 Task: Buy 3 Cover-Ups of size small for Baby Girls from Clothing section under best seller category for shipping address: Grace Jones, 3107 Abia Martin Drive, Panther Burn, Mississippi 38765, Cell Number 6314971043. Pay from credit card ending with 2005, CVV 3321
Action: Mouse moved to (283, 81)
Screenshot: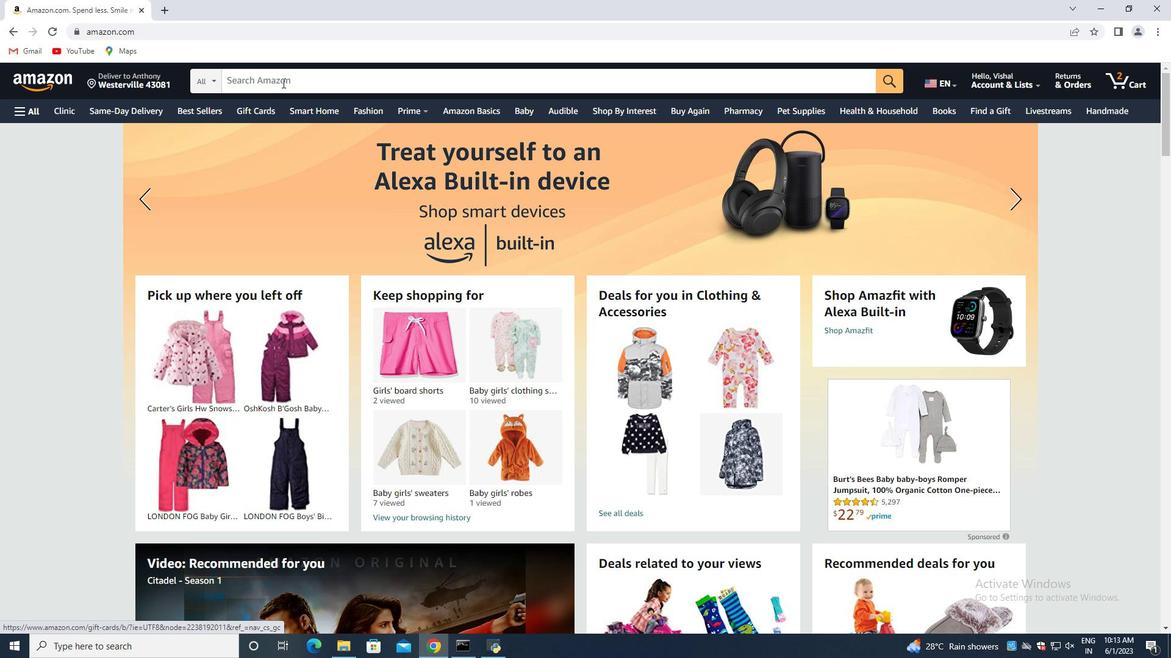 
Action: Mouse pressed left at (283, 81)
Screenshot: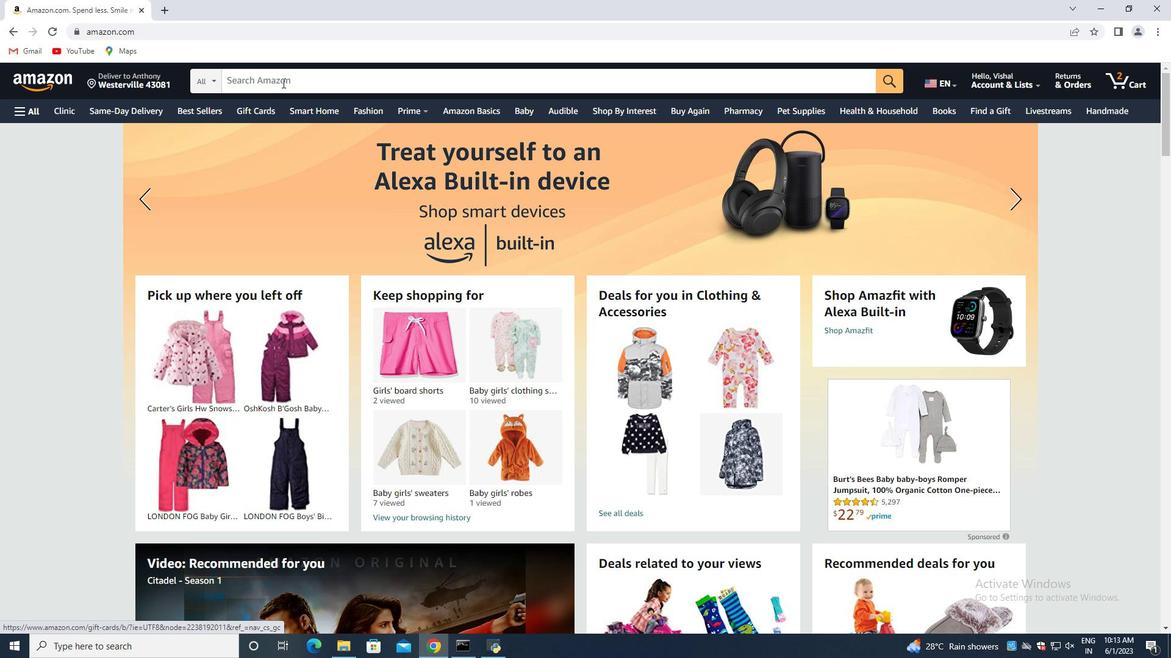 
Action: Key pressed <Key.shift>Cover-ups<Key.space>of<Key.space>size<Key.space>small<Key.space>for<Key.space>baby<Key.space>boys<Key.backspace><Key.backspace><Key.backspace><Key.backspace>girls<Key.enter>
Screenshot: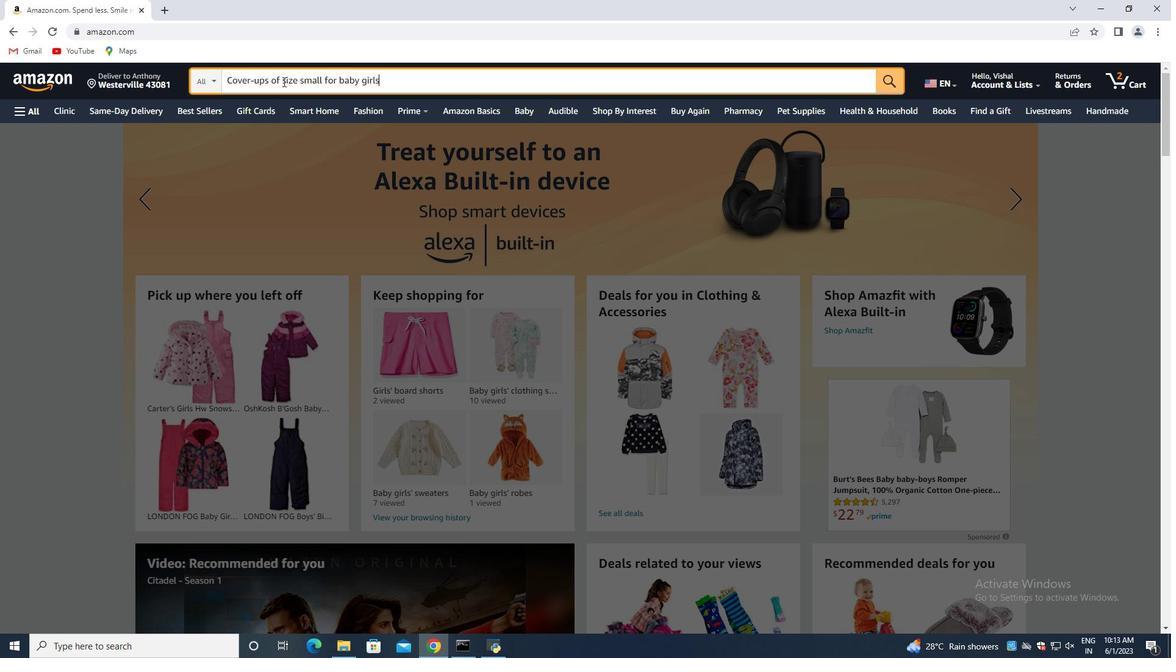 
Action: Mouse moved to (433, 314)
Screenshot: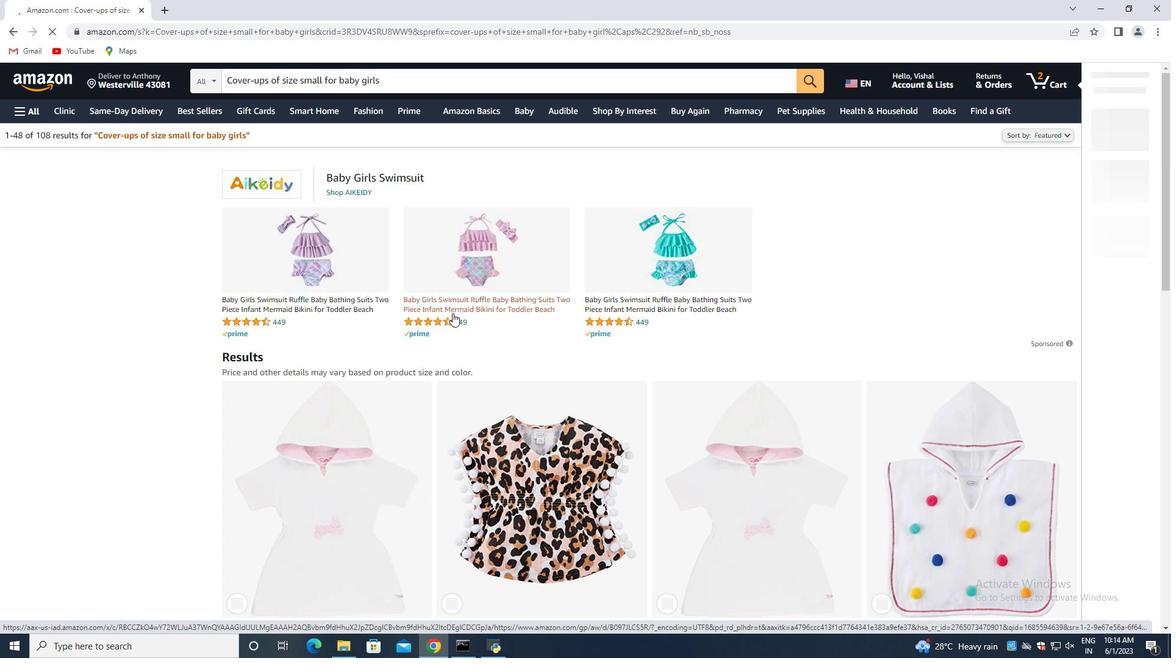 
Action: Mouse scrolled (433, 313) with delta (0, 0)
Screenshot: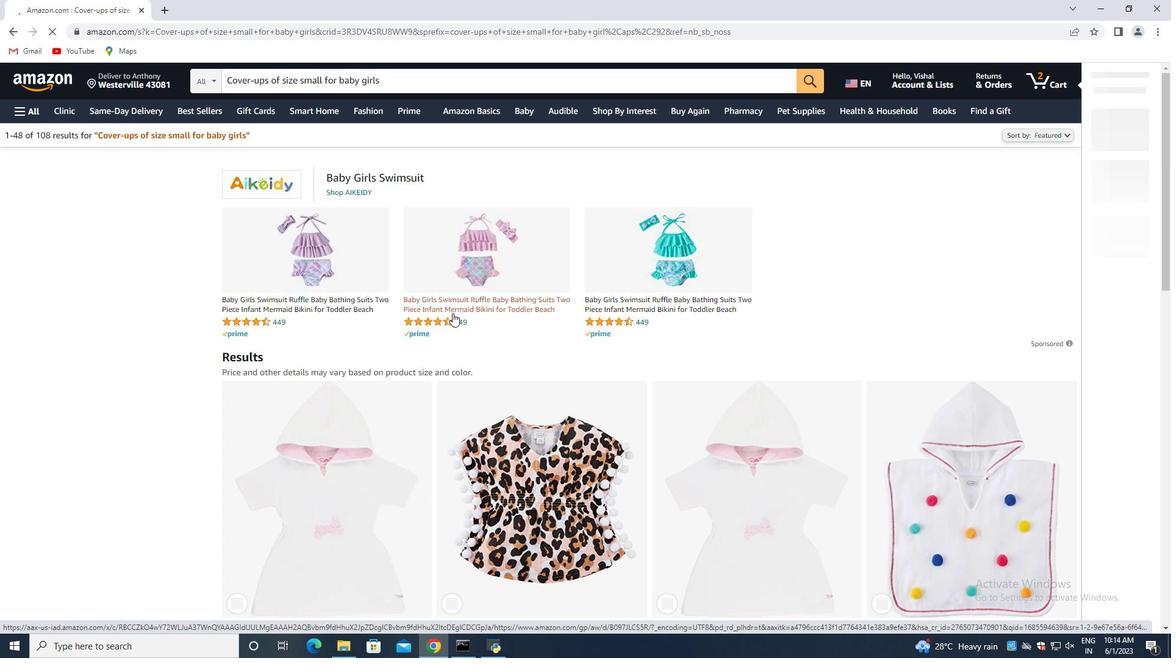 
Action: Mouse moved to (433, 315)
Screenshot: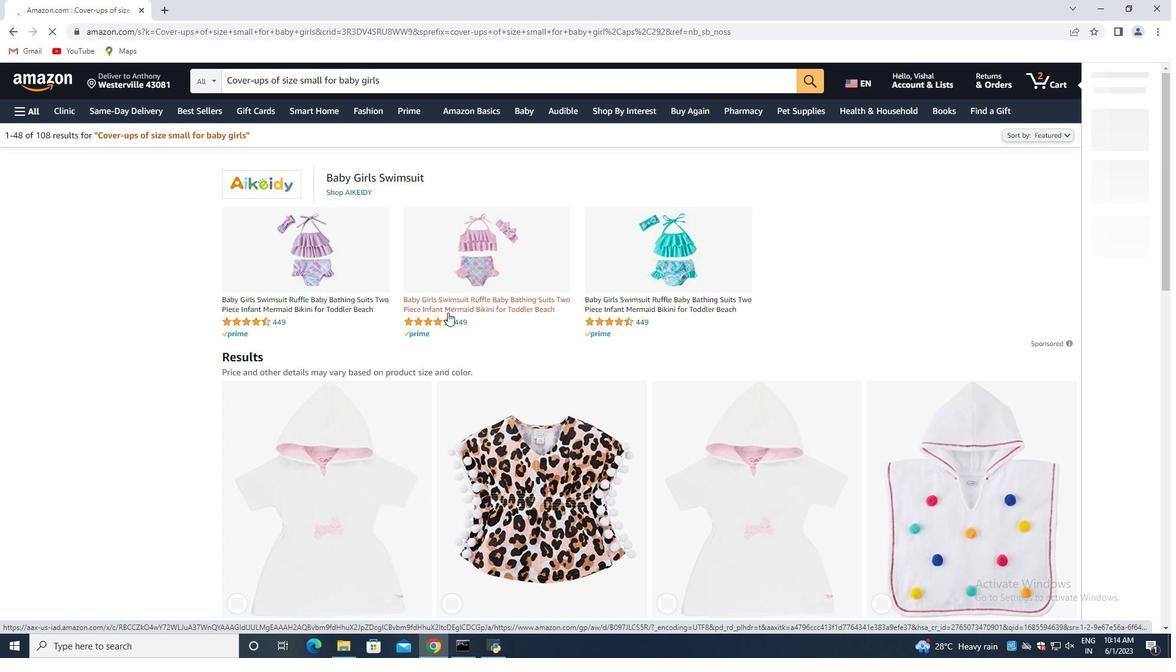 
Action: Mouse scrolled (433, 314) with delta (0, 0)
Screenshot: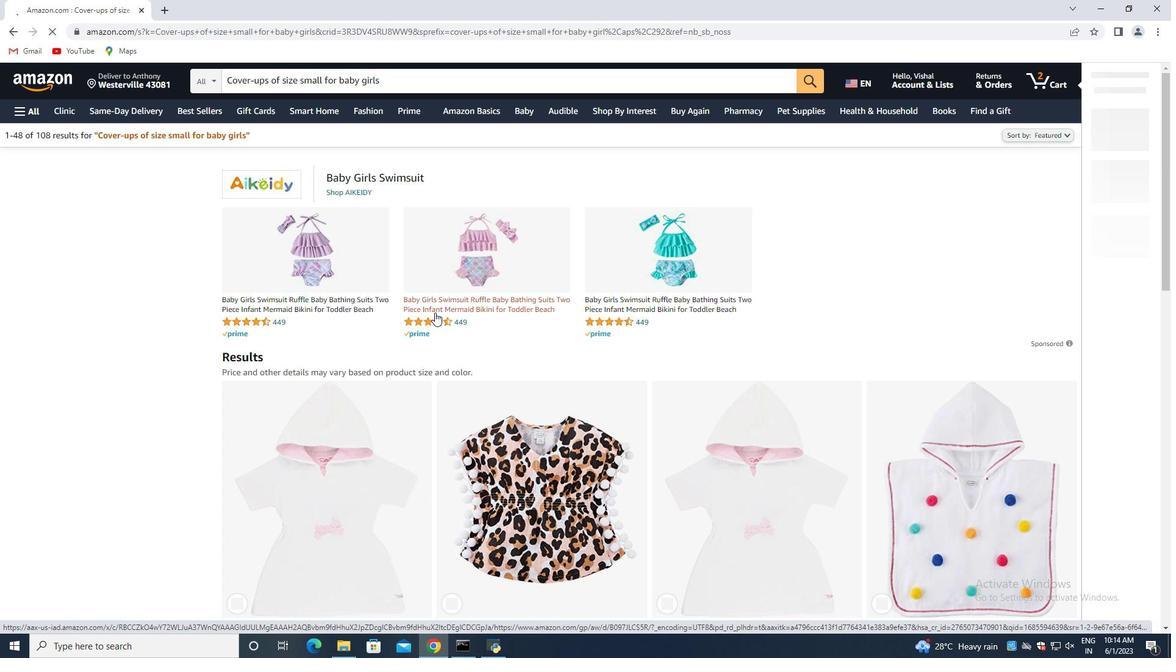 
Action: Mouse moved to (433, 315)
Screenshot: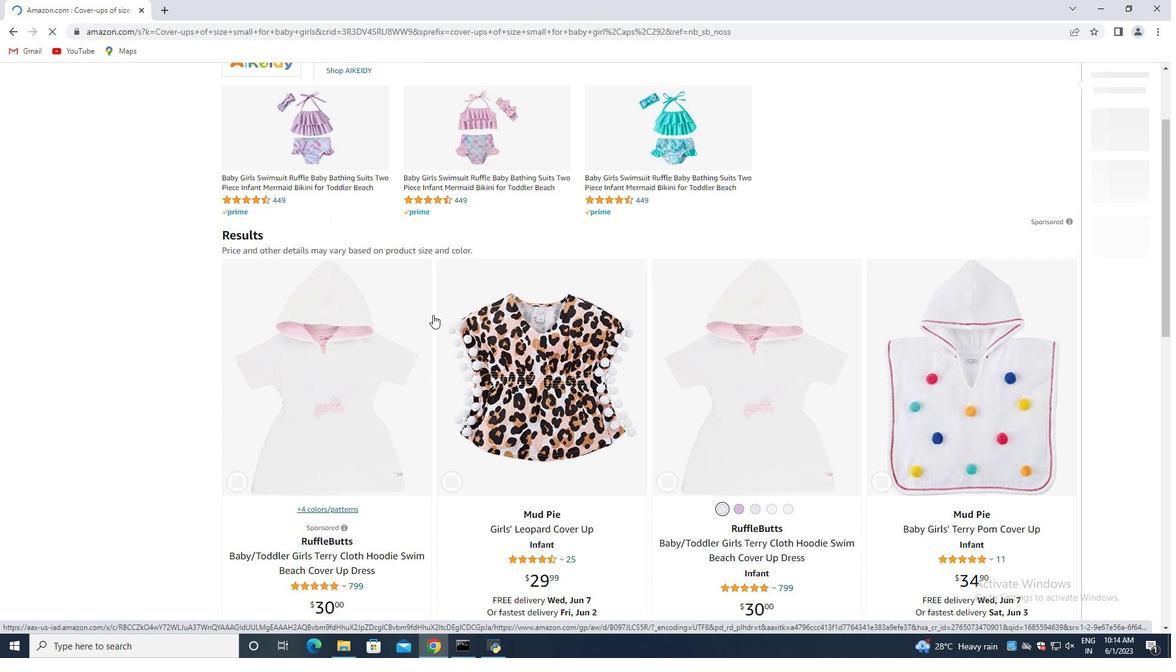 
Action: Mouse scrolled (433, 315) with delta (0, 0)
Screenshot: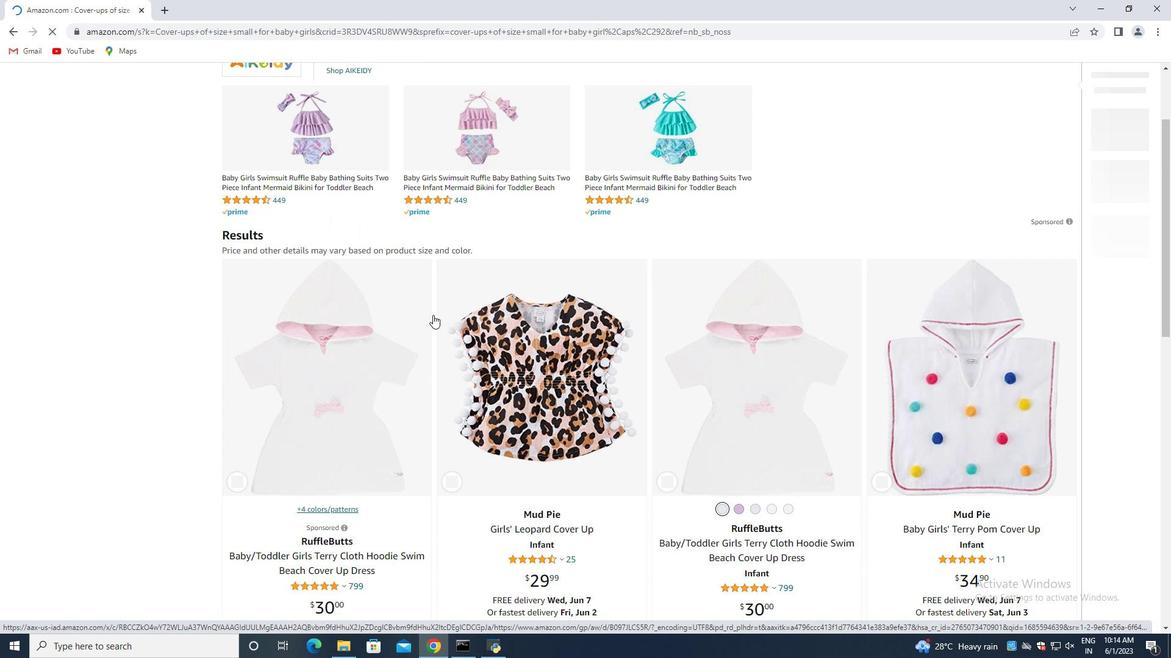 
Action: Mouse moved to (308, 296)
Screenshot: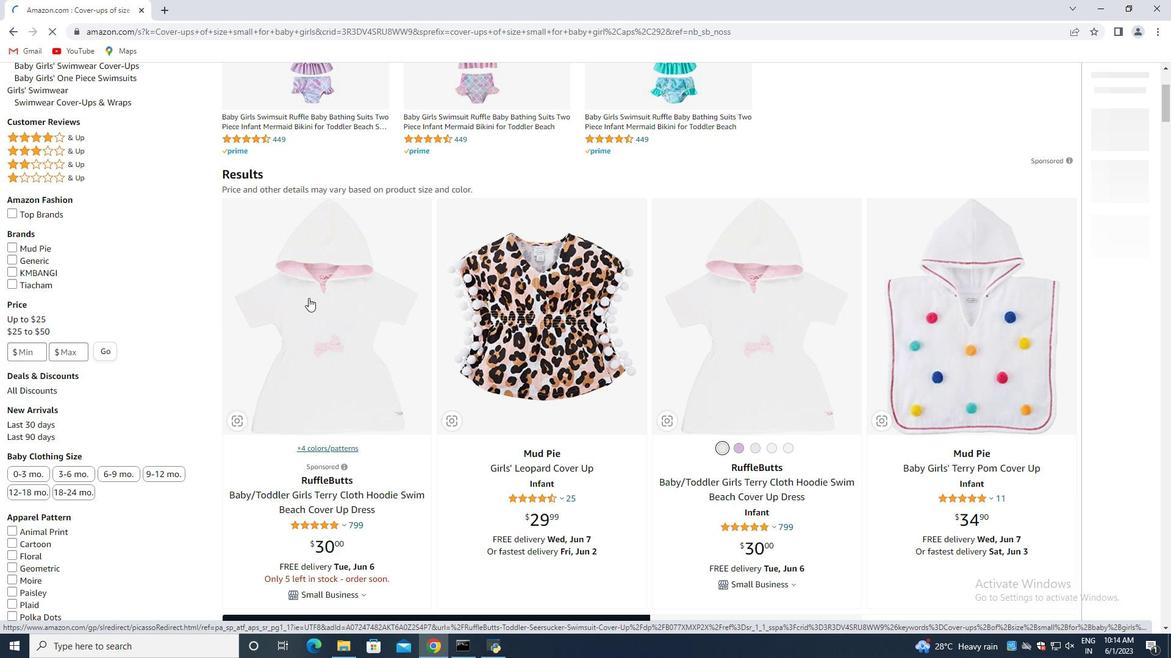 
Action: Mouse scrolled (308, 297) with delta (0, 0)
Screenshot: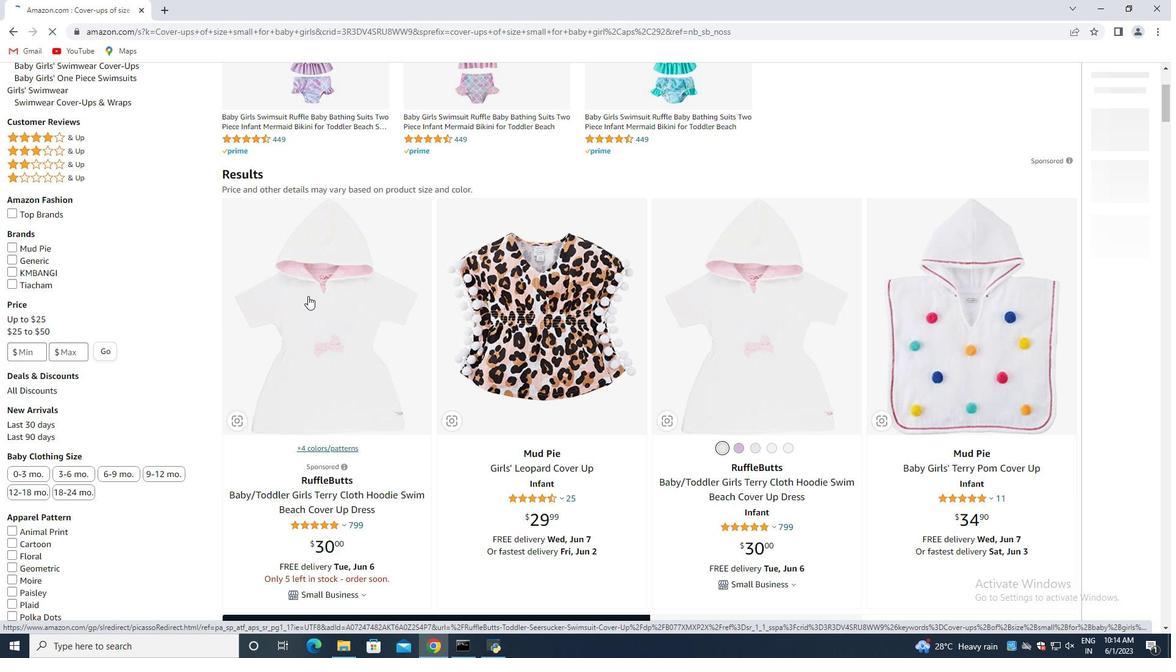 
Action: Mouse scrolled (308, 297) with delta (0, 0)
Screenshot: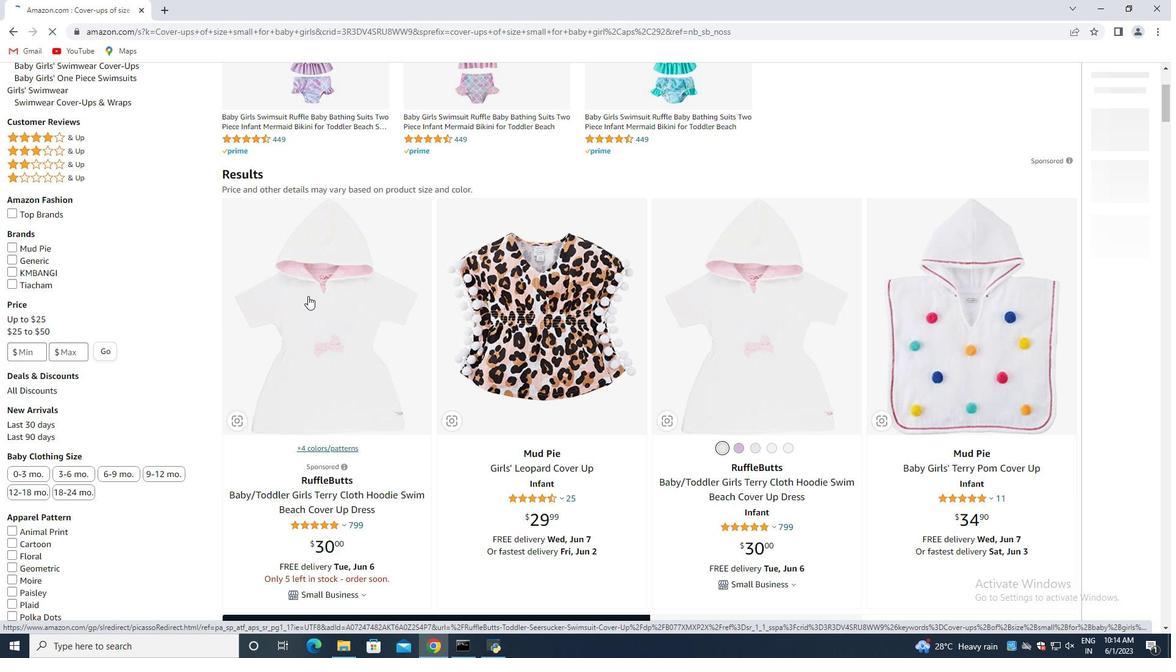 
Action: Mouse moved to (158, 217)
Screenshot: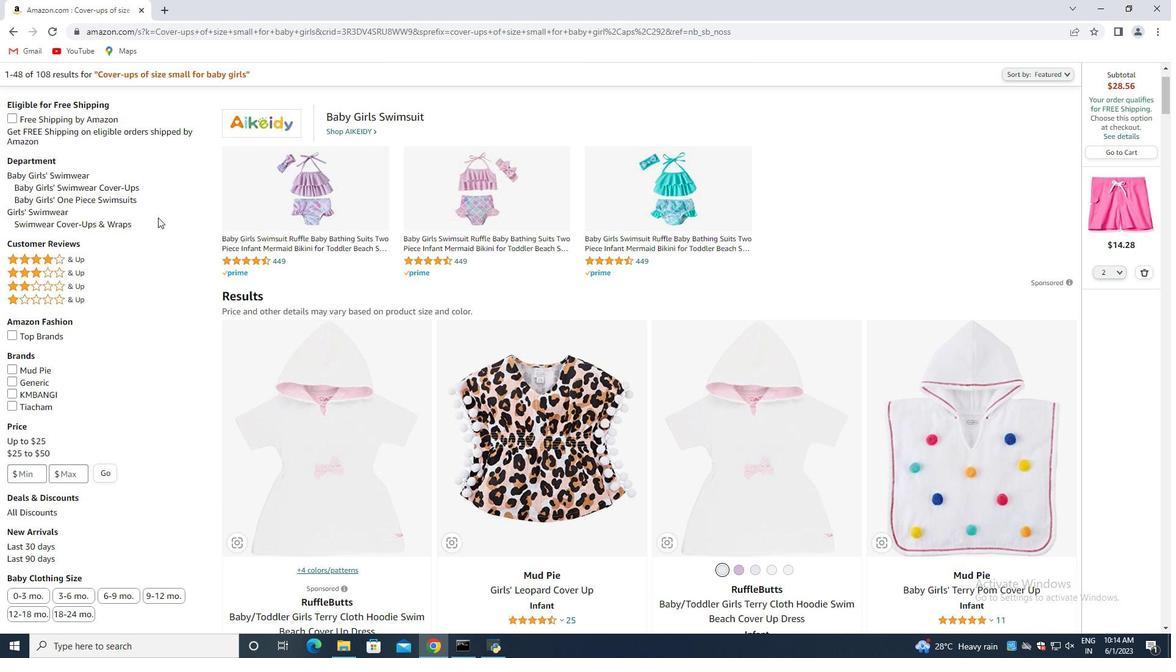 
Action: Mouse scrolled (158, 218) with delta (0, 0)
Screenshot: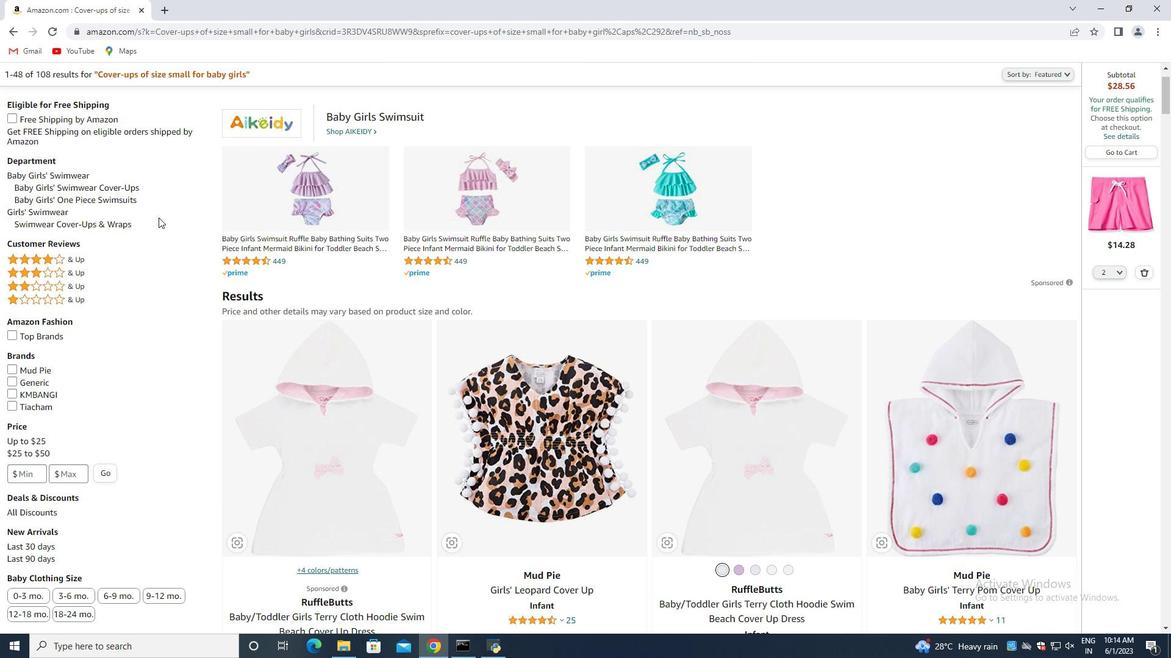 
Action: Mouse moved to (140, 241)
Screenshot: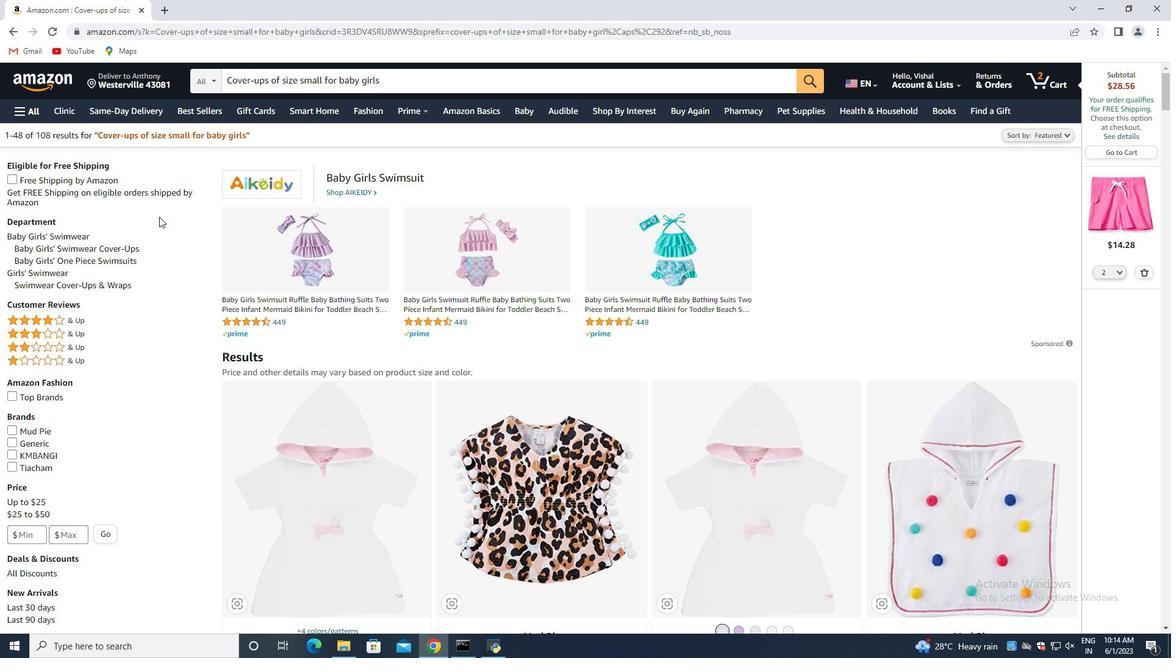 
Action: Mouse scrolled (140, 240) with delta (0, 0)
Screenshot: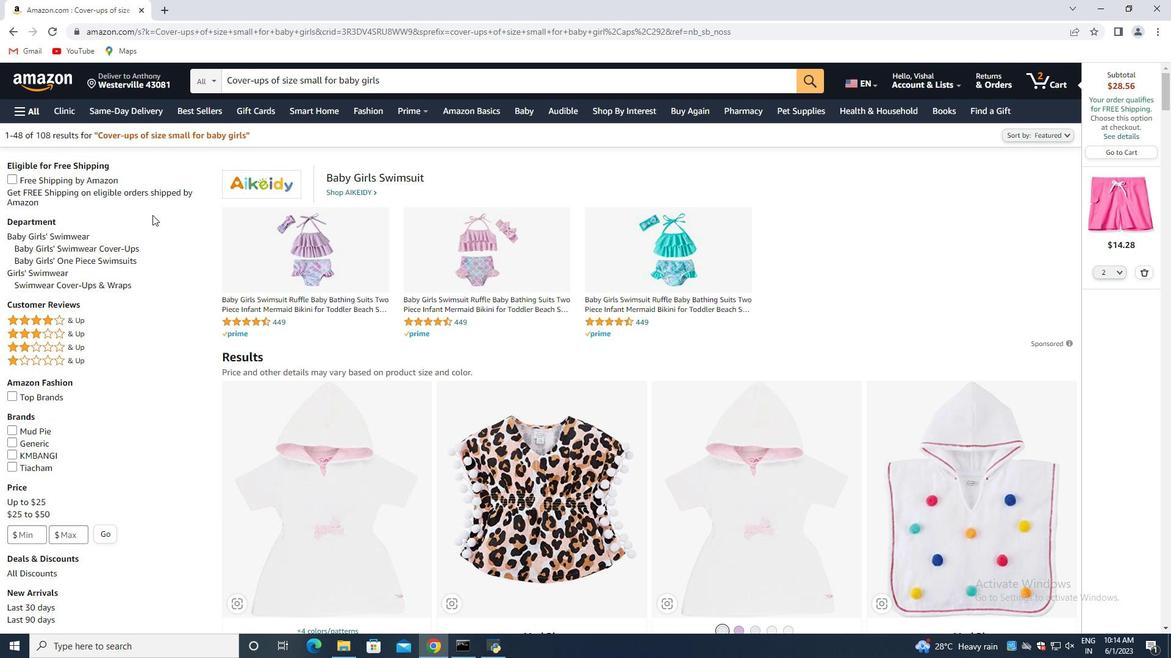 
Action: Mouse moved to (136, 253)
Screenshot: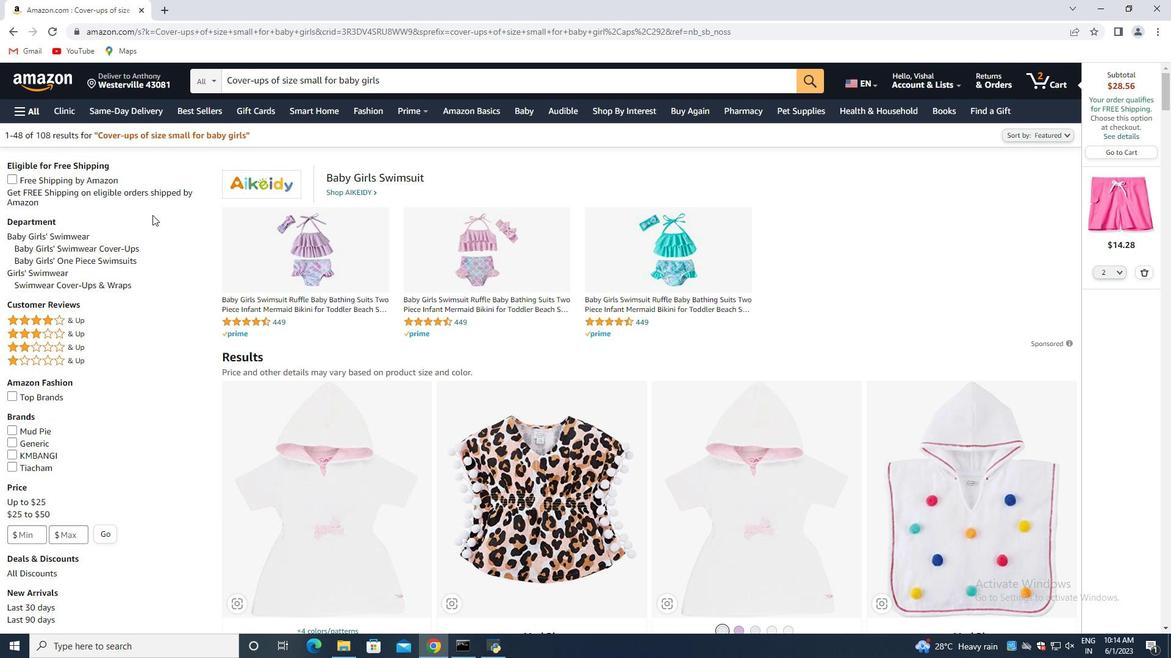 
Action: Mouse scrolled (136, 253) with delta (0, 0)
Screenshot: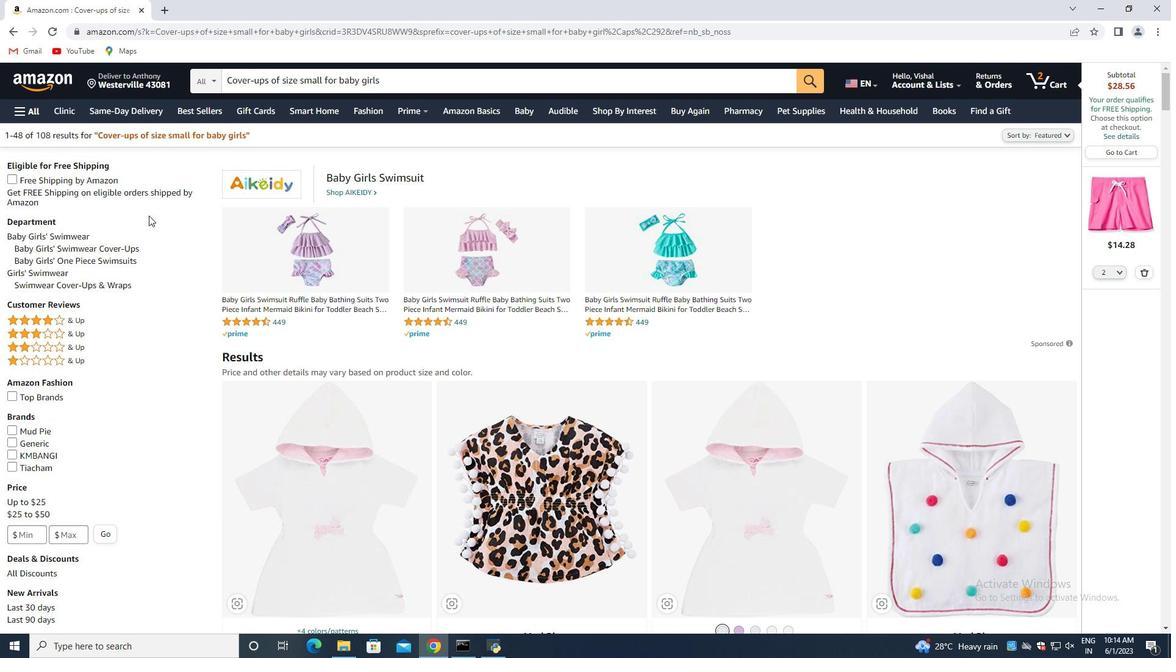 
Action: Mouse moved to (134, 257)
Screenshot: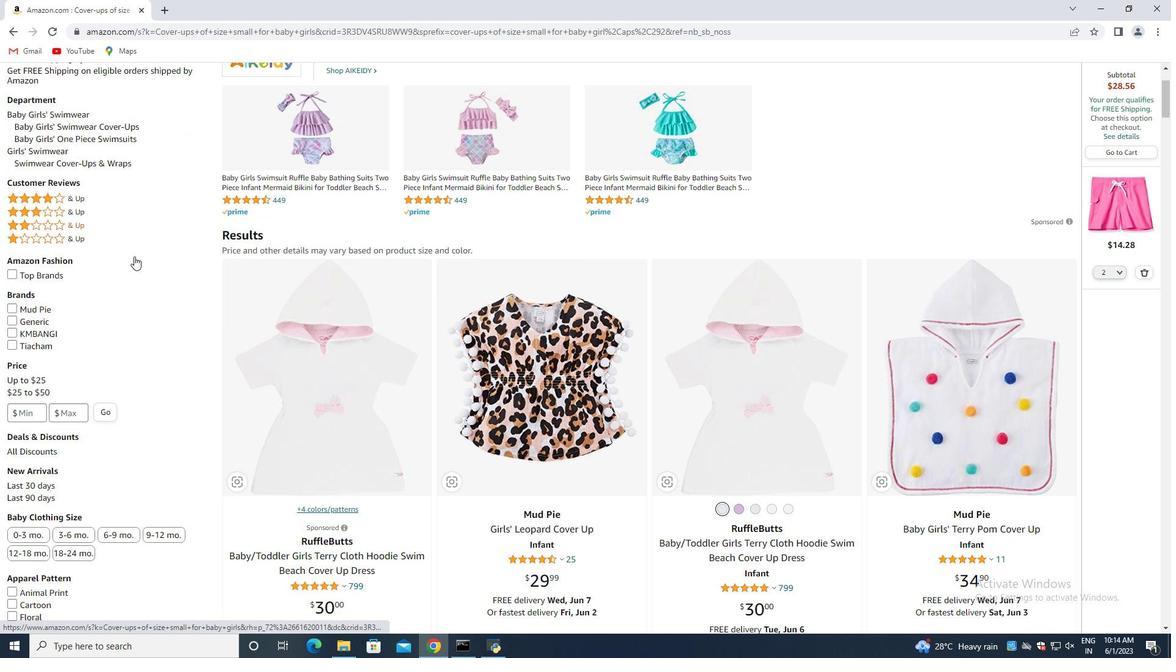 
Action: Mouse scrolled (134, 256) with delta (0, 0)
Screenshot: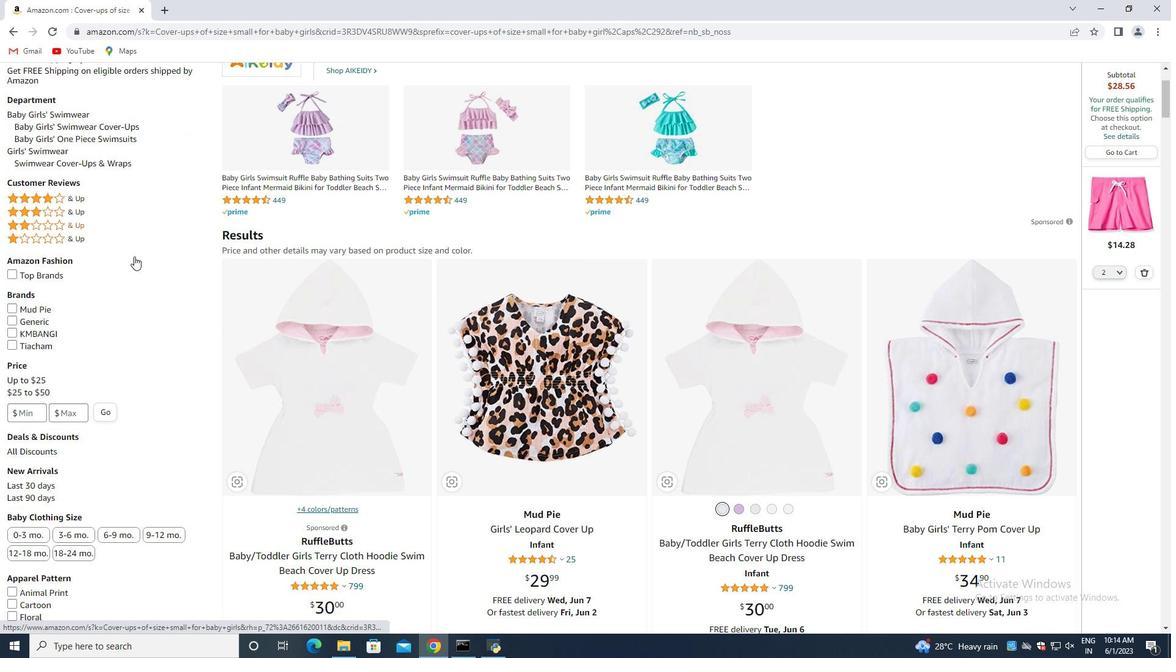 
Action: Mouse moved to (1138, 272)
Screenshot: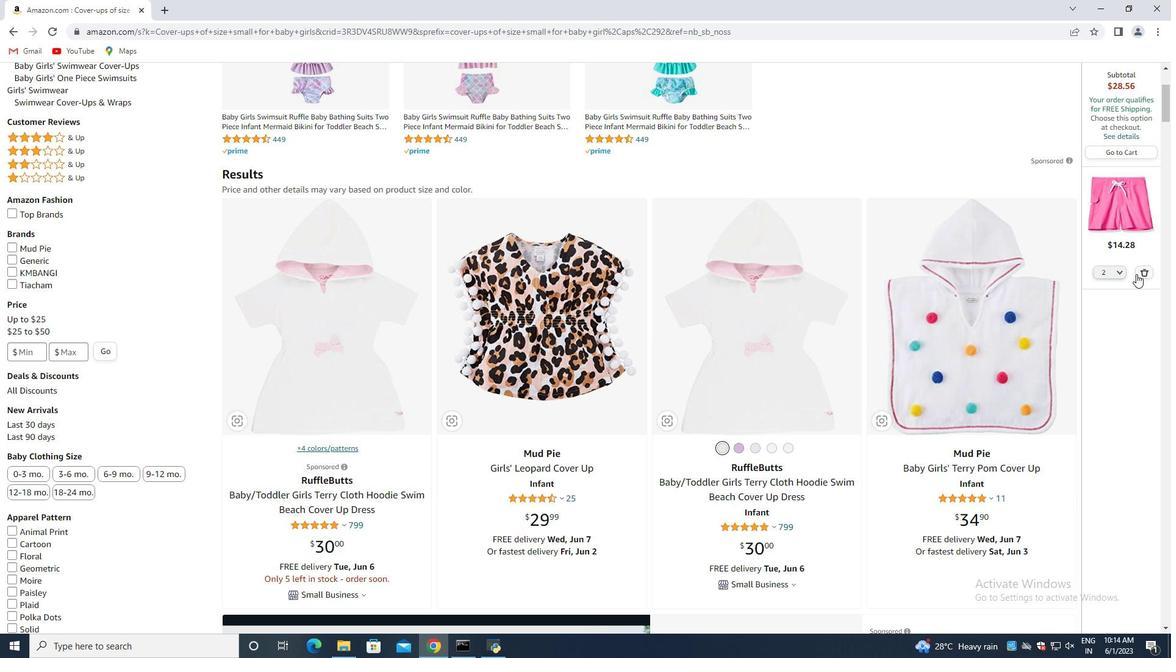 
Action: Mouse pressed left at (1138, 272)
Screenshot: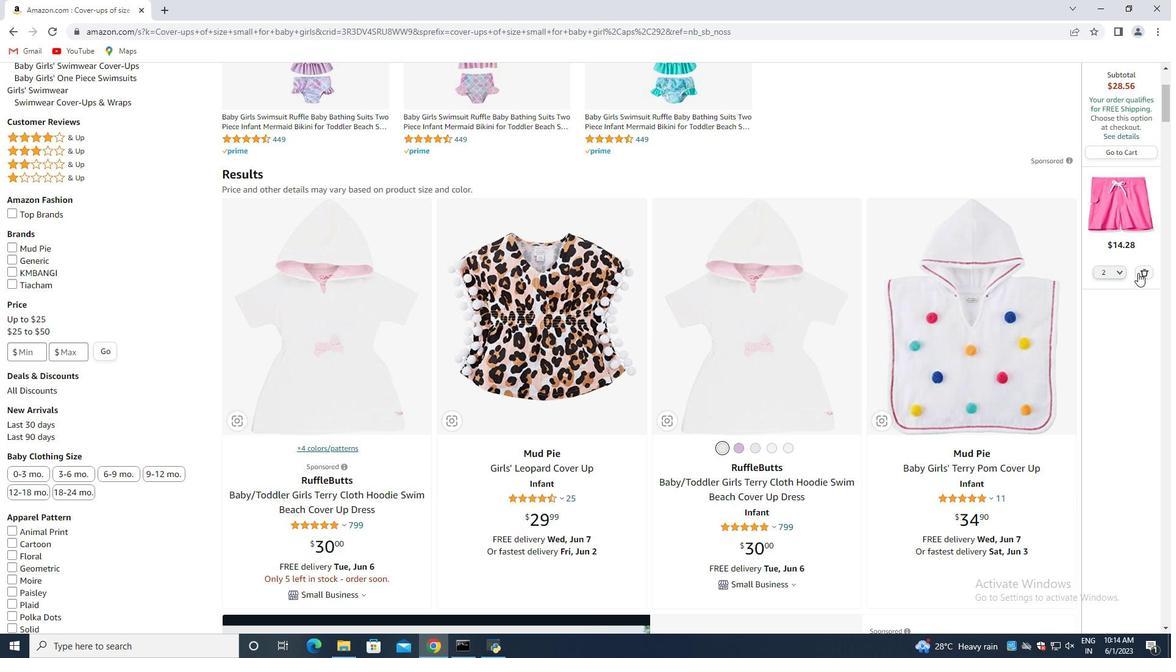 
Action: Mouse moved to (814, 283)
Screenshot: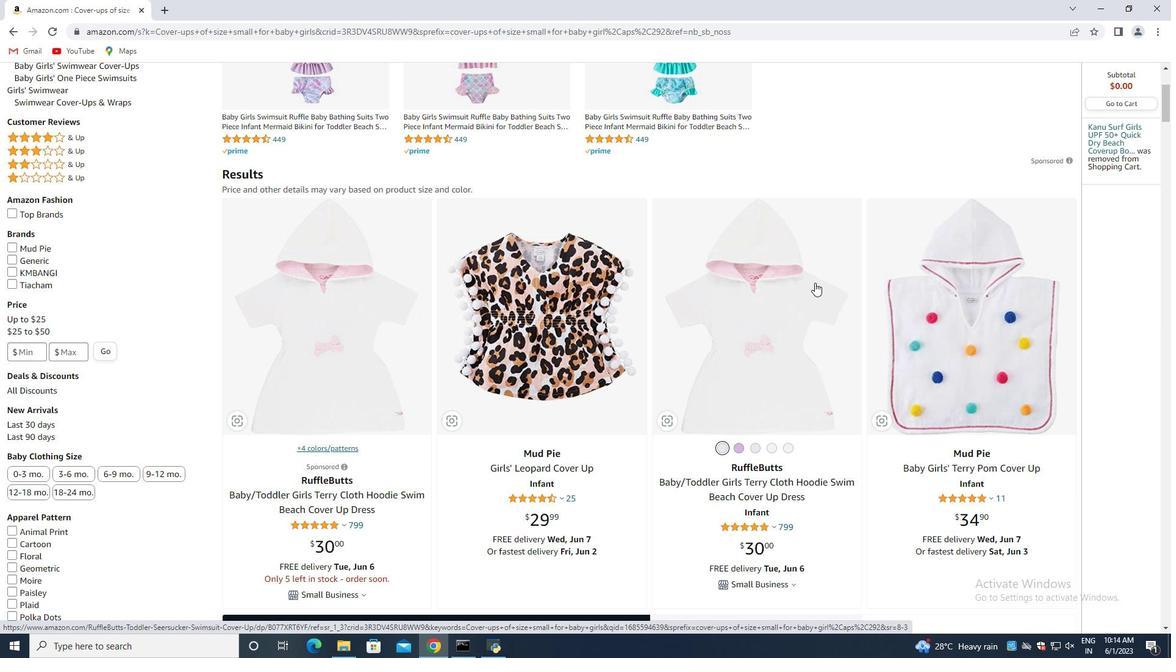 
Action: Mouse scrolled (814, 282) with delta (0, 0)
Screenshot: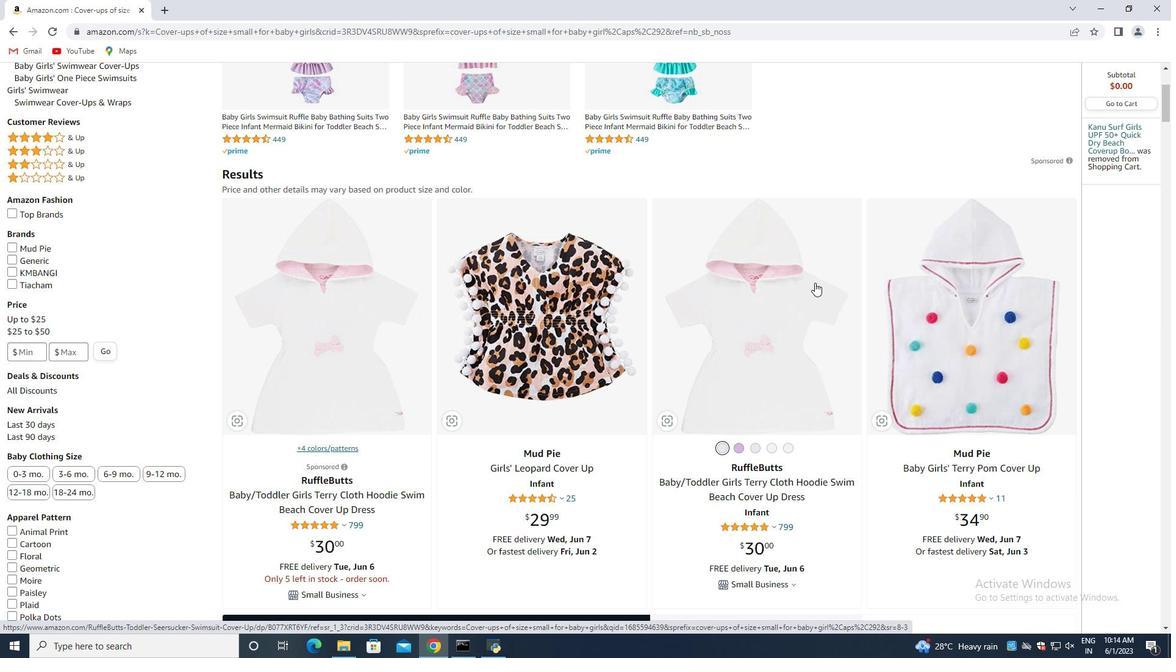 
Action: Mouse moved to (789, 283)
Screenshot: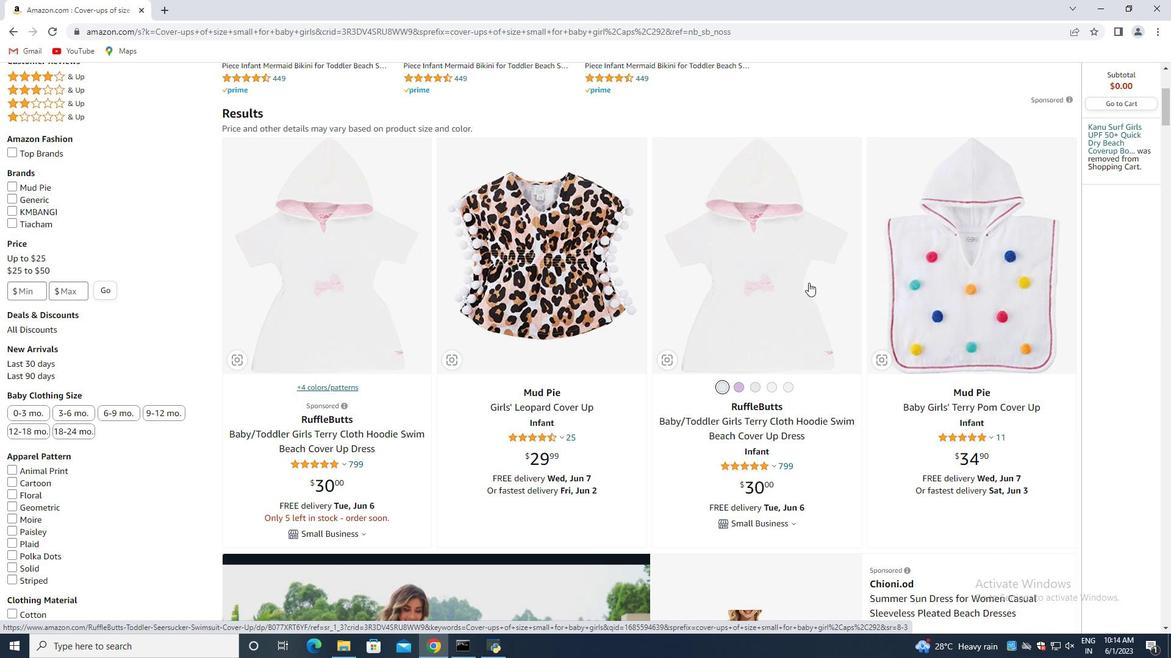 
Action: Mouse scrolled (789, 283) with delta (0, 0)
Screenshot: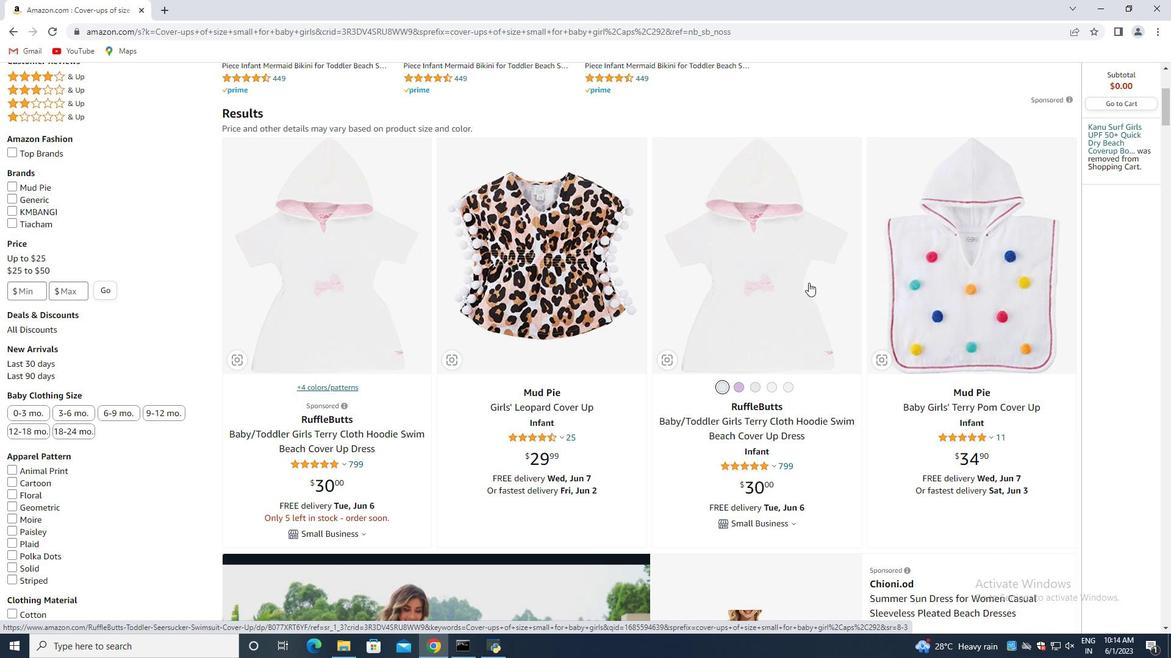 
Action: Mouse moved to (770, 289)
Screenshot: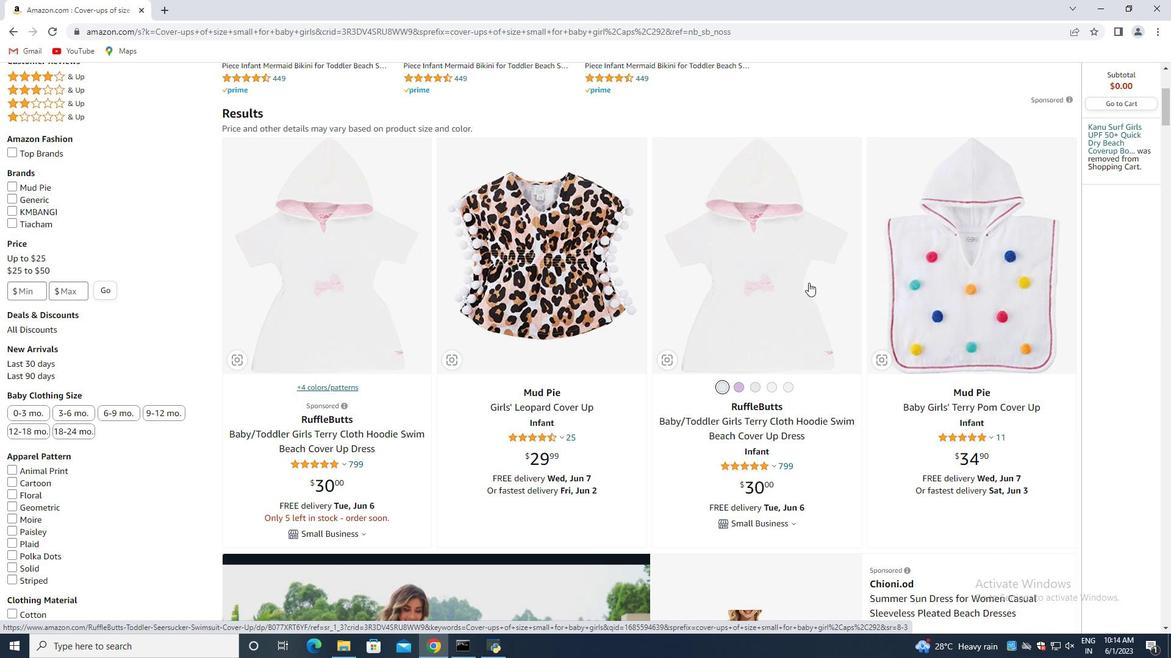 
Action: Mouse scrolled (770, 288) with delta (0, 0)
Screenshot: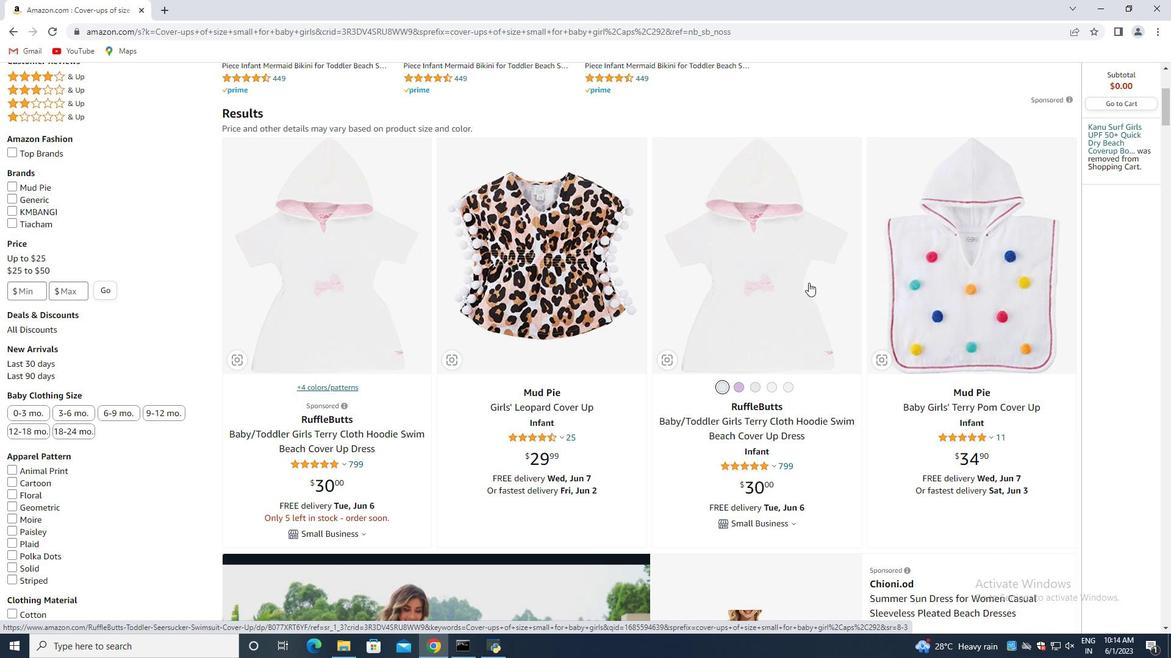 
Action: Mouse moved to (759, 291)
Screenshot: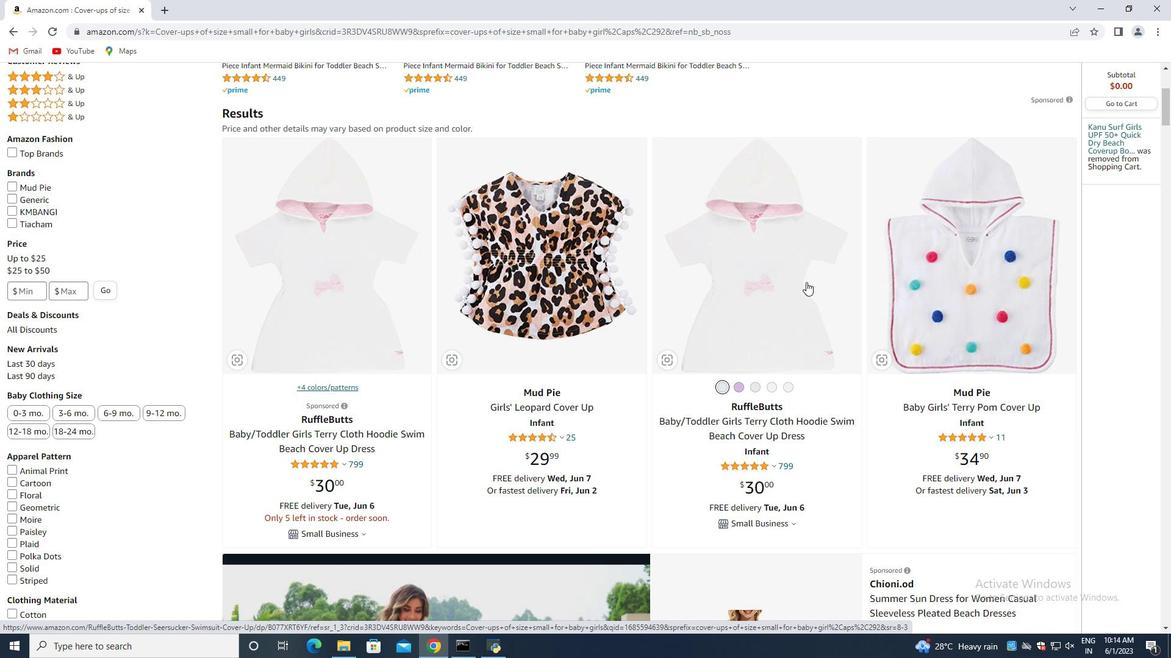 
Action: Mouse scrolled (759, 290) with delta (0, 0)
Screenshot: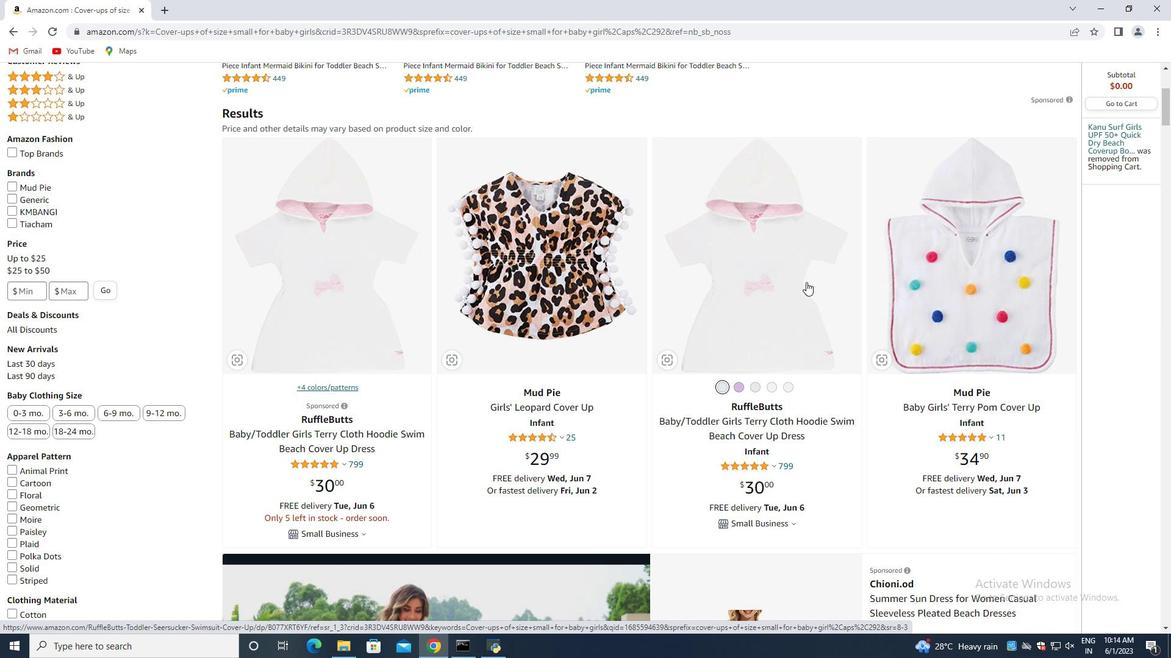 
Action: Mouse moved to (743, 293)
Screenshot: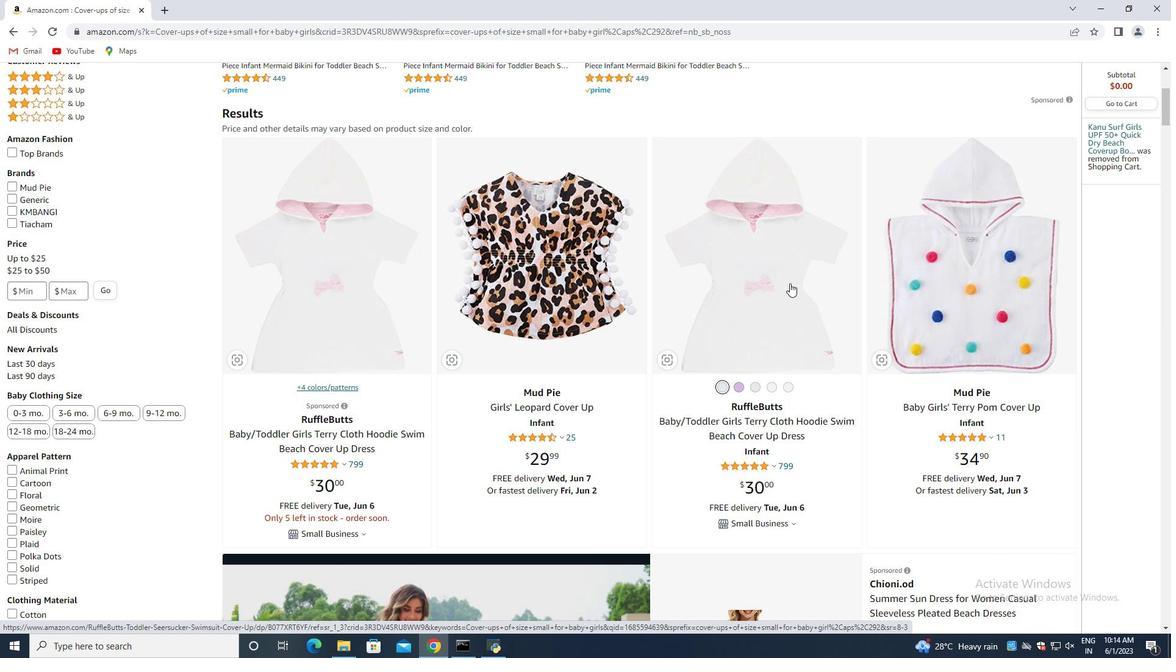 
Action: Mouse scrolled (743, 292) with delta (0, 0)
Screenshot: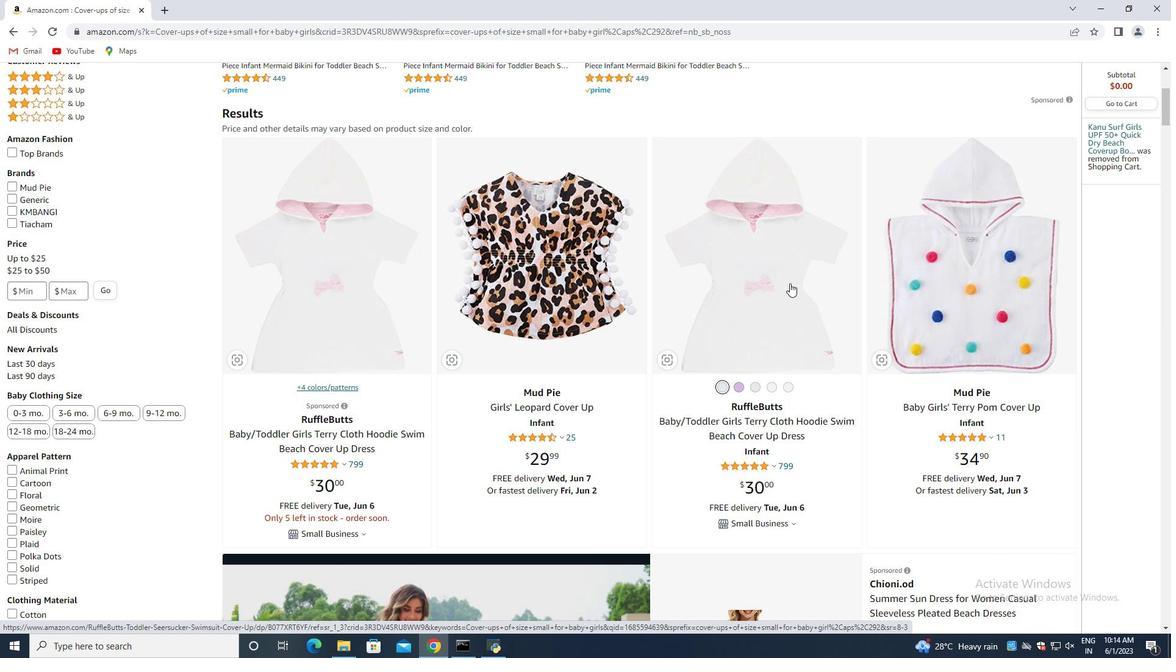
Action: Mouse moved to (634, 291)
Screenshot: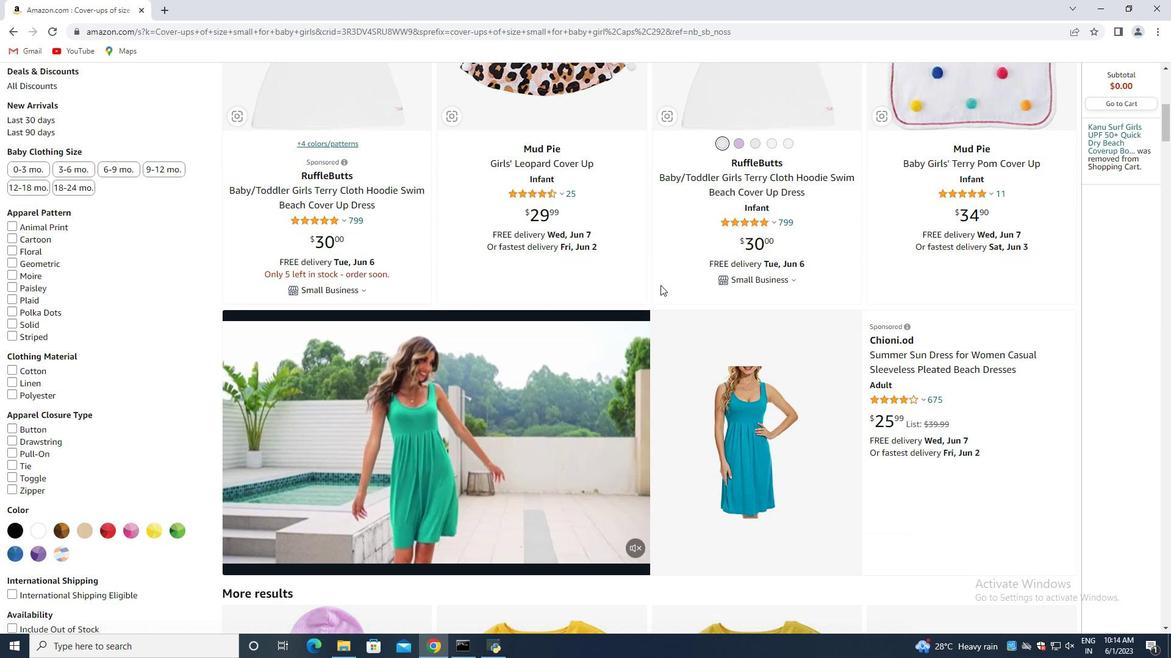 
Action: Mouse scrolled (655, 284) with delta (0, 0)
Screenshot: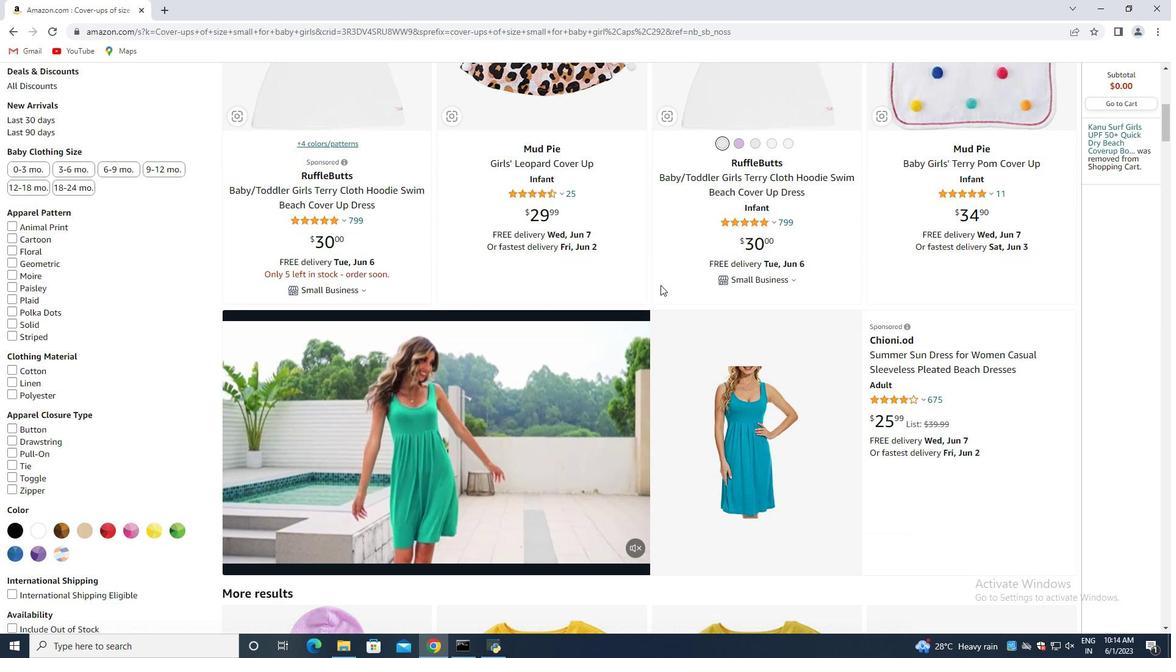
Action: Mouse scrolled (654, 284) with delta (0, 0)
Screenshot: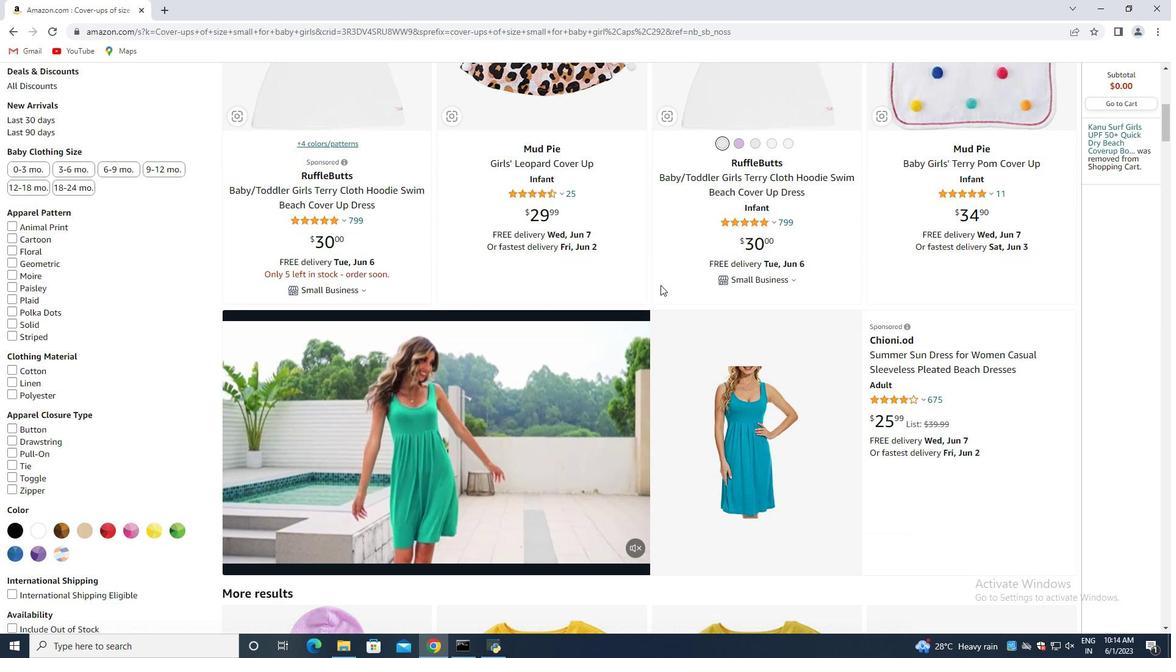 
Action: Mouse scrolled (648, 286) with delta (0, 0)
Screenshot: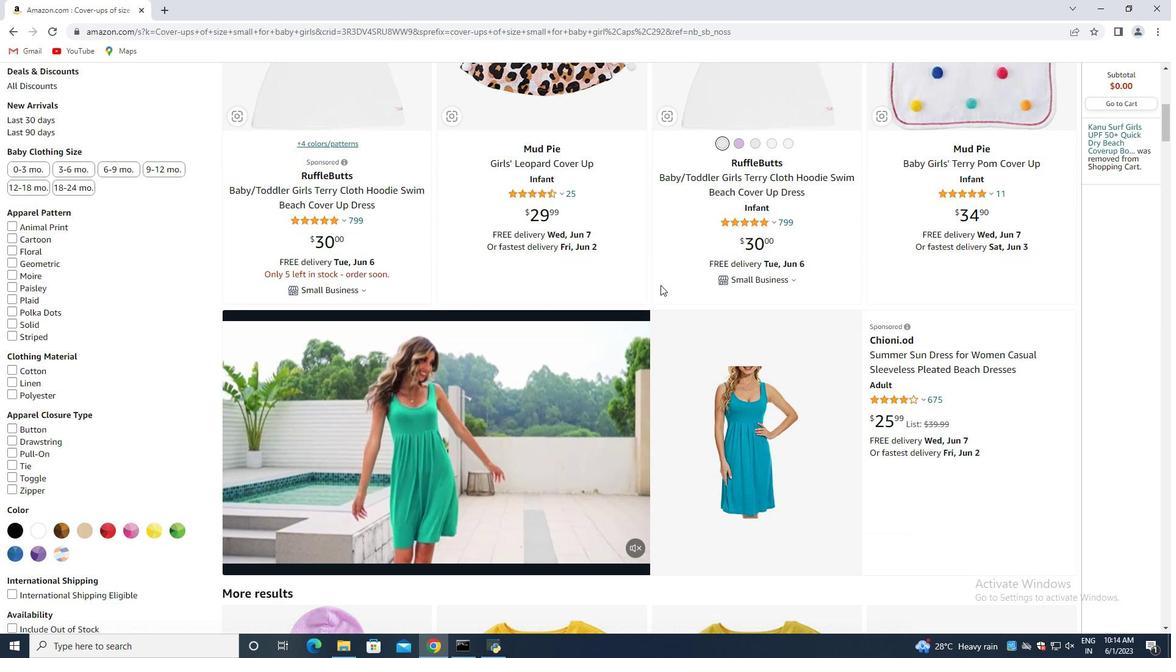 
Action: Mouse scrolled (643, 289) with delta (0, 0)
Screenshot: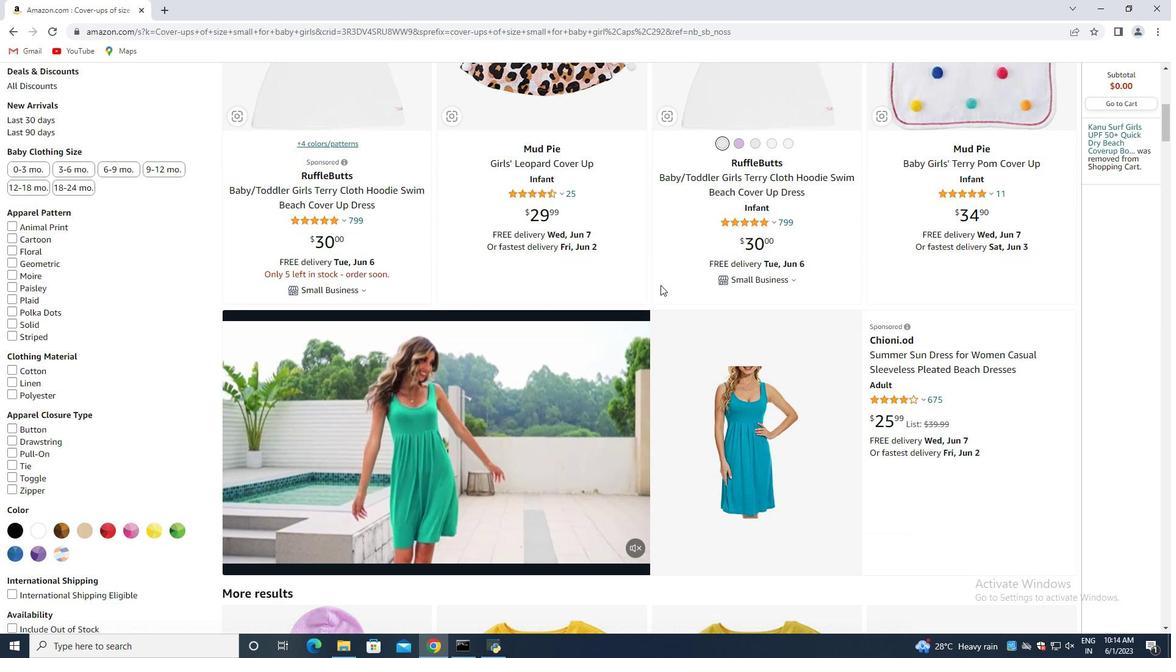 
Action: Mouse moved to (572, 287)
Screenshot: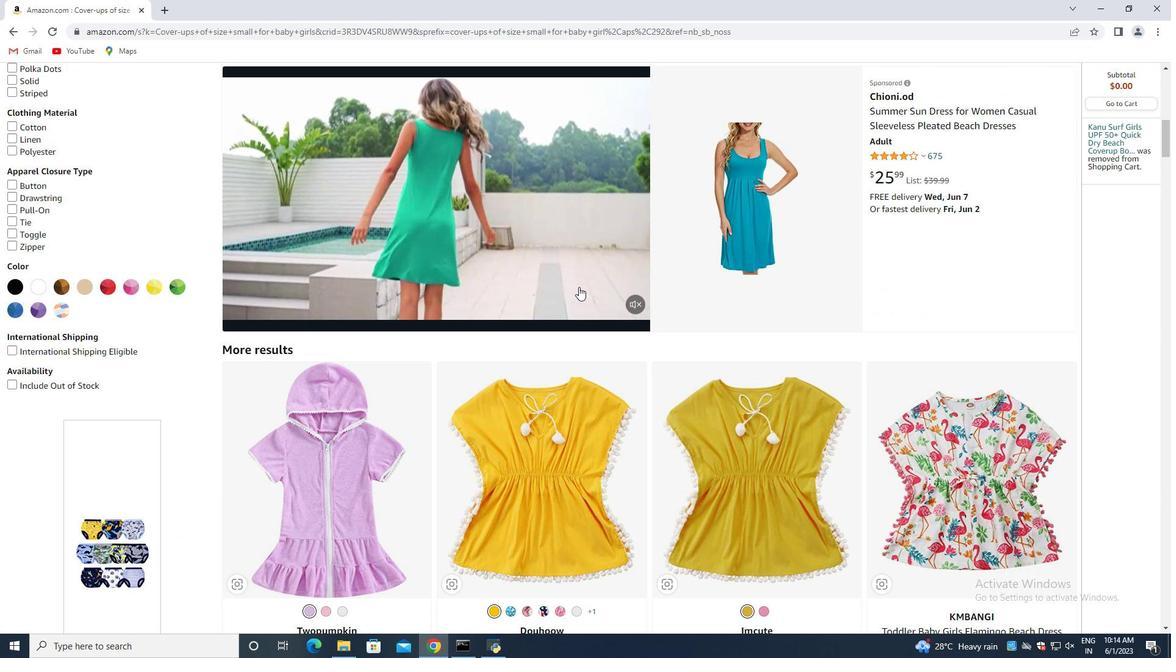 
Action: Mouse scrolled (572, 286) with delta (0, 0)
Screenshot: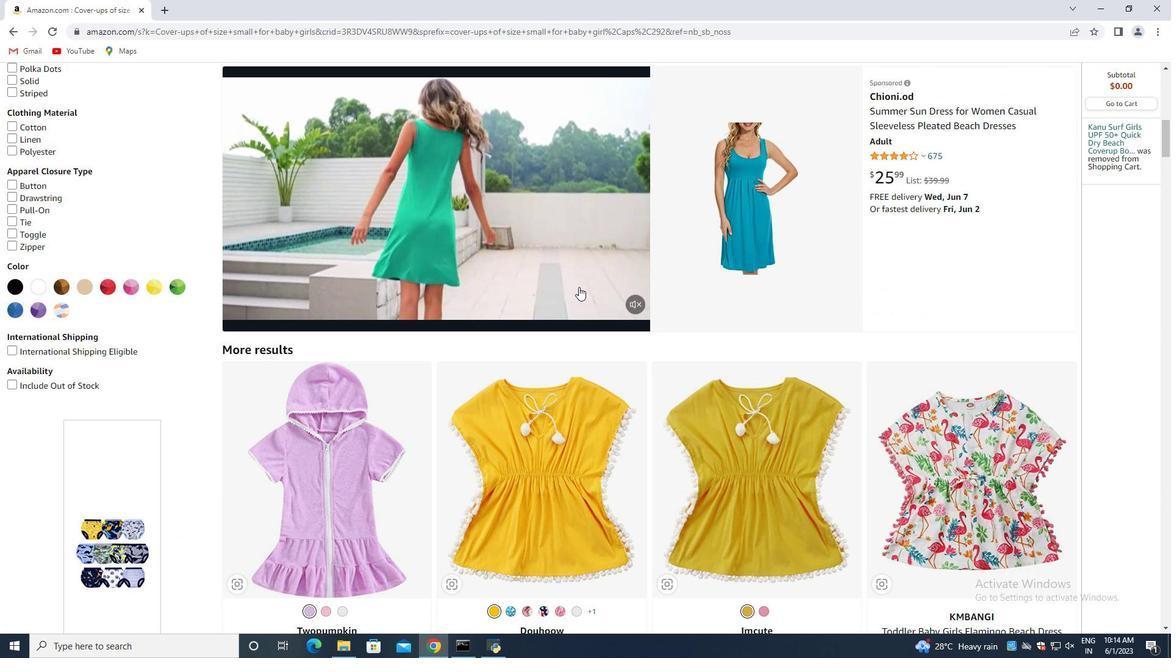
Action: Mouse scrolled (572, 286) with delta (0, 0)
Screenshot: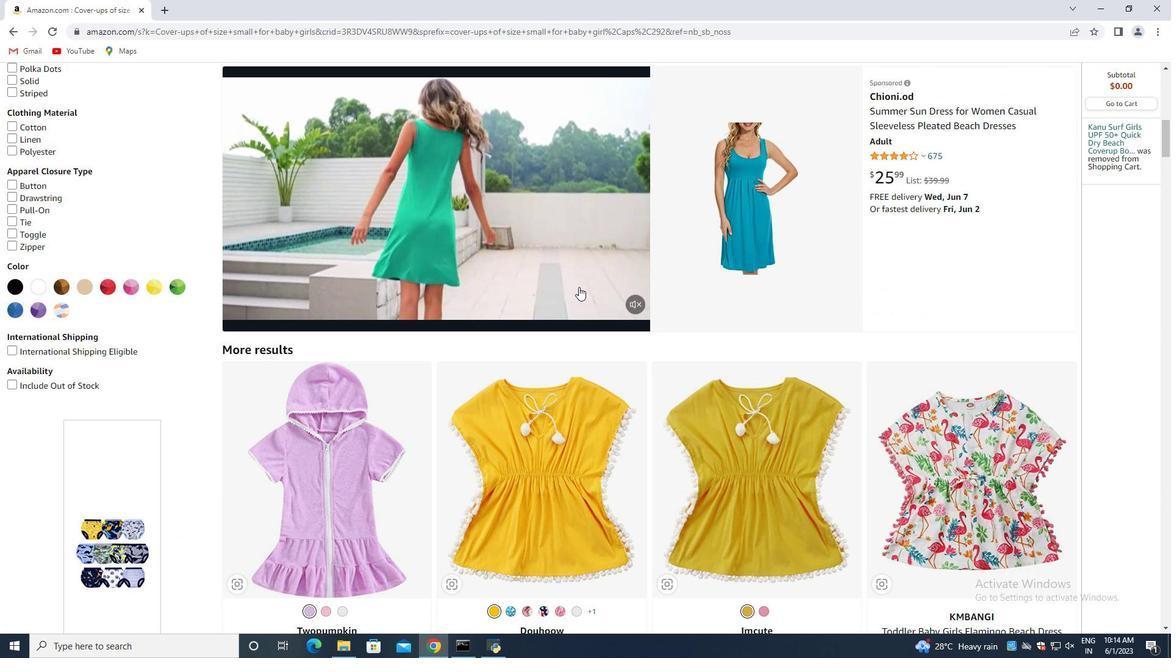 
Action: Mouse scrolled (572, 287) with delta (0, 0)
Screenshot: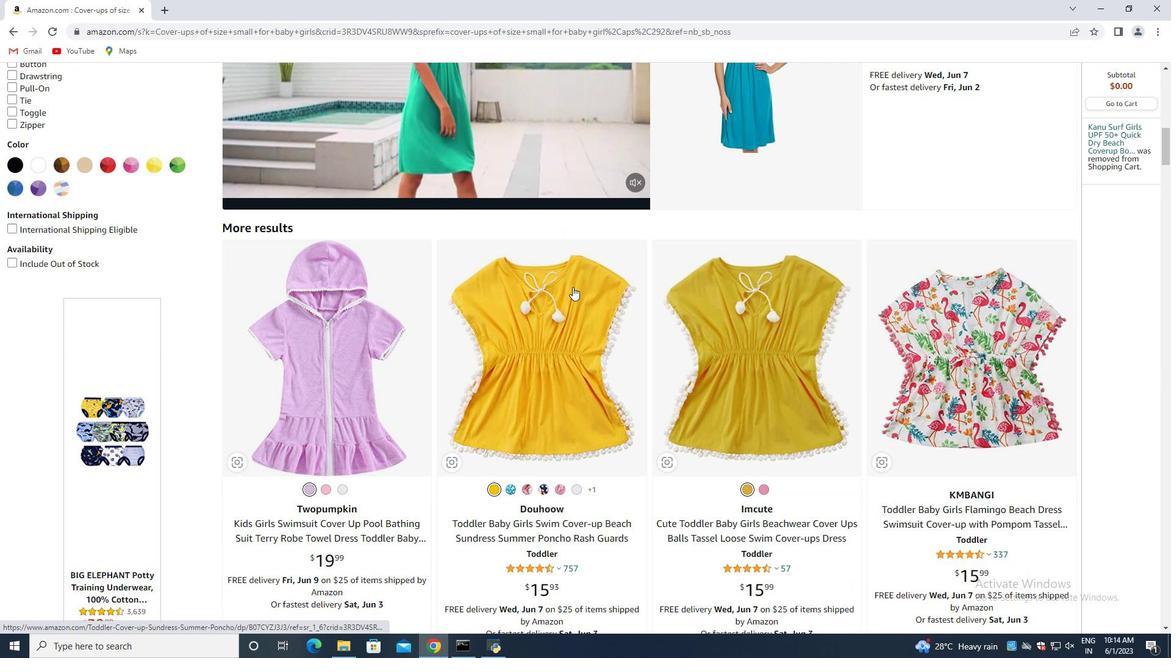 
Action: Mouse scrolled (572, 287) with delta (0, 0)
Screenshot: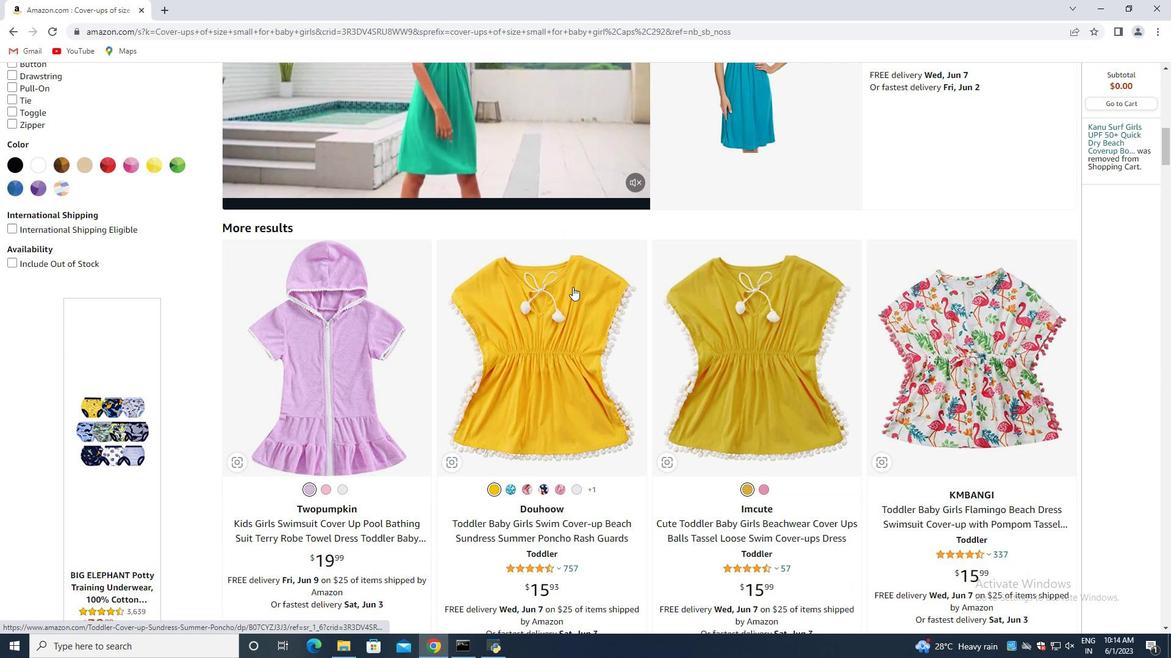 
Action: Mouse scrolled (572, 287) with delta (0, 0)
Screenshot: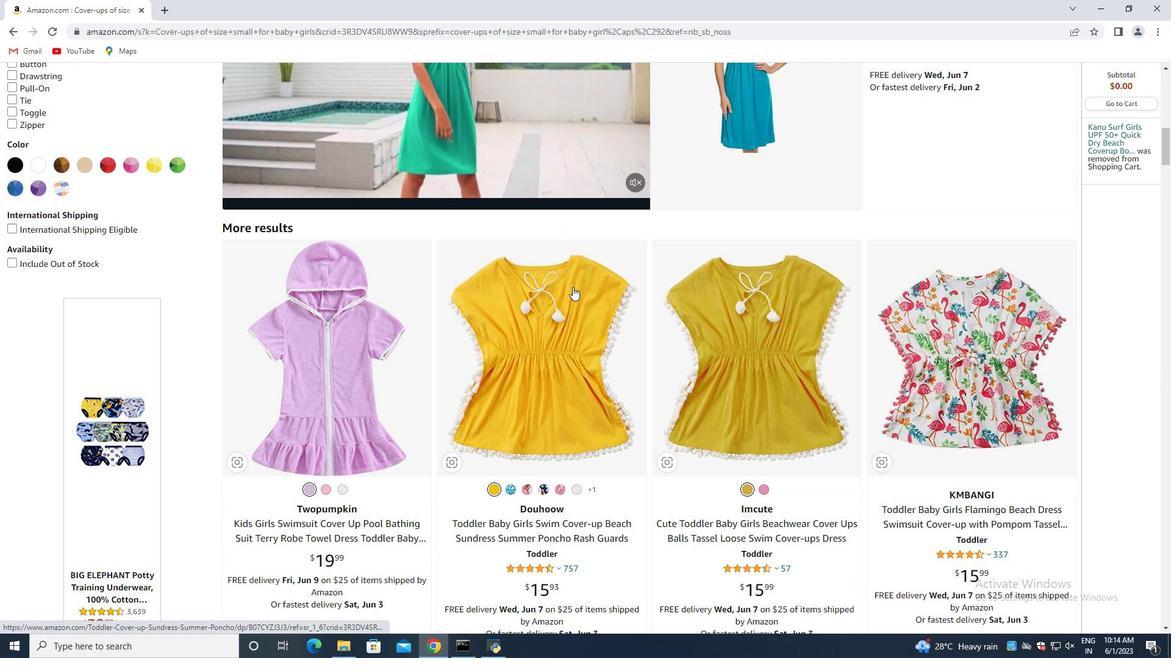 
Action: Mouse scrolled (572, 287) with delta (0, 0)
Screenshot: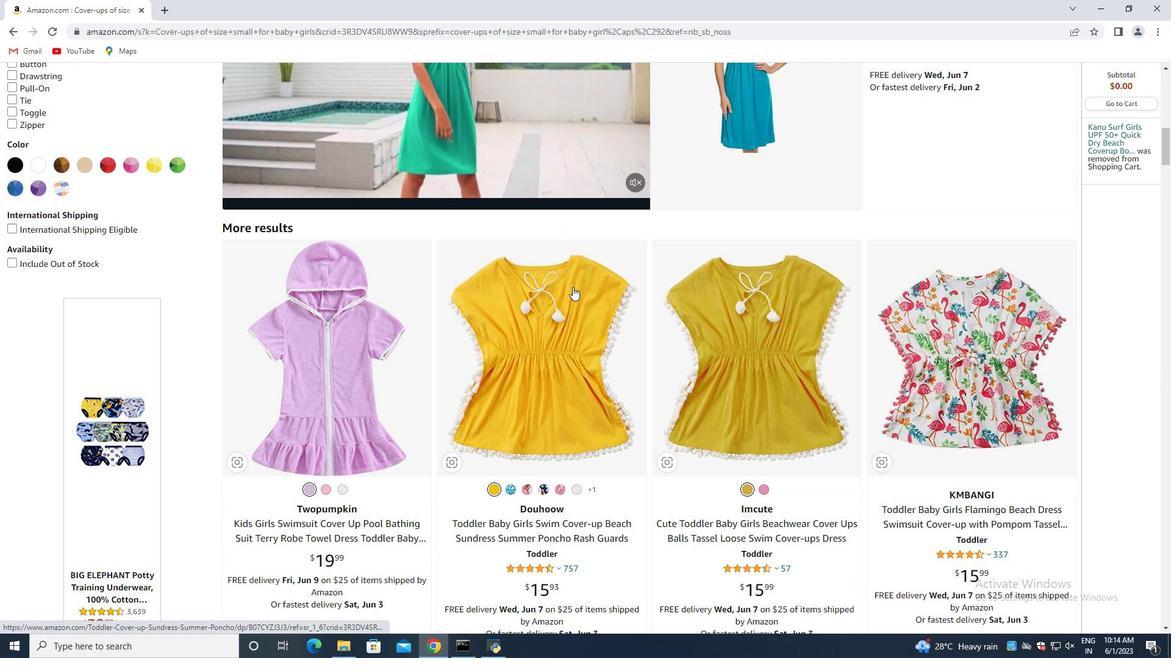 
Action: Mouse scrolled (572, 287) with delta (0, 0)
Screenshot: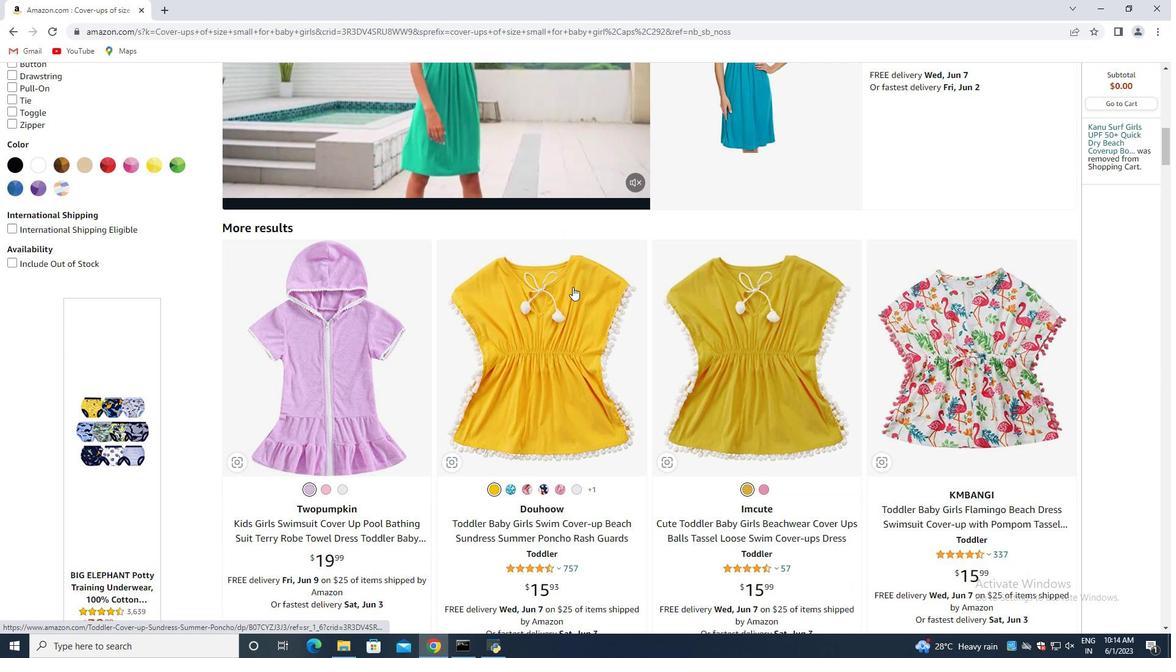 
Action: Mouse scrolled (572, 287) with delta (0, 0)
Screenshot: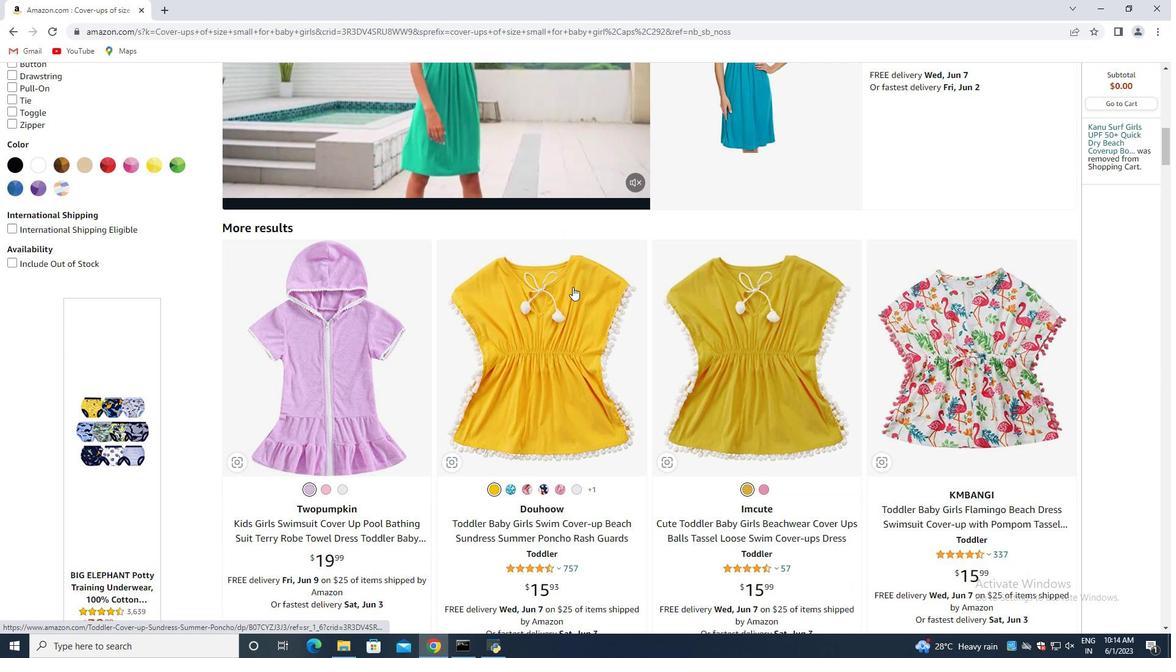 
Action: Mouse scrolled (572, 287) with delta (0, 0)
Screenshot: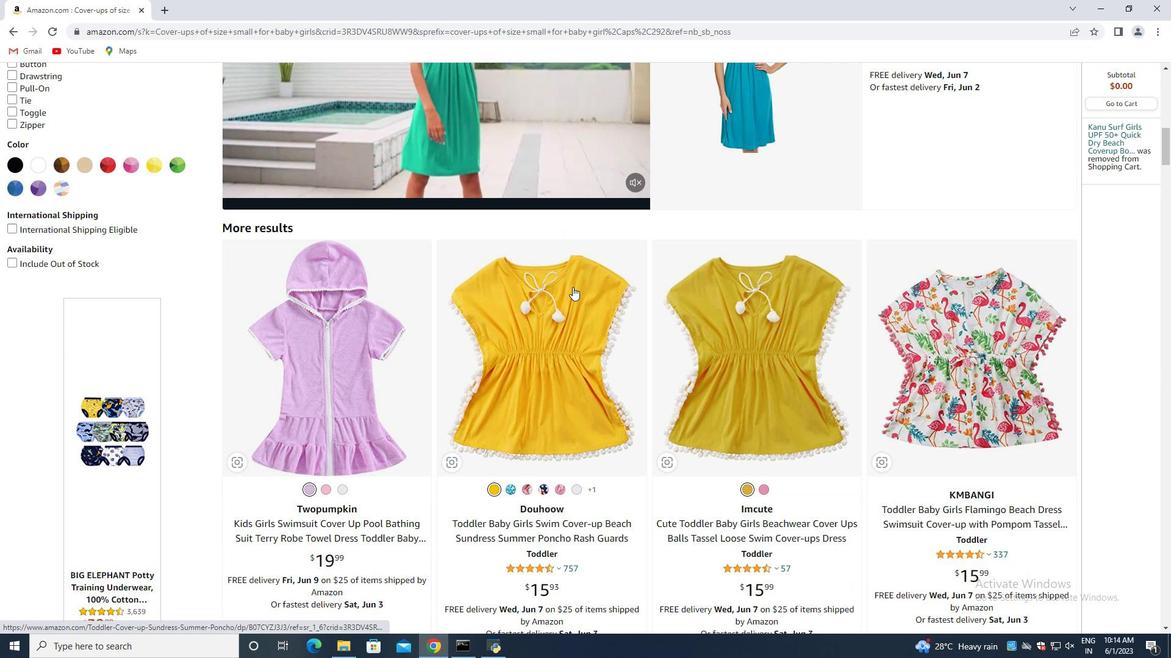 
Action: Mouse scrolled (572, 287) with delta (0, 0)
Screenshot: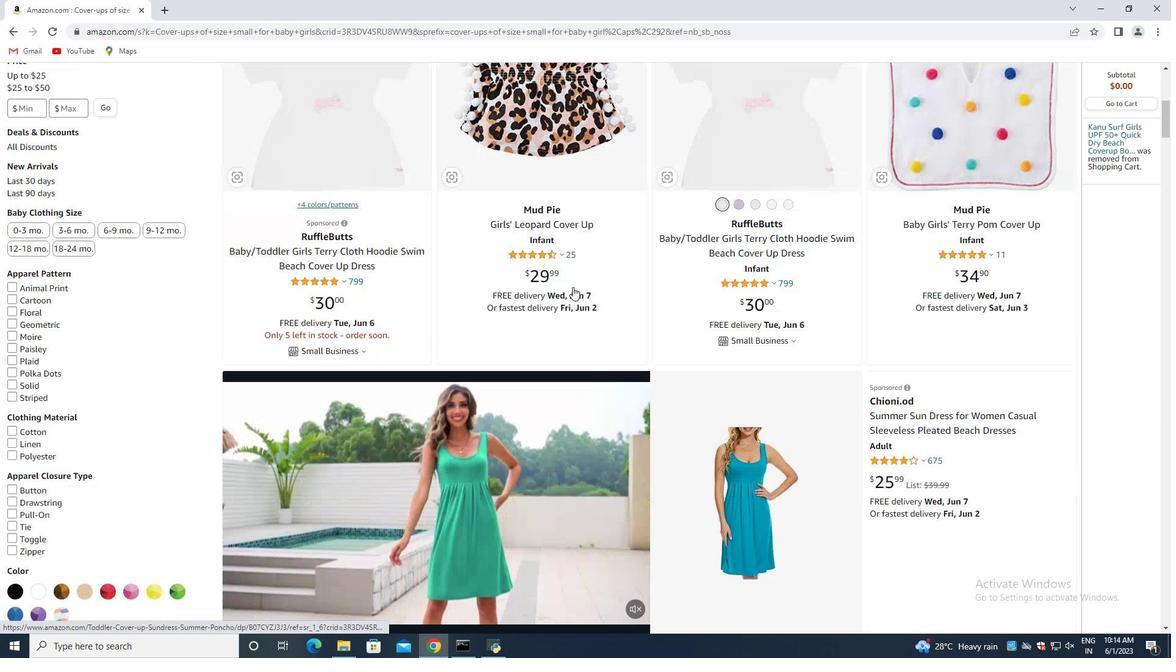 
Action: Mouse scrolled (572, 287) with delta (0, 0)
Screenshot: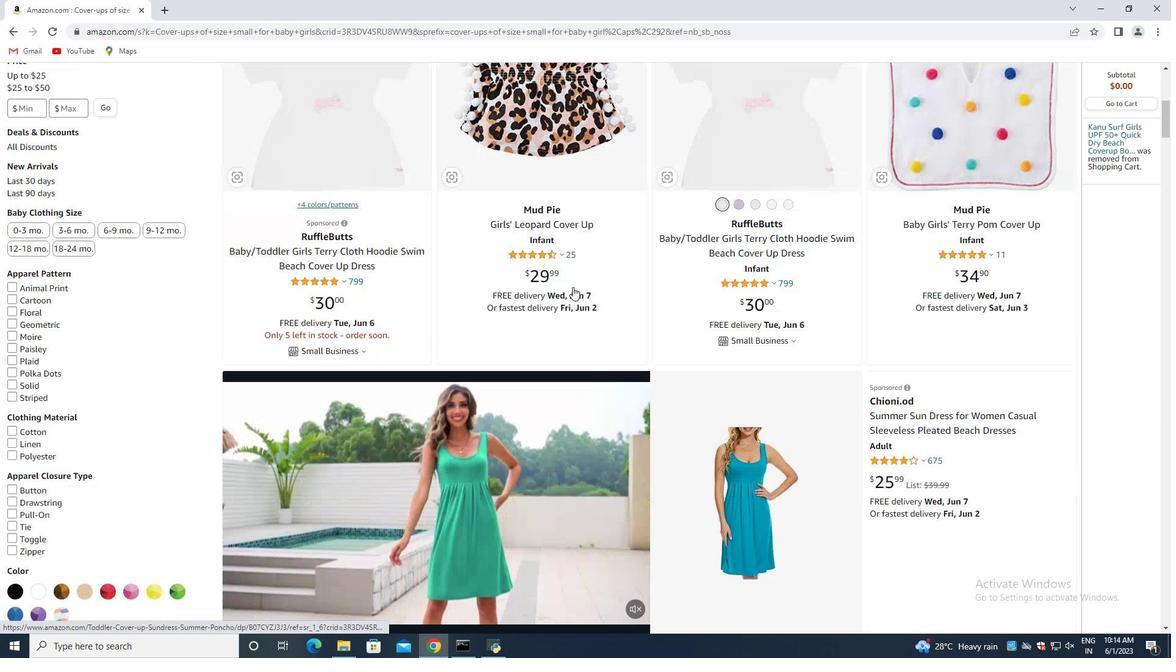 
Action: Mouse scrolled (572, 287) with delta (0, 0)
Screenshot: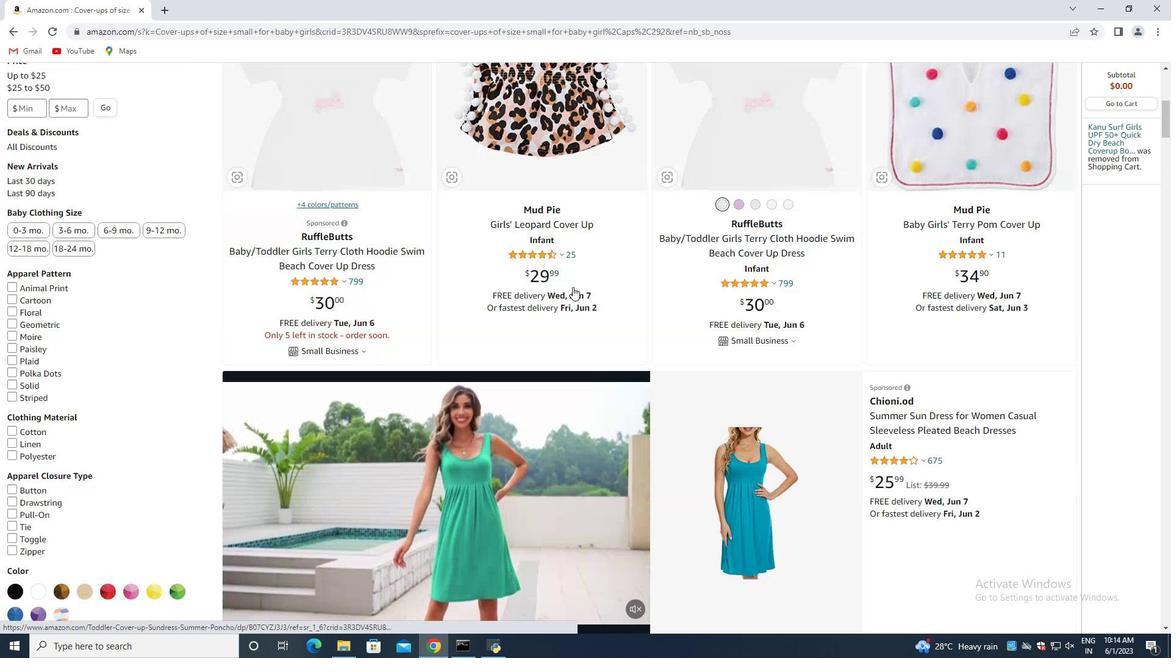
Action: Mouse scrolled (572, 287) with delta (0, 0)
Screenshot: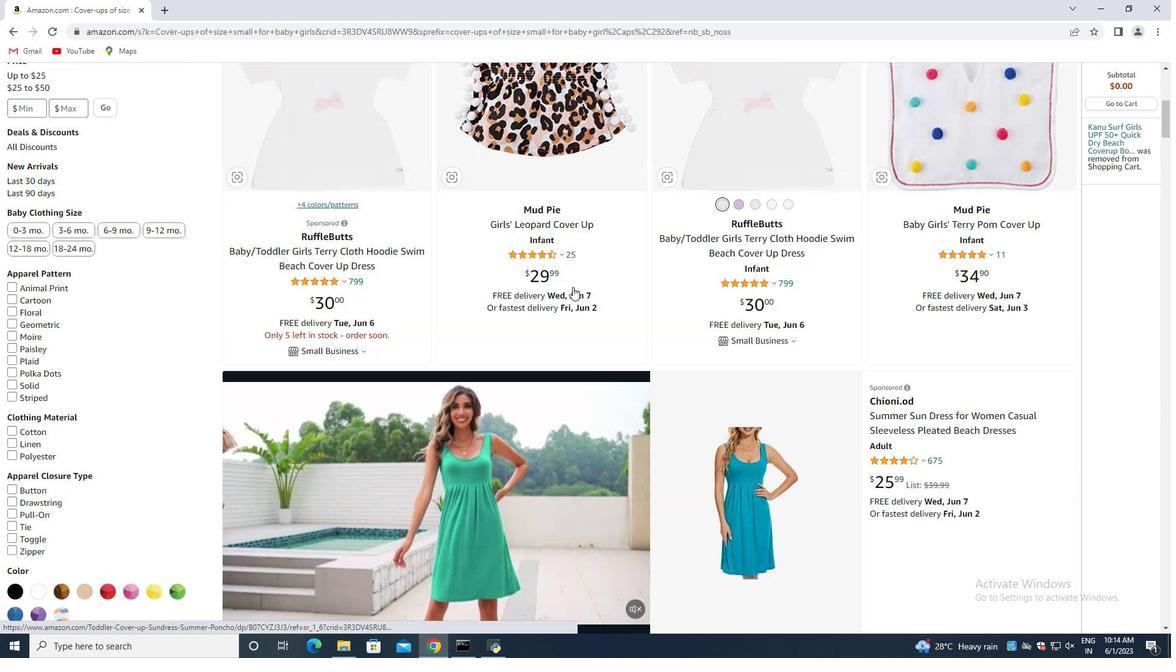 
Action: Mouse scrolled (572, 287) with delta (0, 0)
Screenshot: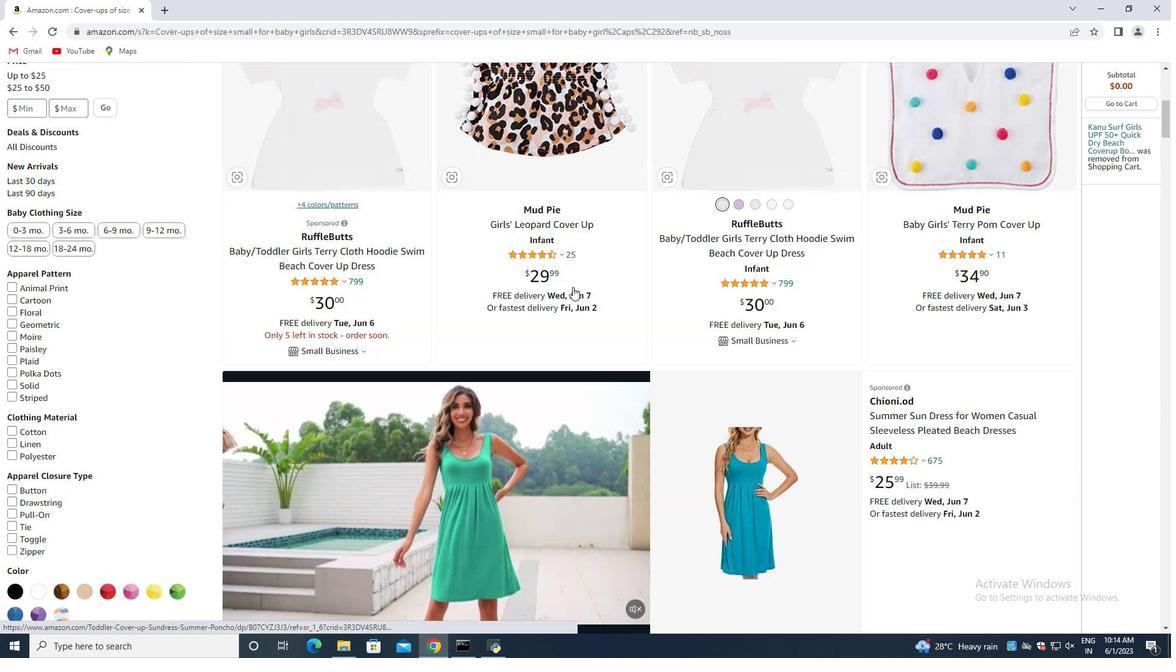 
Action: Mouse scrolled (572, 287) with delta (0, 0)
Screenshot: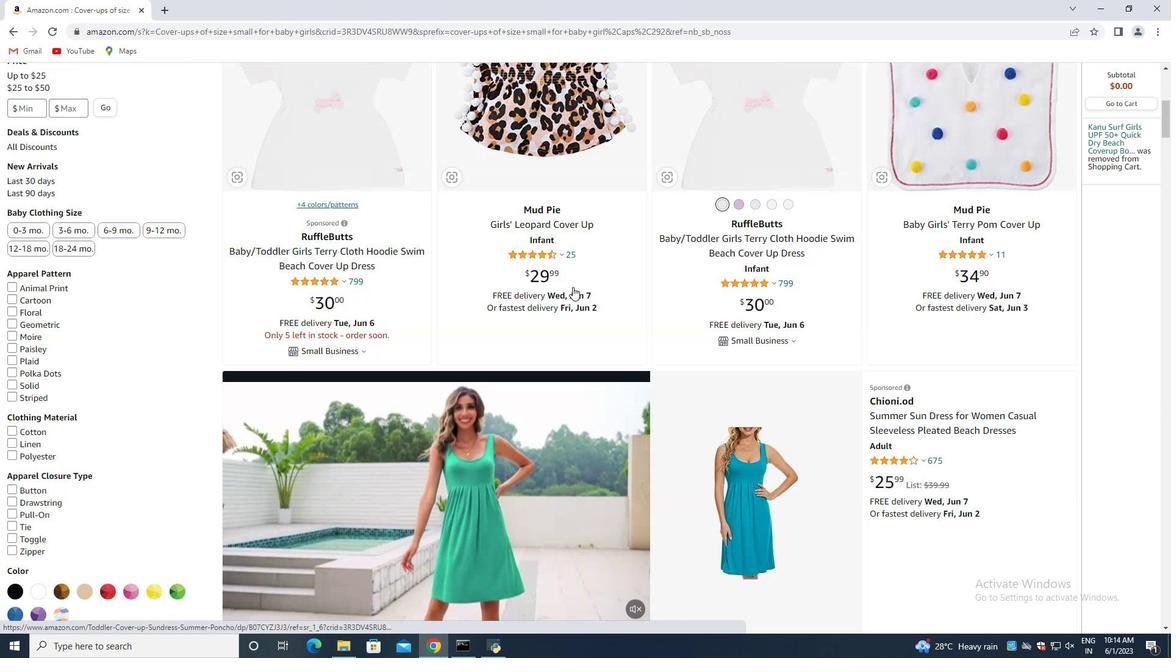 
Action: Mouse moved to (311, 277)
Screenshot: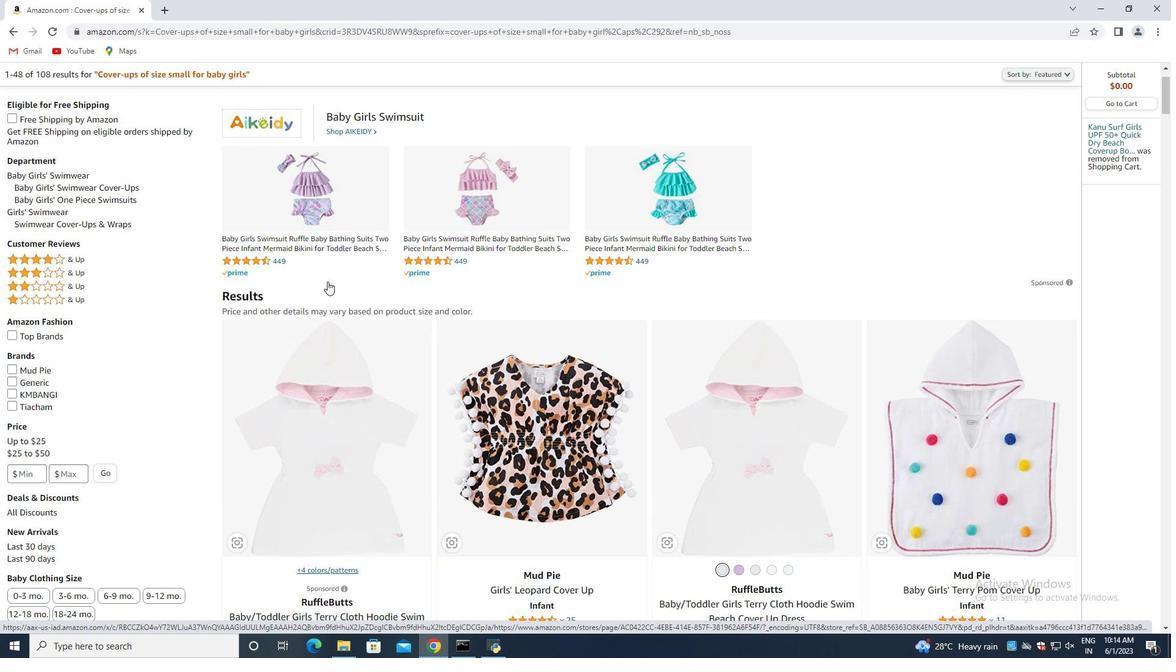 
Action: Mouse scrolled (311, 278) with delta (0, 0)
Screenshot: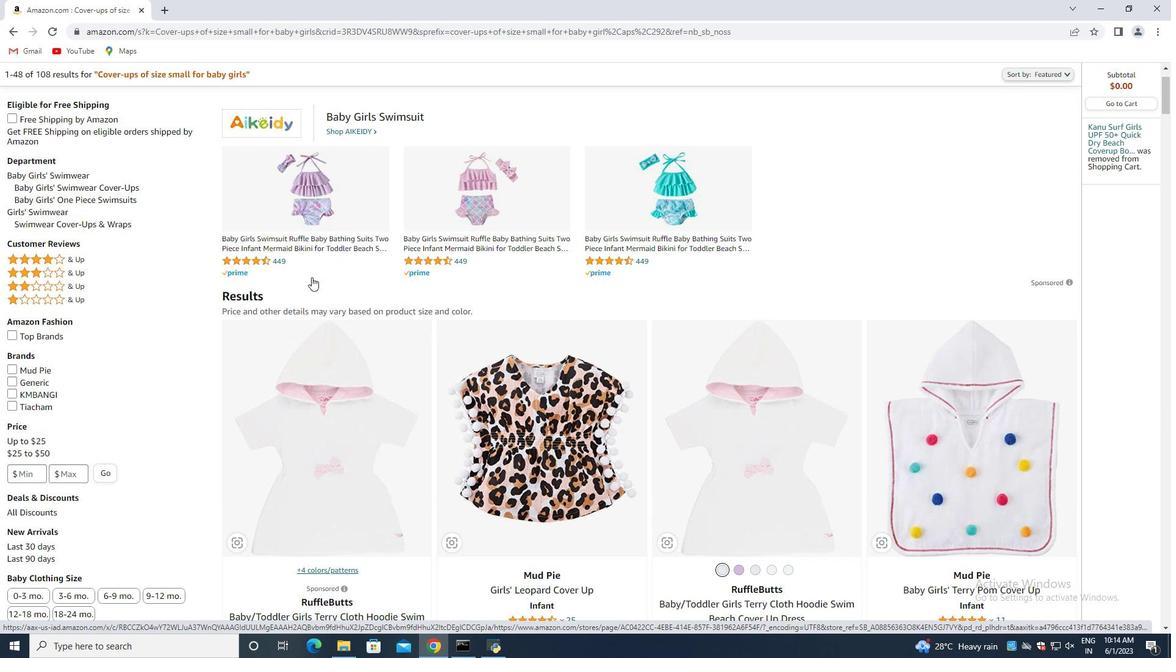 
Action: Mouse scrolled (311, 278) with delta (0, 0)
Screenshot: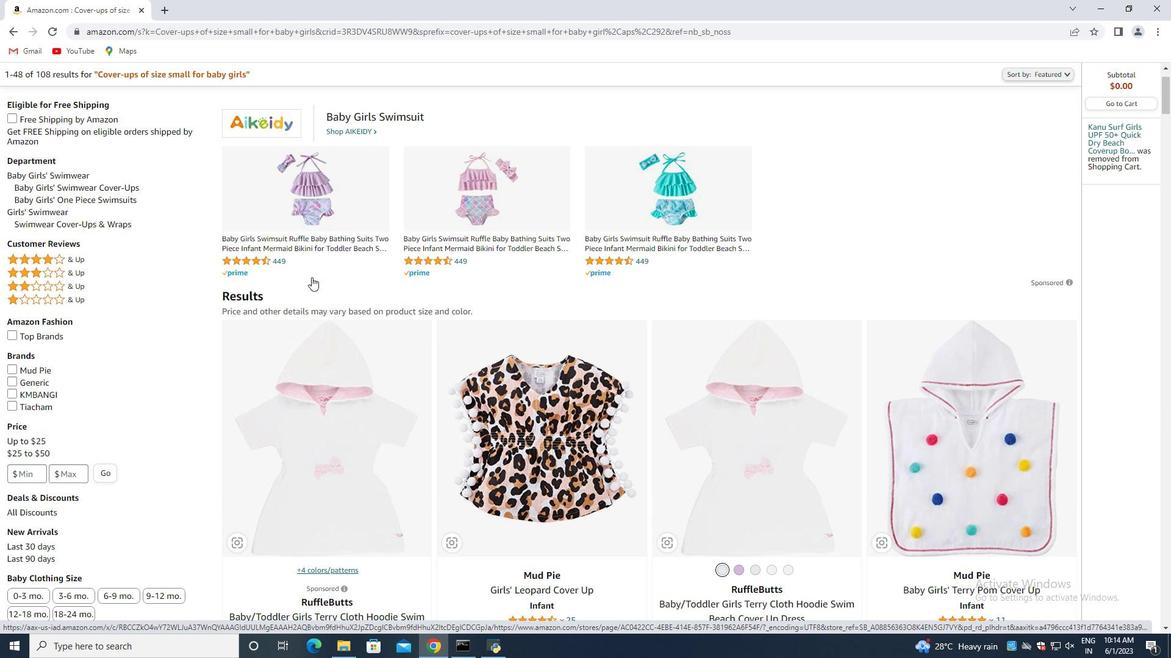 
Action: Mouse moved to (76, 248)
Screenshot: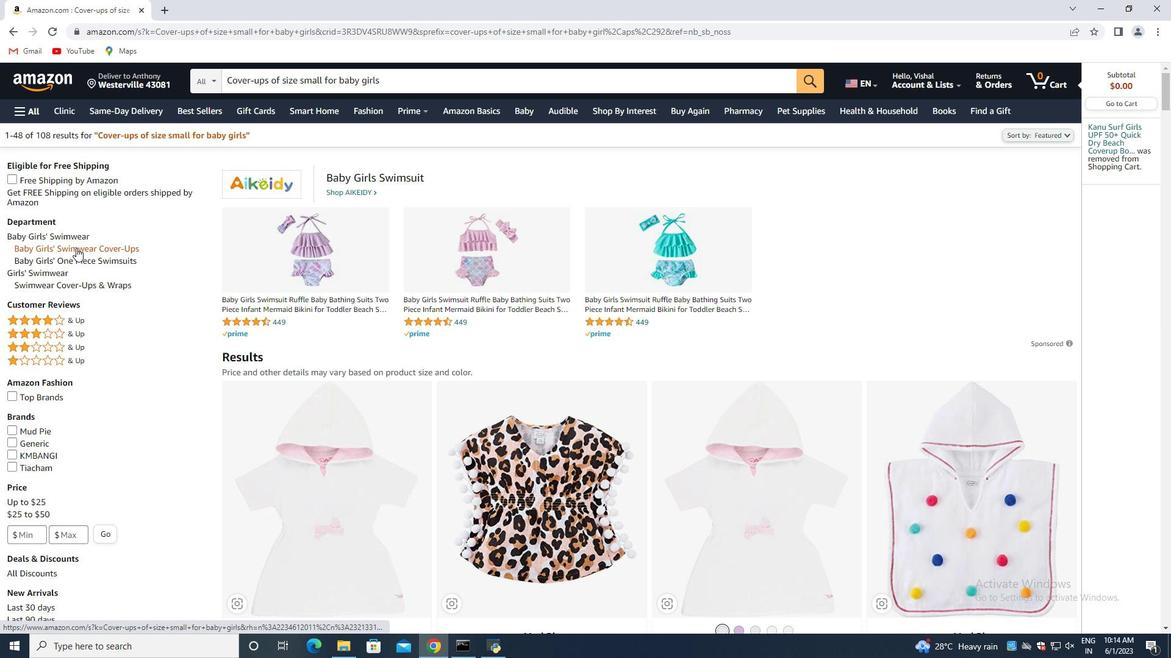 
Action: Mouse pressed left at (76, 248)
Screenshot: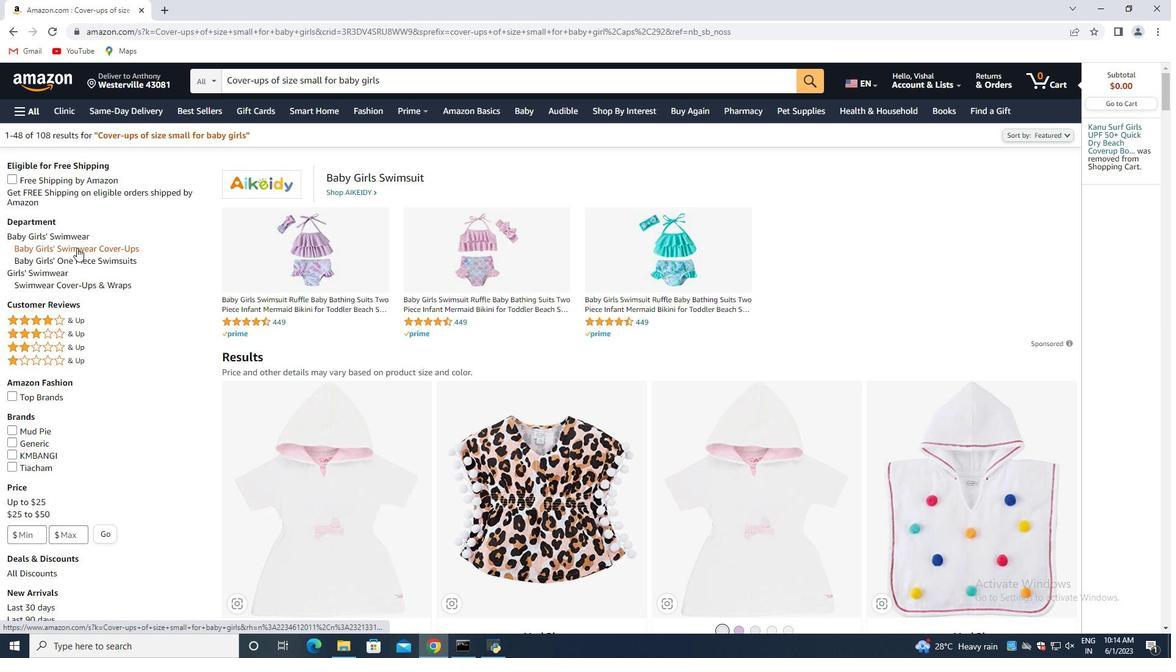 
Action: Mouse moved to (103, 261)
Screenshot: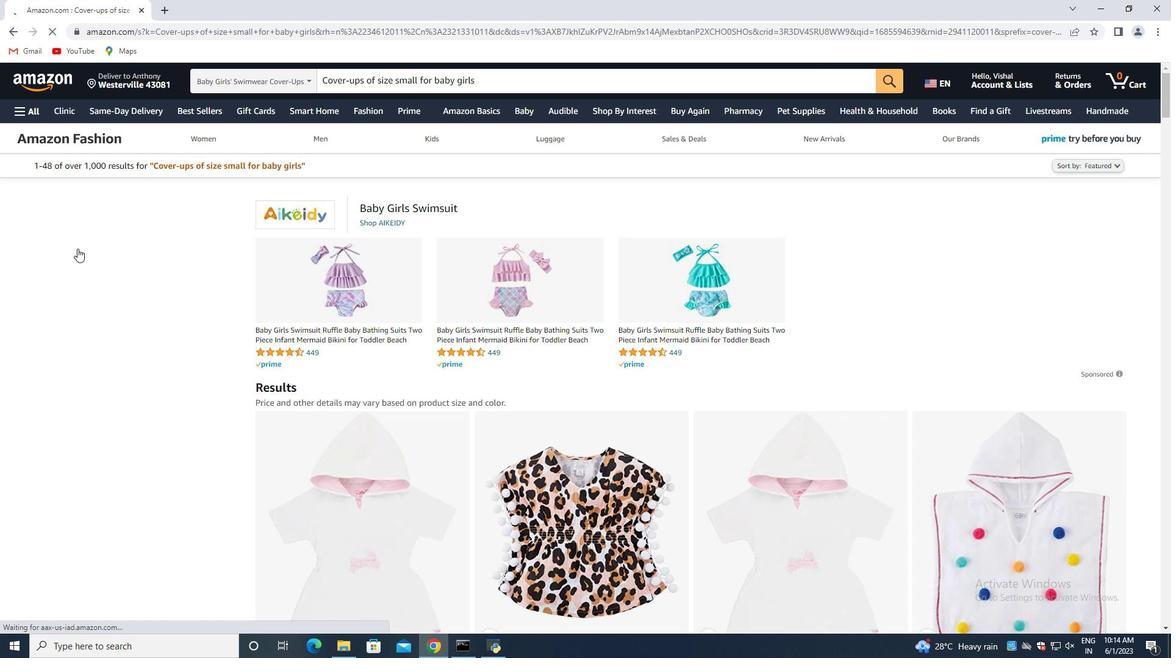 
Action: Mouse scrolled (103, 261) with delta (0, 0)
Screenshot: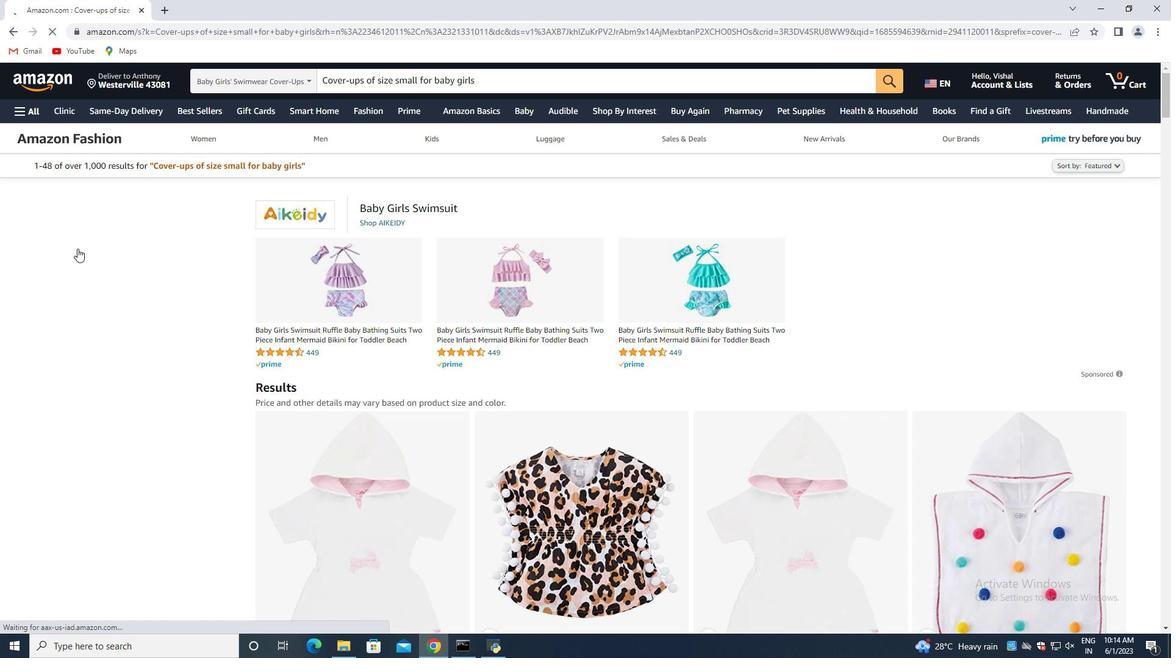 
Action: Mouse moved to (108, 263)
Screenshot: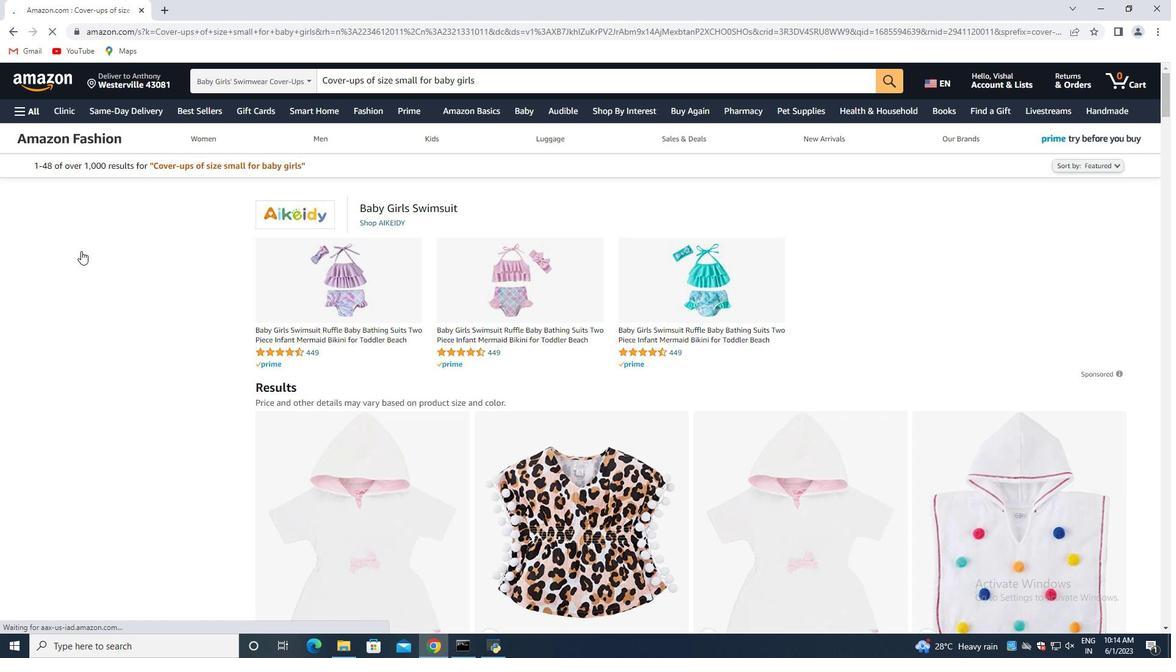 
Action: Mouse scrolled (108, 262) with delta (0, 0)
Screenshot: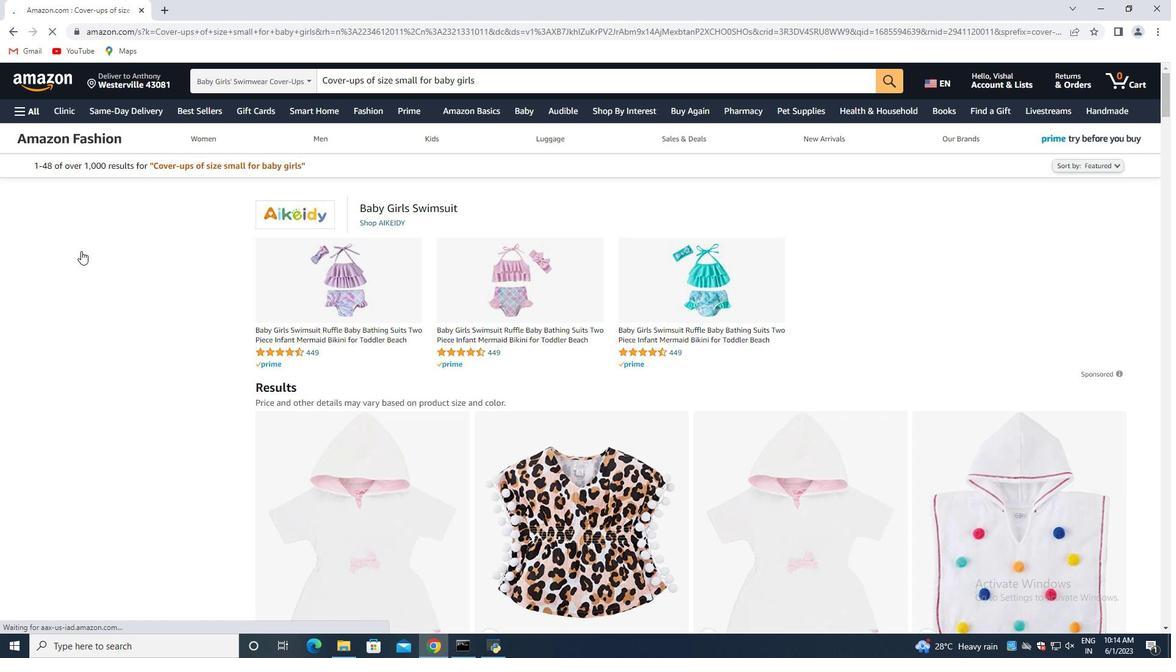 
Action: Mouse moved to (339, 250)
Screenshot: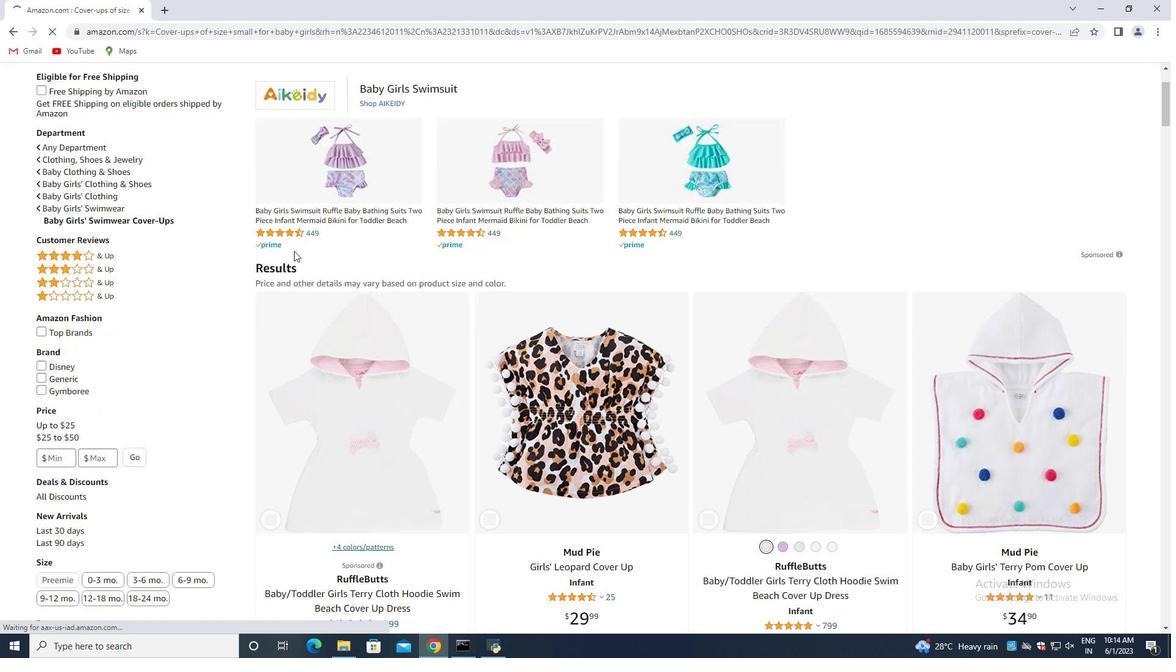 
Action: Mouse scrolled (339, 250) with delta (0, 0)
Screenshot: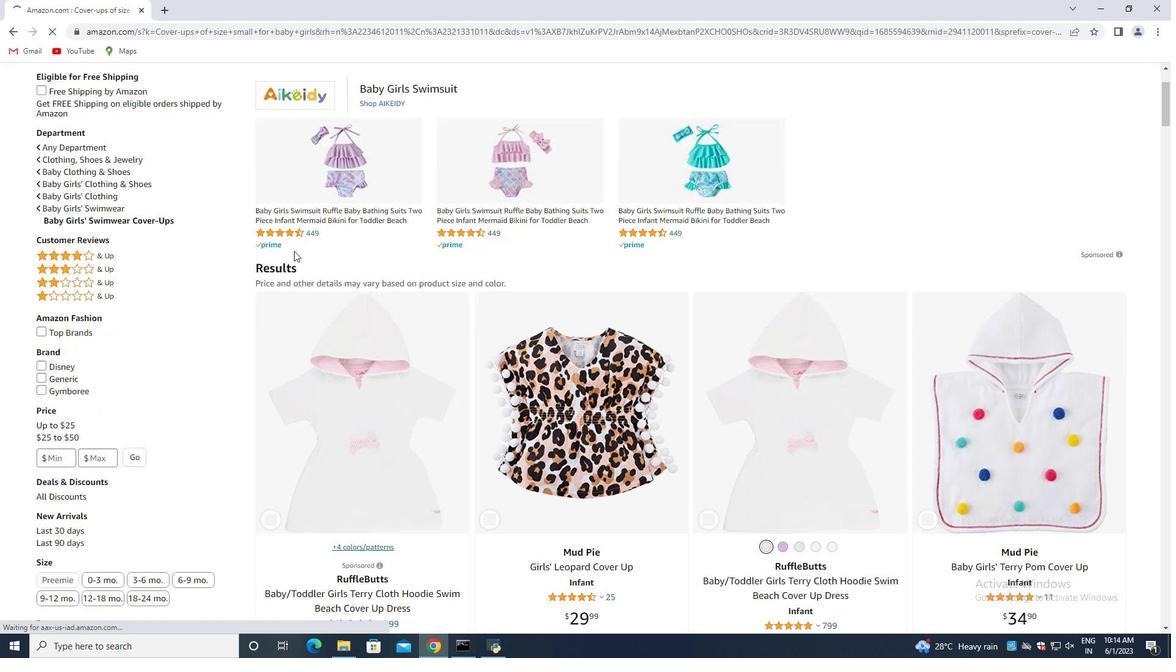 
Action: Mouse moved to (347, 252)
Screenshot: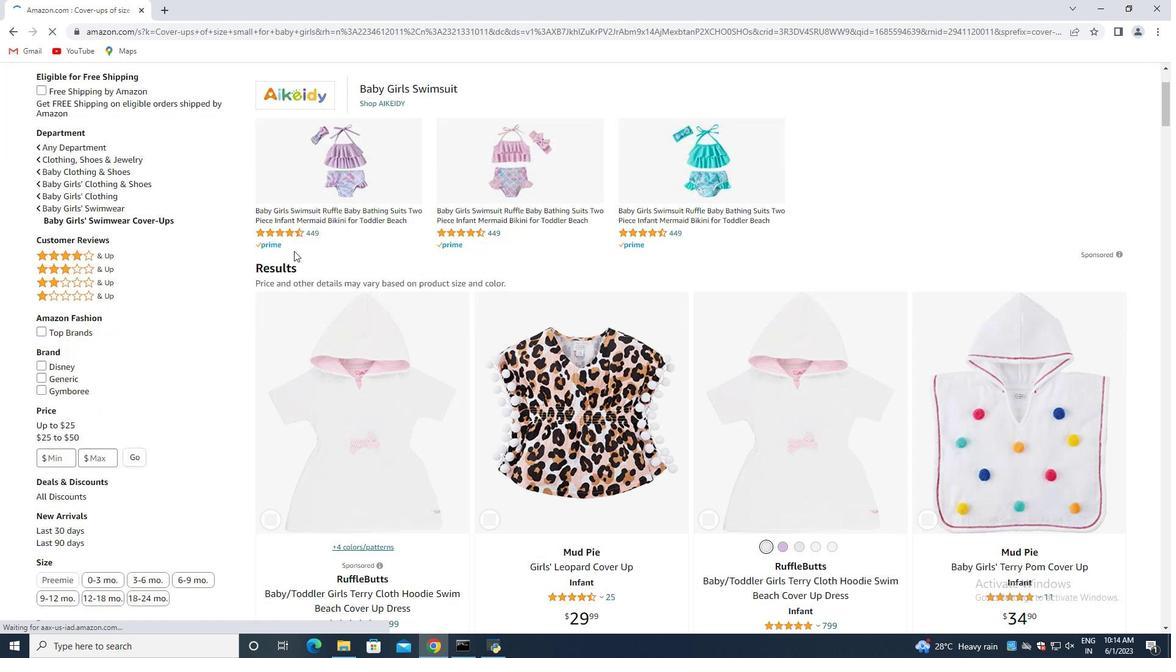 
Action: Mouse scrolled (347, 251) with delta (0, 0)
Screenshot: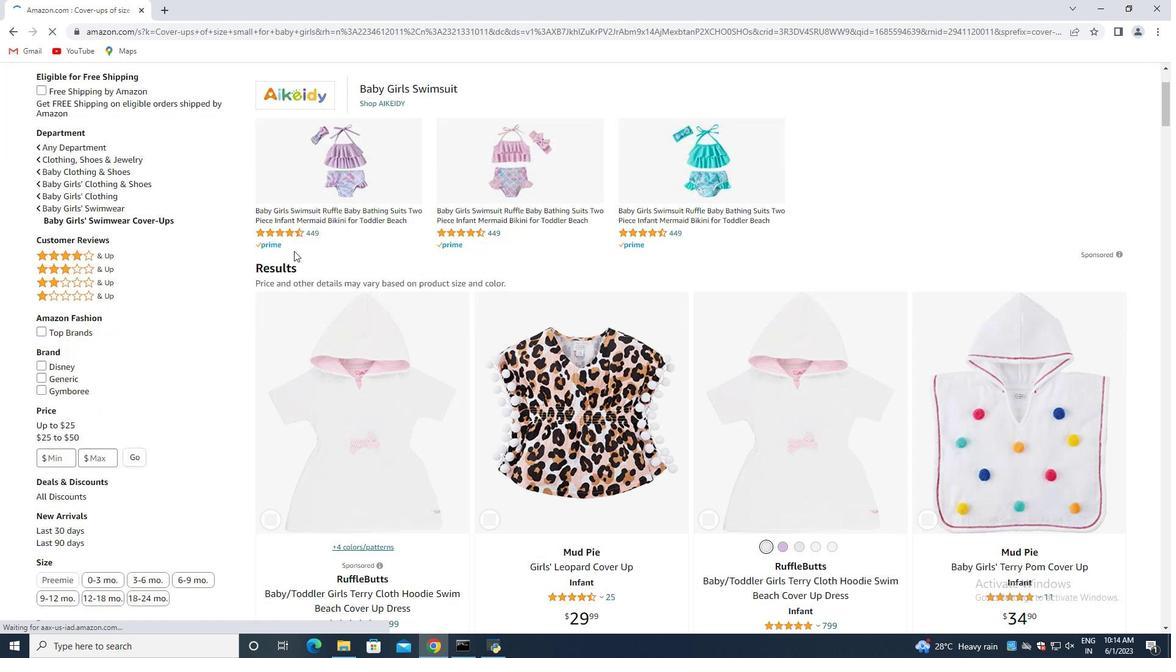 
Action: Mouse moved to (379, 252)
Screenshot: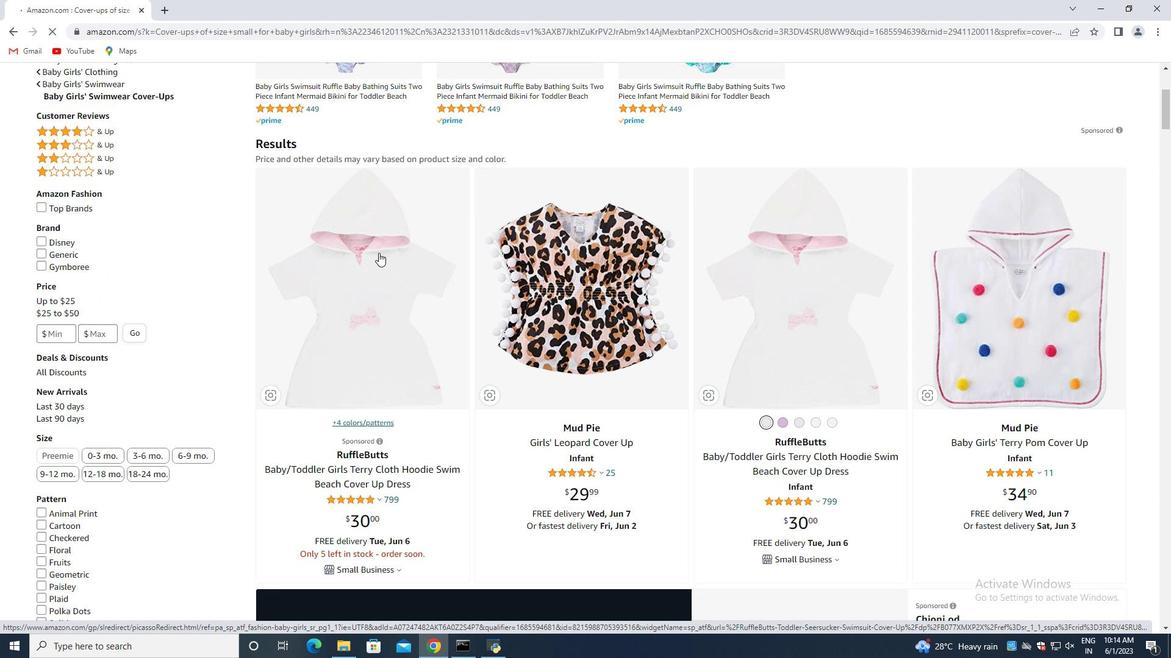 
Action: Mouse scrolled (379, 251) with delta (0, 0)
Screenshot: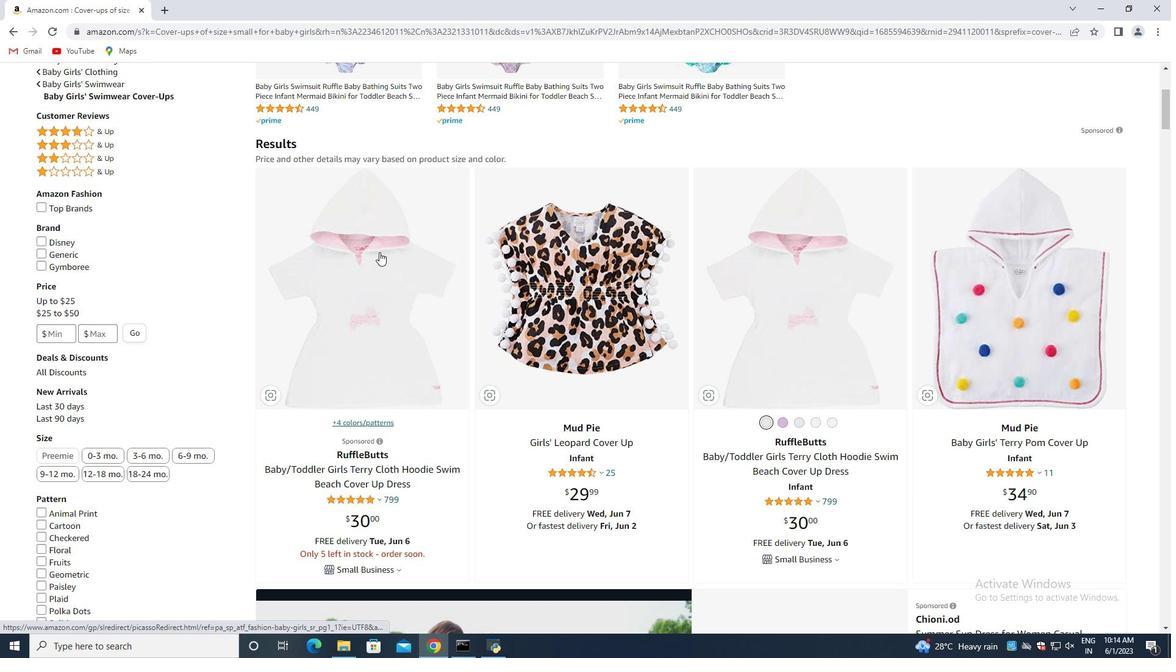 
Action: Mouse scrolled (379, 251) with delta (0, 0)
Screenshot: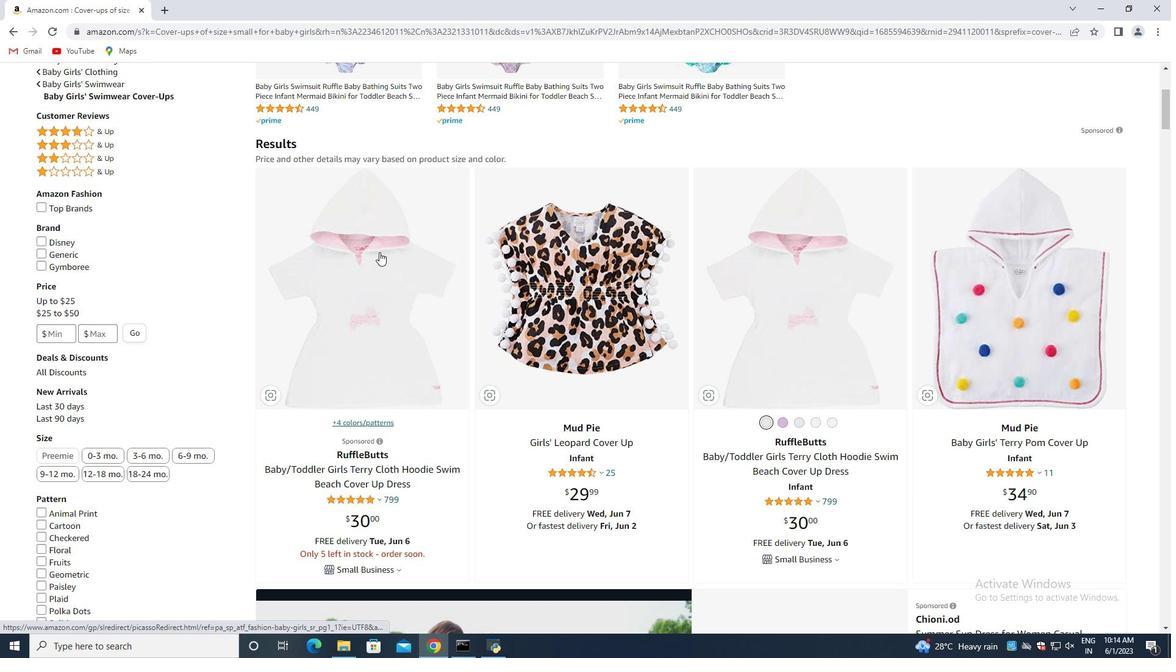 
Action: Mouse scrolled (379, 251) with delta (0, 0)
Screenshot: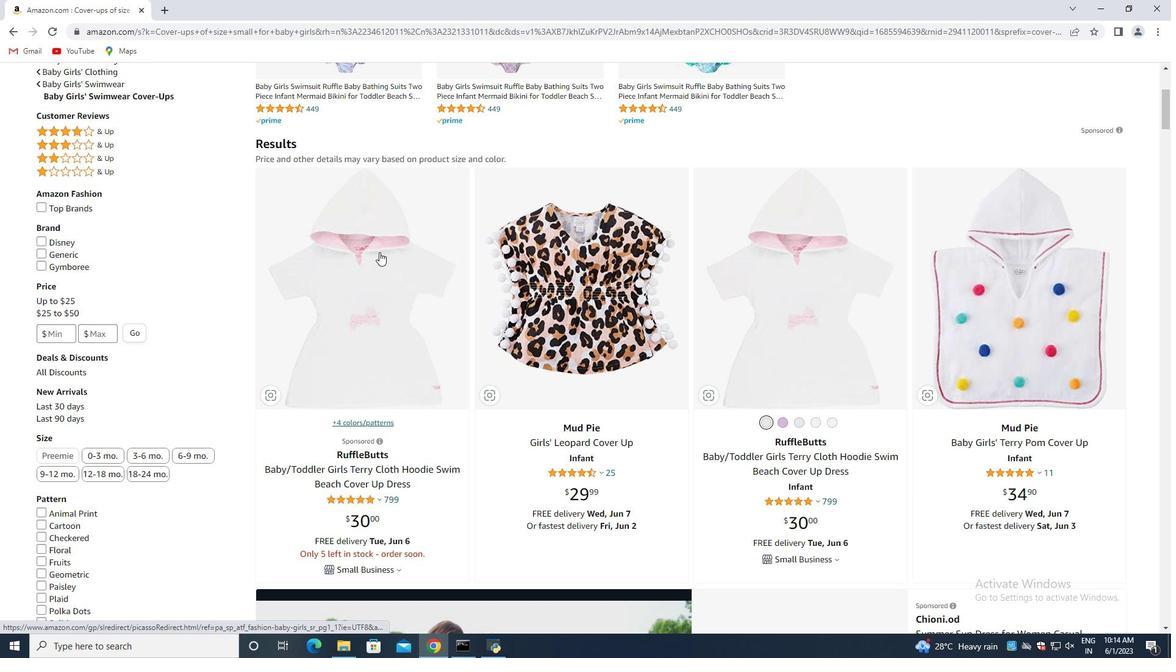 
Action: Mouse scrolled (379, 251) with delta (0, 0)
Screenshot: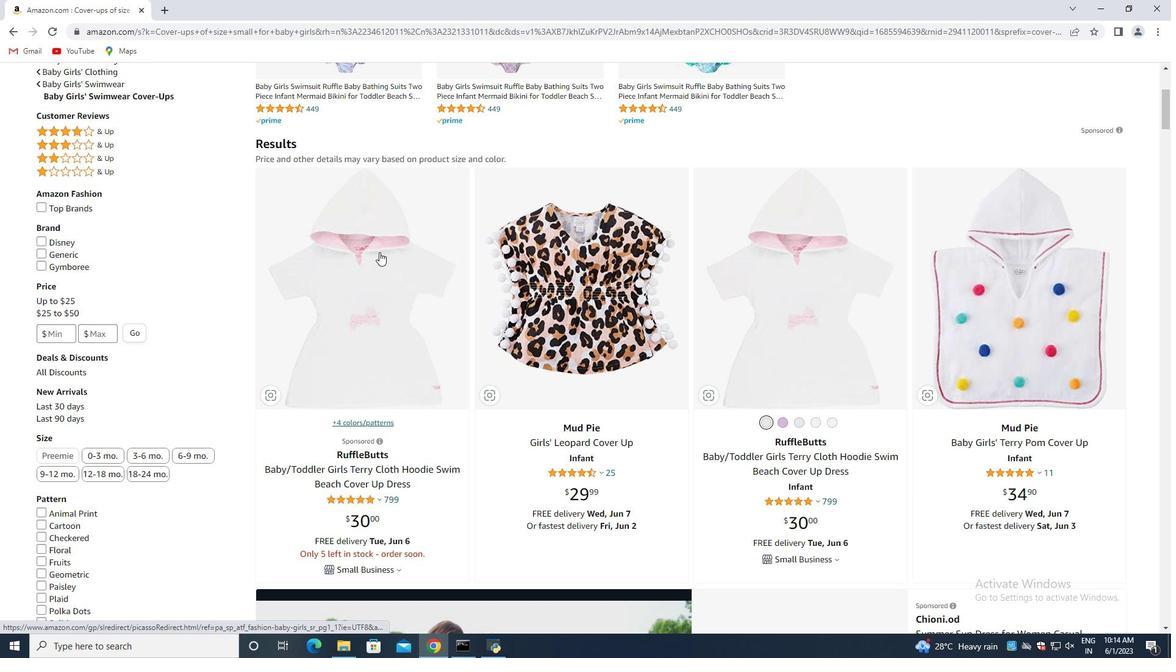 
Action: Mouse moved to (379, 252)
Screenshot: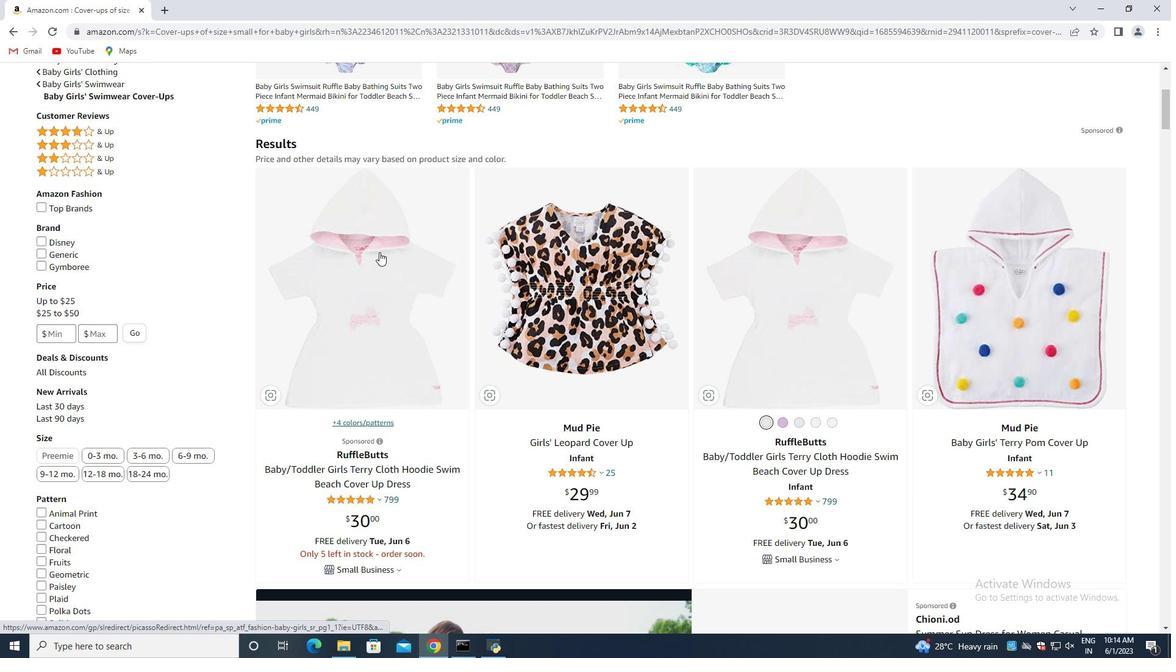 
Action: Mouse scrolled (379, 251) with delta (0, 0)
Screenshot: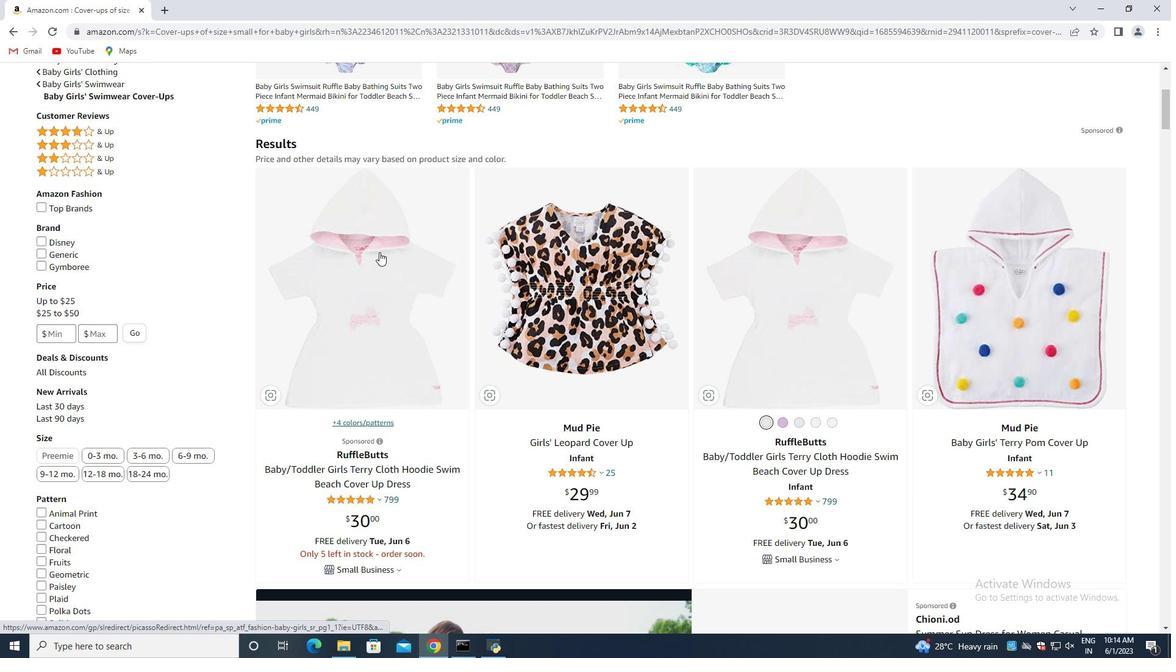 
Action: Mouse scrolled (379, 251) with delta (0, 0)
Screenshot: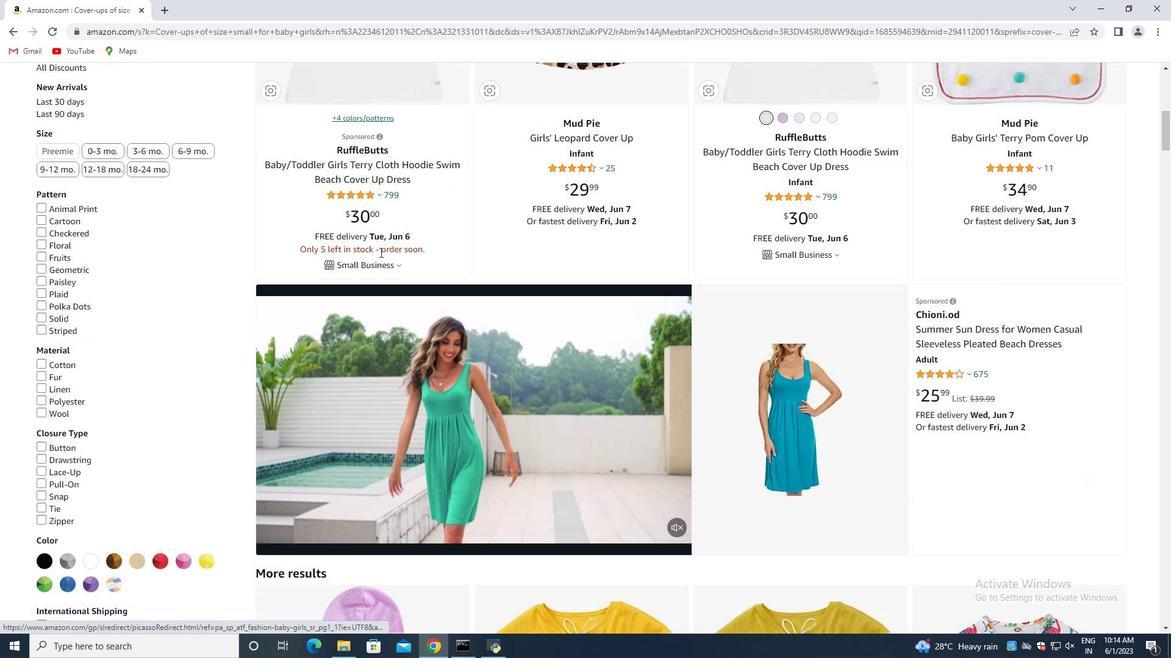 
Action: Mouse scrolled (379, 251) with delta (0, 0)
Screenshot: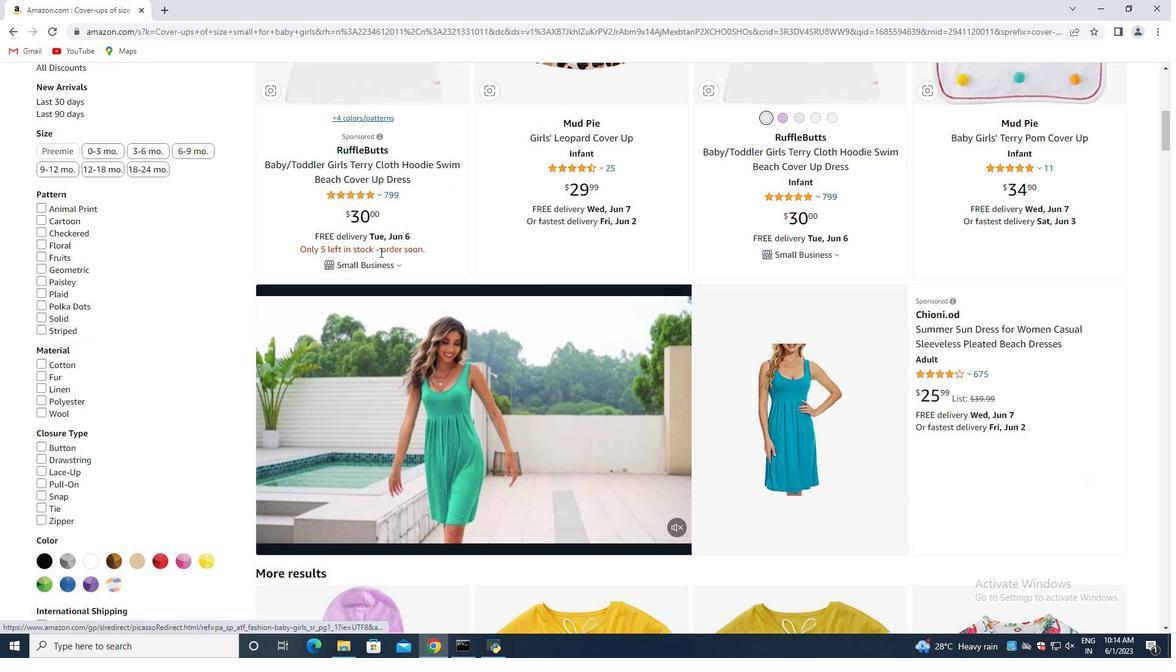 
Action: Mouse scrolled (379, 251) with delta (0, 0)
Screenshot: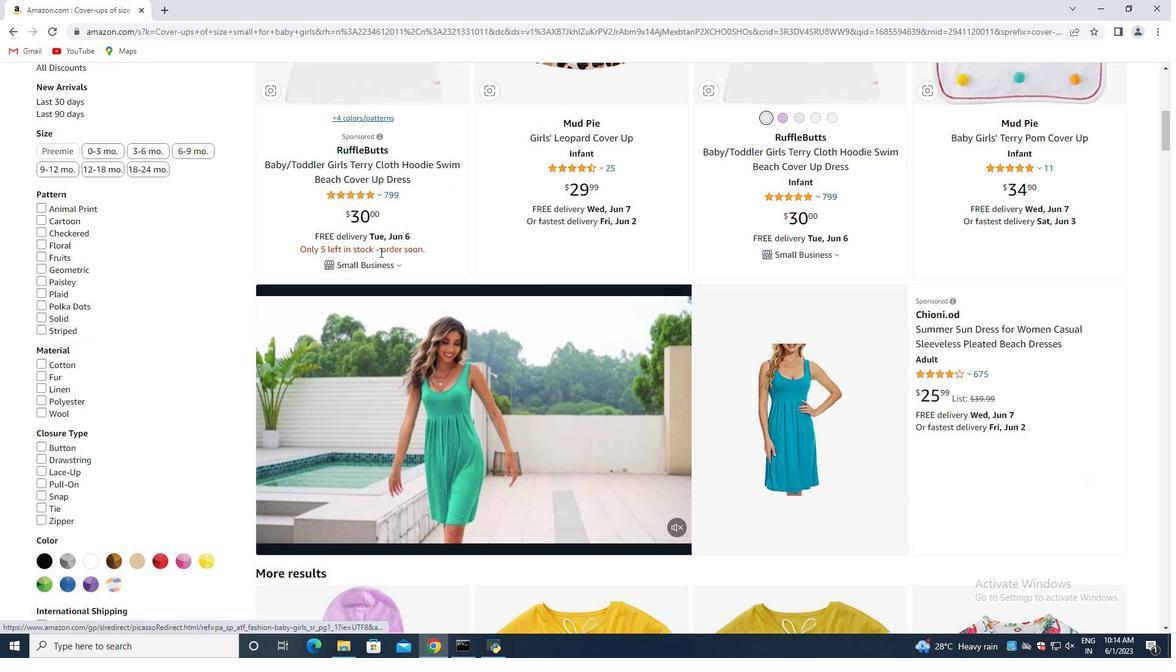 
Action: Mouse scrolled (379, 251) with delta (0, 0)
Screenshot: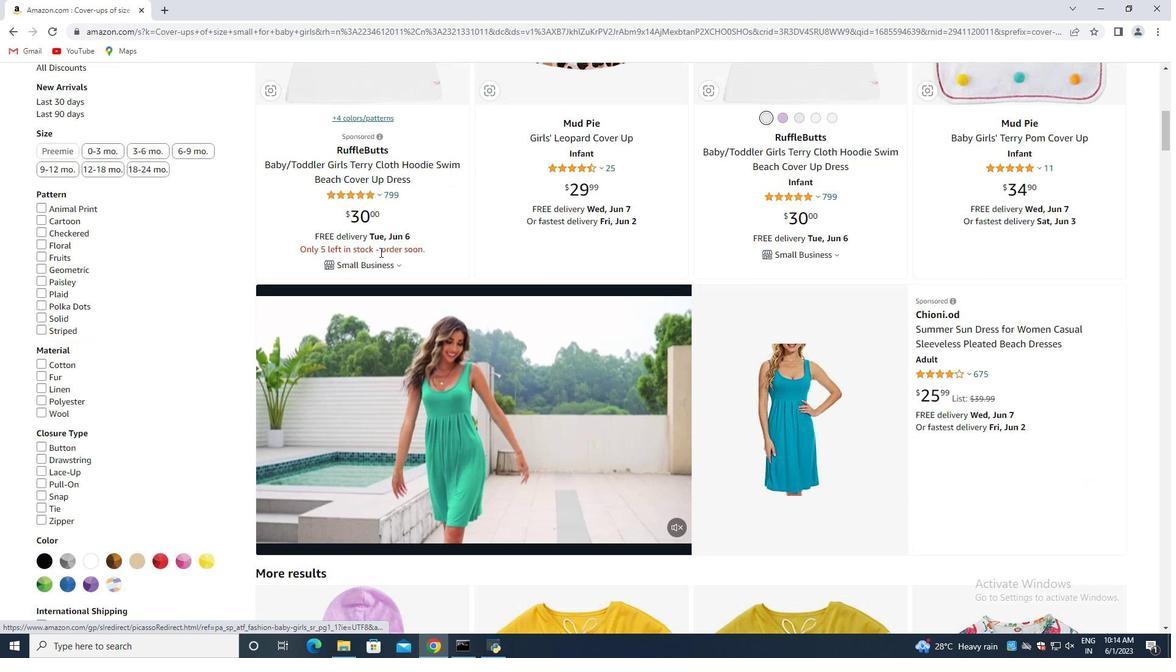 
Action: Mouse moved to (381, 253)
Screenshot: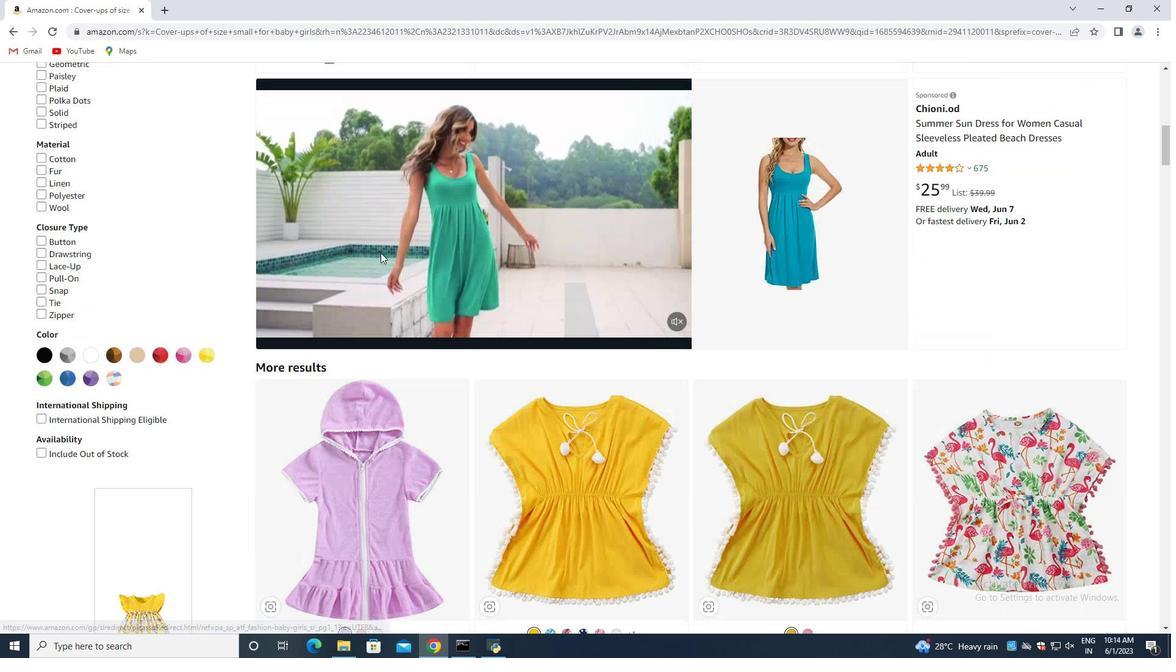 
Action: Mouse scrolled (381, 252) with delta (0, 0)
Screenshot: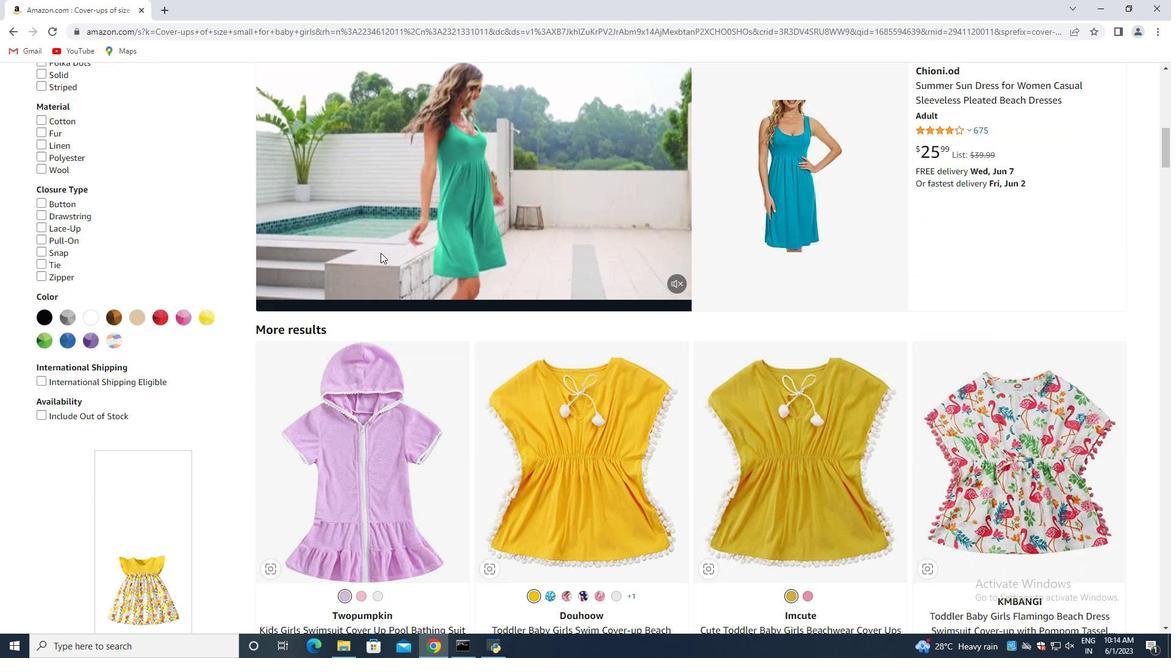 
Action: Mouse scrolled (381, 252) with delta (0, 0)
Screenshot: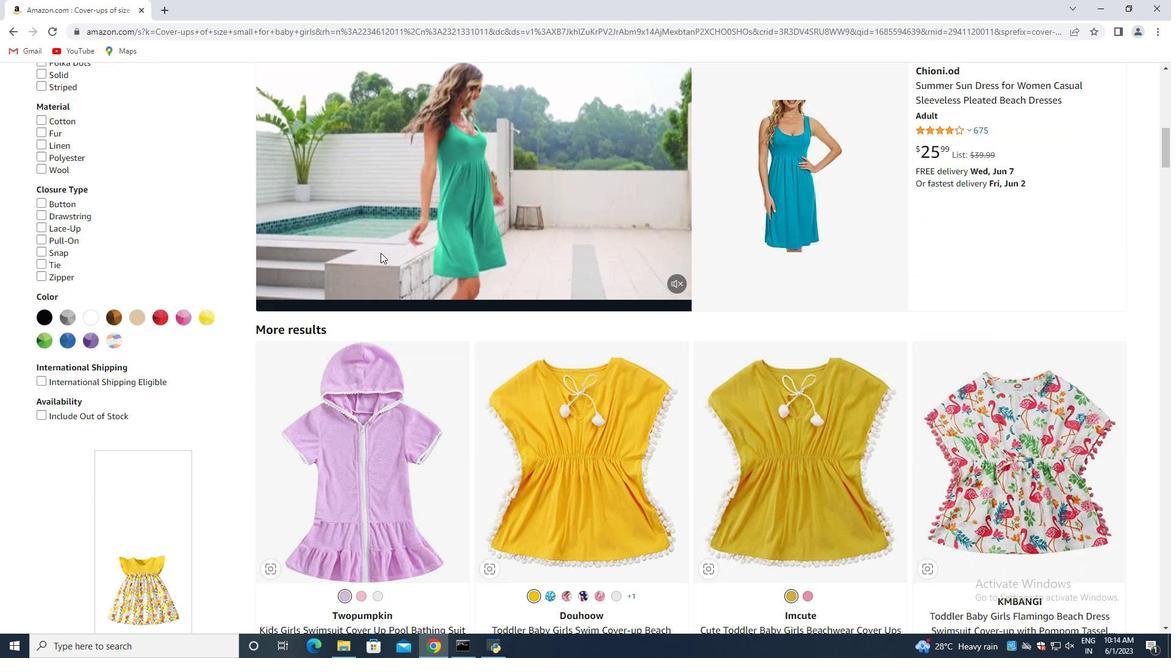 
Action: Mouse scrolled (381, 252) with delta (0, 0)
Screenshot: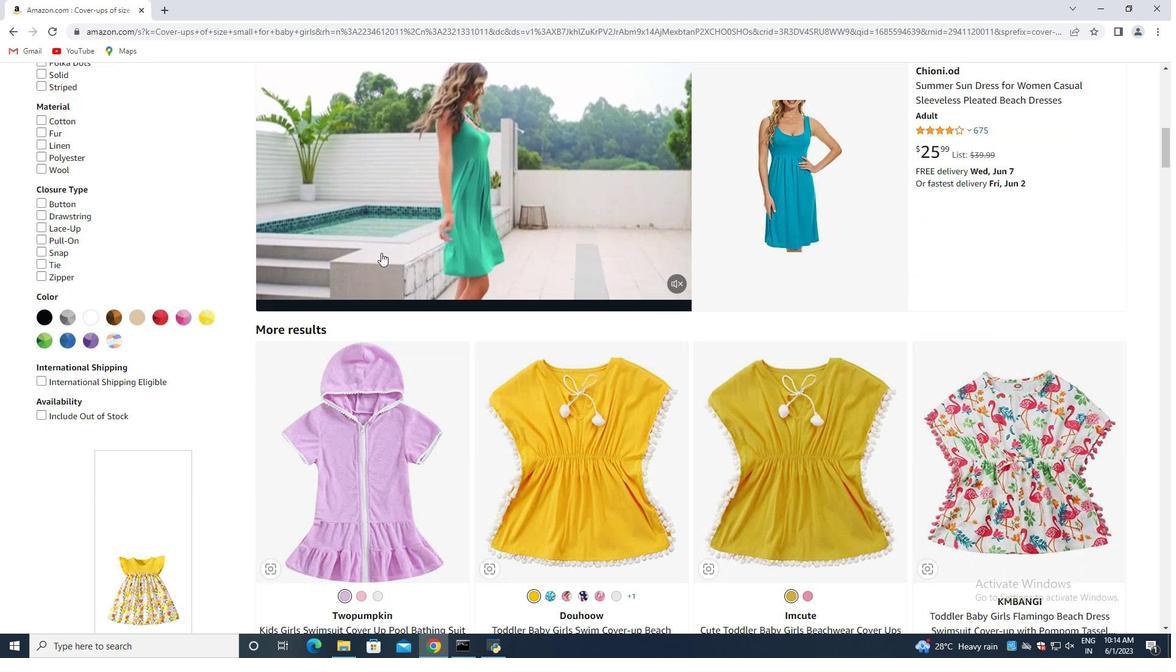 
Action: Mouse moved to (542, 259)
Screenshot: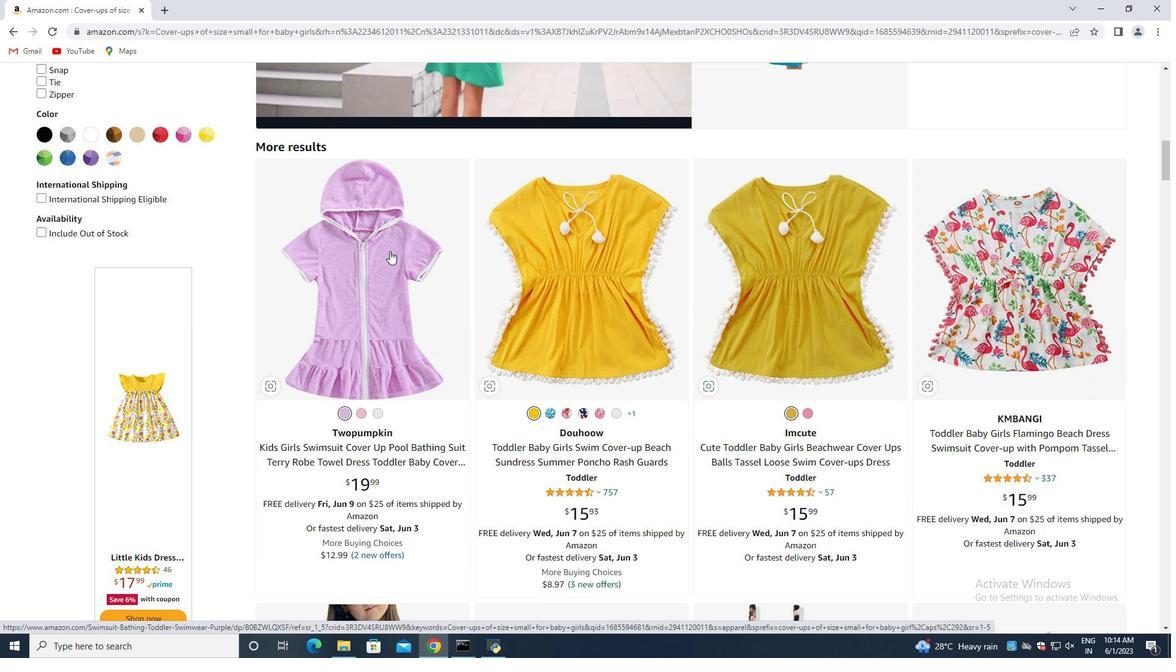 
Action: Mouse scrolled (542, 258) with delta (0, 0)
Screenshot: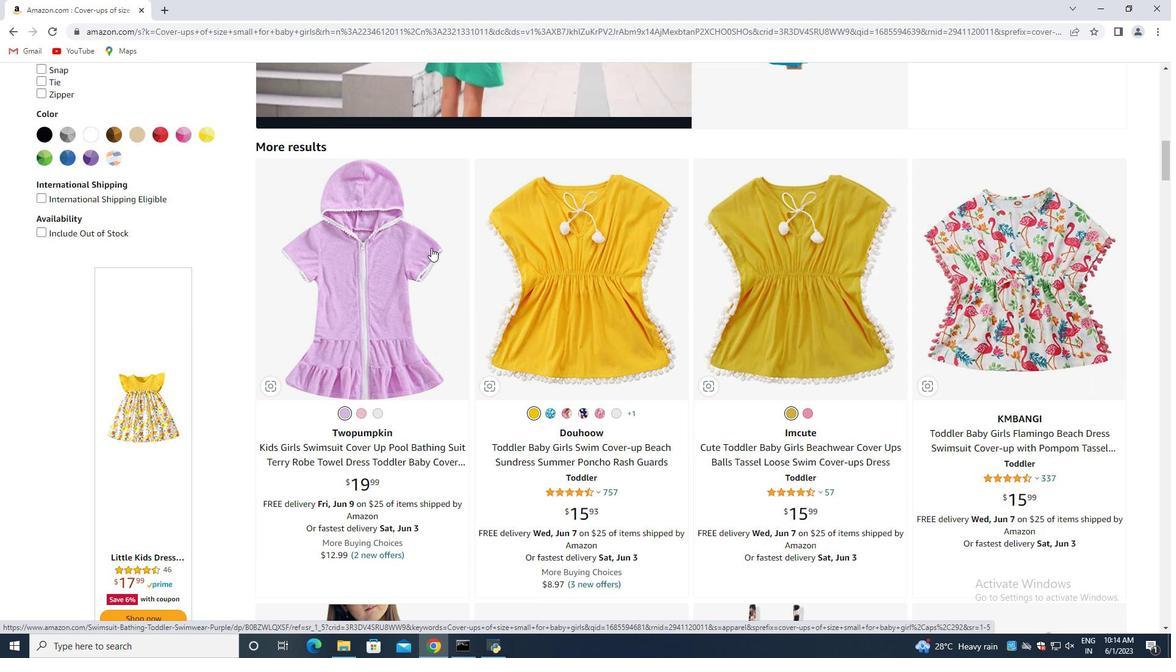 
Action: Mouse moved to (543, 259)
Screenshot: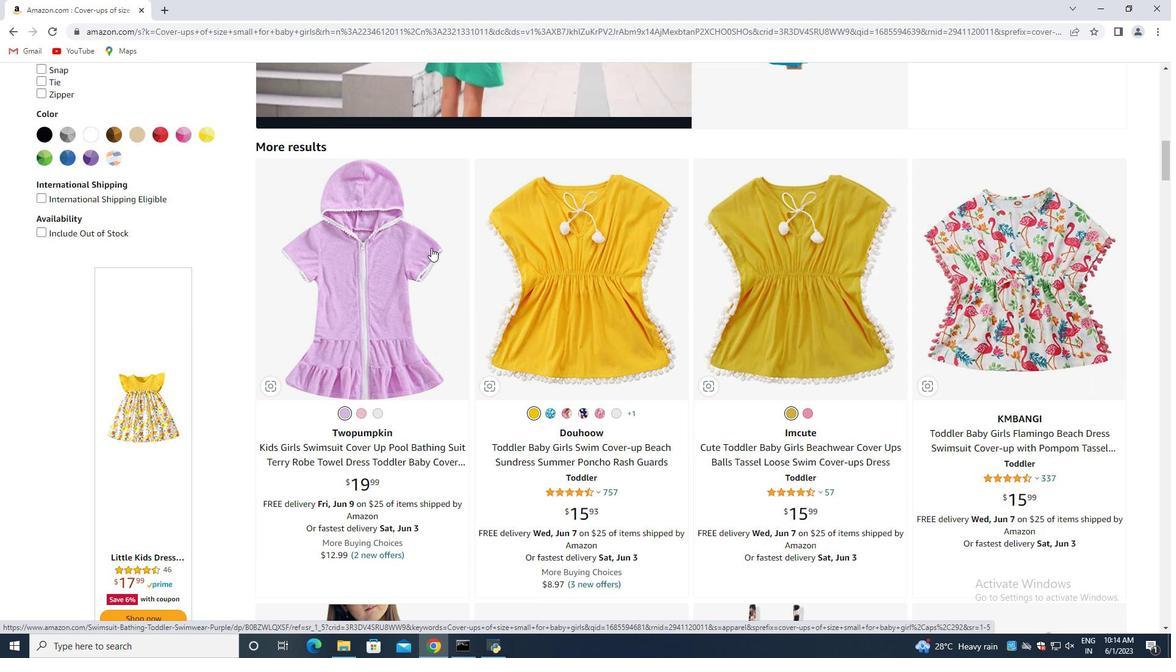 
Action: Mouse scrolled (543, 258) with delta (0, 0)
Screenshot: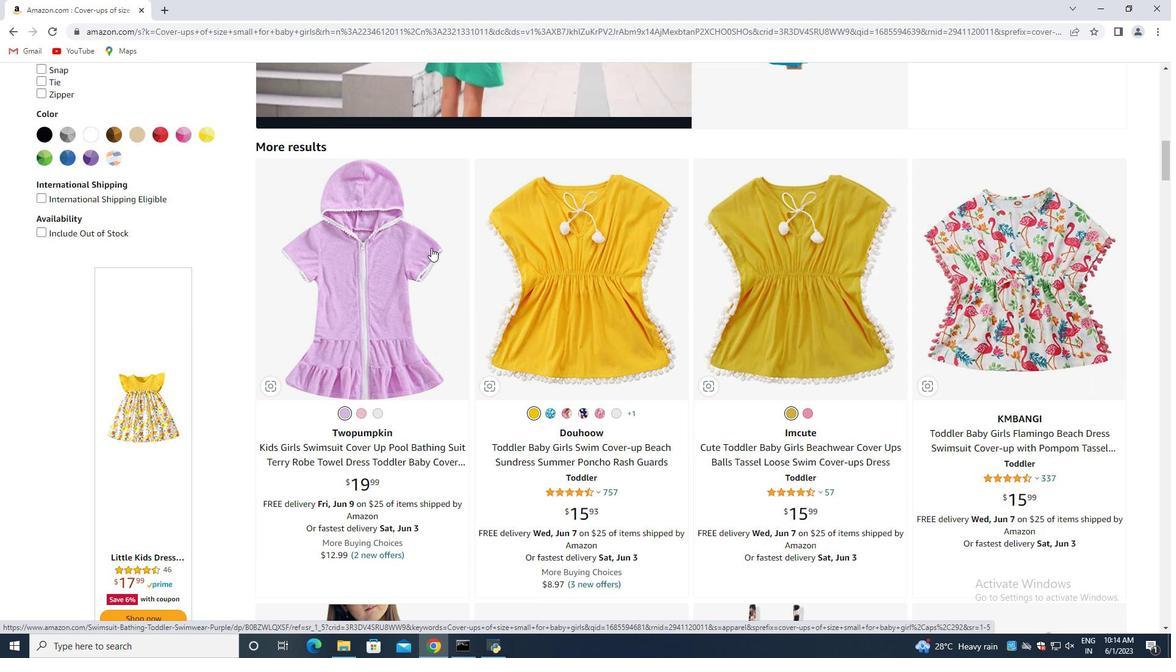 
Action: Mouse moved to (544, 259)
Screenshot: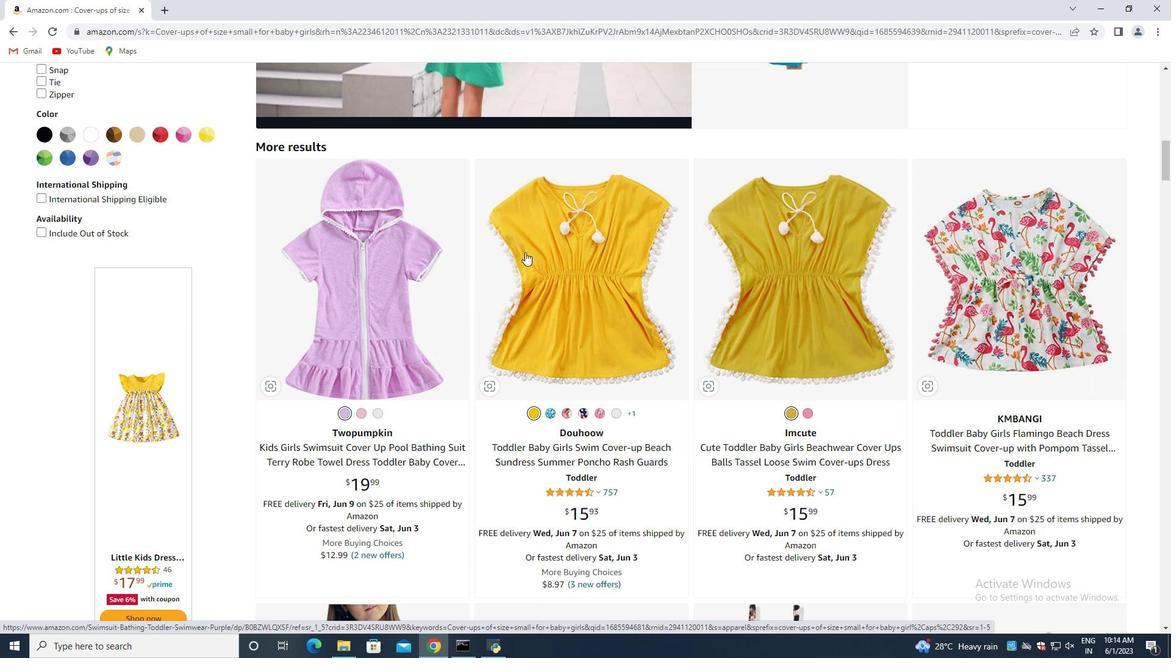 
Action: Mouse scrolled (544, 259) with delta (0, 0)
Screenshot: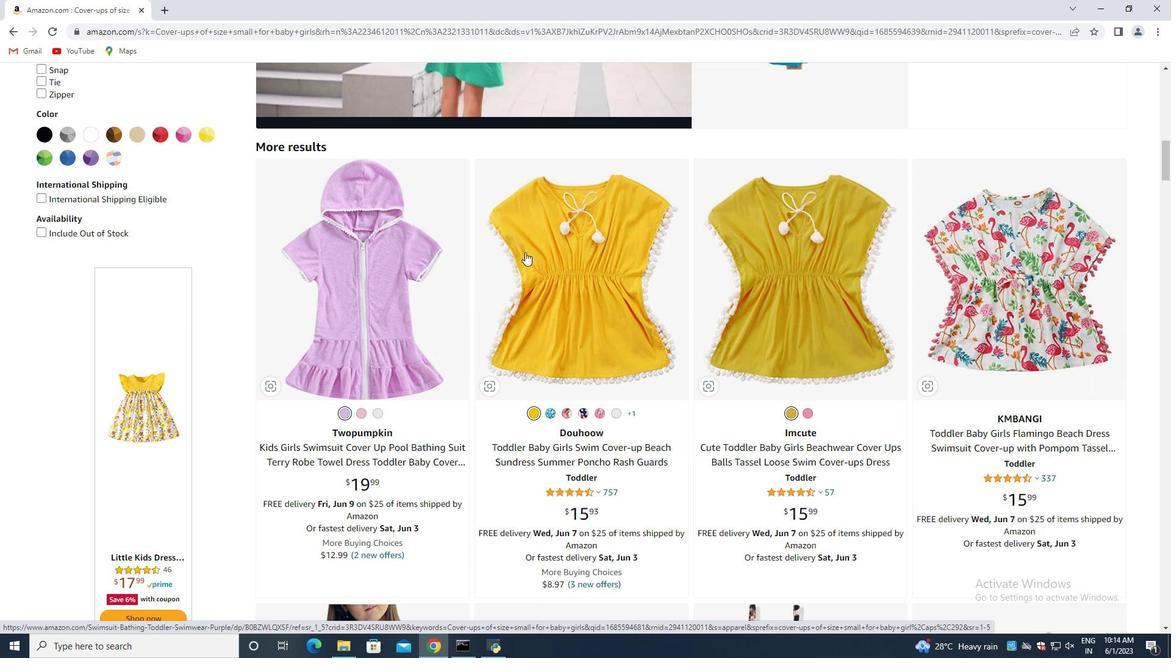 
Action: Mouse moved to (555, 253)
Screenshot: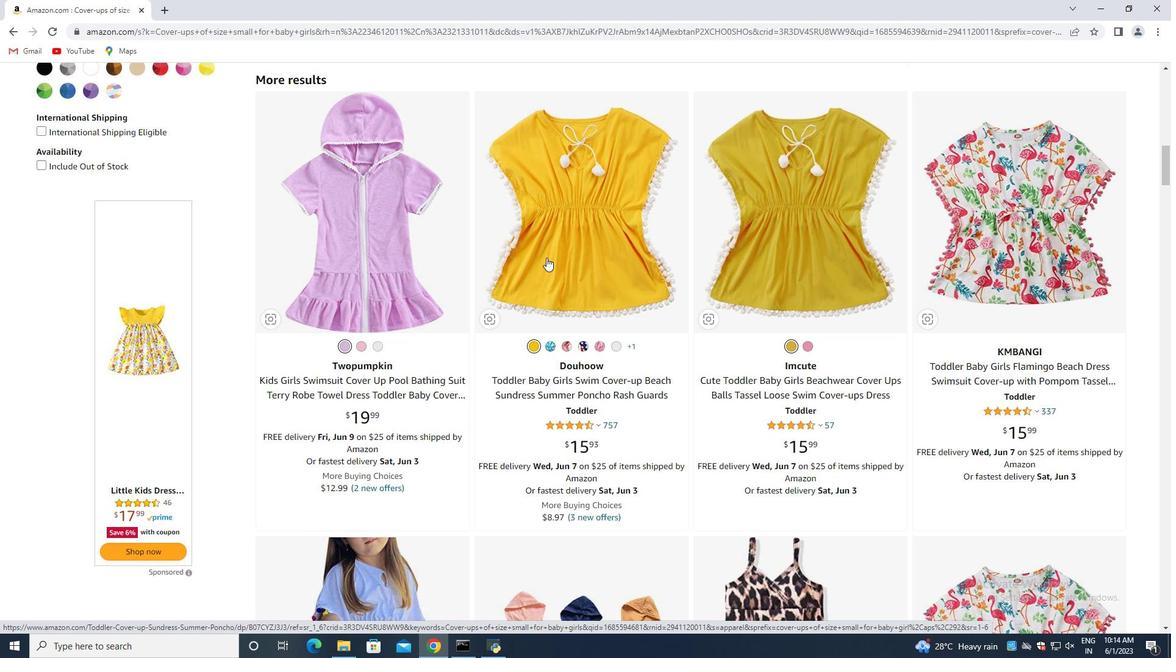 
Action: Mouse scrolled (555, 253) with delta (0, 0)
Screenshot: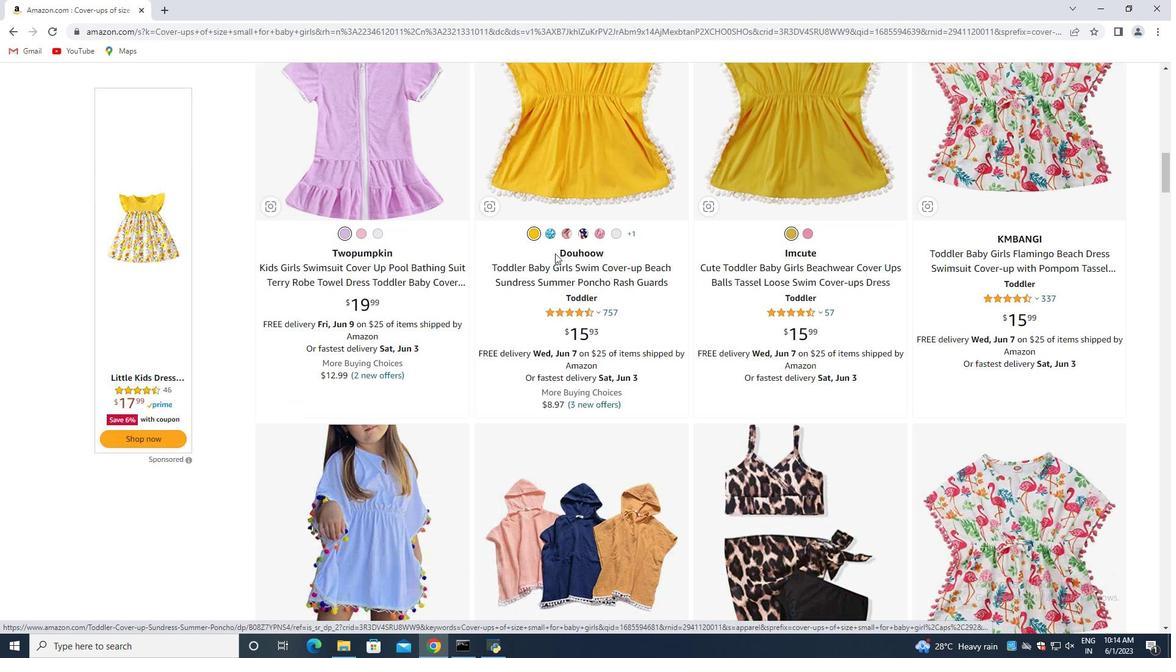 
Action: Mouse scrolled (555, 253) with delta (0, 0)
Screenshot: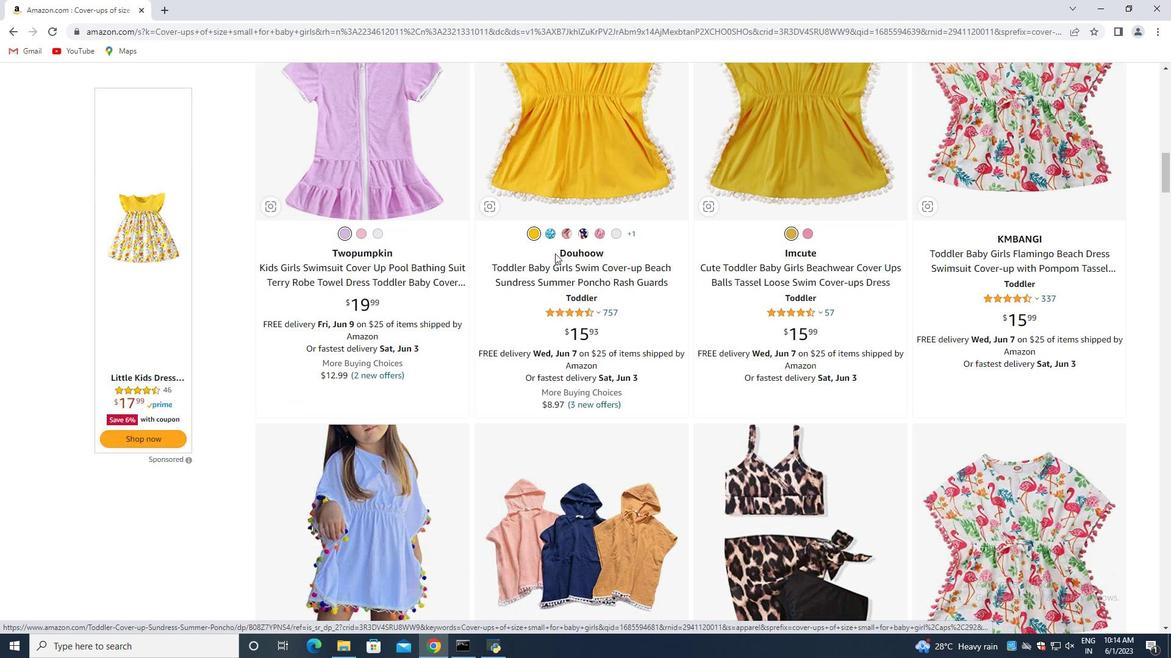 
Action: Mouse scrolled (555, 253) with delta (0, 0)
Screenshot: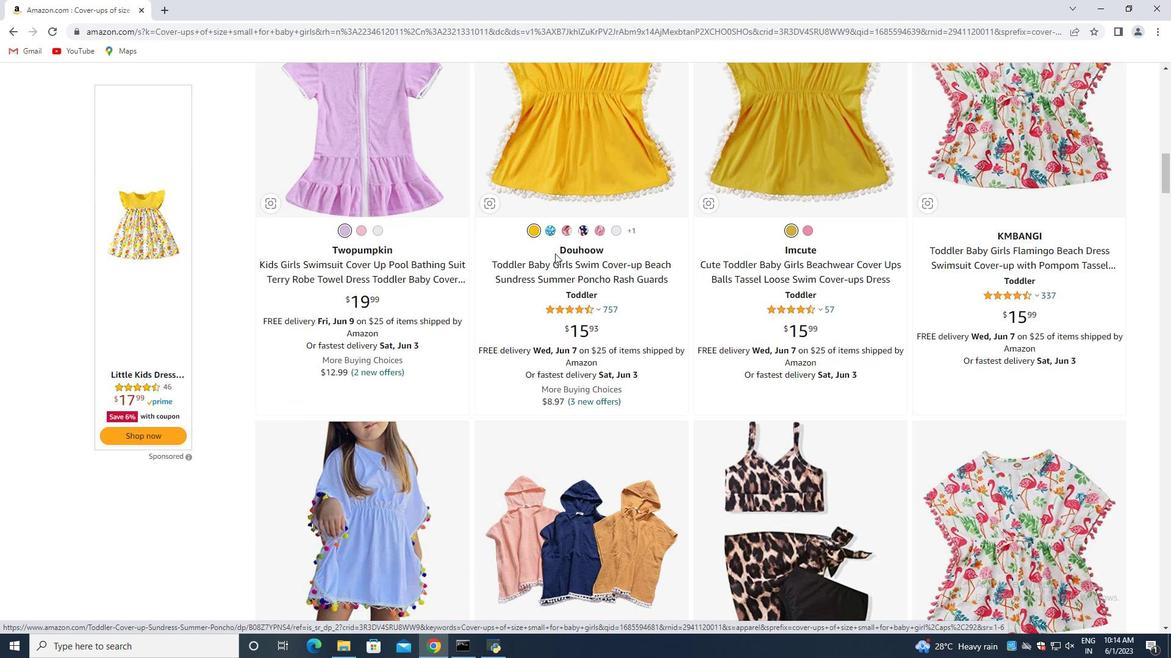 
Action: Mouse moved to (552, 253)
Screenshot: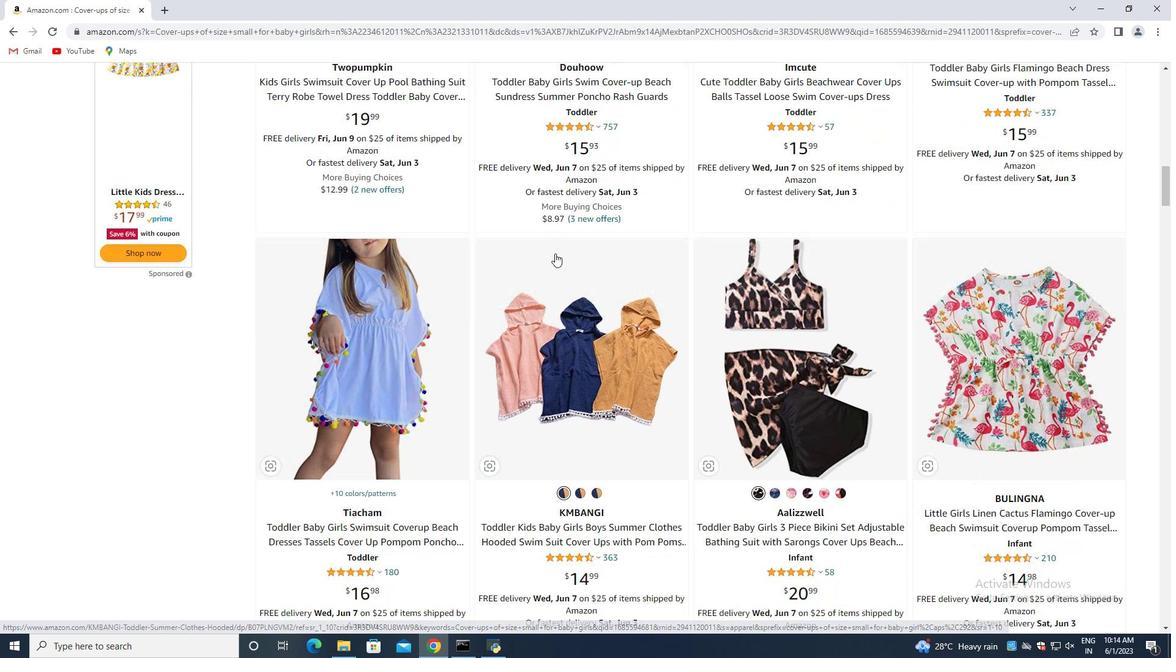 
Action: Mouse scrolled (552, 253) with delta (0, 0)
Screenshot: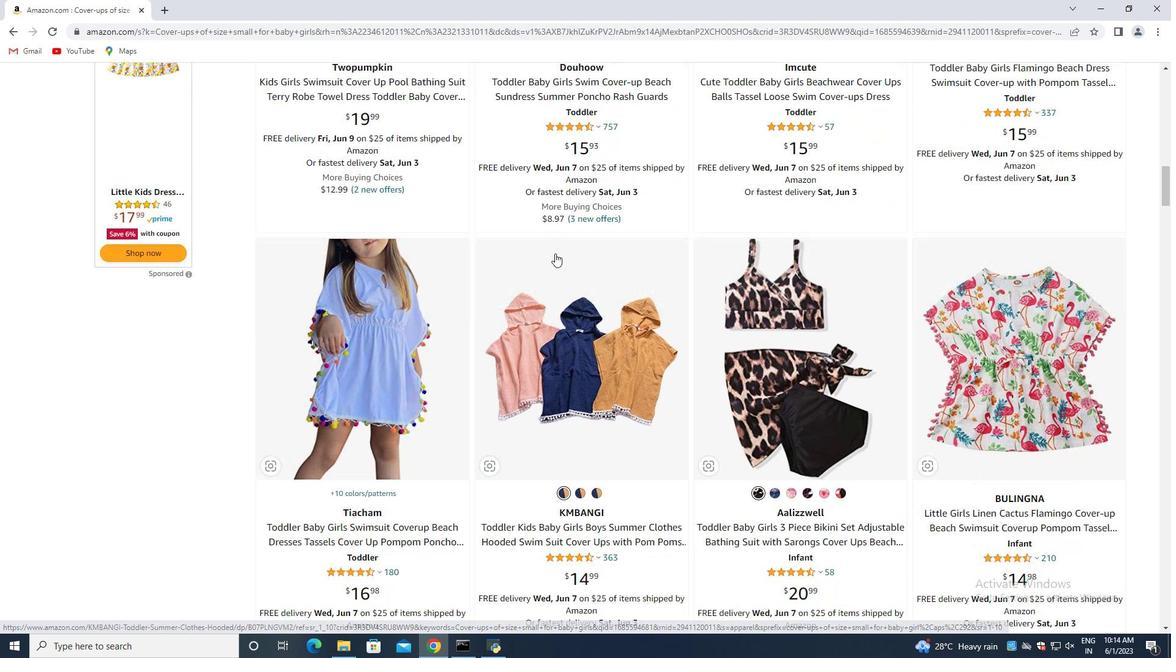 
Action: Mouse moved to (356, 286)
Screenshot: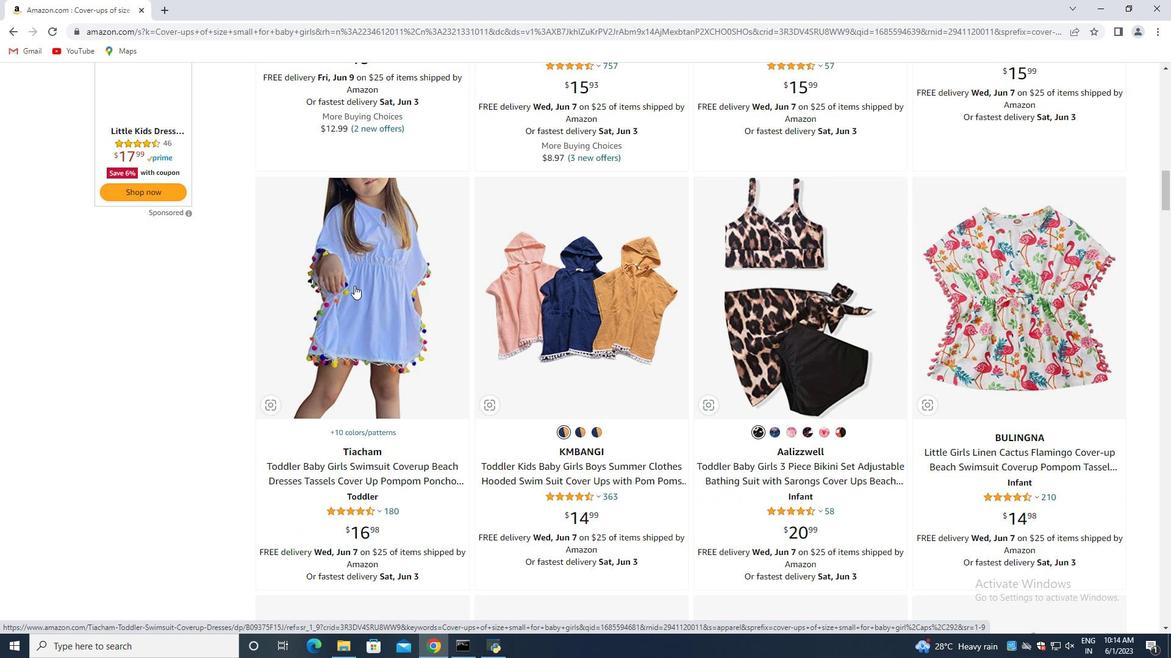 
Action: Mouse pressed left at (356, 286)
Screenshot: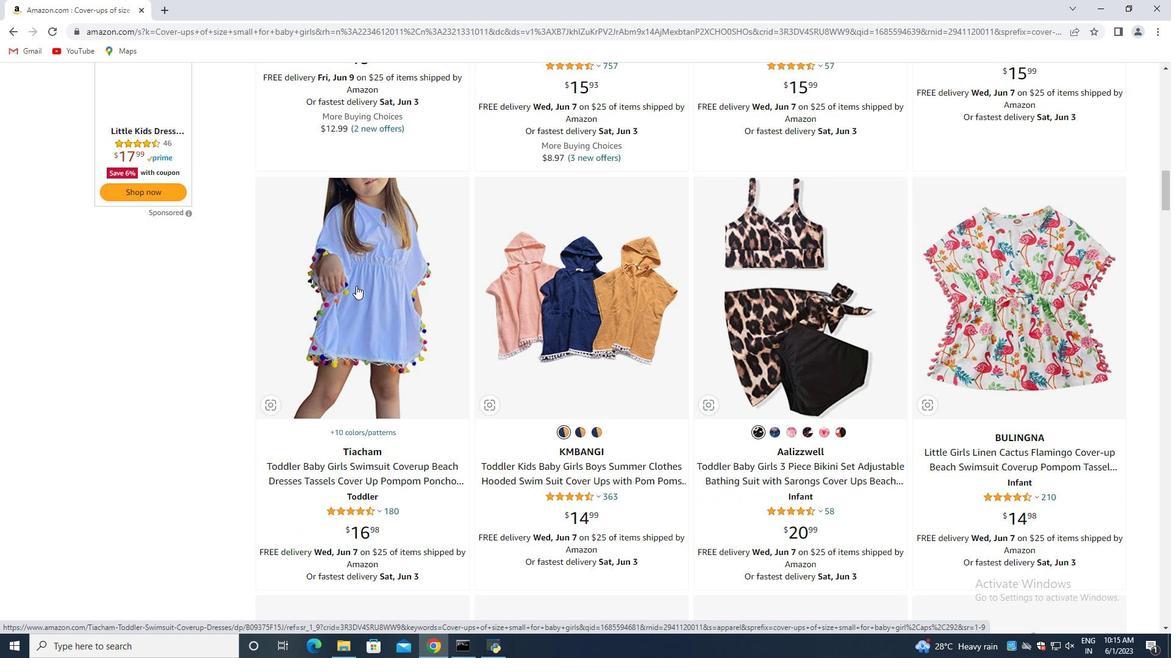 
Action: Mouse moved to (598, 459)
Screenshot: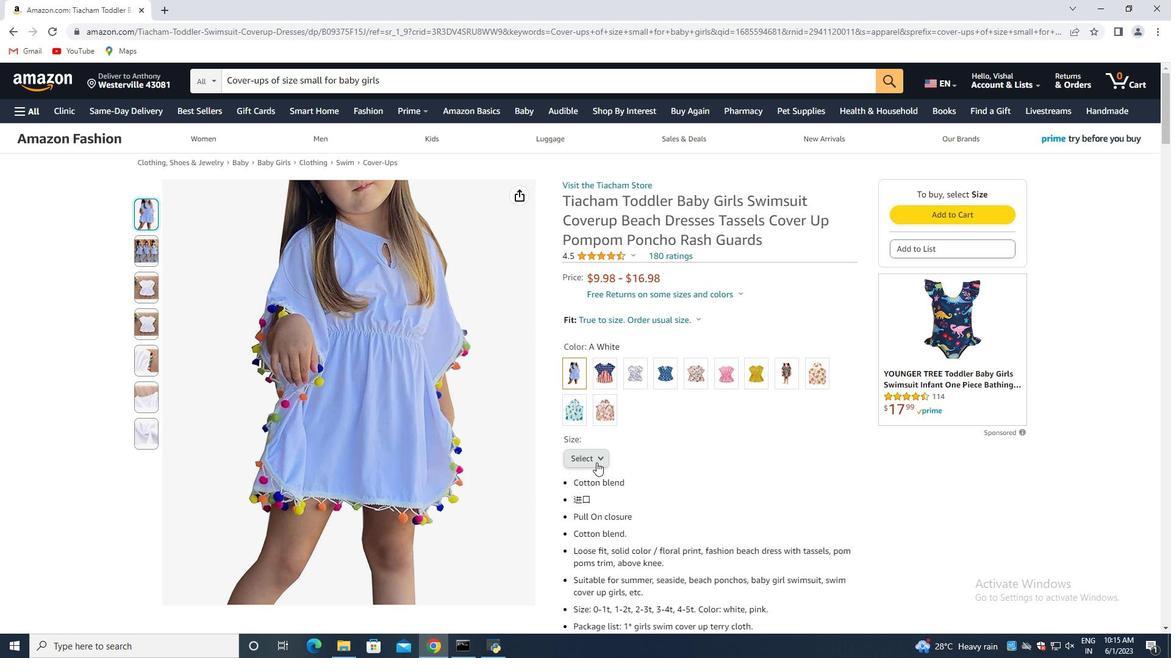 
Action: Mouse pressed left at (598, 459)
Screenshot: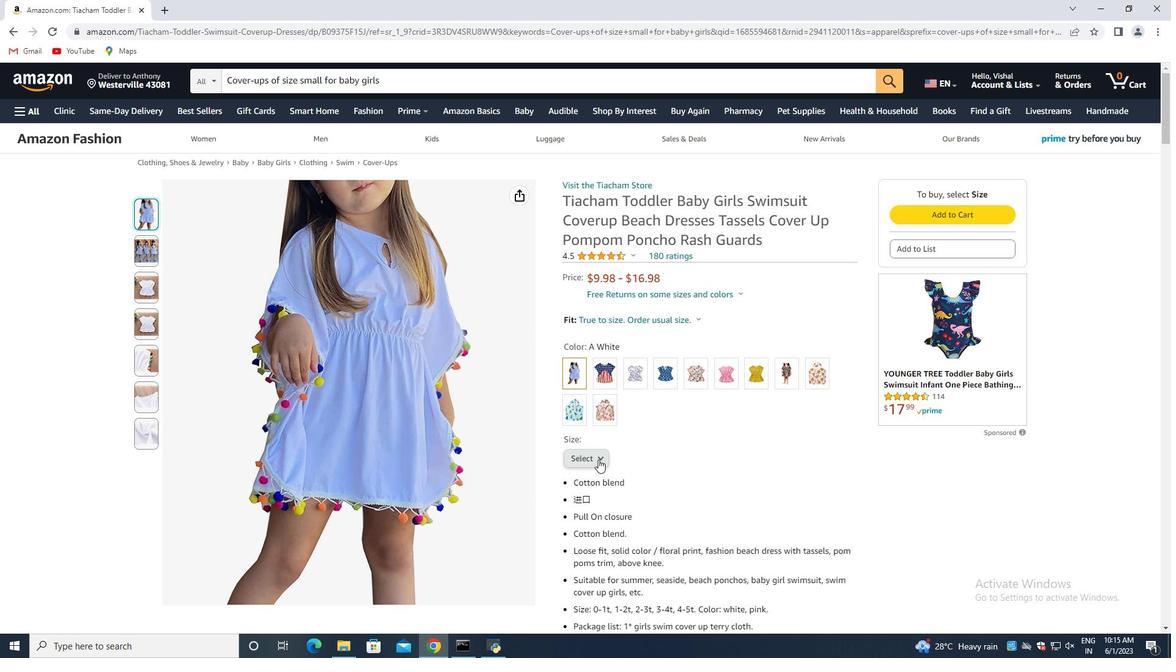 
Action: Mouse moved to (682, 466)
Screenshot: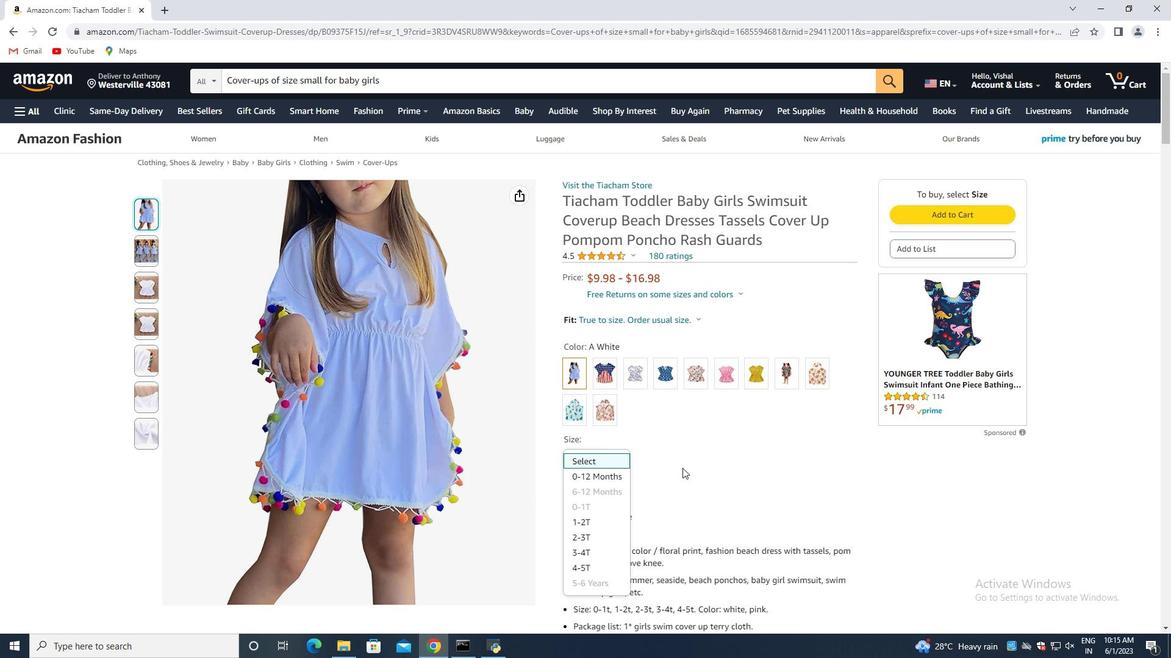 
Action: Mouse pressed left at (682, 466)
Screenshot: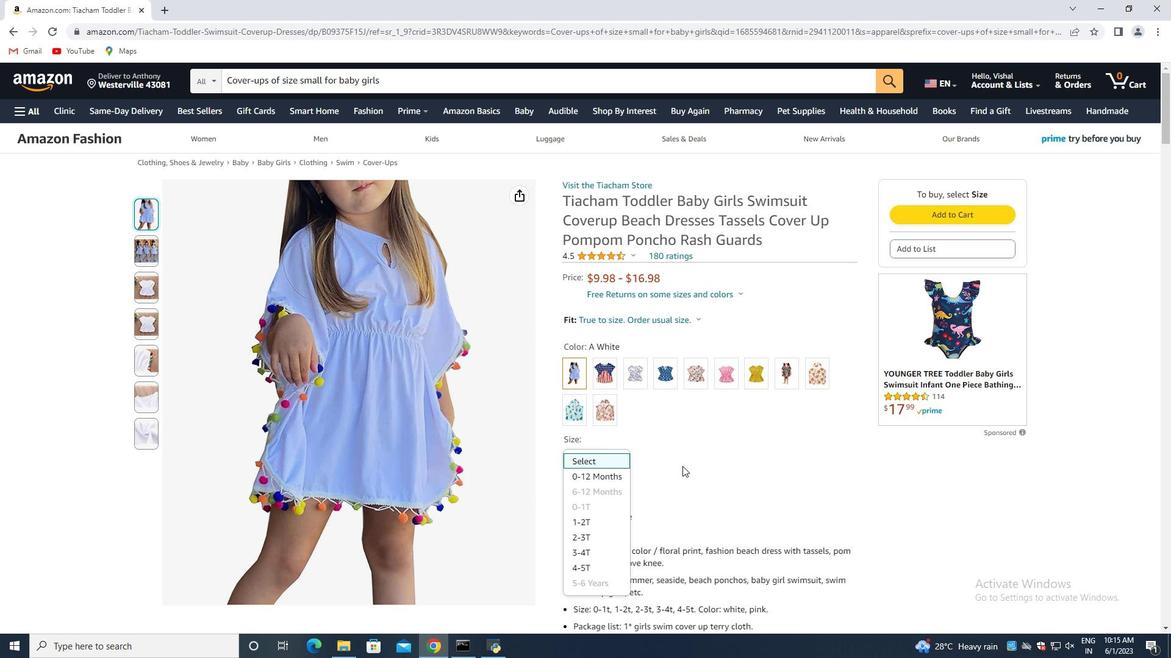 
Action: Mouse moved to (602, 459)
Screenshot: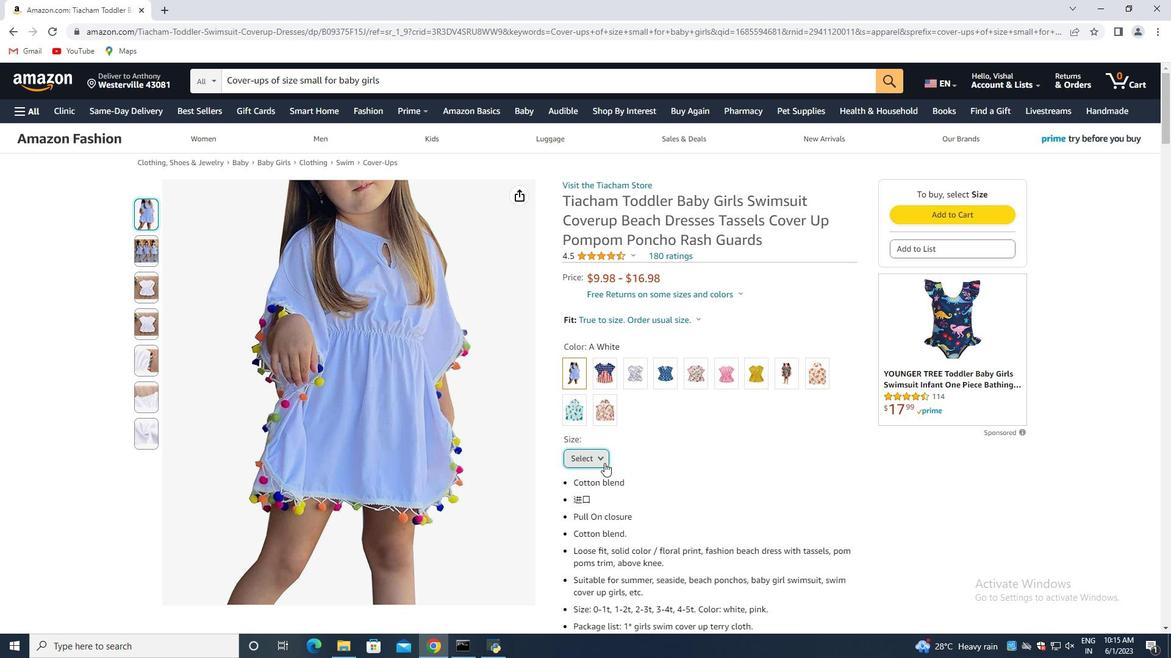 
Action: Mouse pressed left at (602, 459)
Screenshot: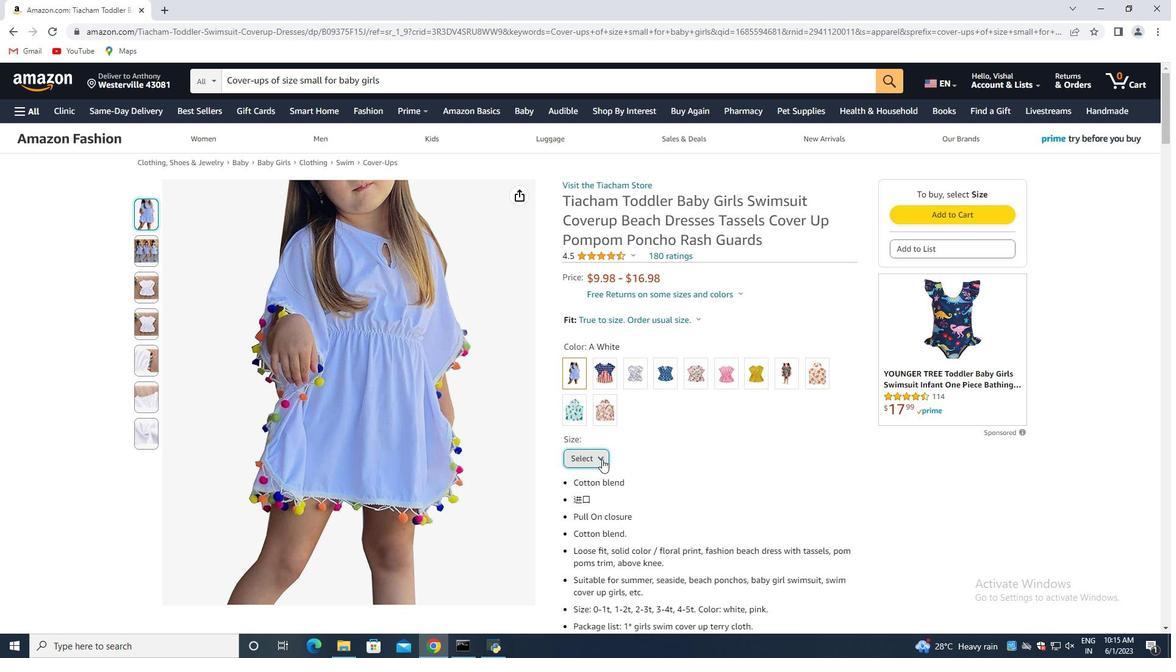 
Action: Mouse moved to (681, 467)
Screenshot: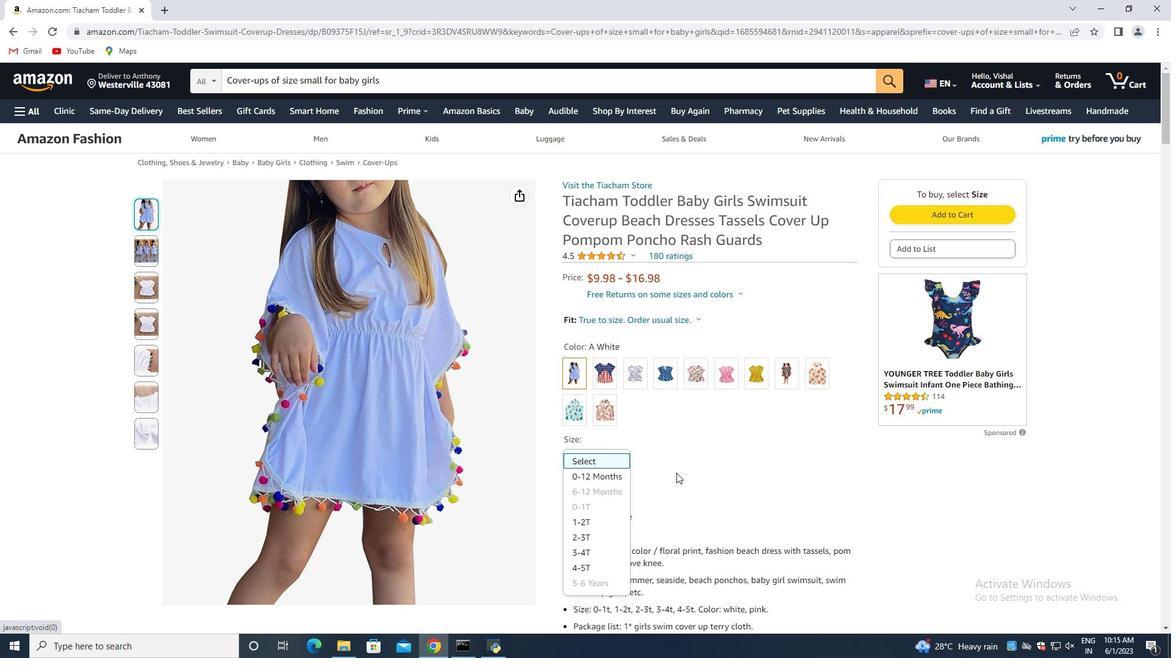 
Action: Mouse pressed left at (681, 467)
Screenshot: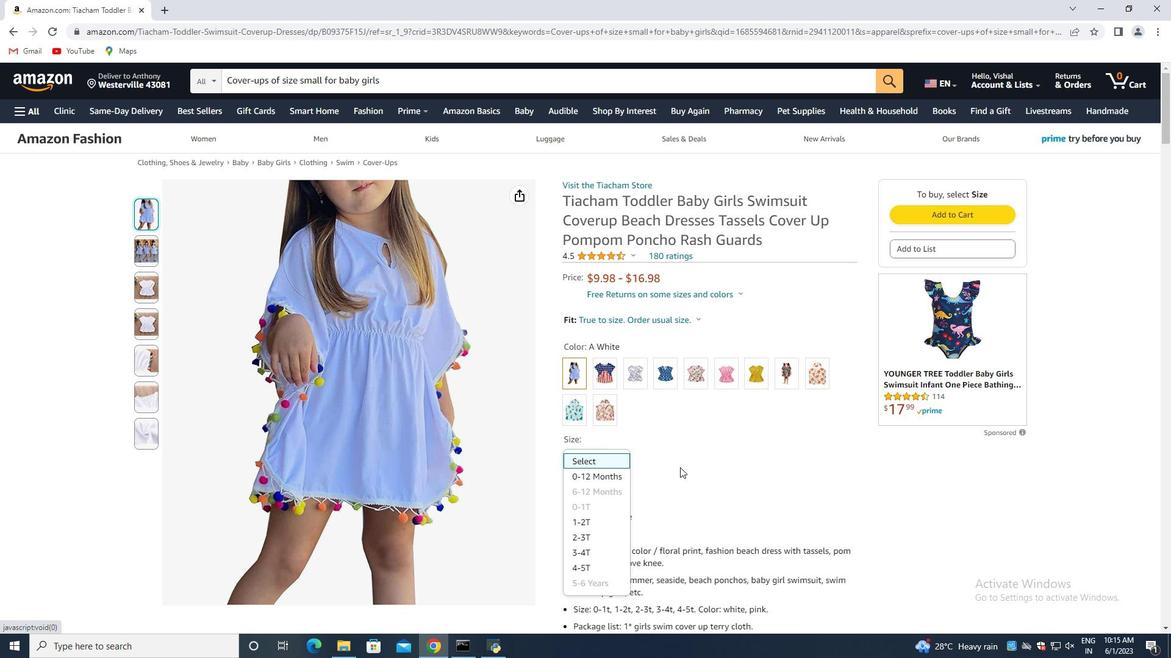 
Action: Mouse moved to (142, 248)
Screenshot: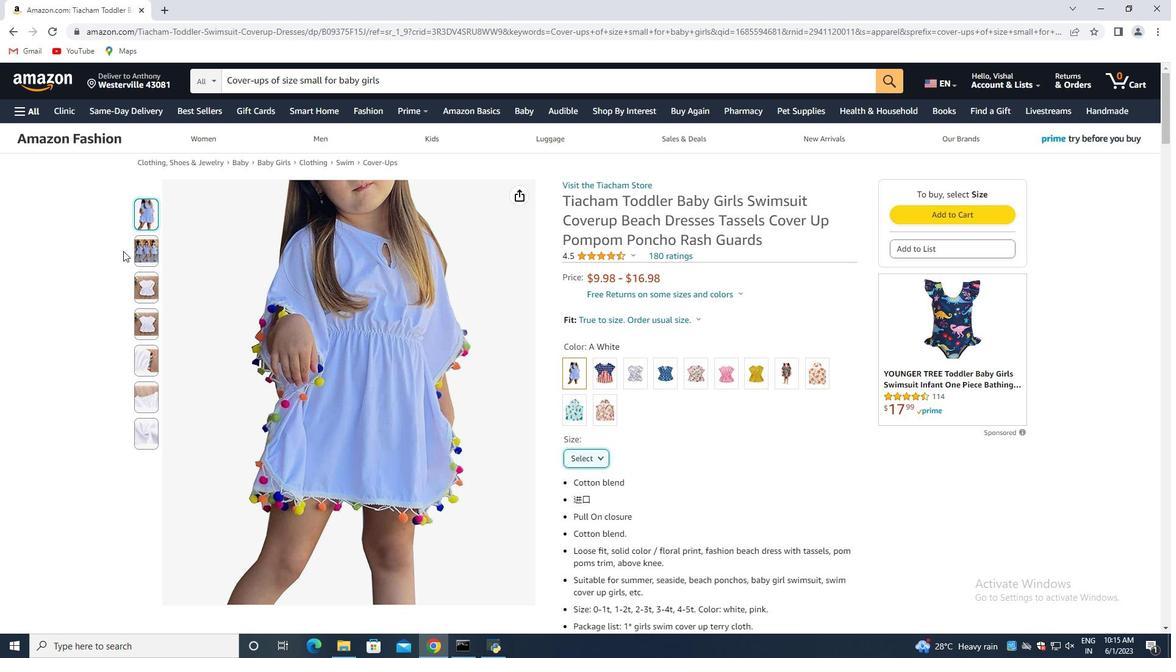 
Action: Mouse pressed left at (142, 248)
Screenshot: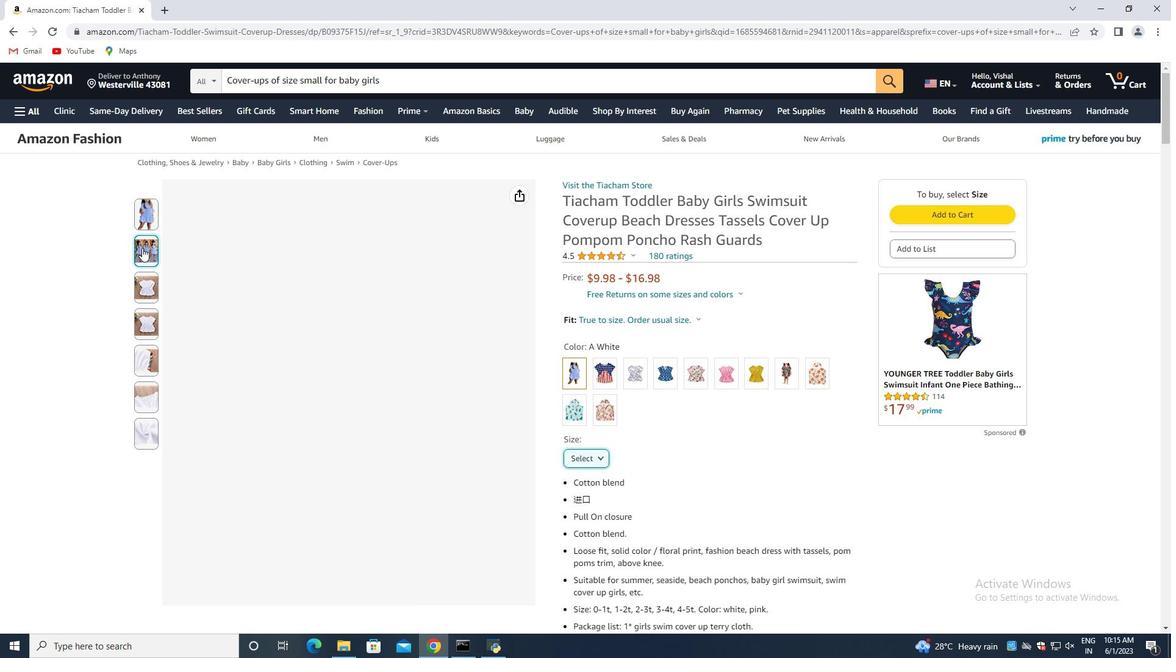 
Action: Mouse moved to (584, 339)
Screenshot: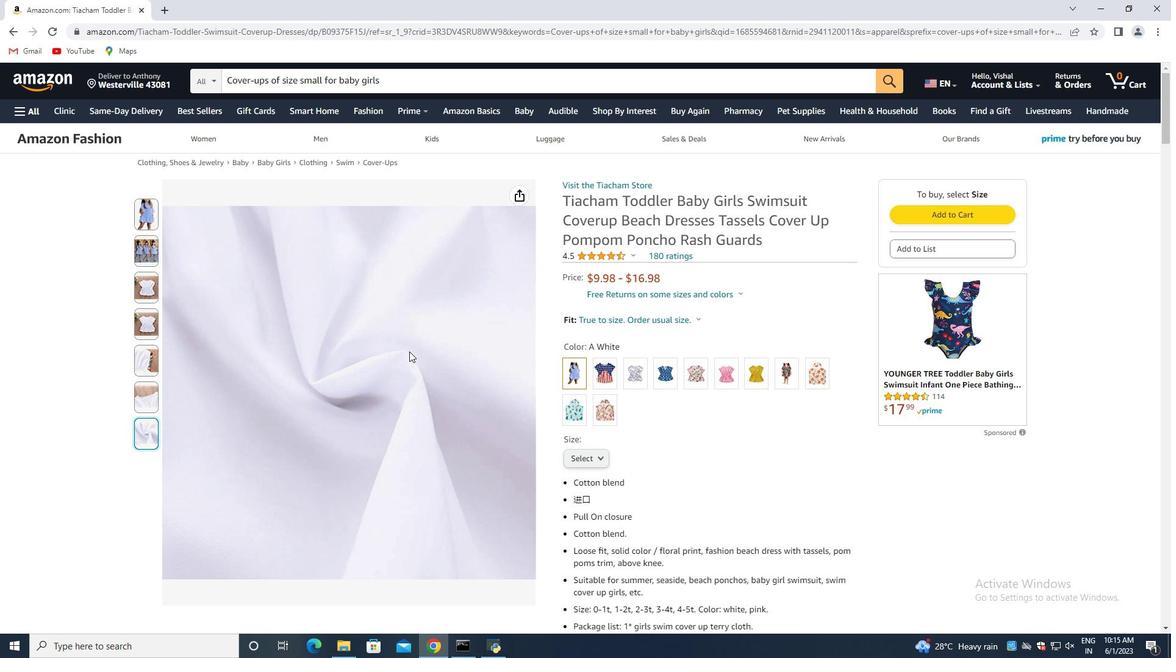 
Action: Mouse scrolled (584, 339) with delta (0, 0)
Screenshot: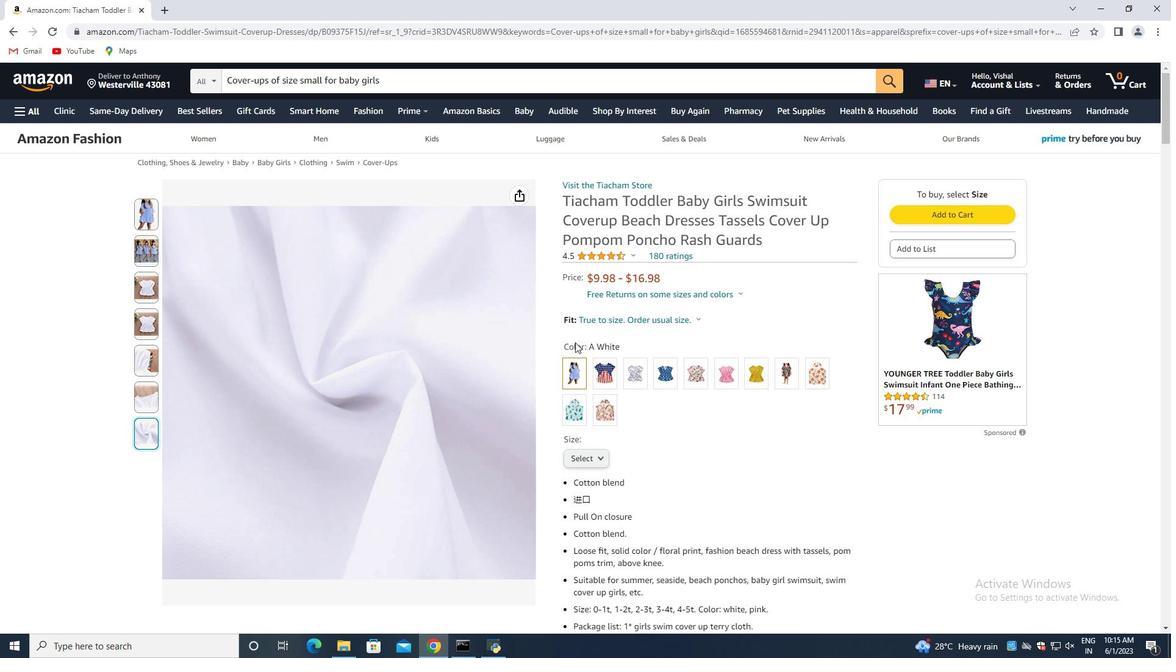 
Action: Mouse moved to (584, 339)
Screenshot: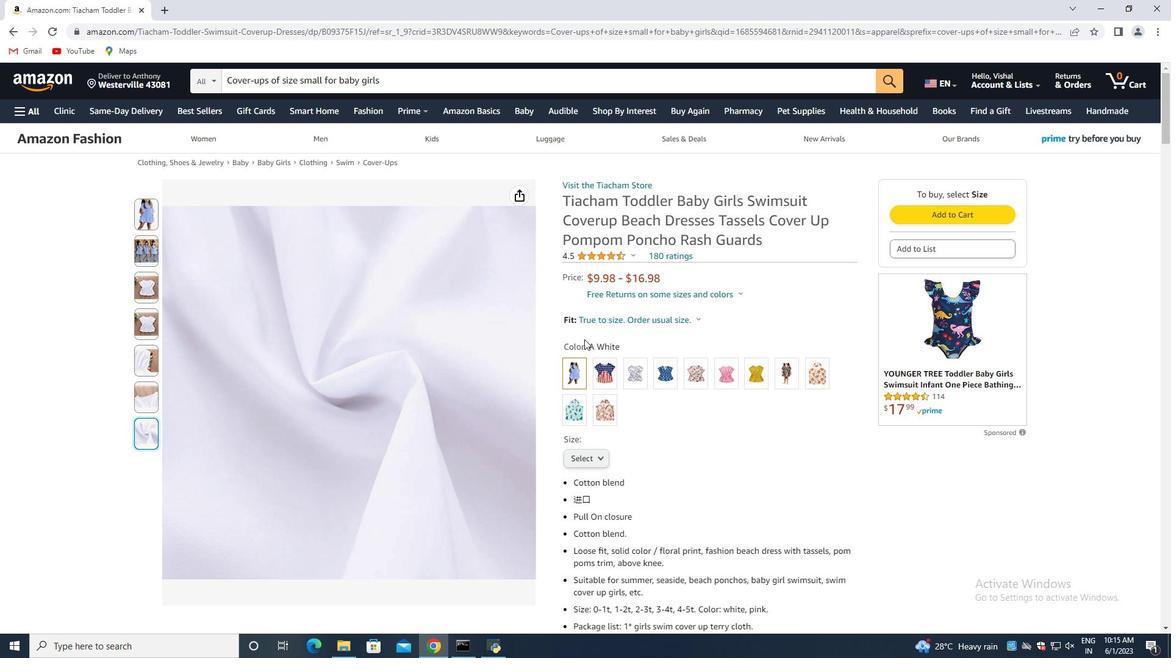 
Action: Mouse scrolled (584, 339) with delta (0, 0)
Screenshot: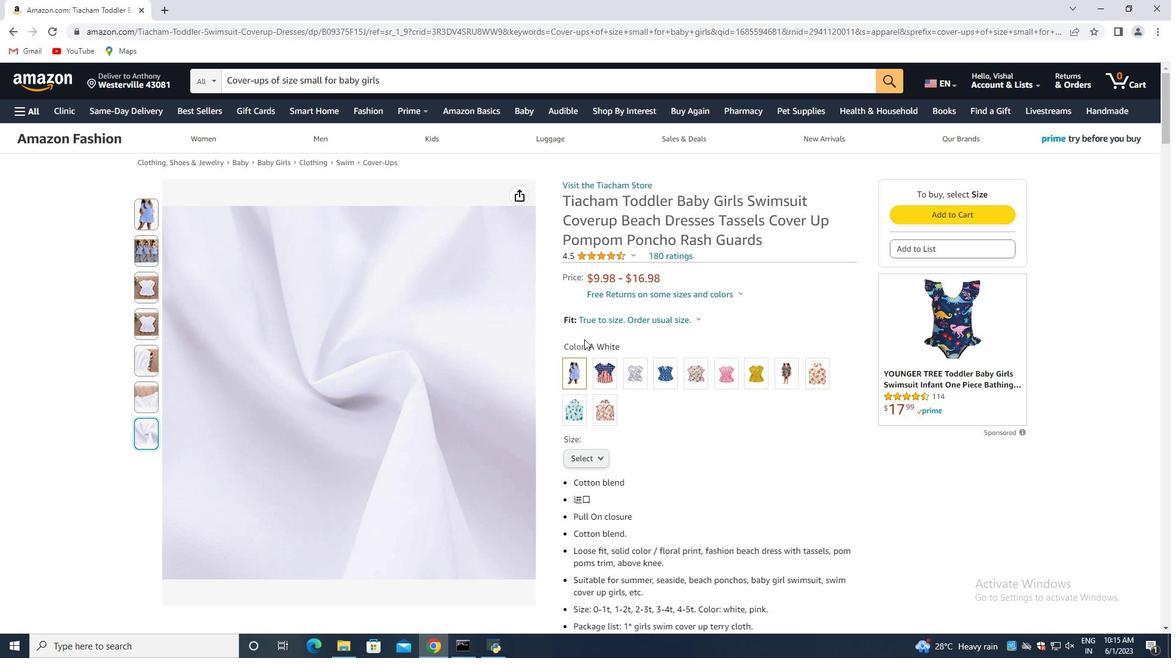 
Action: Mouse scrolled (584, 339) with delta (0, 0)
Screenshot: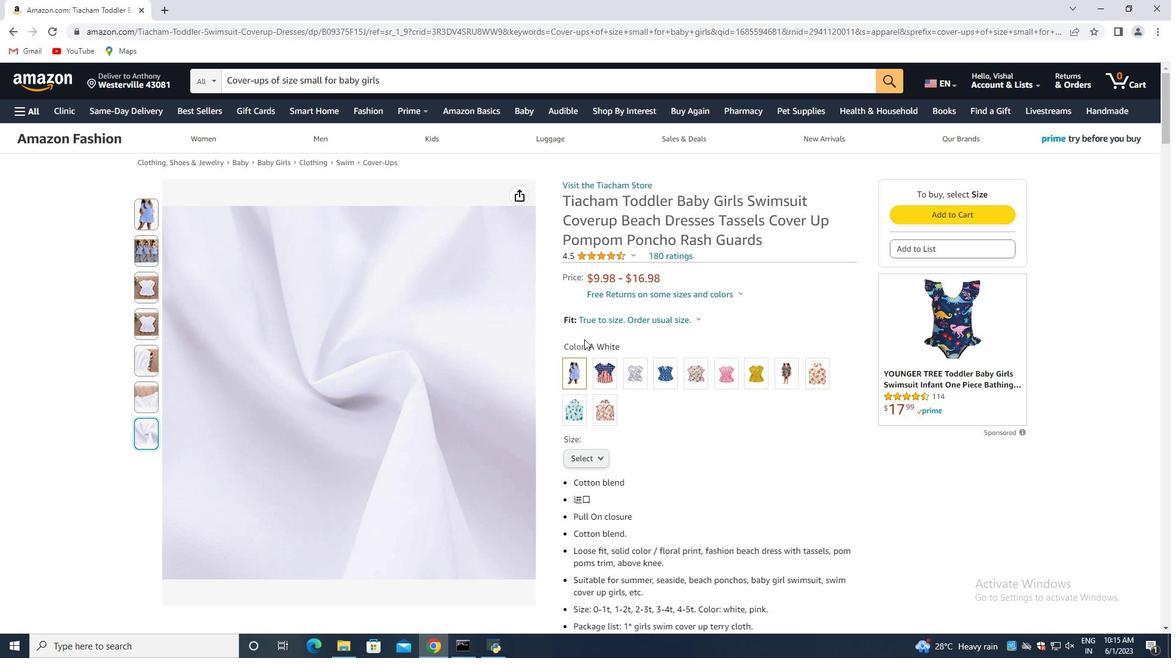 
Action: Mouse moved to (595, 334)
Screenshot: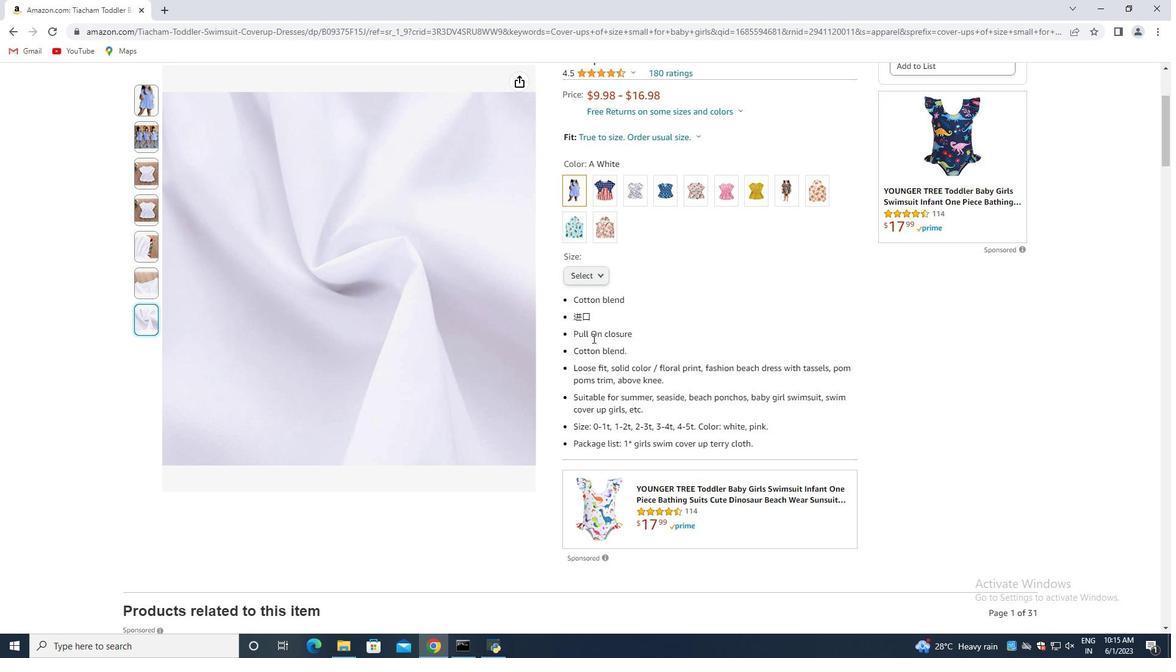 
Action: Mouse scrolled (595, 333) with delta (0, 0)
Screenshot: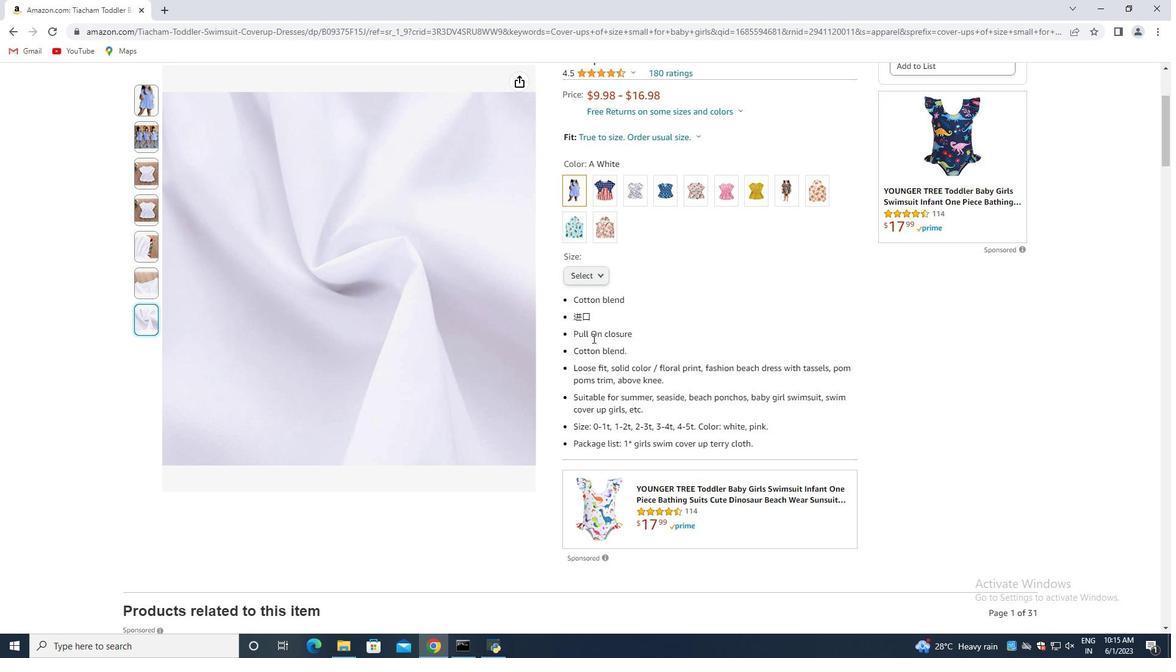 
Action: Mouse moved to (598, 328)
Screenshot: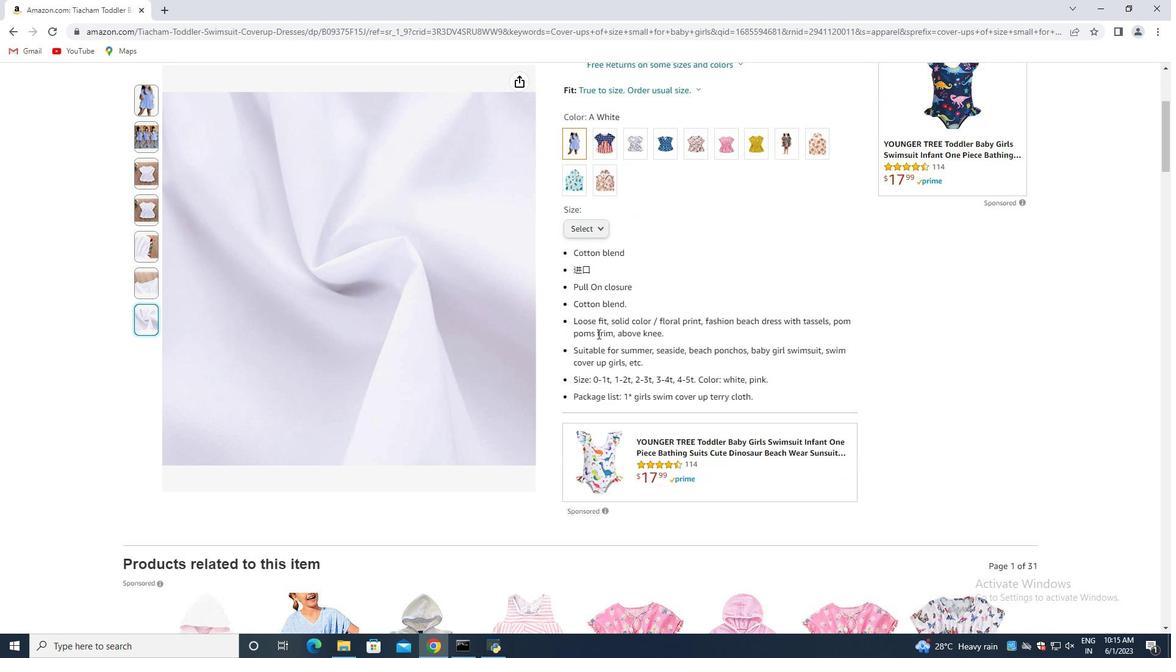 
Action: Mouse scrolled (598, 328) with delta (0, 0)
Screenshot: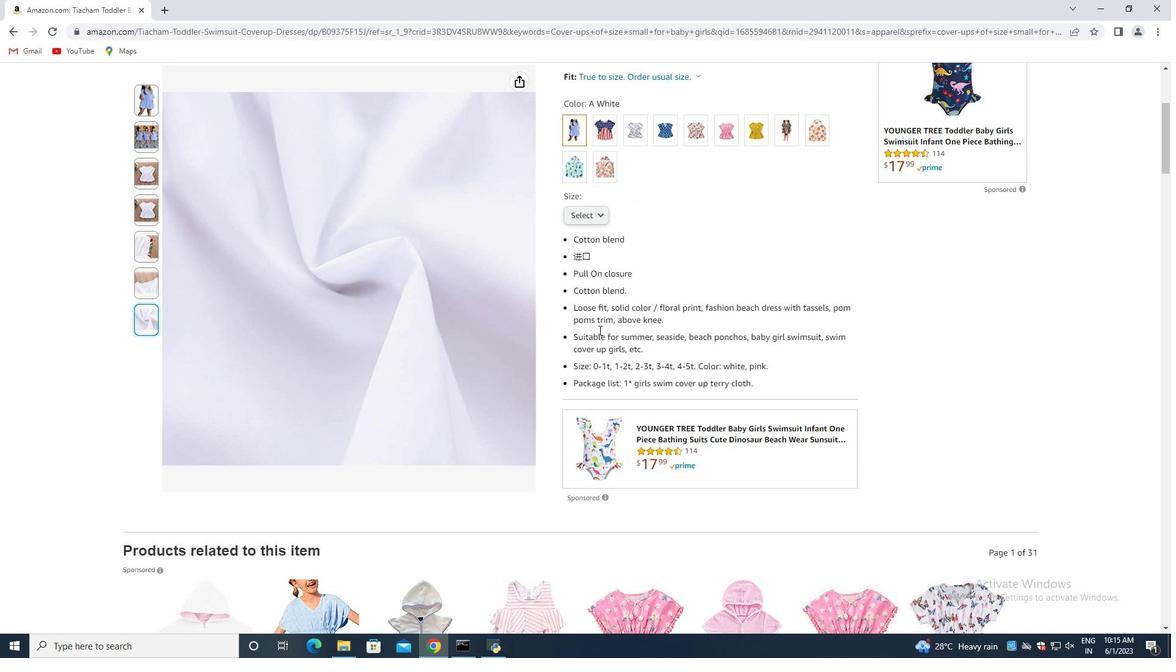 
Action: Mouse moved to (598, 329)
Screenshot: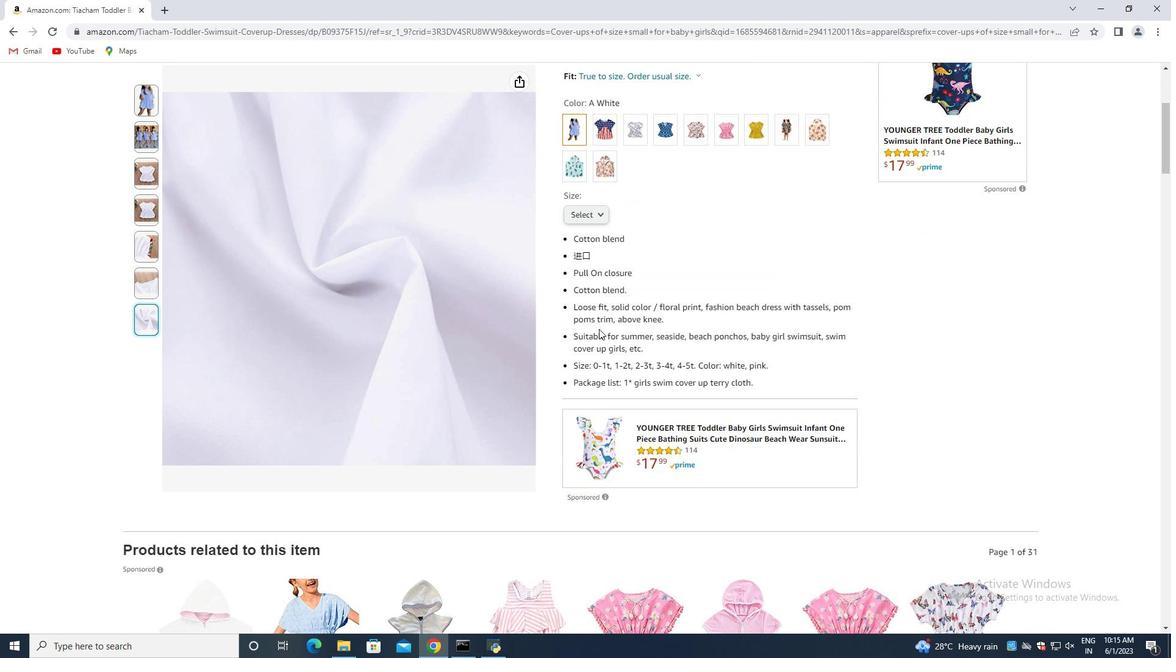 
Action: Mouse scrolled (598, 329) with delta (0, 0)
Screenshot: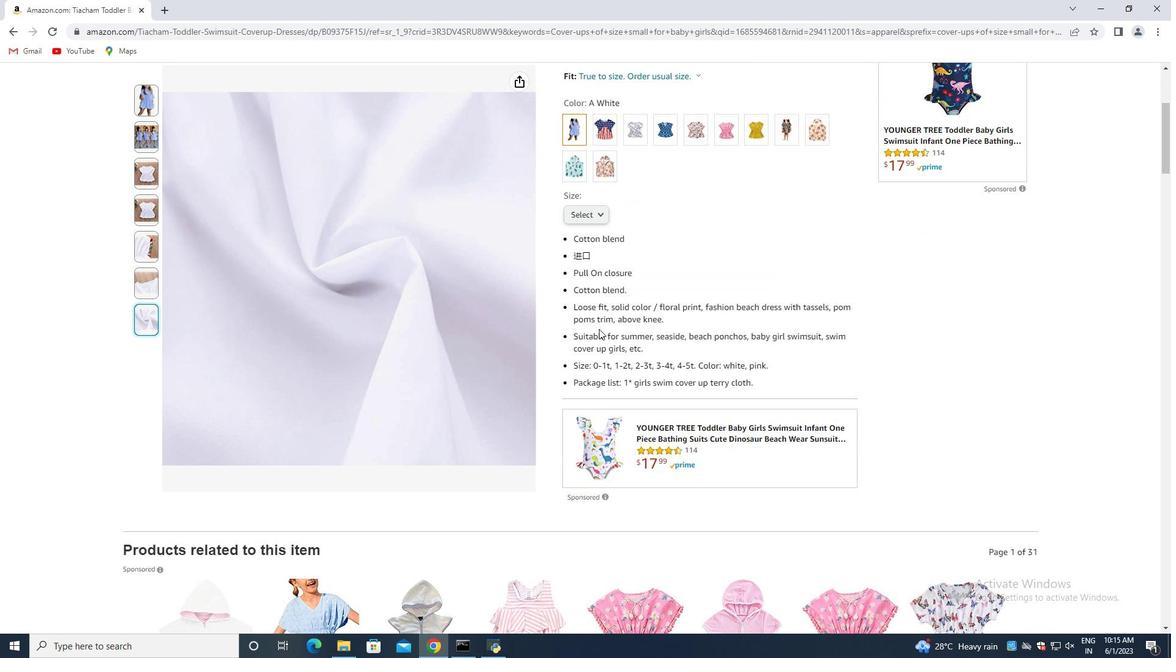 
Action: Mouse moved to (613, 328)
Screenshot: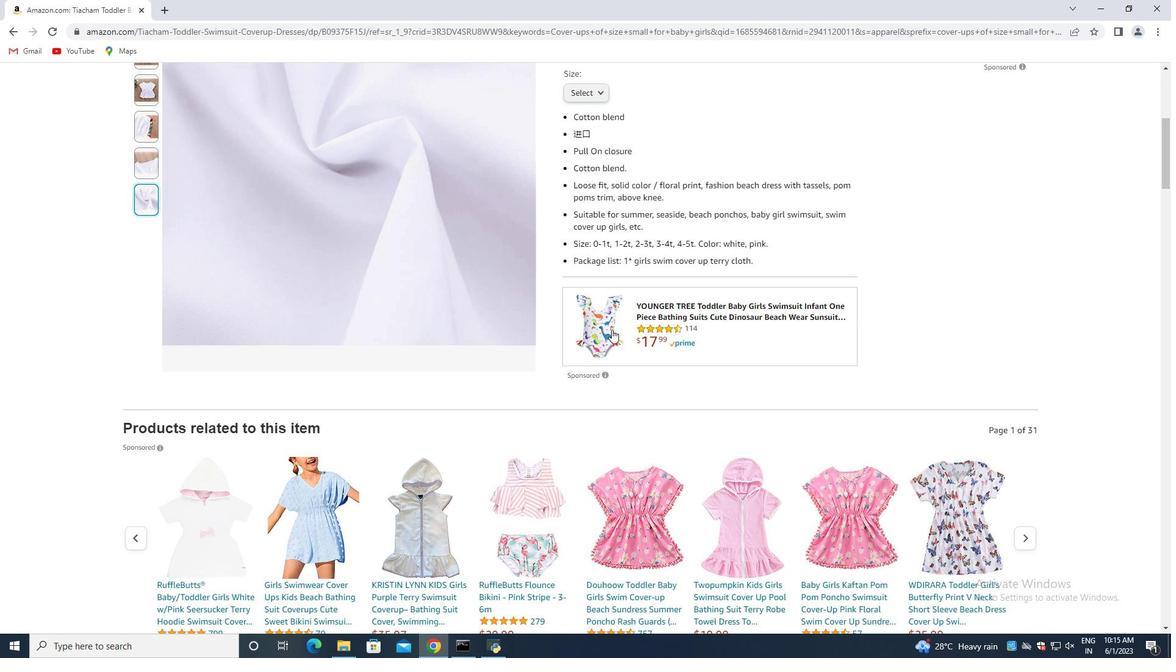 
Action: Mouse scrolled (613, 329) with delta (0, 0)
Screenshot: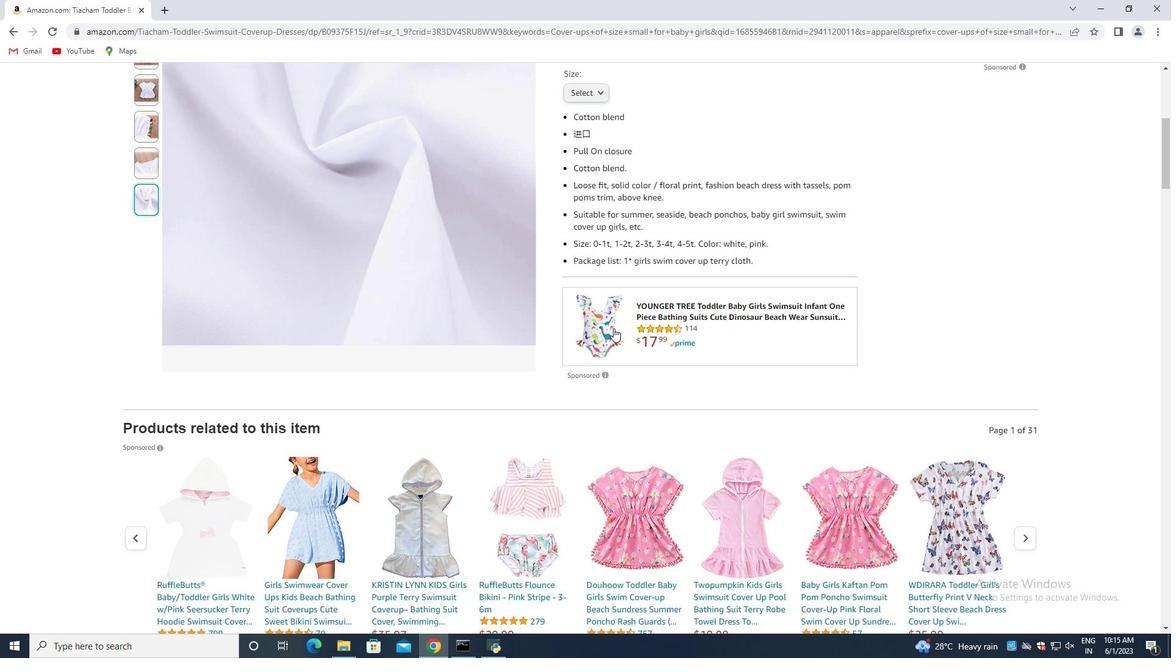 
Action: Mouse scrolled (613, 329) with delta (0, 0)
Screenshot: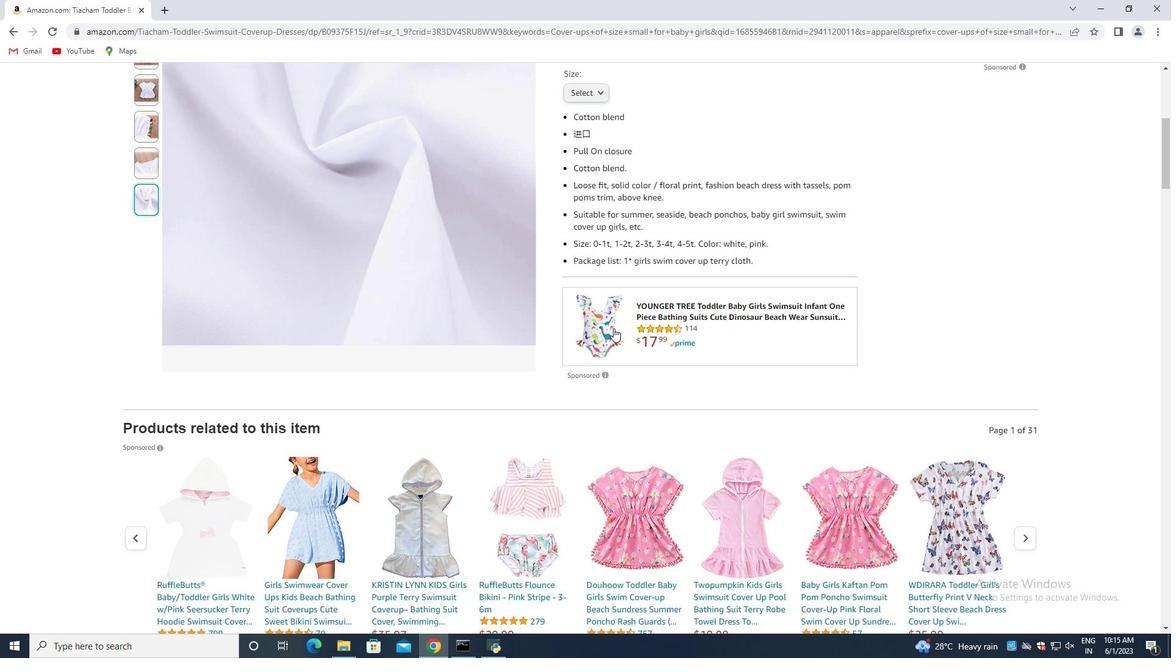 
Action: Mouse scrolled (613, 329) with delta (0, 0)
Screenshot: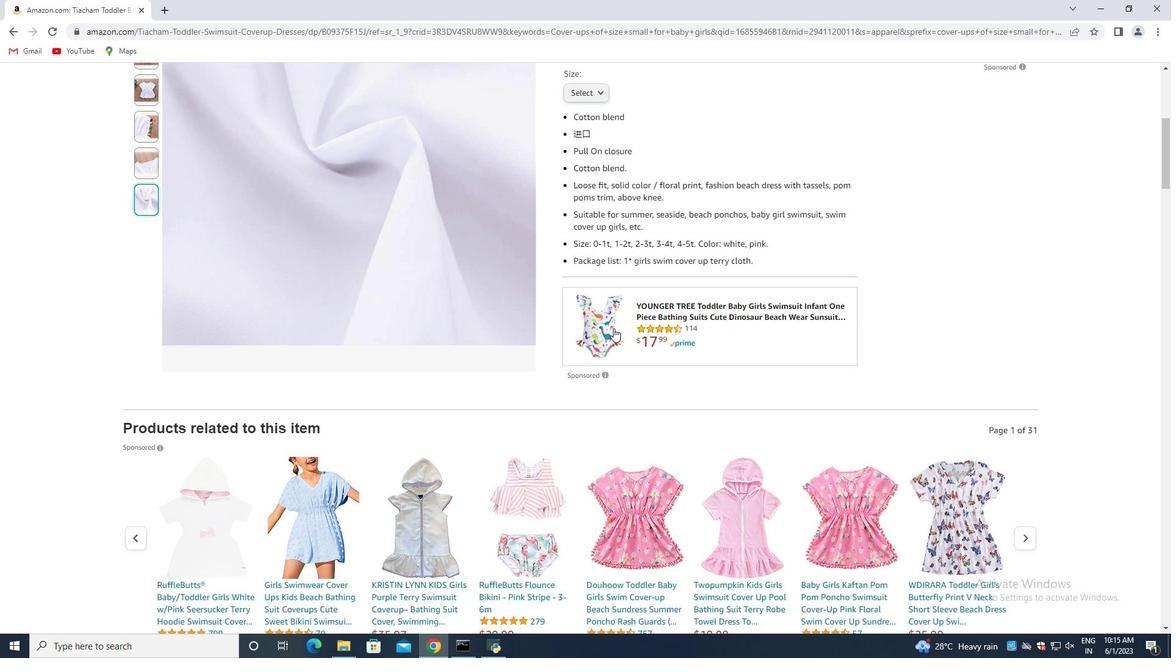 
Action: Mouse scrolled (613, 329) with delta (0, 0)
Screenshot: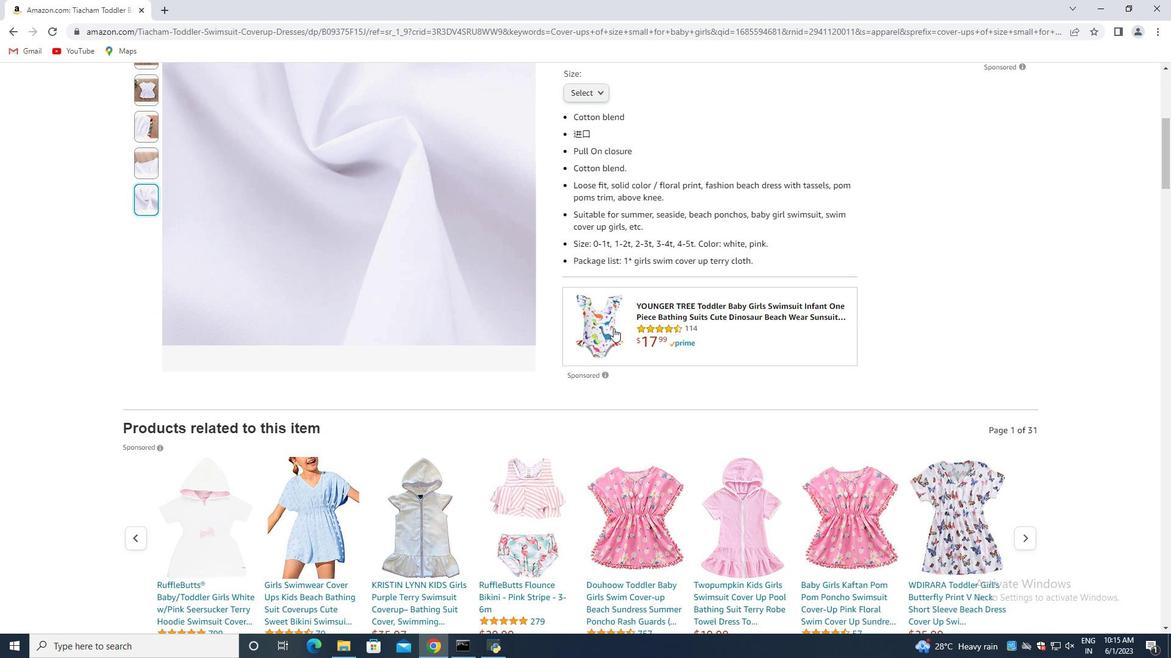 
Action: Mouse scrolled (613, 329) with delta (0, 0)
Screenshot: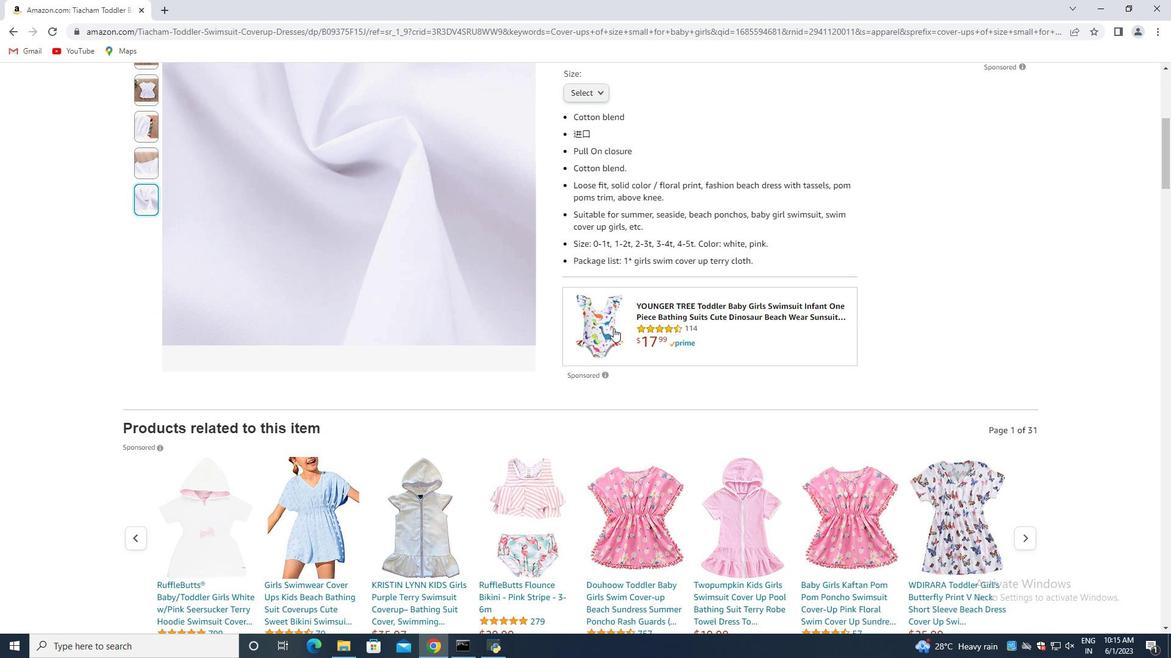 
Action: Mouse moved to (614, 328)
Screenshot: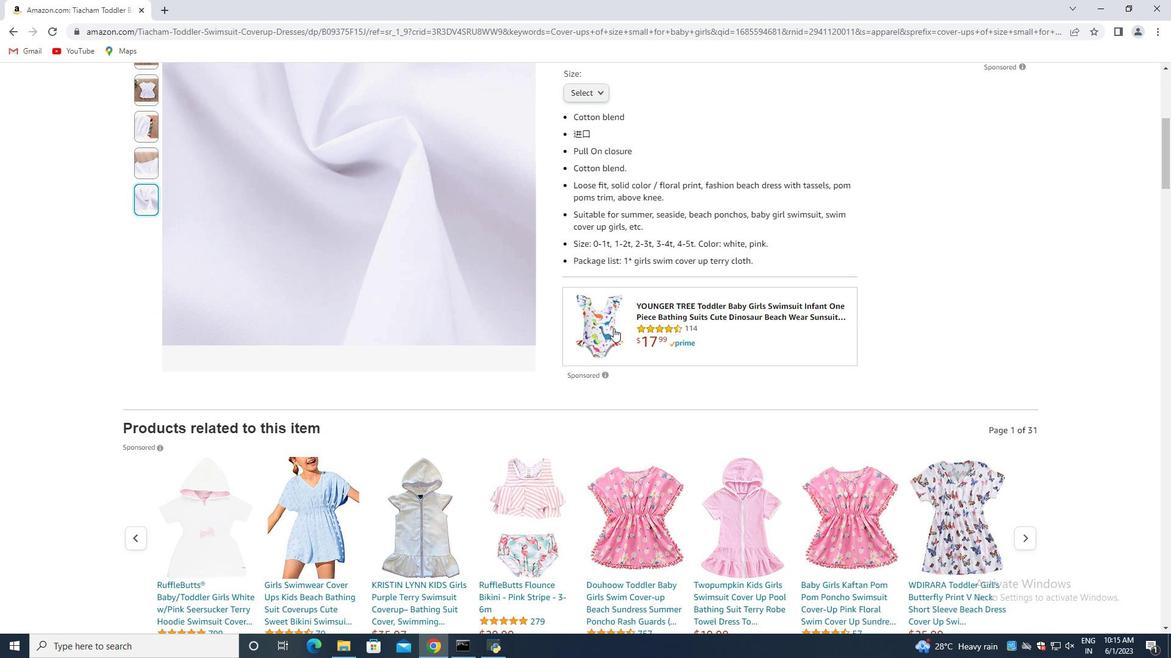 
Action: Mouse scrolled (614, 328) with delta (0, 0)
Screenshot: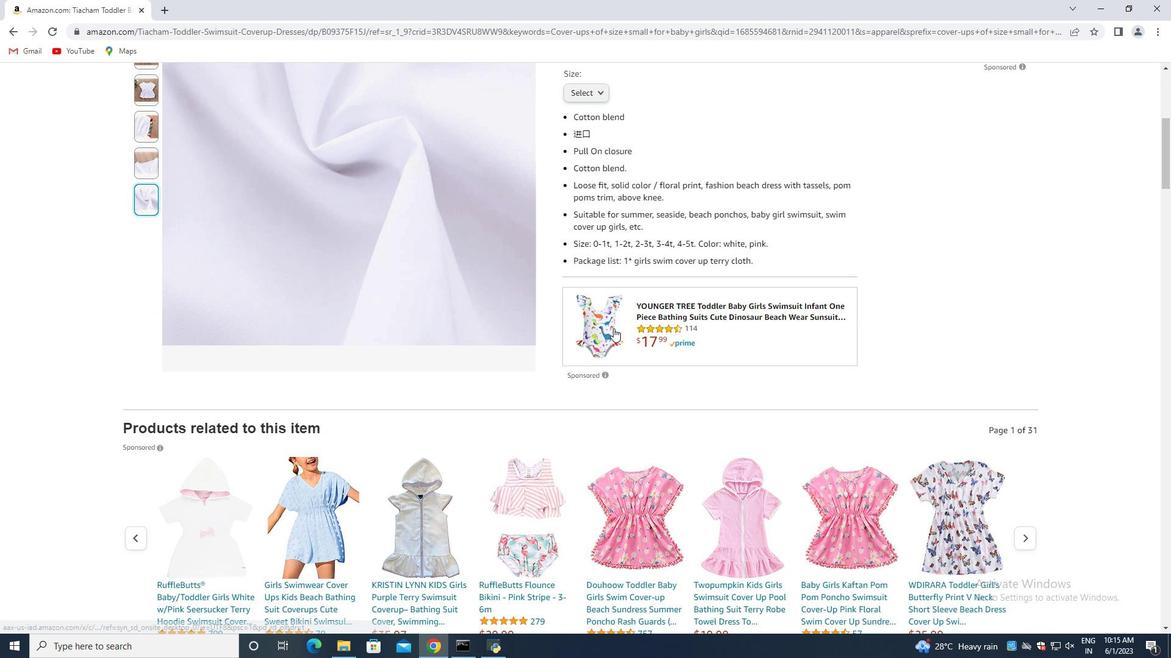 
Action: Mouse moved to (615, 327)
Screenshot: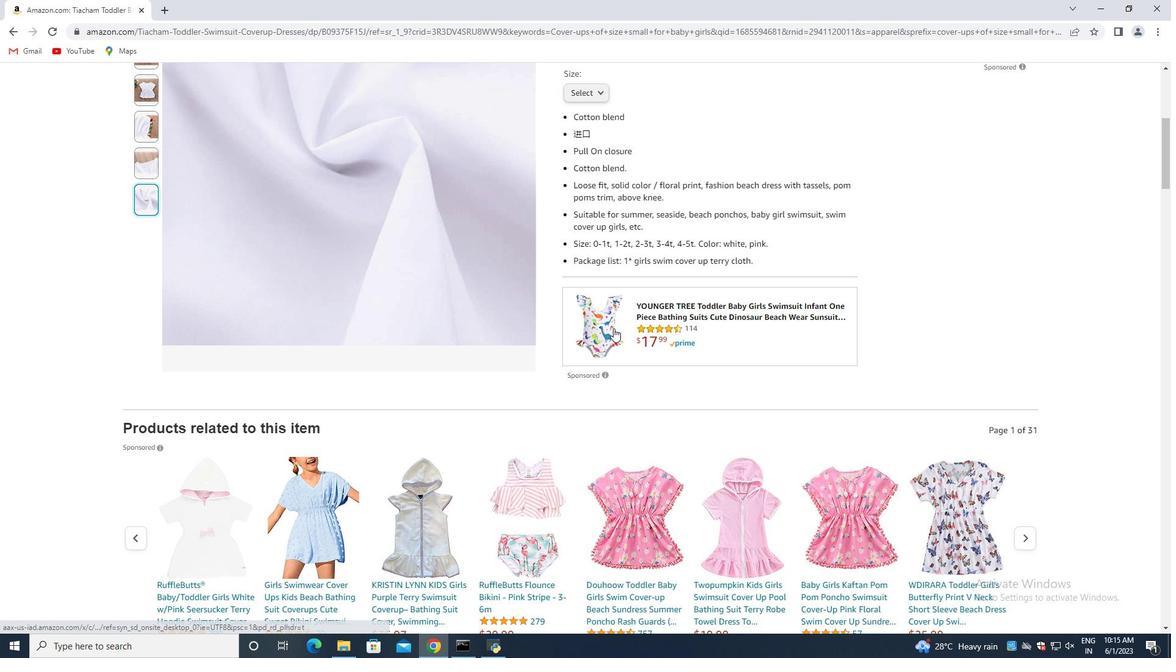 
Action: Mouse scrolled (615, 328) with delta (0, 0)
Screenshot: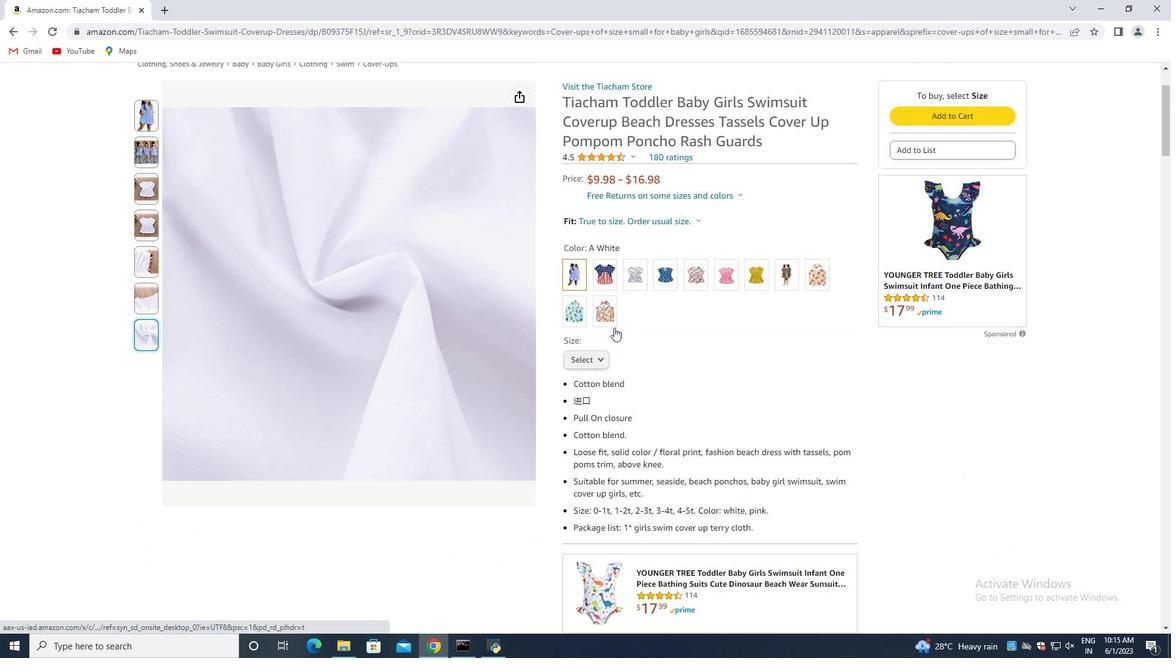 
Action: Mouse scrolled (615, 328) with delta (0, 0)
Screenshot: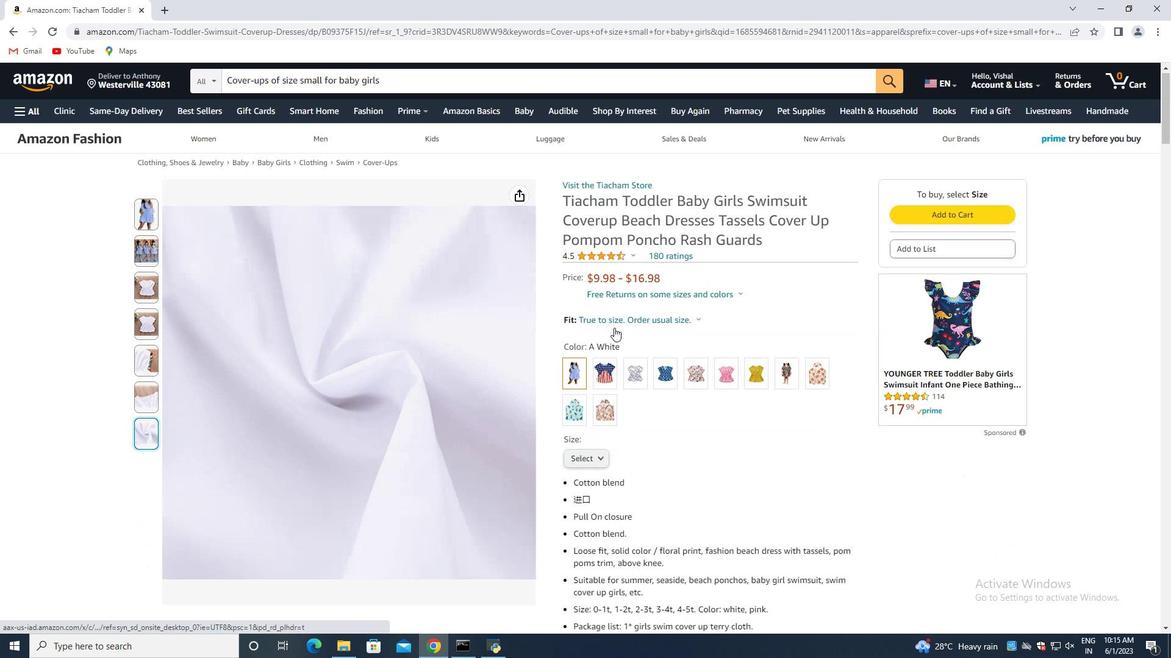 
Action: Mouse scrolled (615, 328) with delta (0, 0)
Screenshot: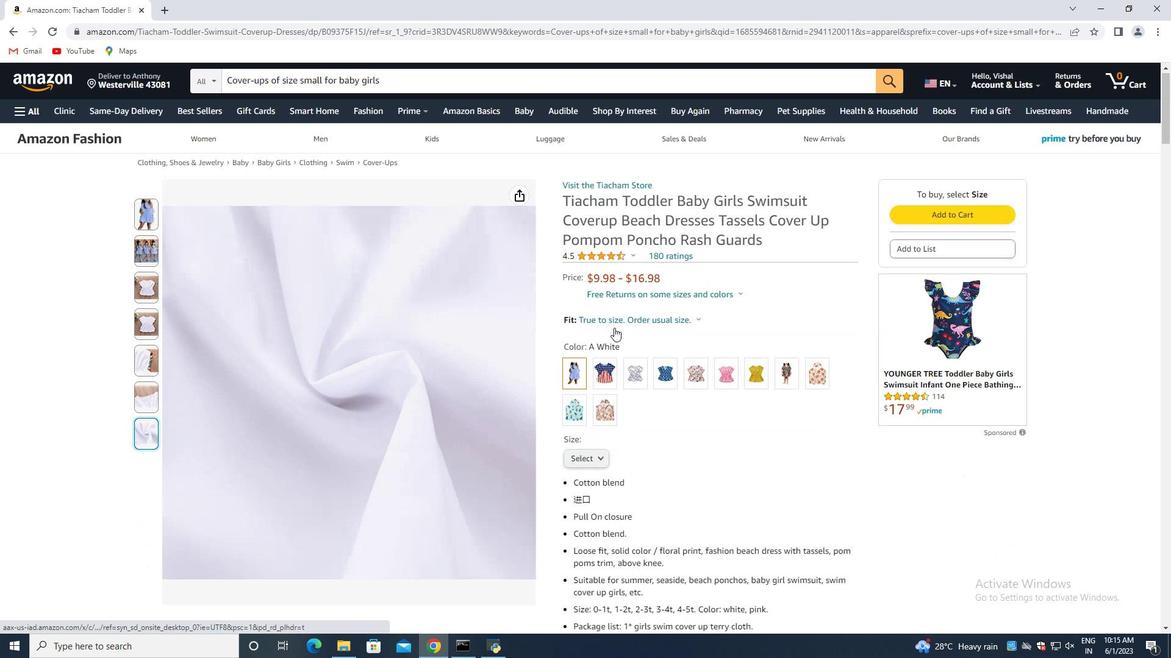 
Action: Mouse scrolled (615, 328) with delta (0, 0)
Screenshot: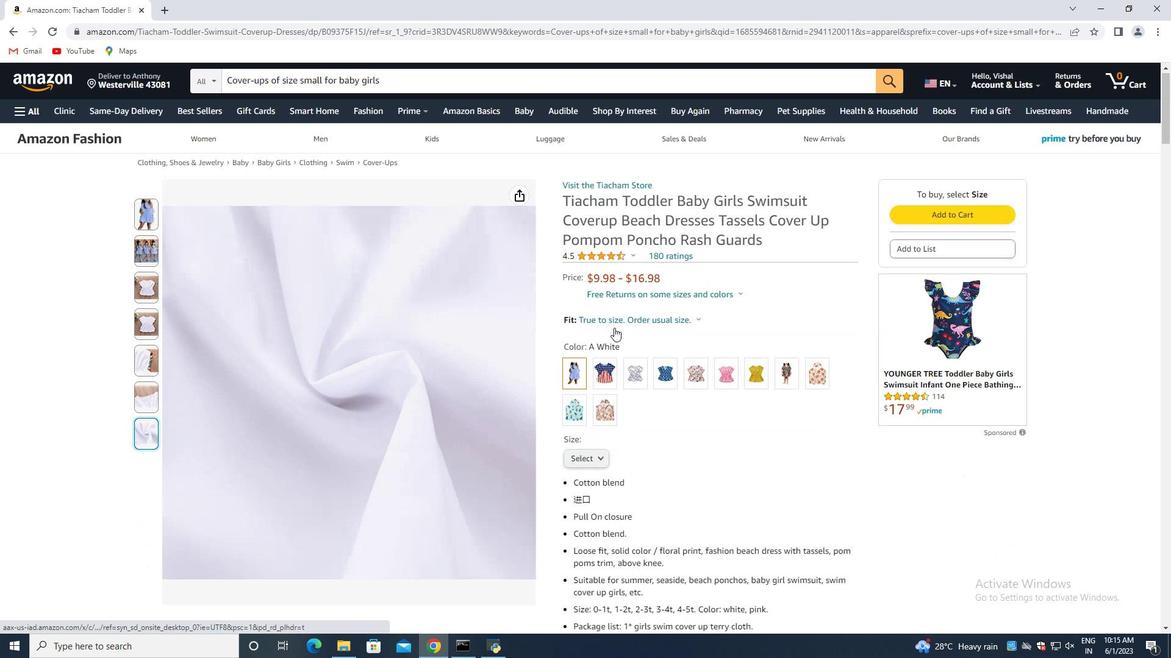 
Action: Mouse scrolled (615, 328) with delta (0, 0)
Screenshot: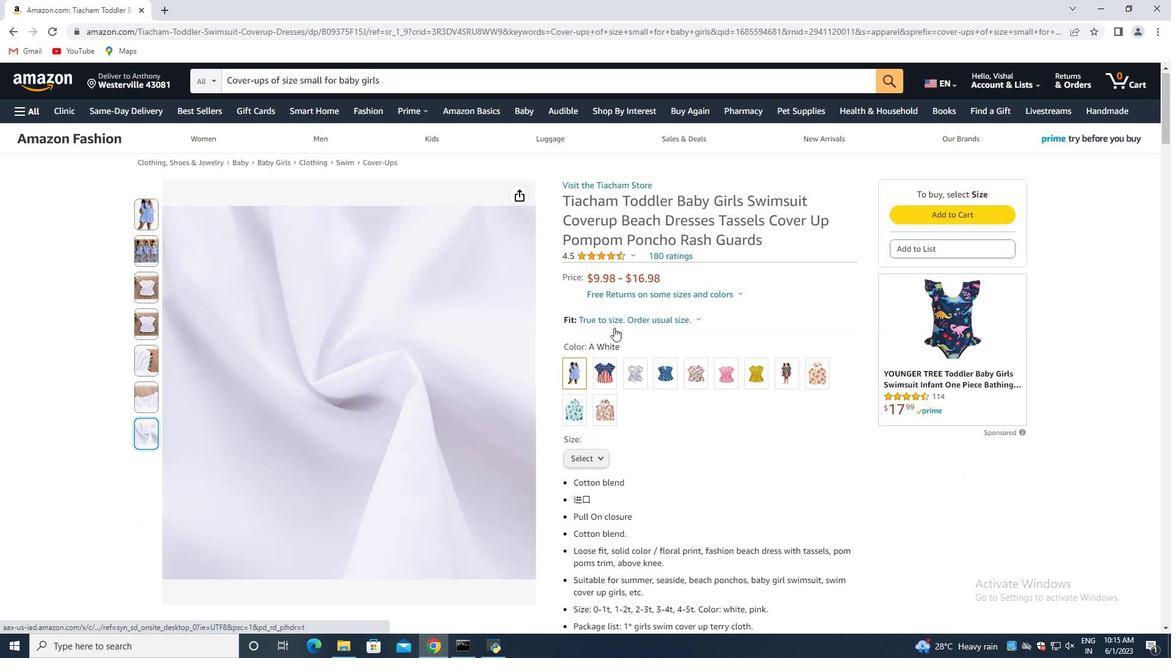 
Action: Mouse moved to (728, 367)
Screenshot: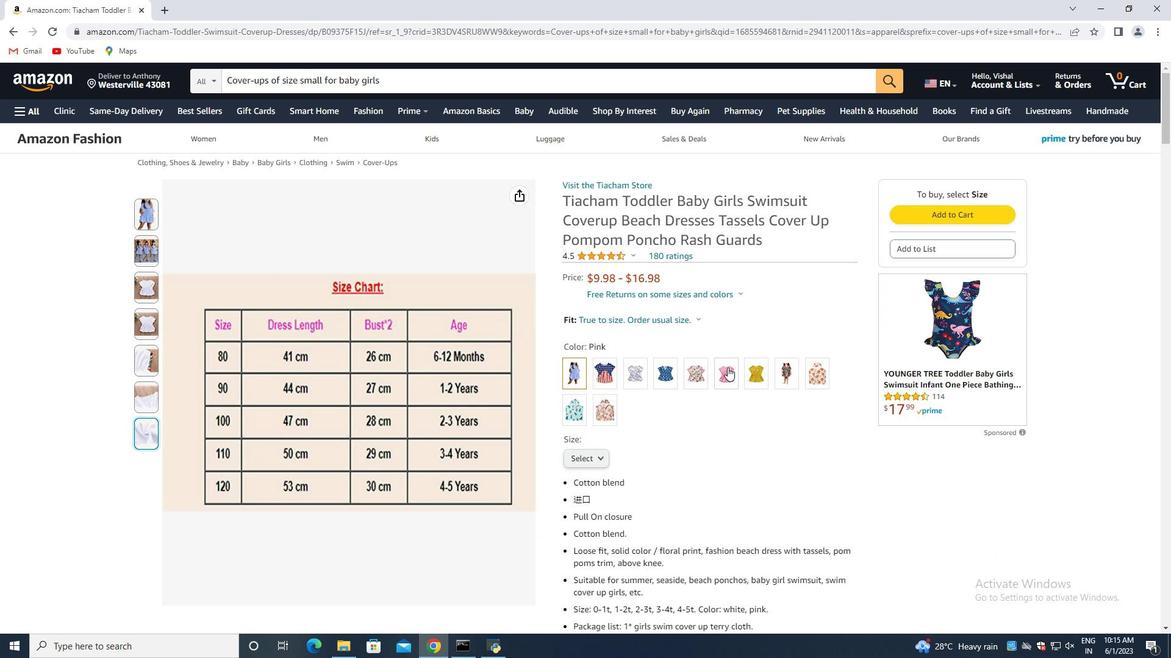 
Action: Mouse pressed left at (728, 367)
Screenshot: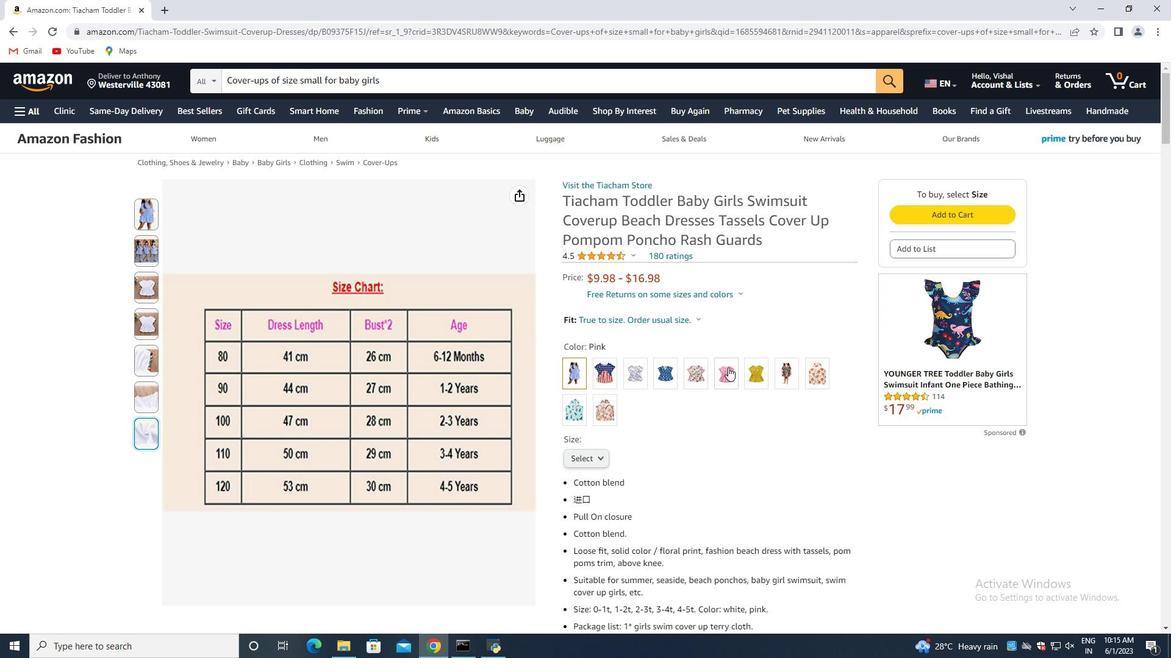
Action: Mouse moved to (259, 373)
Screenshot: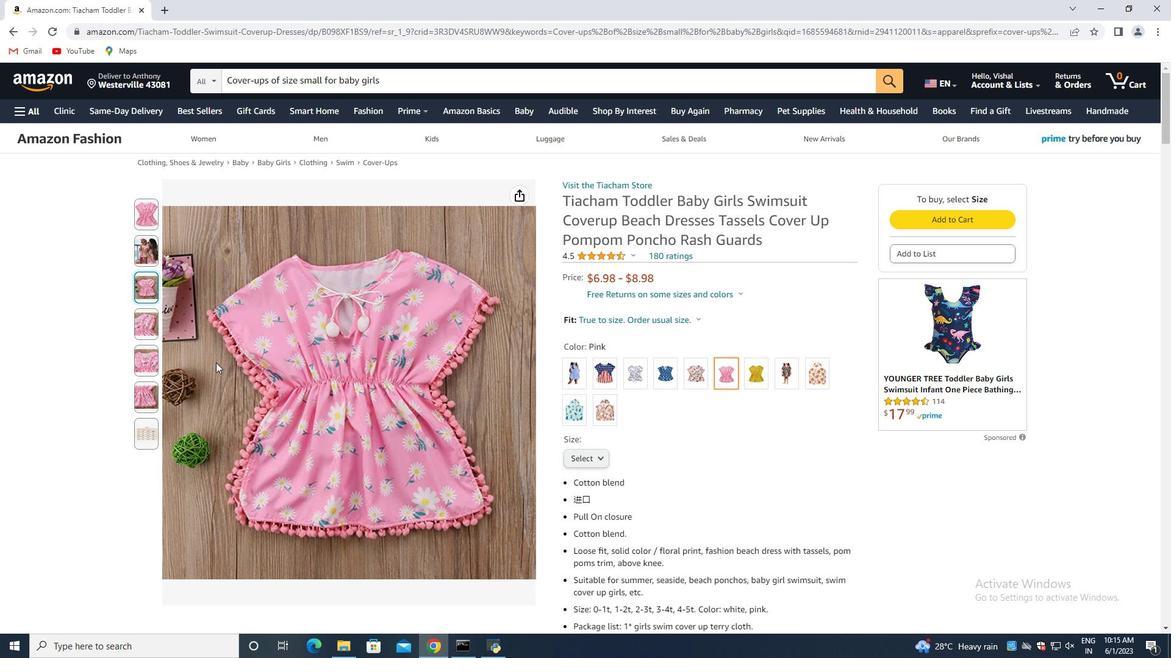 
Action: Mouse scrolled (259, 372) with delta (0, 0)
Screenshot: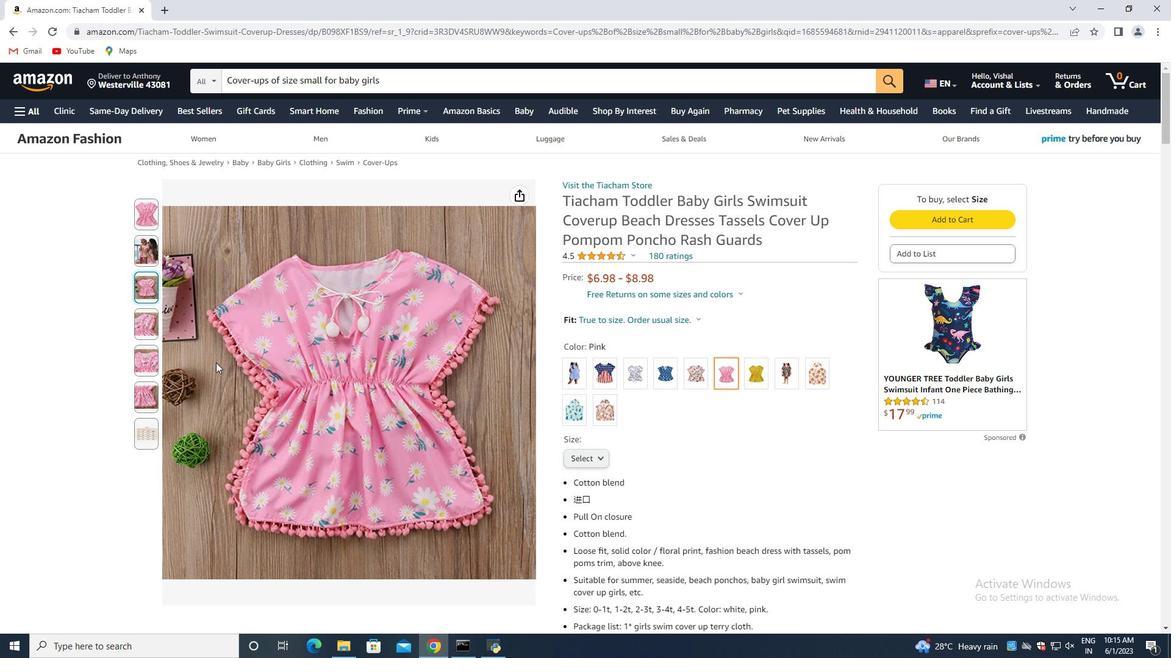 
Action: Mouse moved to (263, 375)
Screenshot: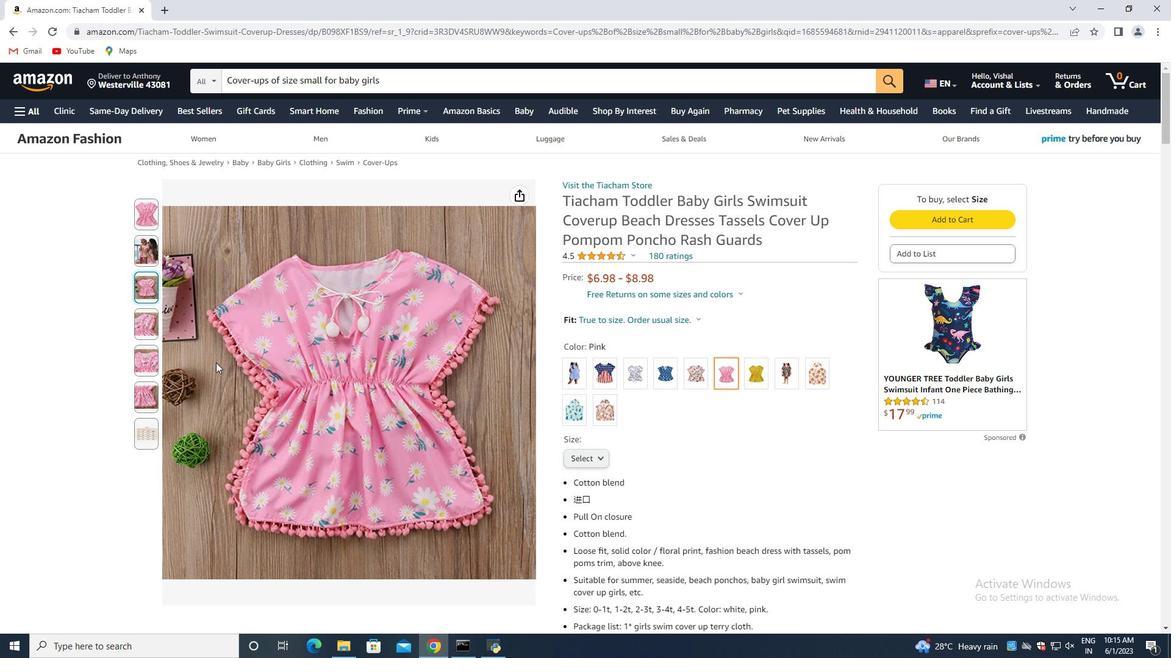 
Action: Mouse scrolled (263, 374) with delta (0, 0)
Screenshot: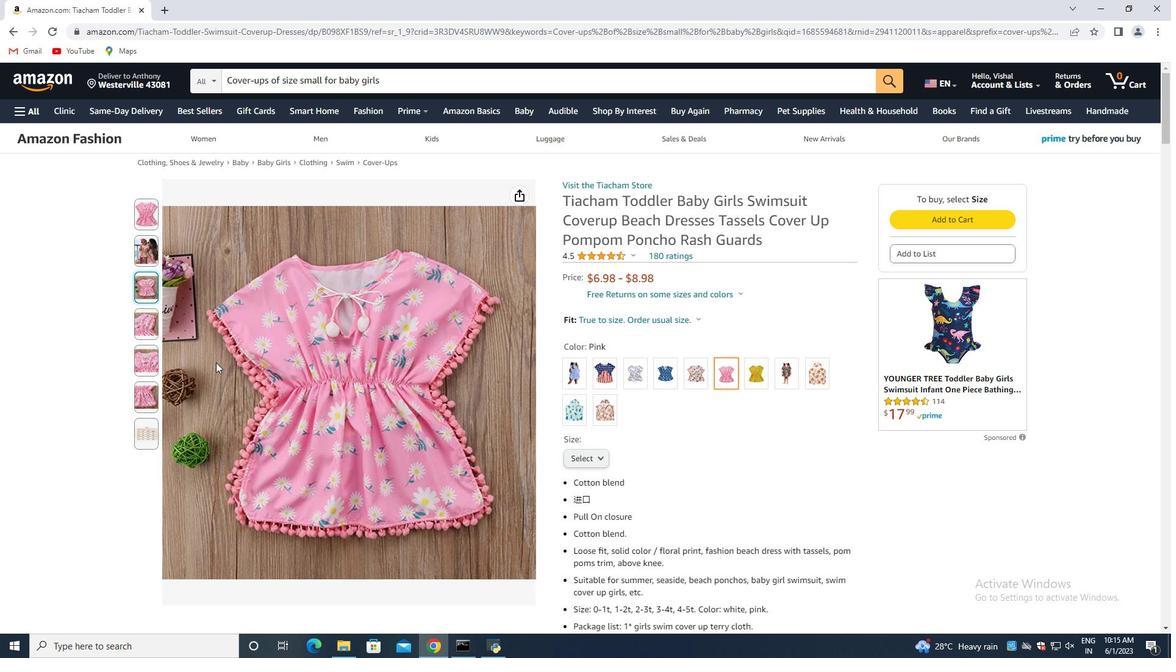 
Action: Mouse moved to (264, 375)
Screenshot: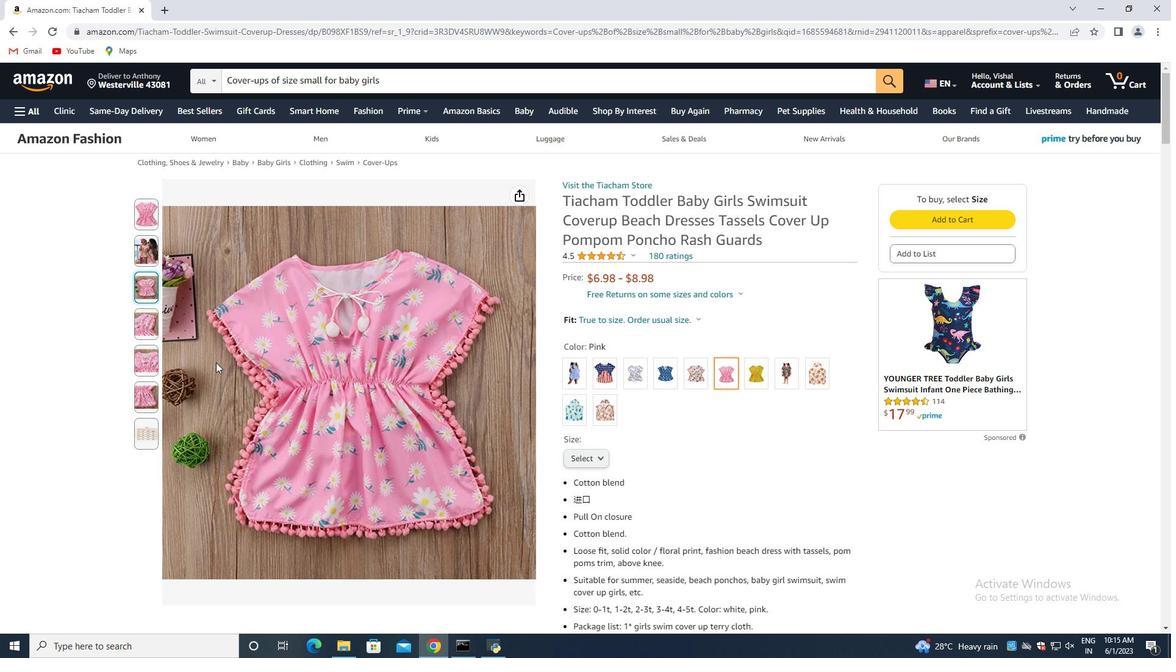 
Action: Mouse scrolled (264, 375) with delta (0, 0)
Screenshot: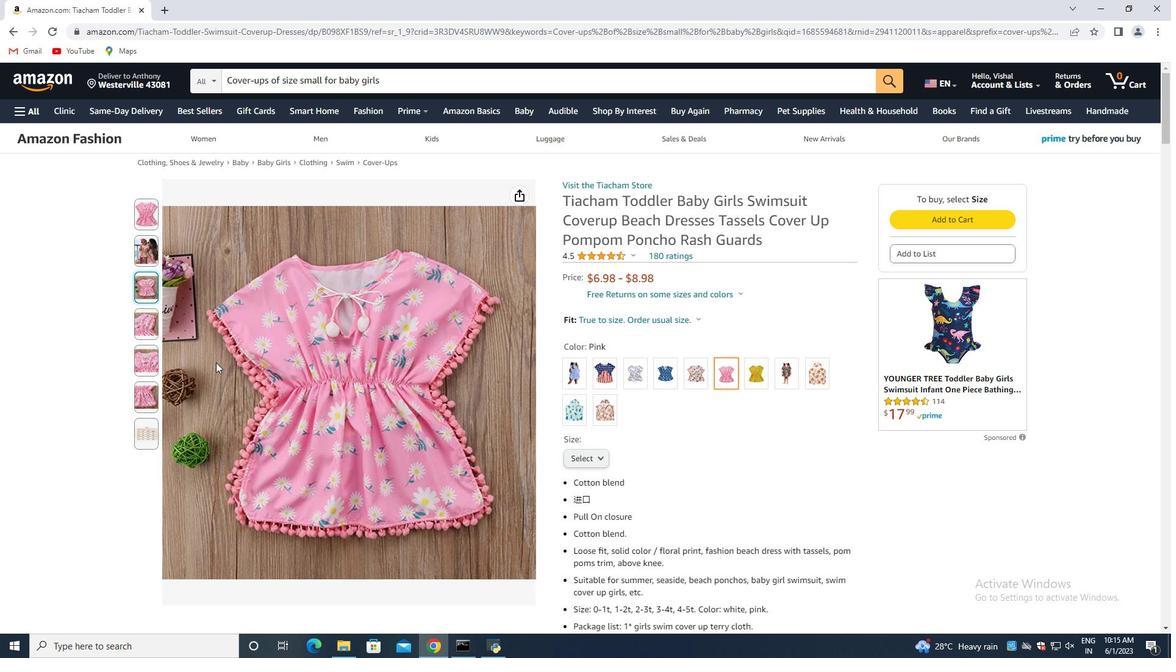 
Action: Mouse moved to (267, 376)
Screenshot: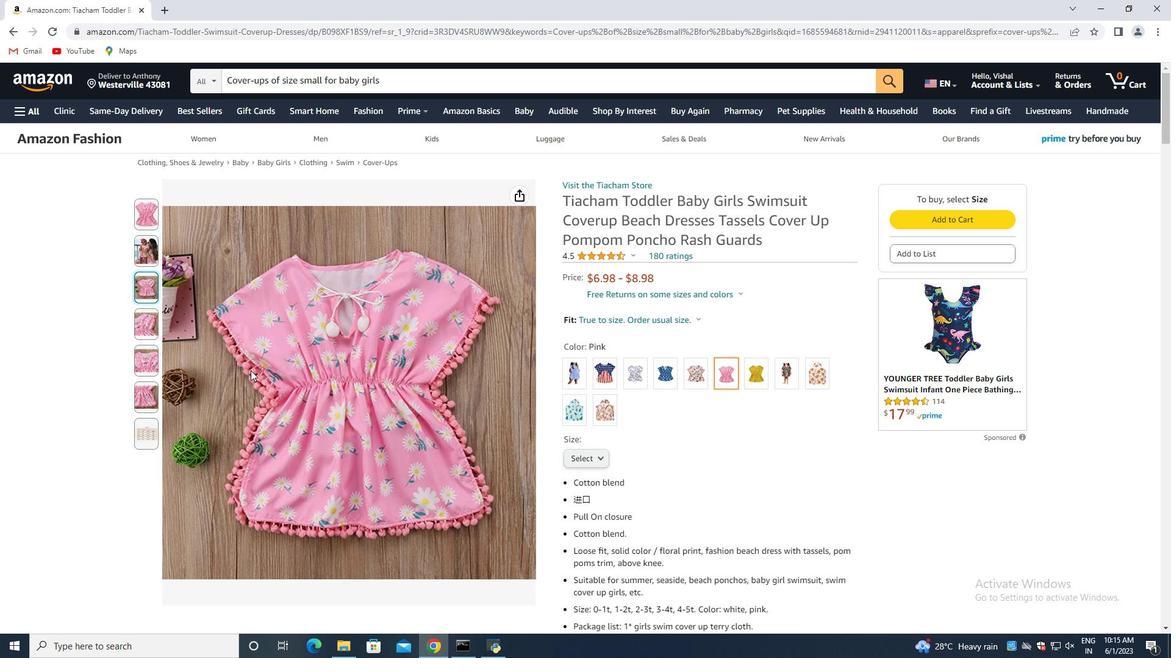 
Action: Mouse scrolled (267, 376) with delta (0, 0)
Screenshot: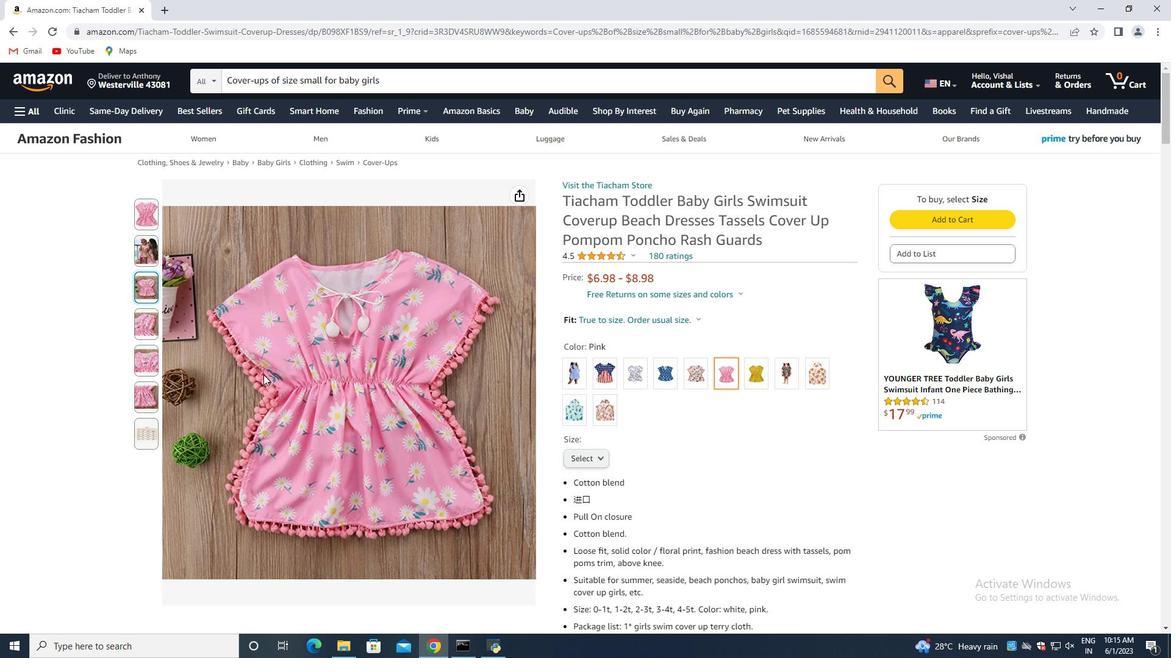 
Action: Mouse moved to (270, 376)
Screenshot: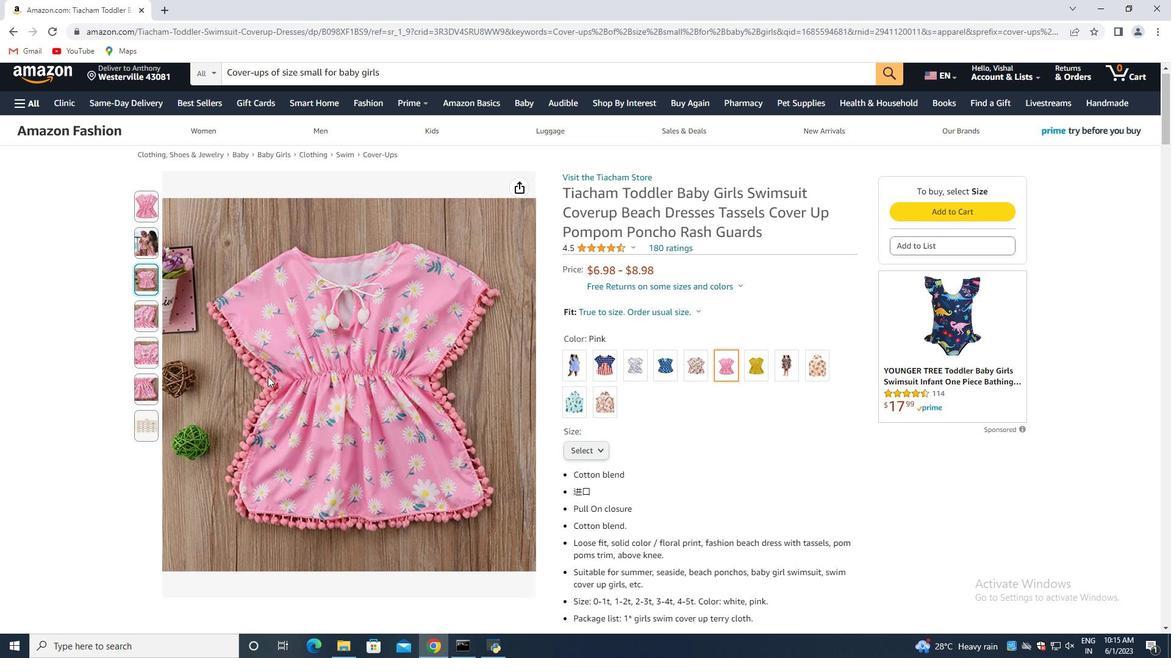 
Action: Mouse scrolled (270, 376) with delta (0, 0)
Screenshot: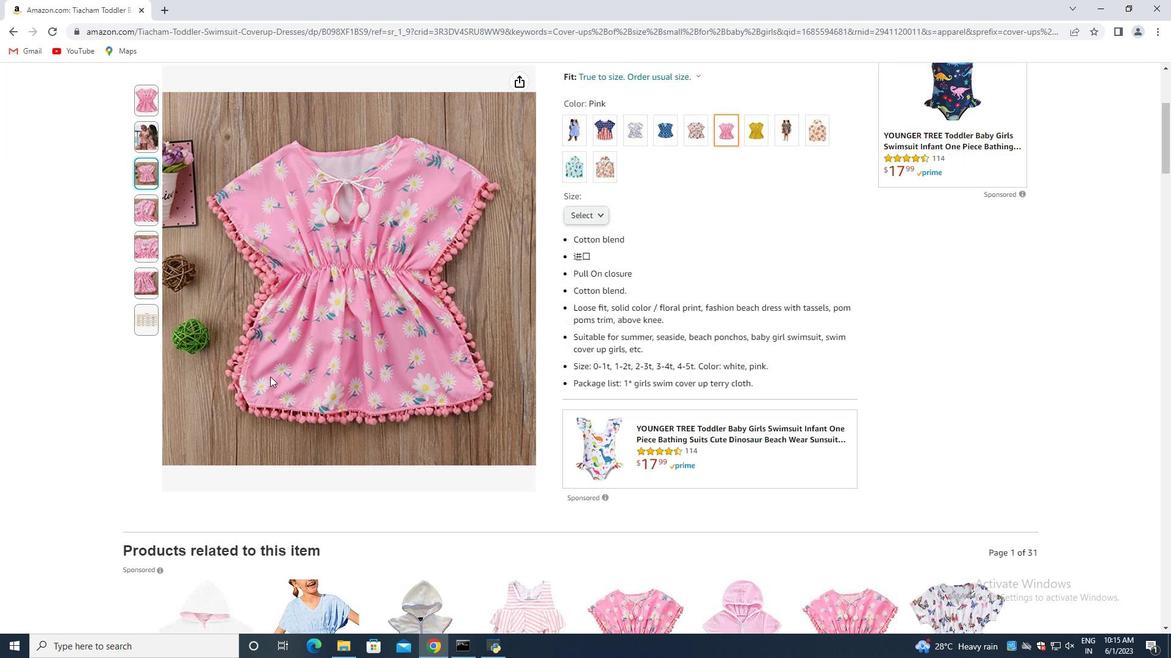 
Action: Mouse scrolled (270, 376) with delta (0, 0)
Screenshot: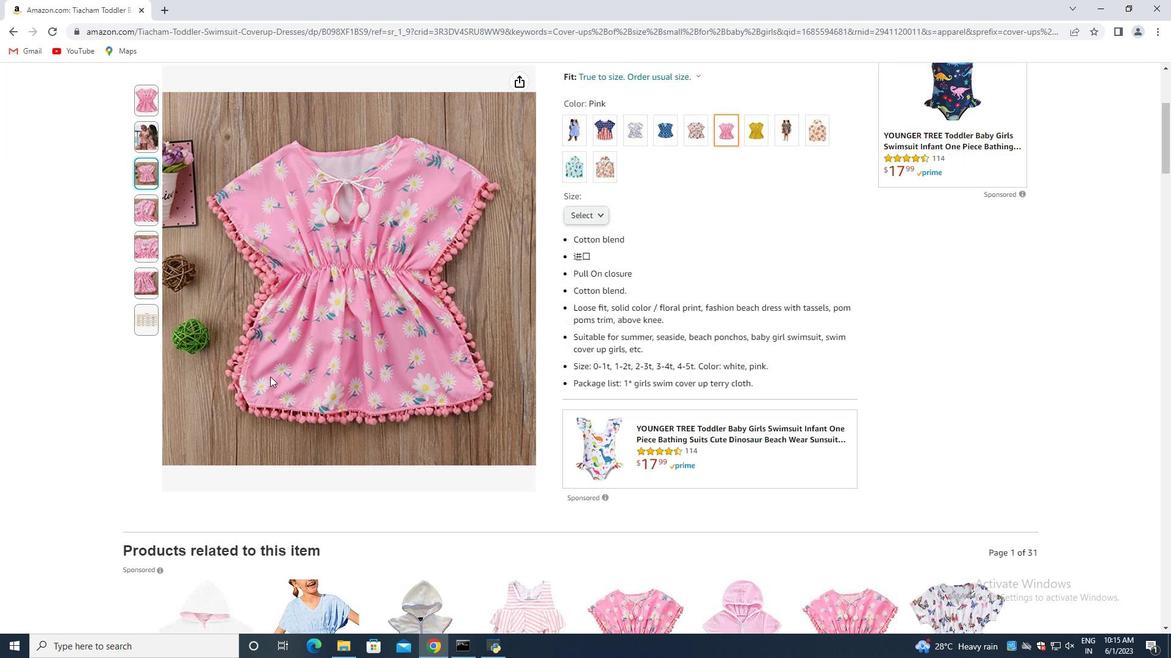 
Action: Mouse scrolled (270, 376) with delta (0, 0)
Screenshot: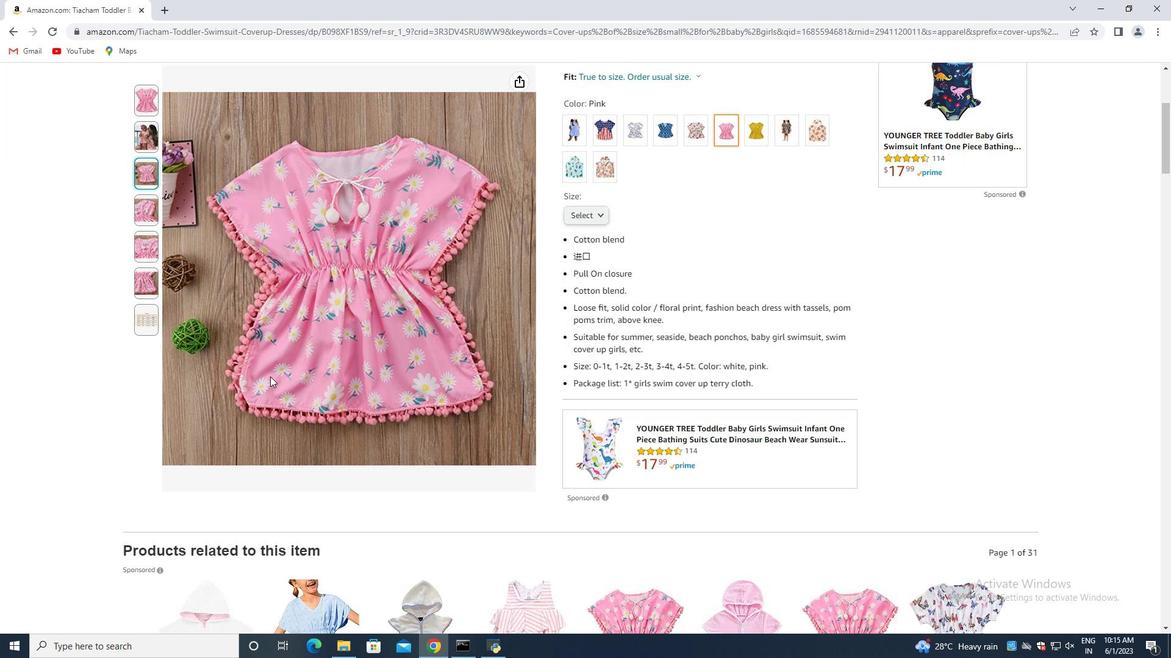 
Action: Mouse scrolled (270, 376) with delta (0, 0)
Screenshot: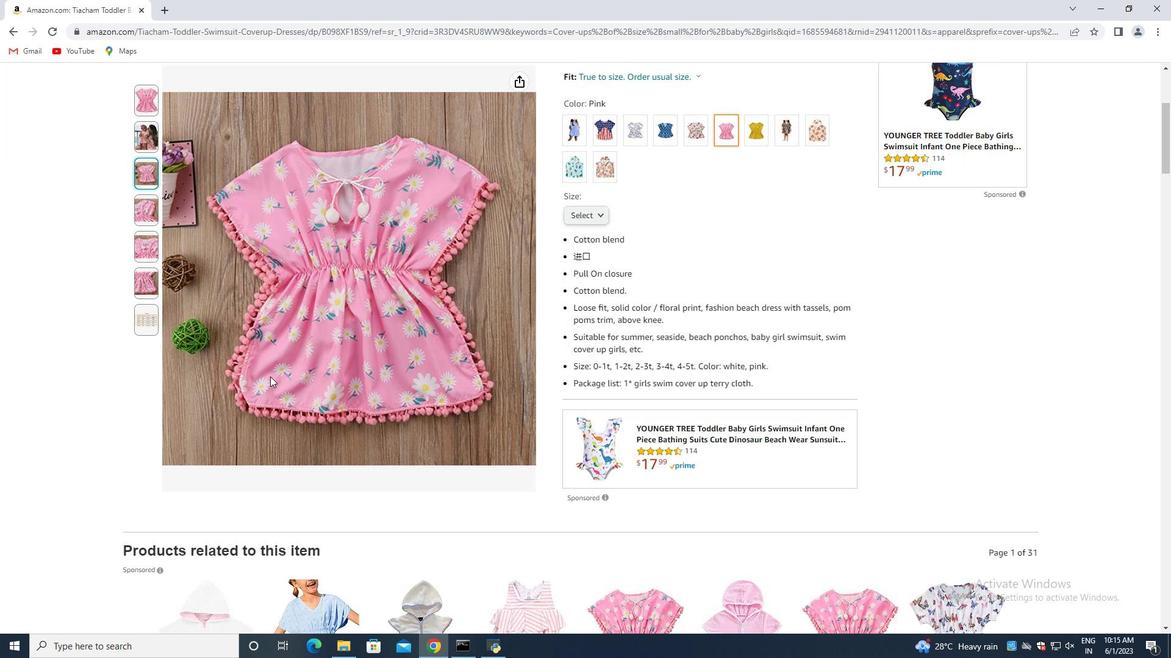
Action: Mouse moved to (273, 379)
Screenshot: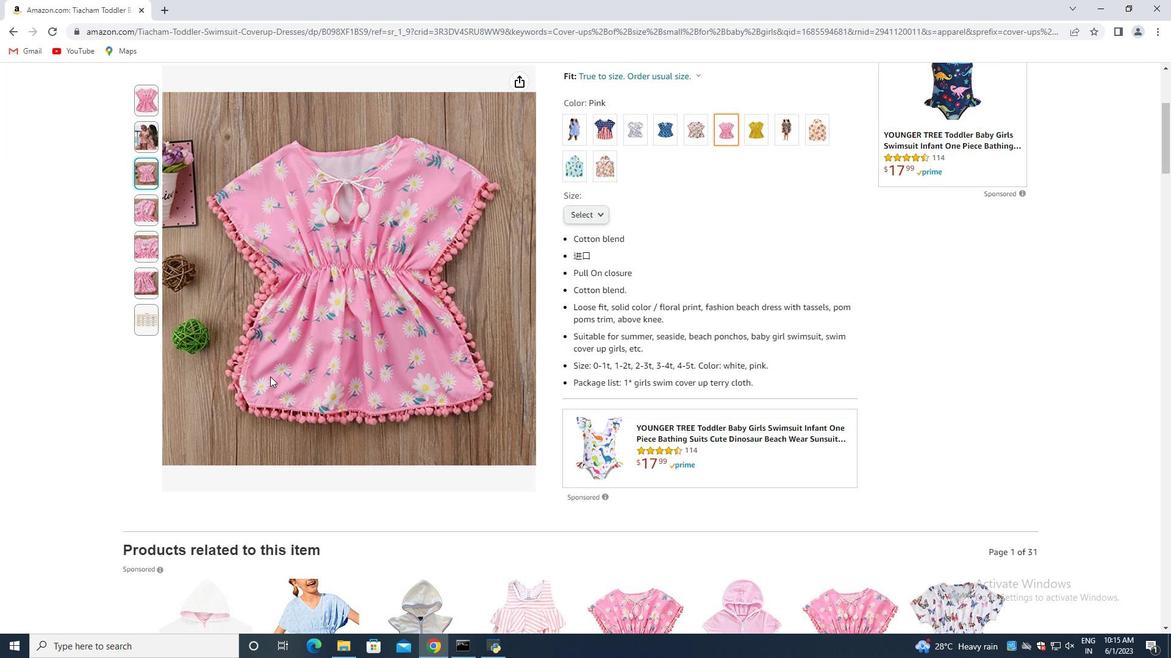 
Action: Mouse scrolled (273, 378) with delta (0, 0)
Screenshot: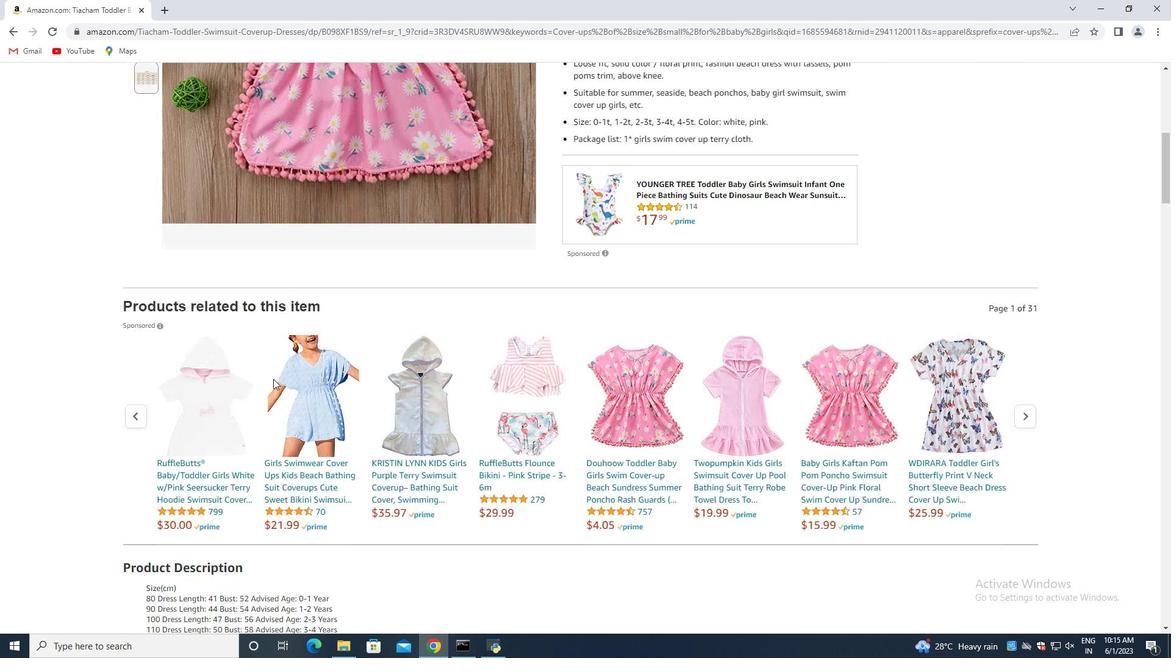 
Action: Mouse scrolled (273, 378) with delta (0, 0)
Screenshot: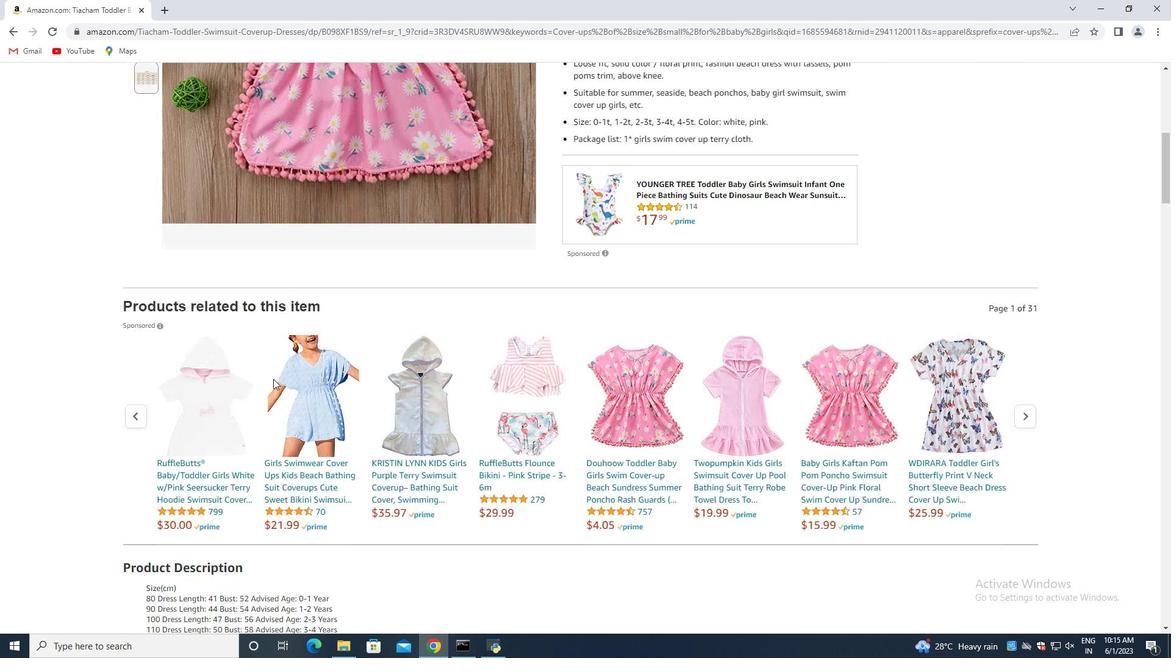 
Action: Mouse scrolled (273, 378) with delta (0, 0)
Screenshot: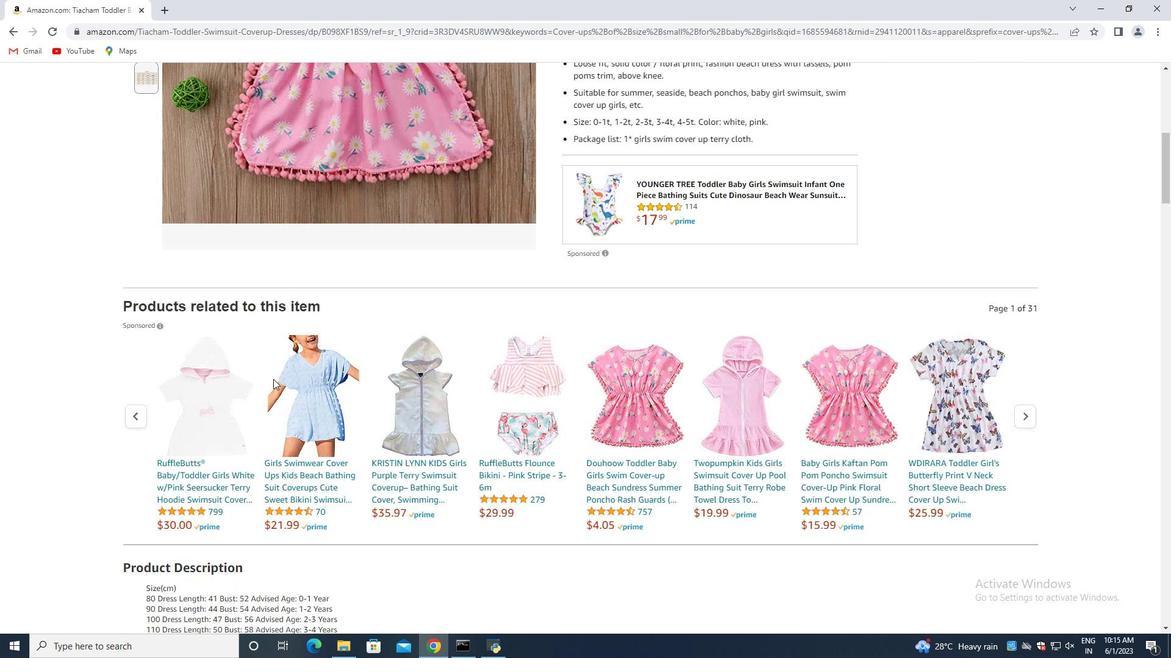
Action: Mouse scrolled (273, 378) with delta (0, 0)
Screenshot: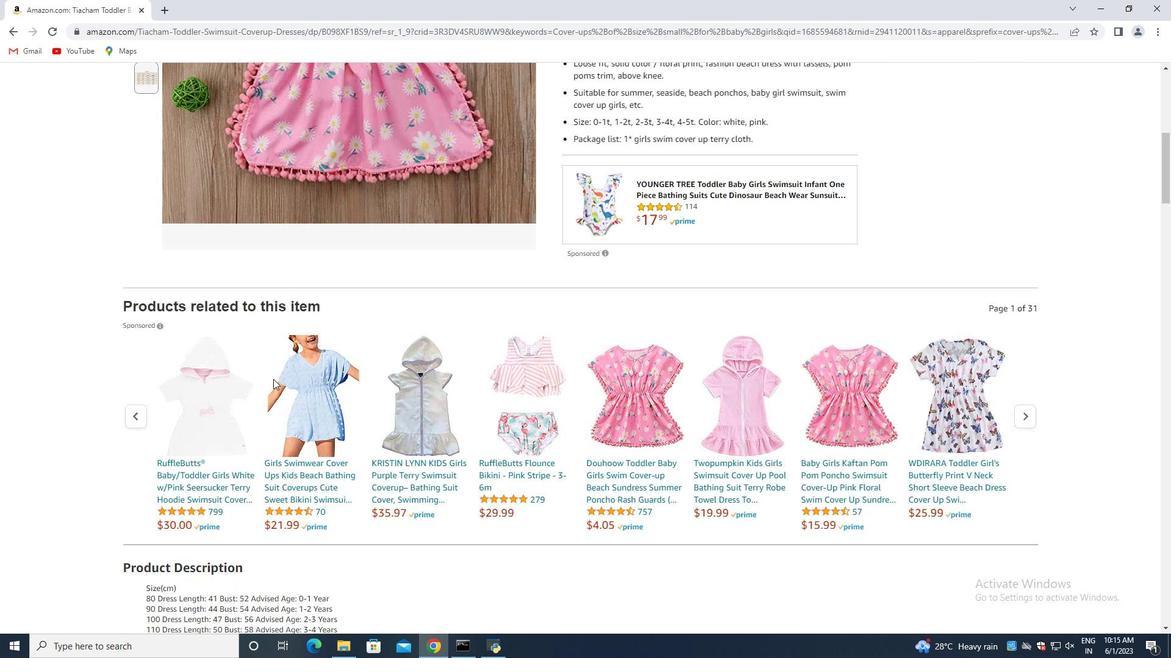 
Action: Mouse scrolled (273, 378) with delta (0, 0)
Screenshot: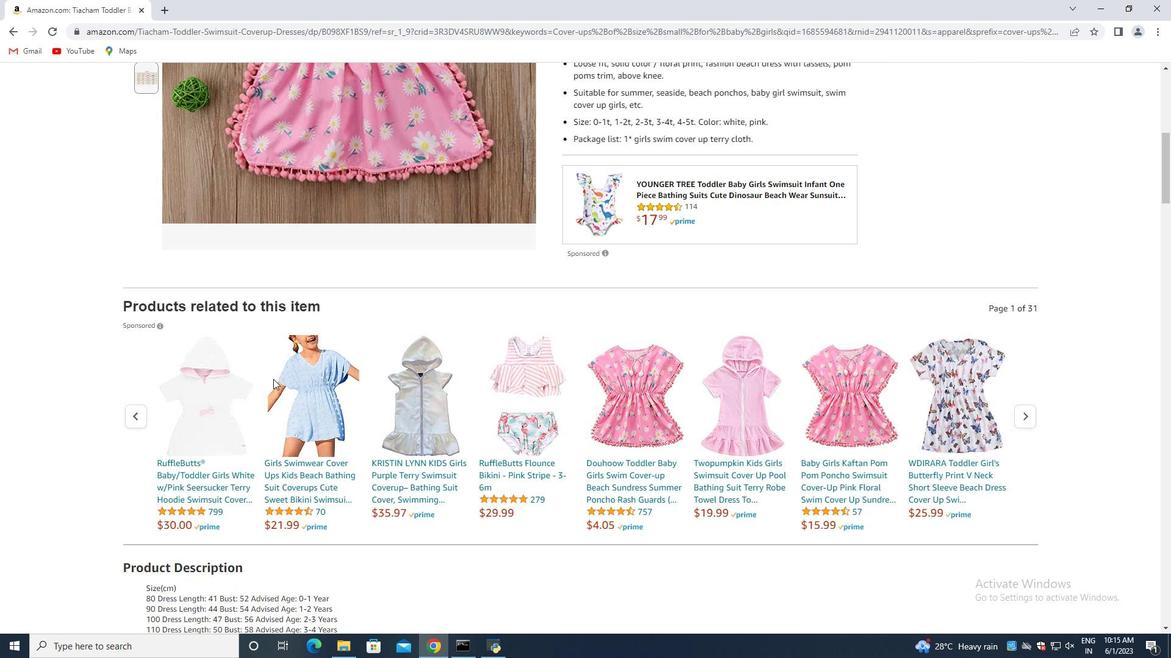 
Action: Mouse moved to (273, 379)
Screenshot: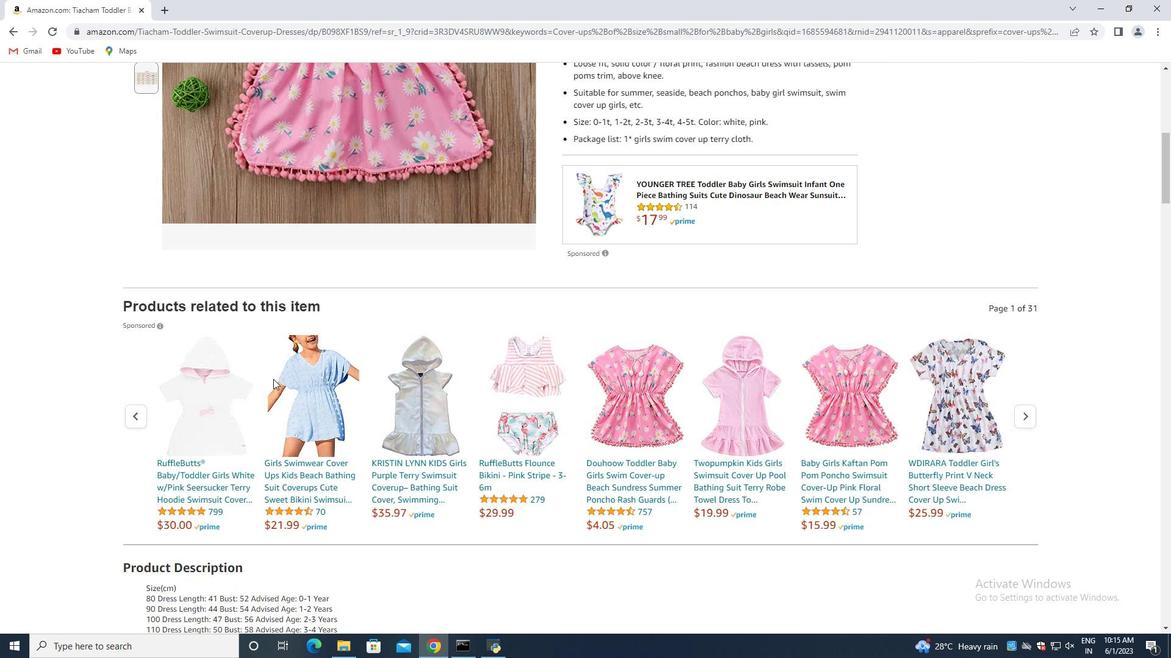 
Action: Mouse scrolled (273, 378) with delta (0, 0)
Screenshot: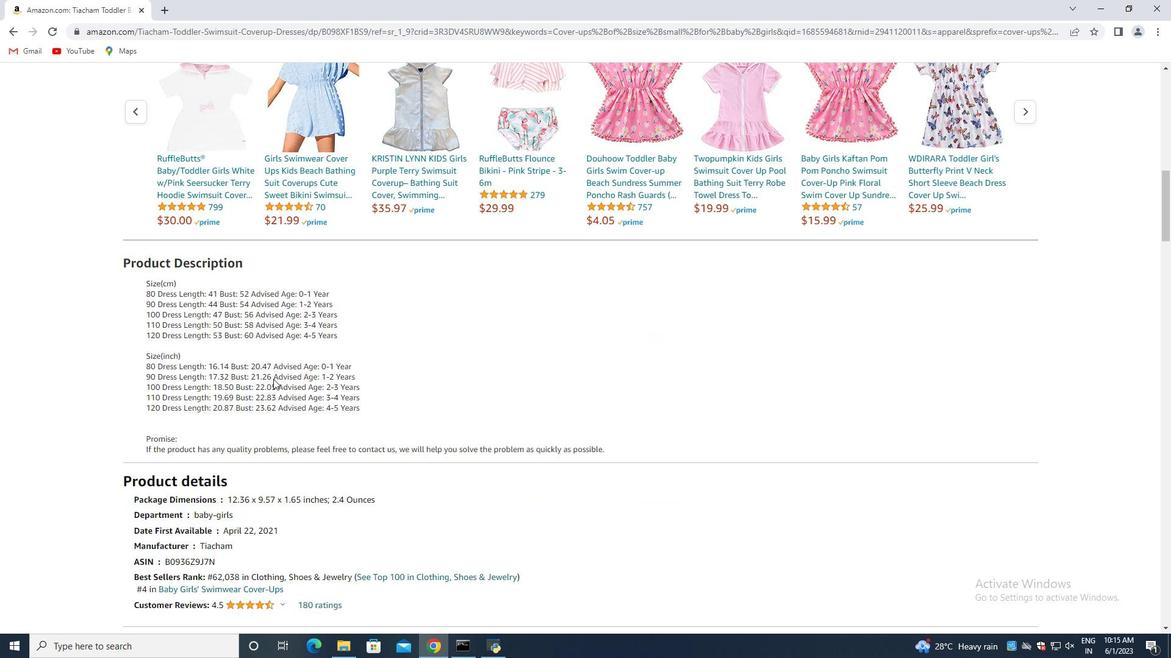 
Action: Mouse scrolled (273, 378) with delta (0, 0)
Screenshot: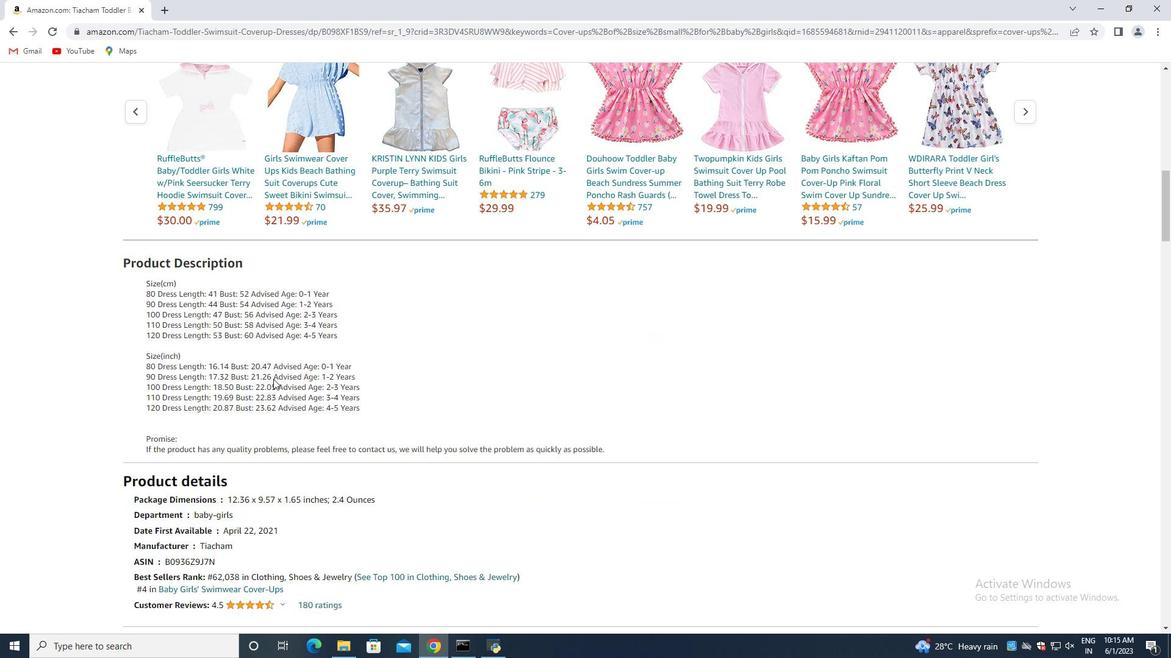 
Action: Mouse scrolled (273, 378) with delta (0, 0)
Screenshot: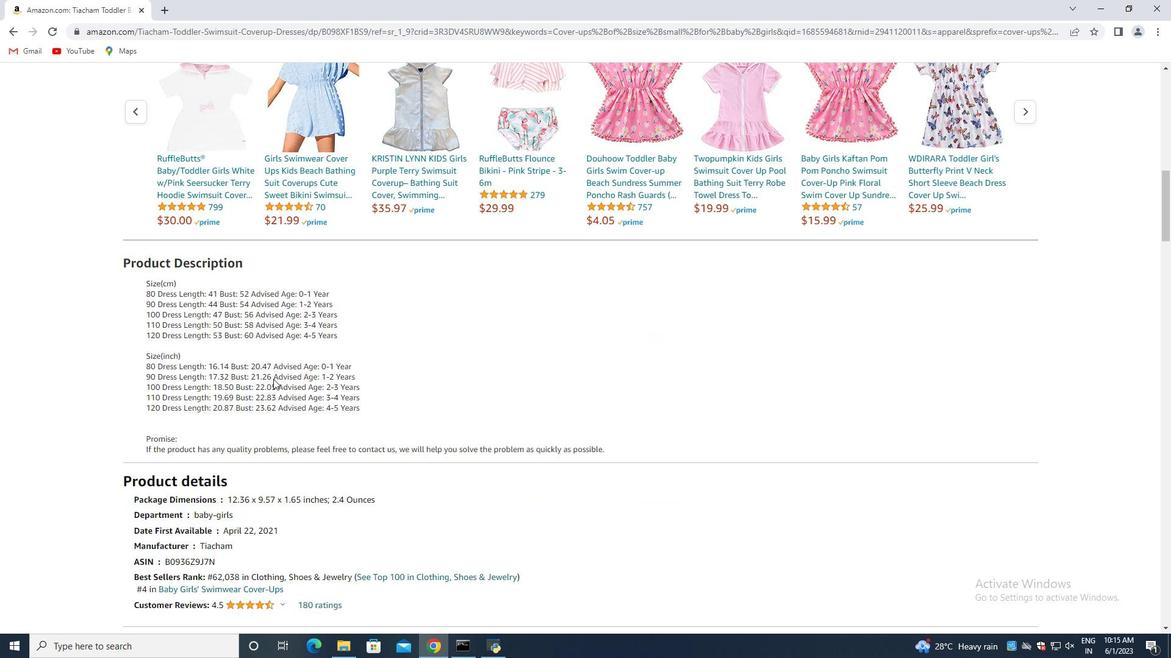 
Action: Mouse scrolled (273, 378) with delta (0, 0)
Screenshot: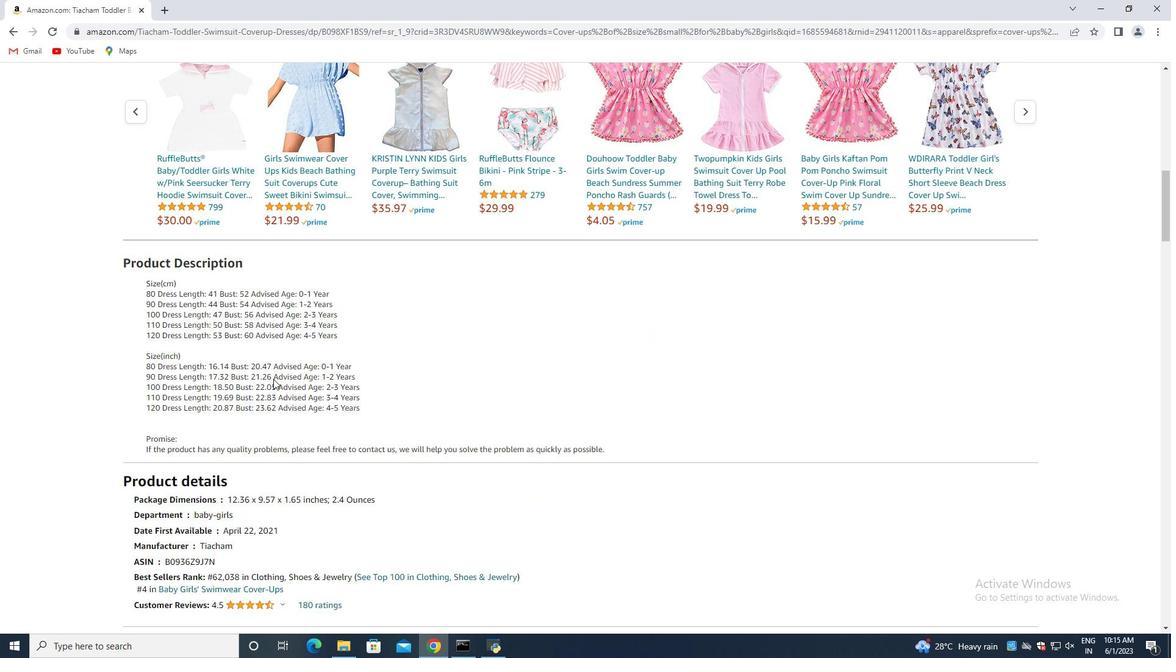 
Action: Mouse scrolled (273, 378) with delta (0, 0)
Screenshot: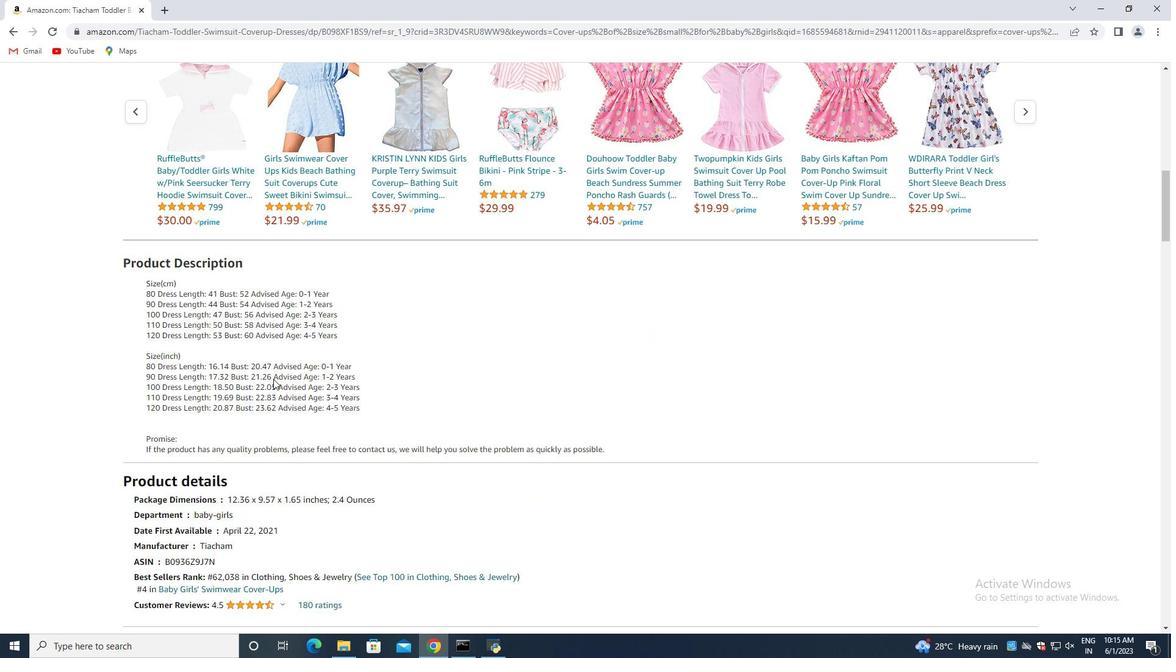 
Action: Mouse moved to (273, 379)
Screenshot: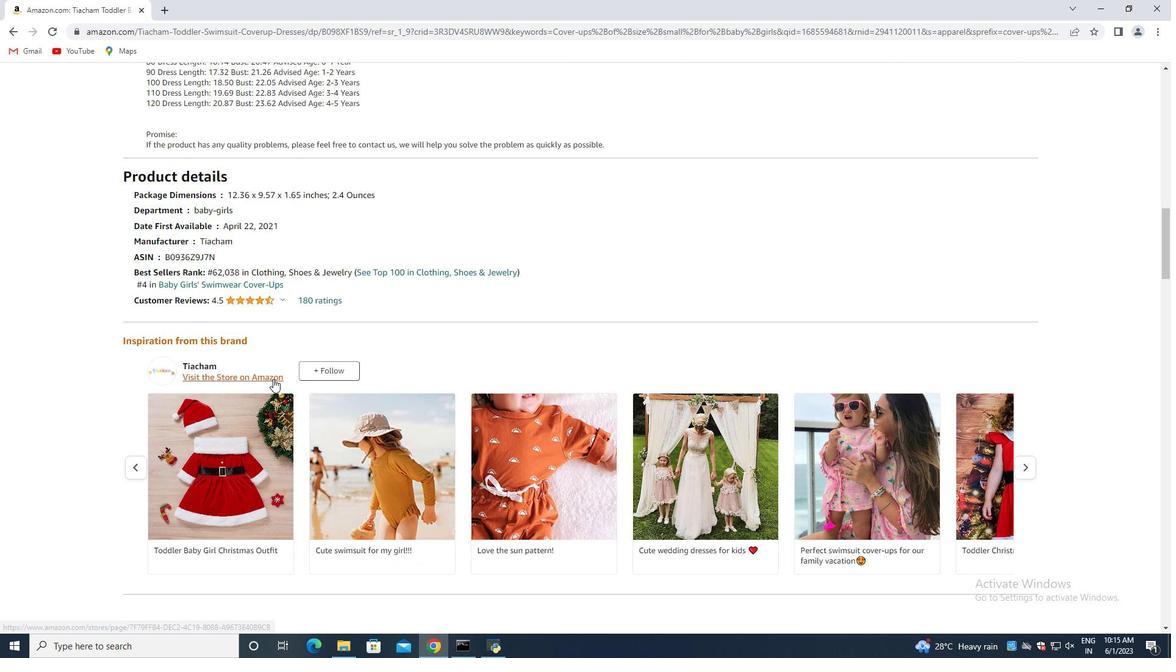 
Action: Mouse scrolled (273, 379) with delta (0, 0)
Screenshot: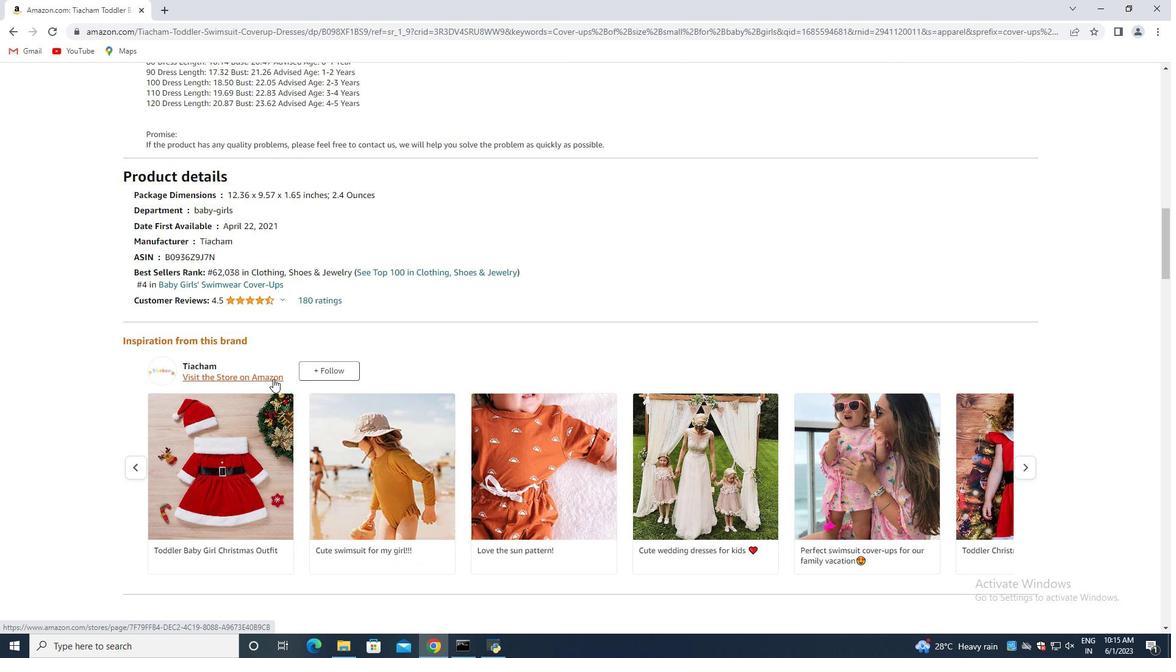 
Action: Mouse scrolled (273, 380) with delta (0, 0)
Screenshot: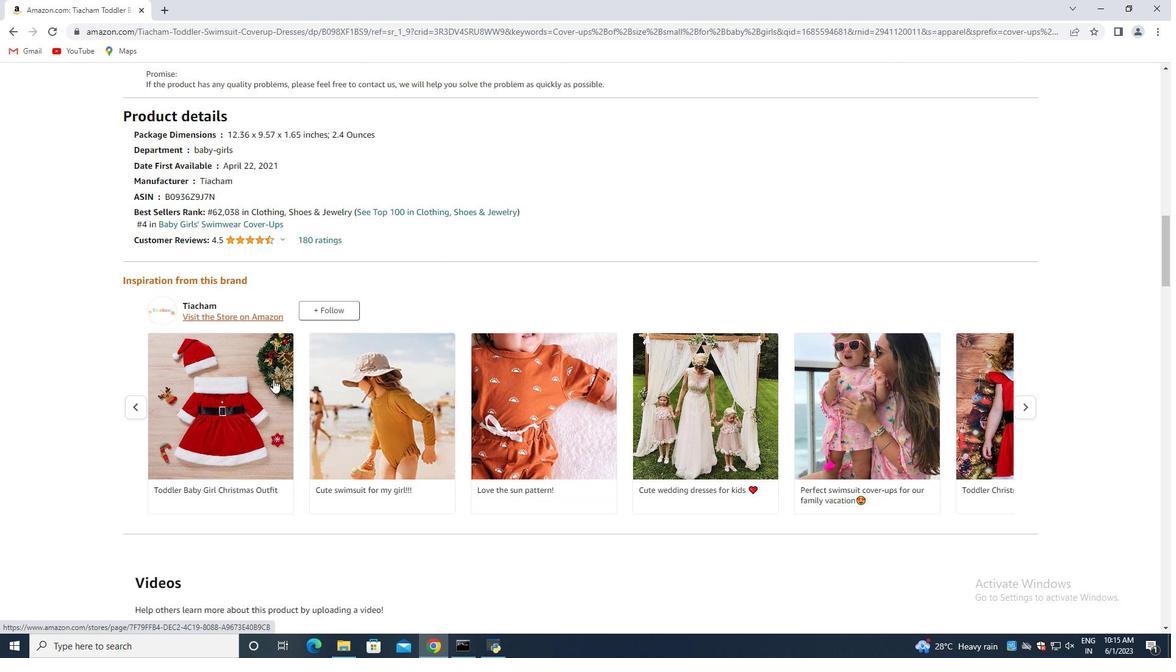 
Action: Mouse scrolled (273, 380) with delta (0, 0)
Screenshot: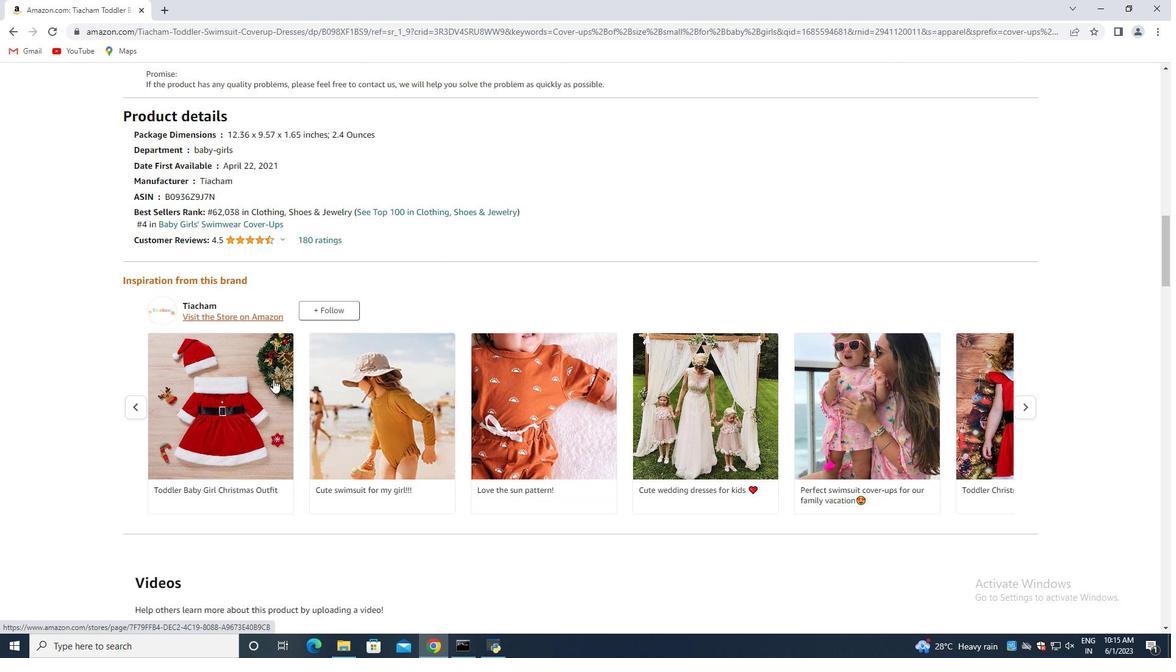 
Action: Mouse scrolled (273, 380) with delta (0, 0)
Screenshot: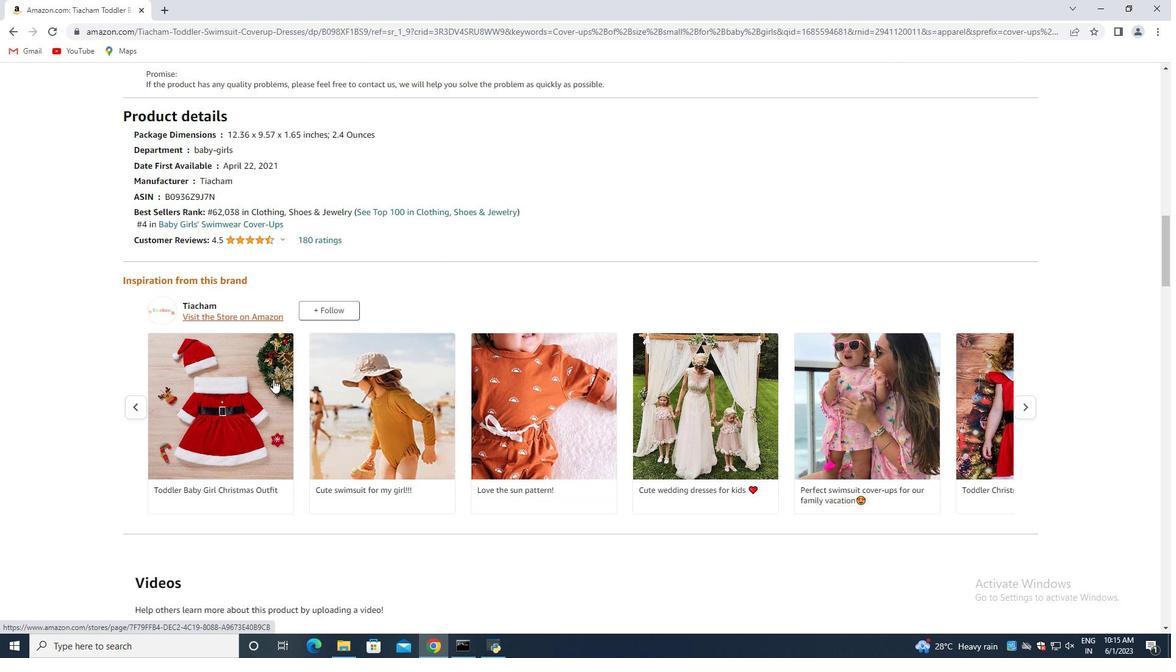 
Action: Mouse scrolled (273, 379) with delta (0, 0)
Screenshot: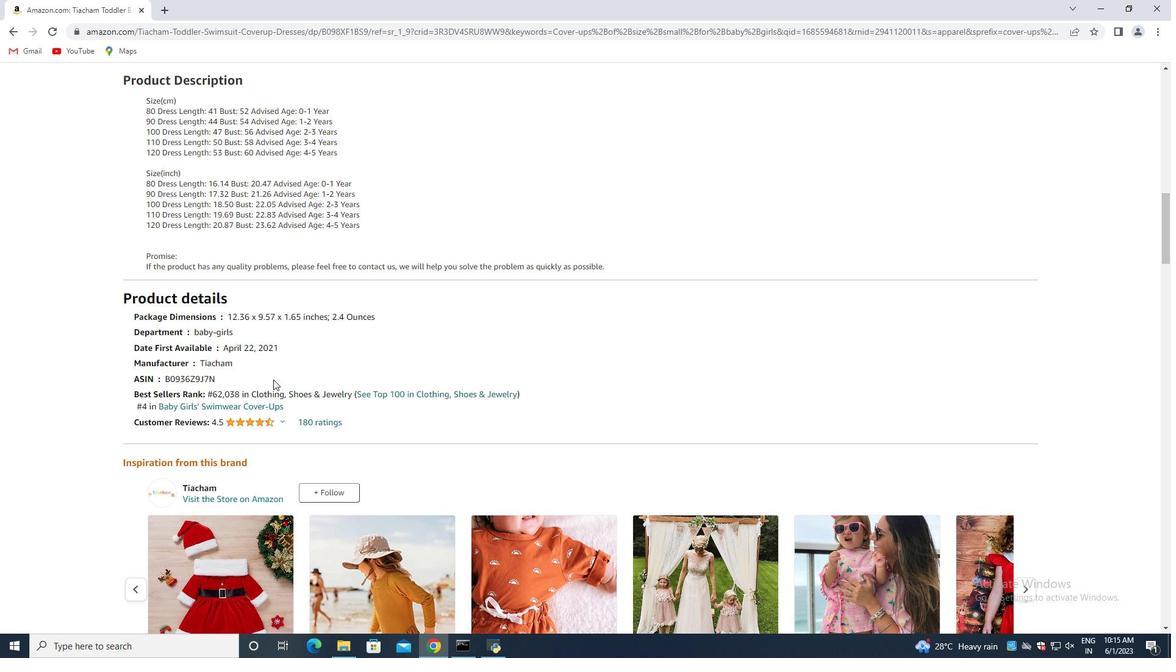 
Action: Mouse scrolled (273, 379) with delta (0, 0)
Screenshot: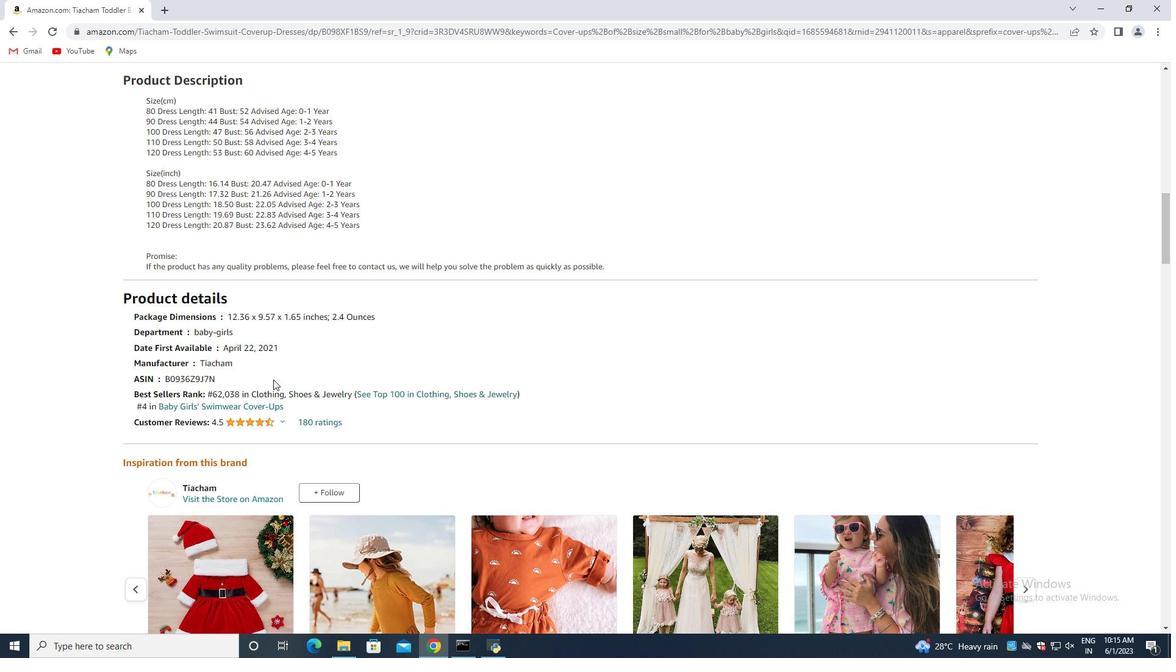 
Action: Mouse moved to (273, 380)
Screenshot: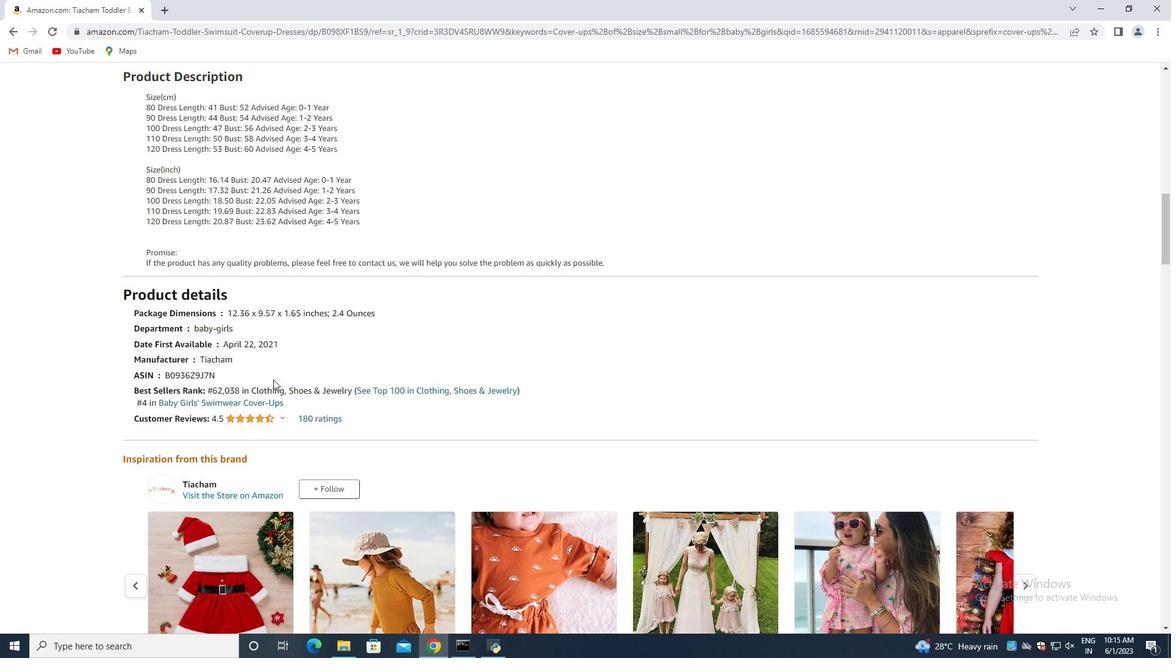 
Action: Mouse scrolled (273, 379) with delta (0, 0)
Screenshot: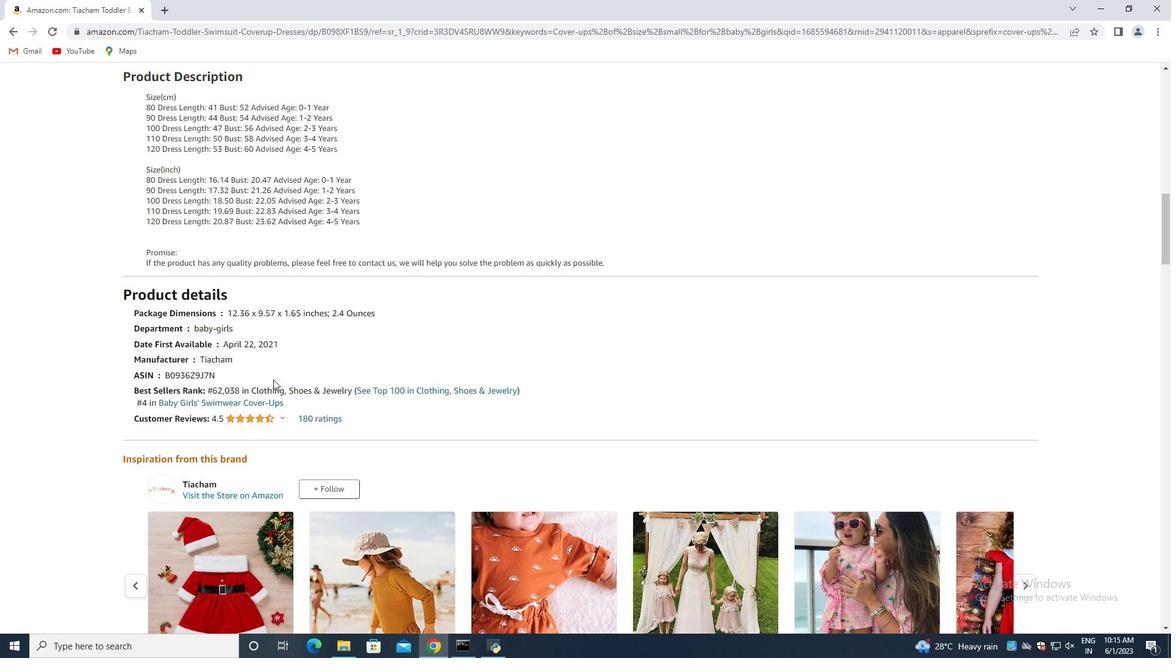 
Action: Mouse moved to (275, 380)
Screenshot: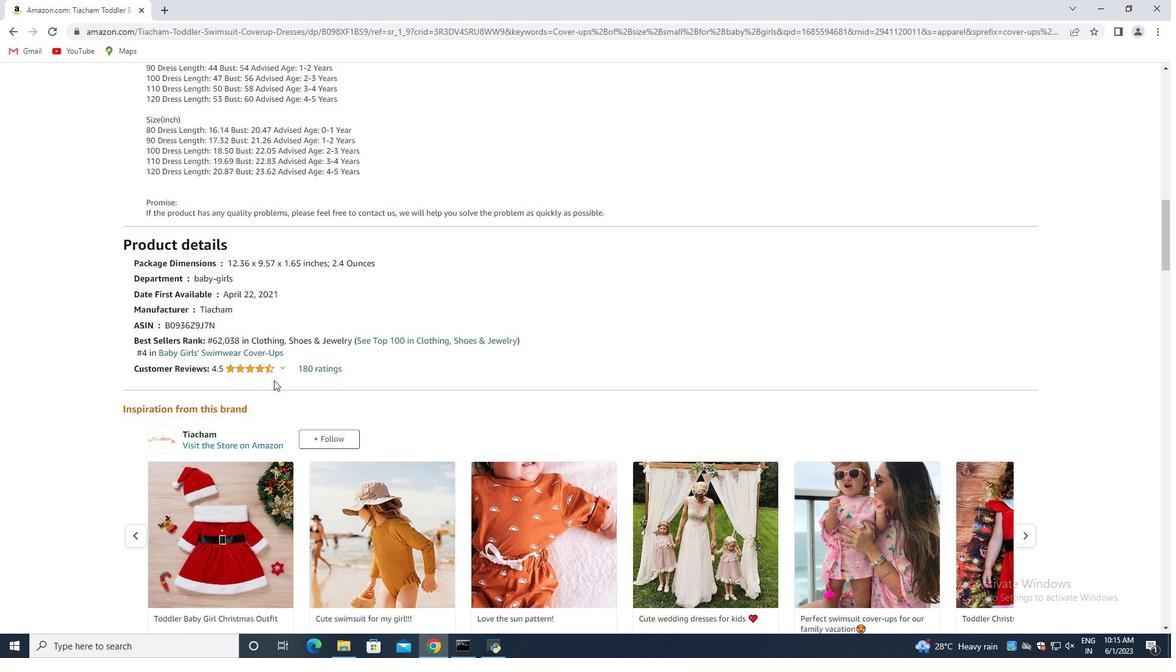 
Action: Mouse scrolled (275, 379) with delta (0, 0)
Screenshot: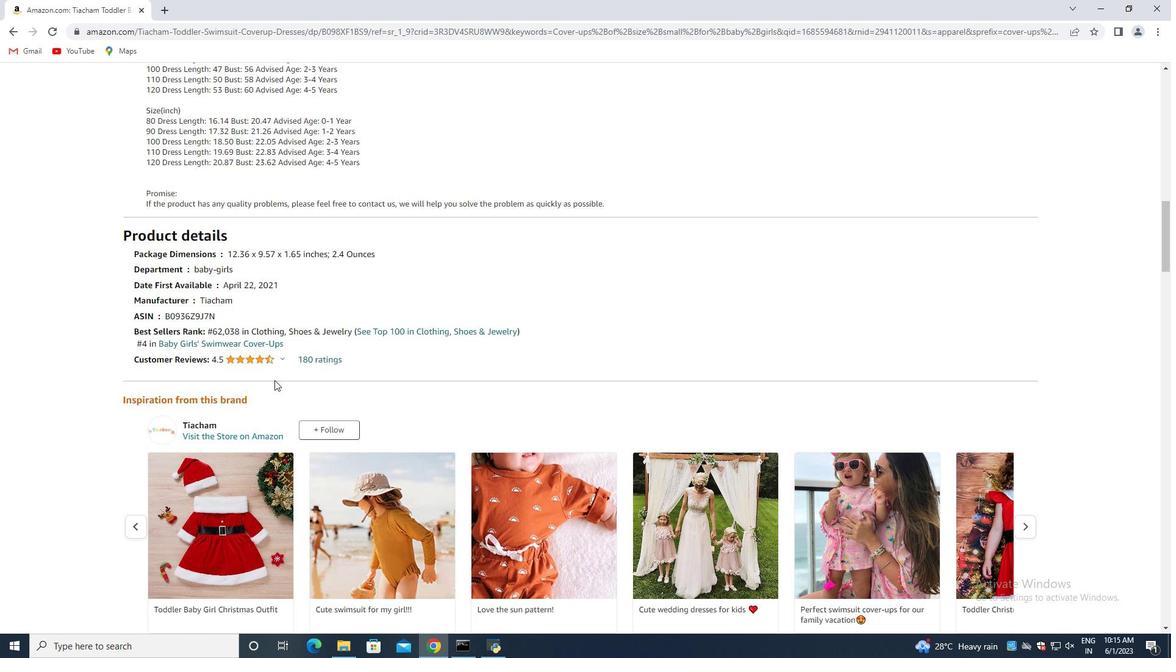 
Action: Mouse scrolled (275, 379) with delta (0, 0)
Screenshot: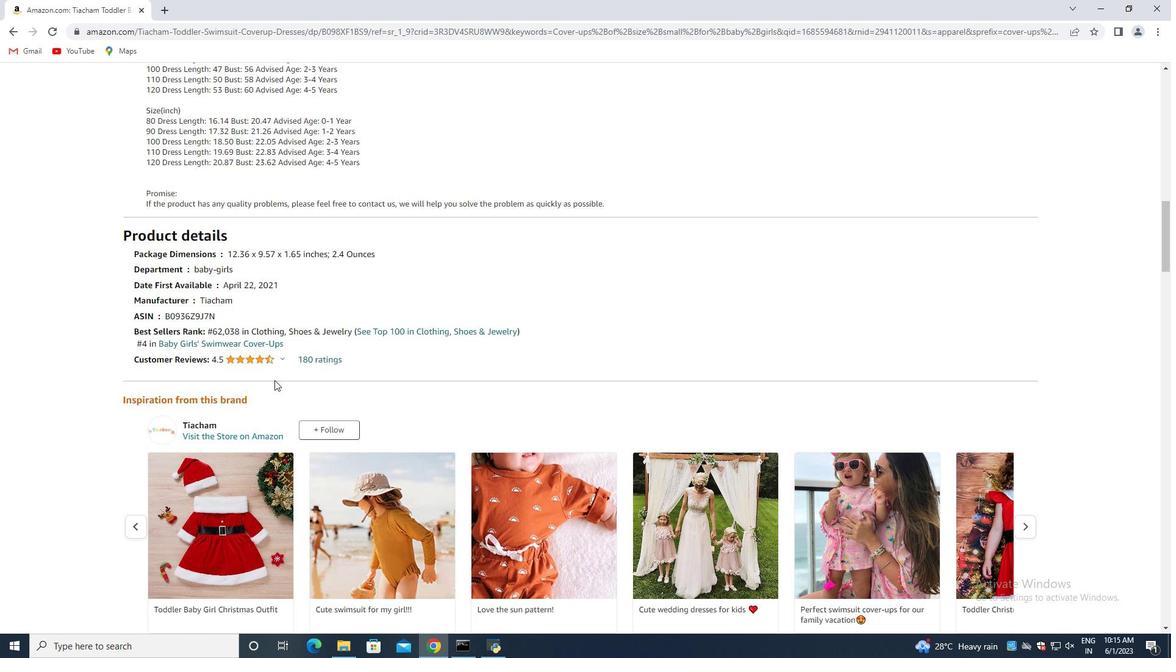 
Action: Mouse moved to (275, 381)
Screenshot: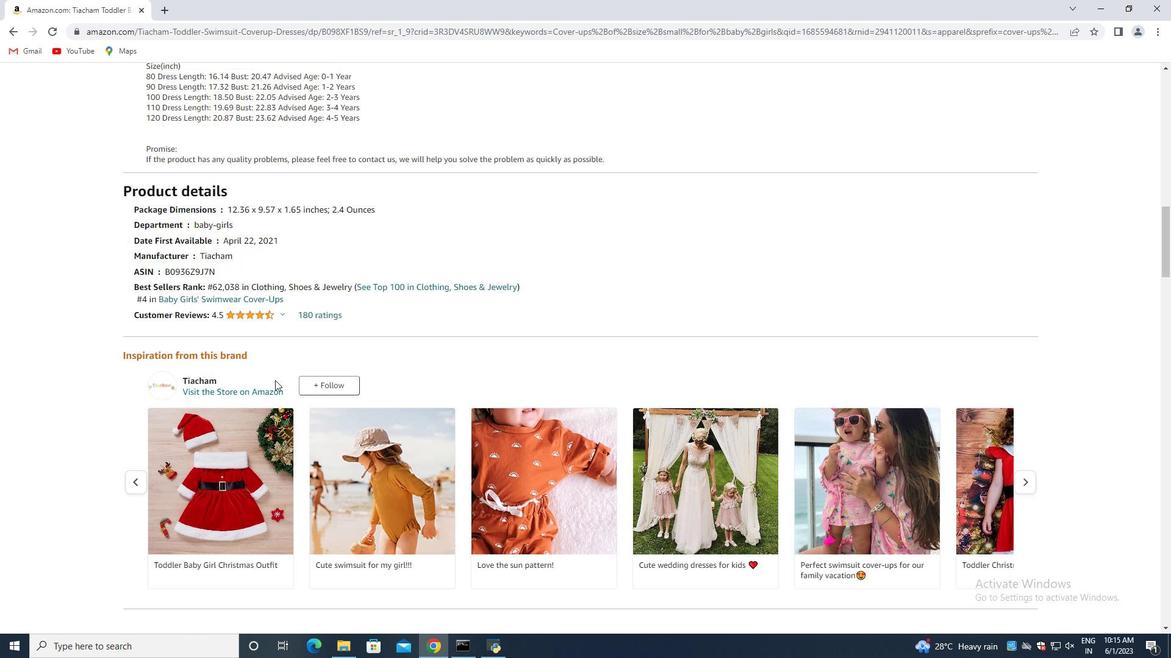 
Action: Mouse scrolled (275, 380) with delta (0, 0)
Screenshot: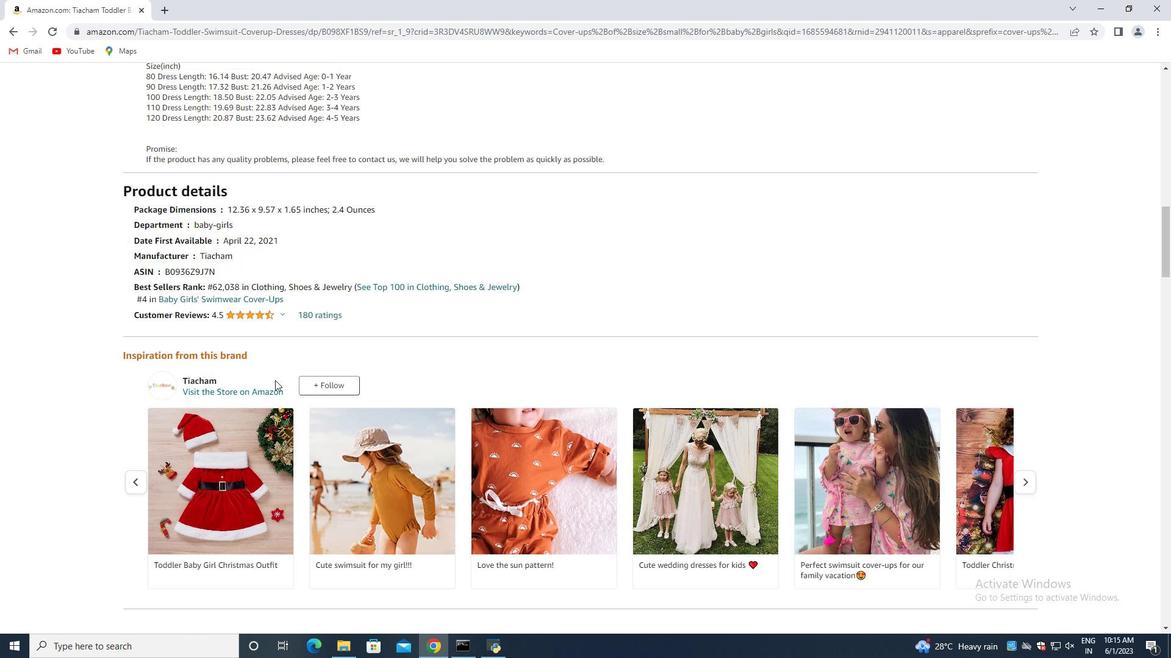 
Action: Mouse moved to (276, 381)
Screenshot: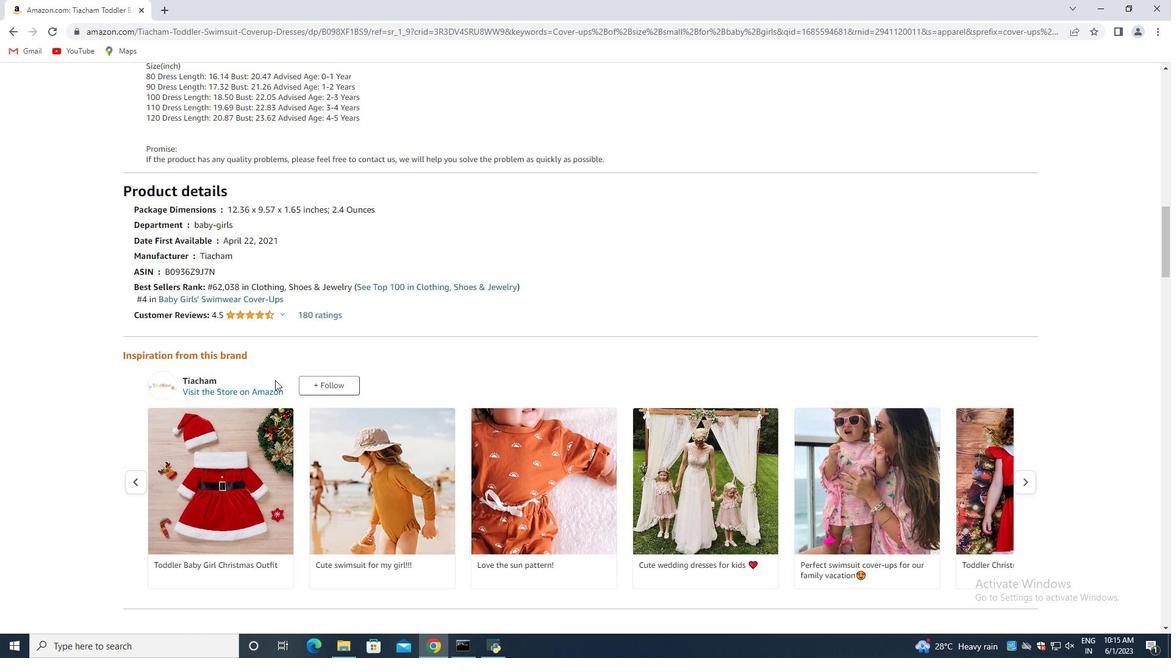 
Action: Mouse scrolled (276, 381) with delta (0, 0)
Screenshot: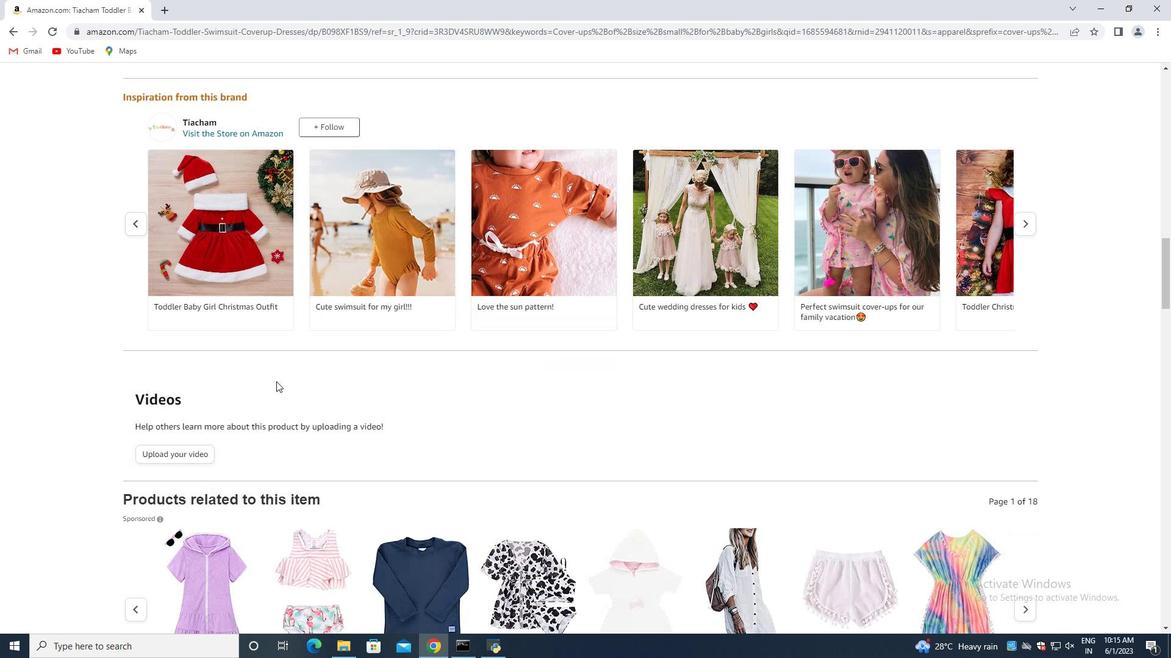 
Action: Mouse scrolled (276, 381) with delta (0, 0)
Screenshot: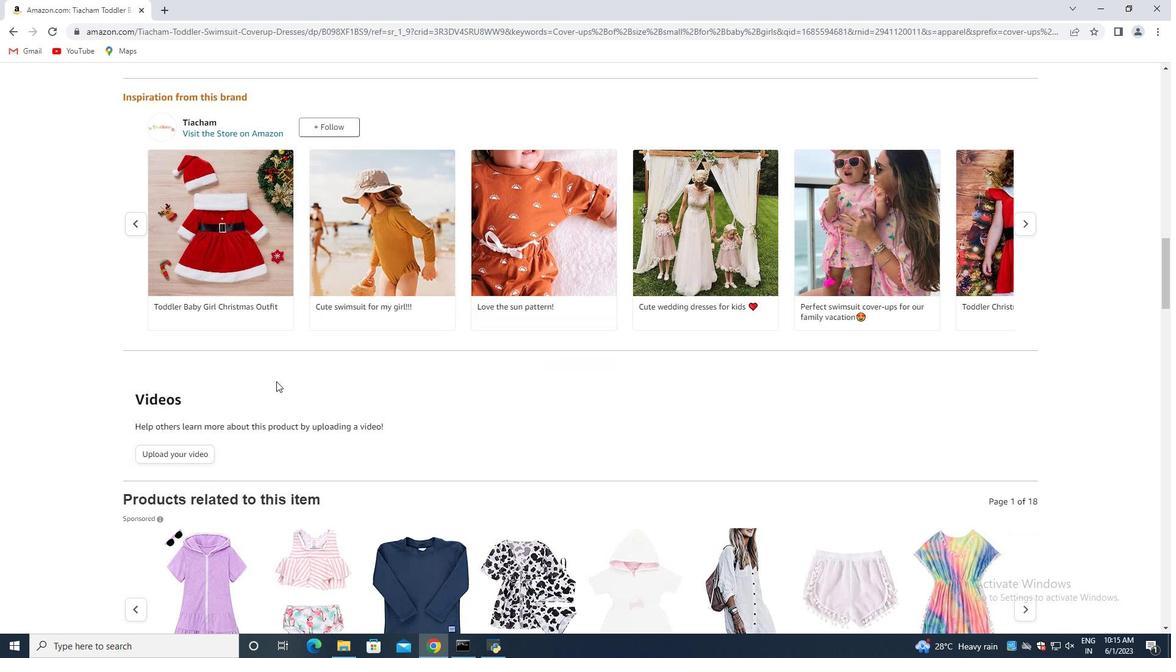 
Action: Mouse scrolled (276, 381) with delta (0, 0)
Screenshot: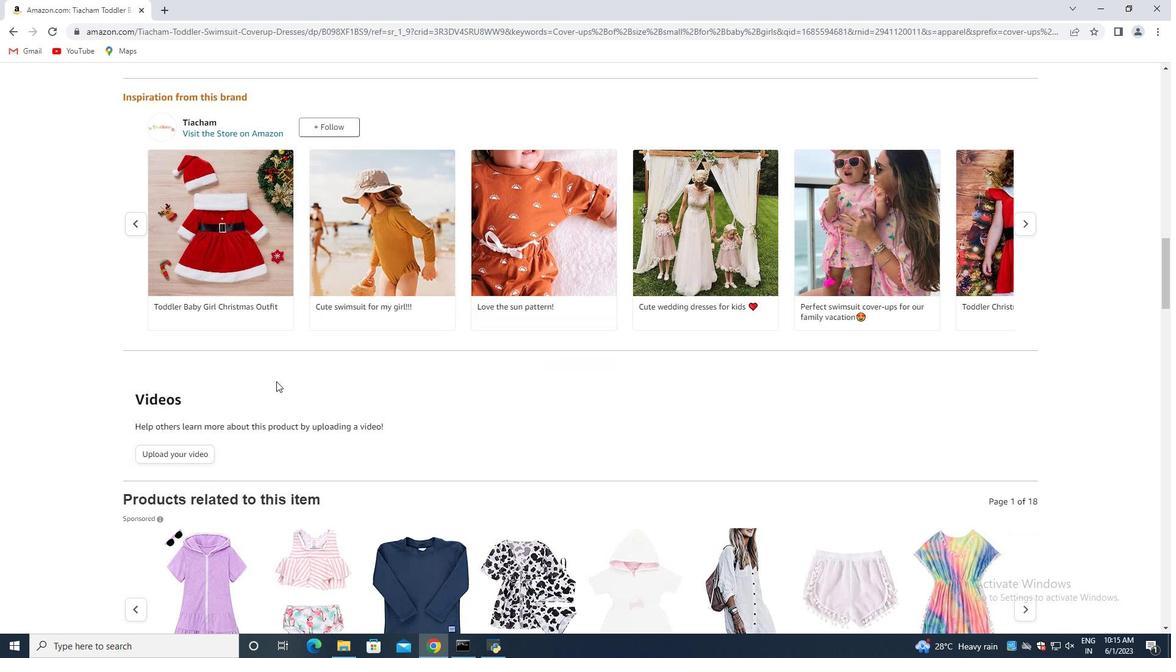 
Action: Mouse moved to (276, 381)
Screenshot: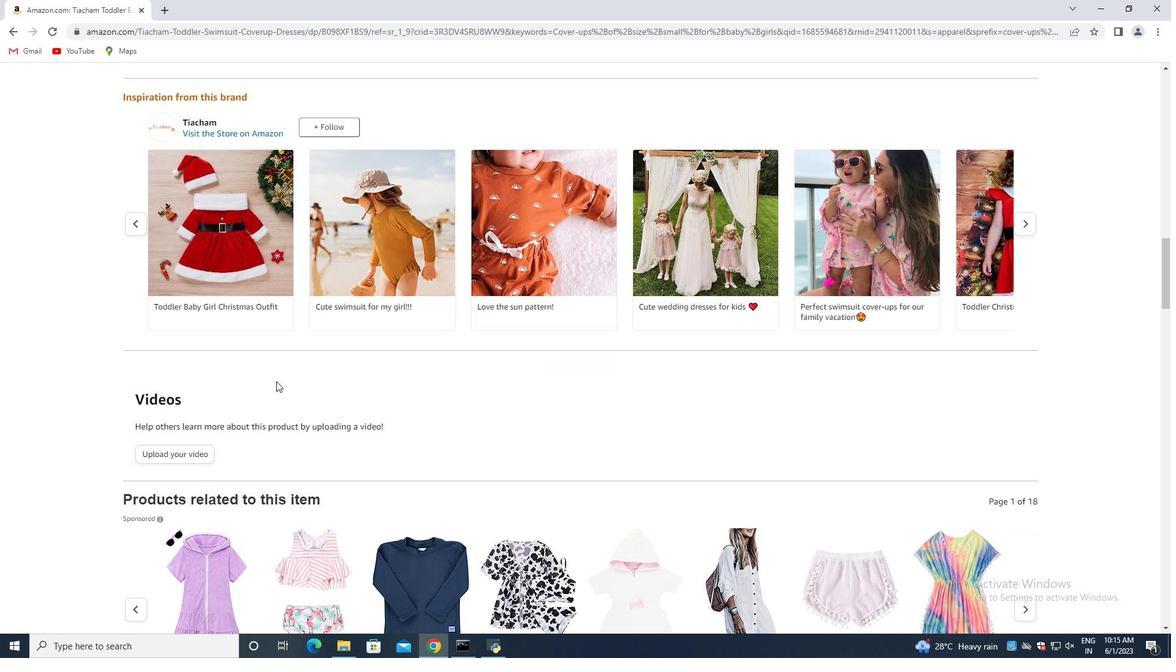 
Action: Mouse scrolled (276, 381) with delta (0, 0)
Screenshot: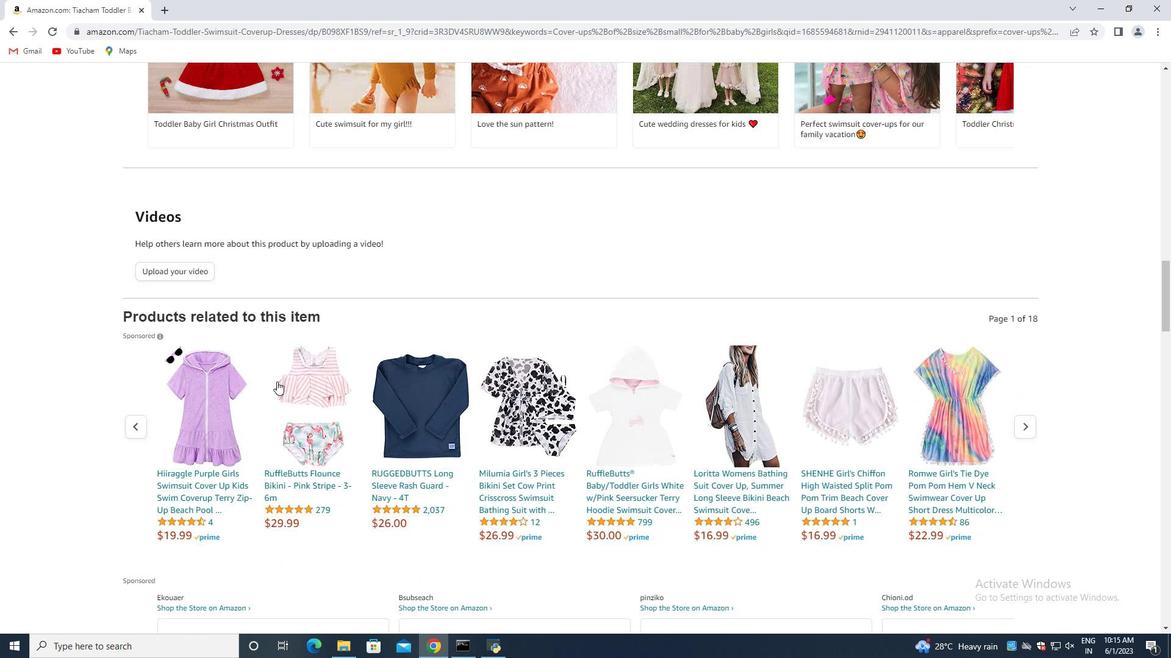 
Action: Mouse moved to (277, 381)
Screenshot: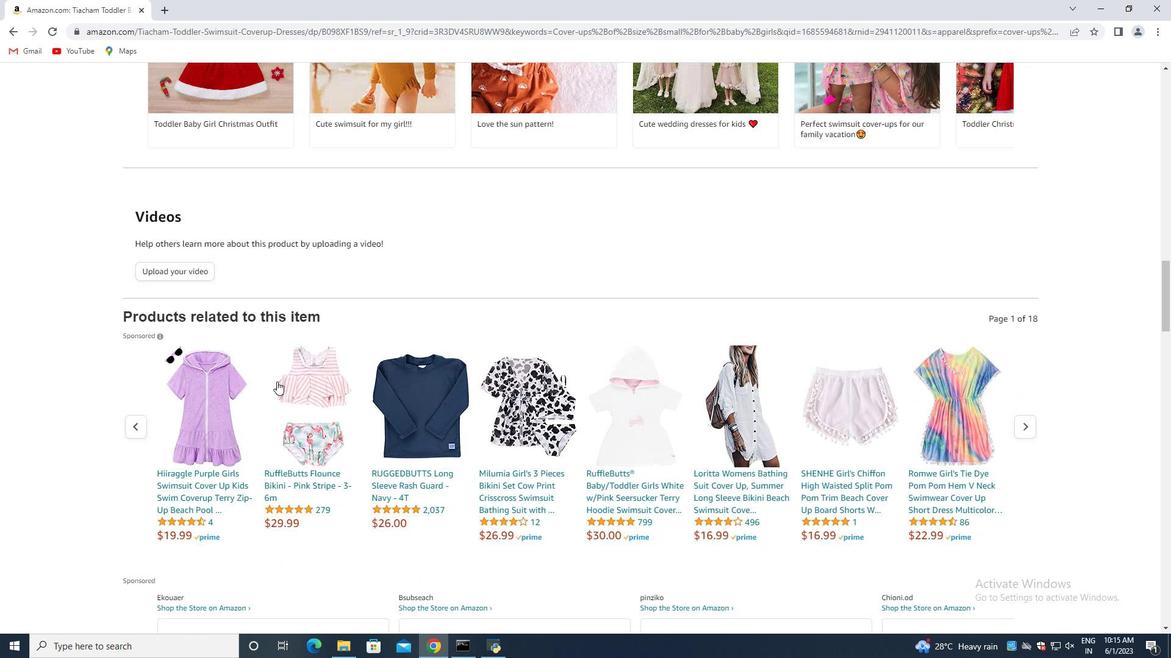 
Action: Mouse scrolled (277, 381) with delta (0, 0)
Screenshot: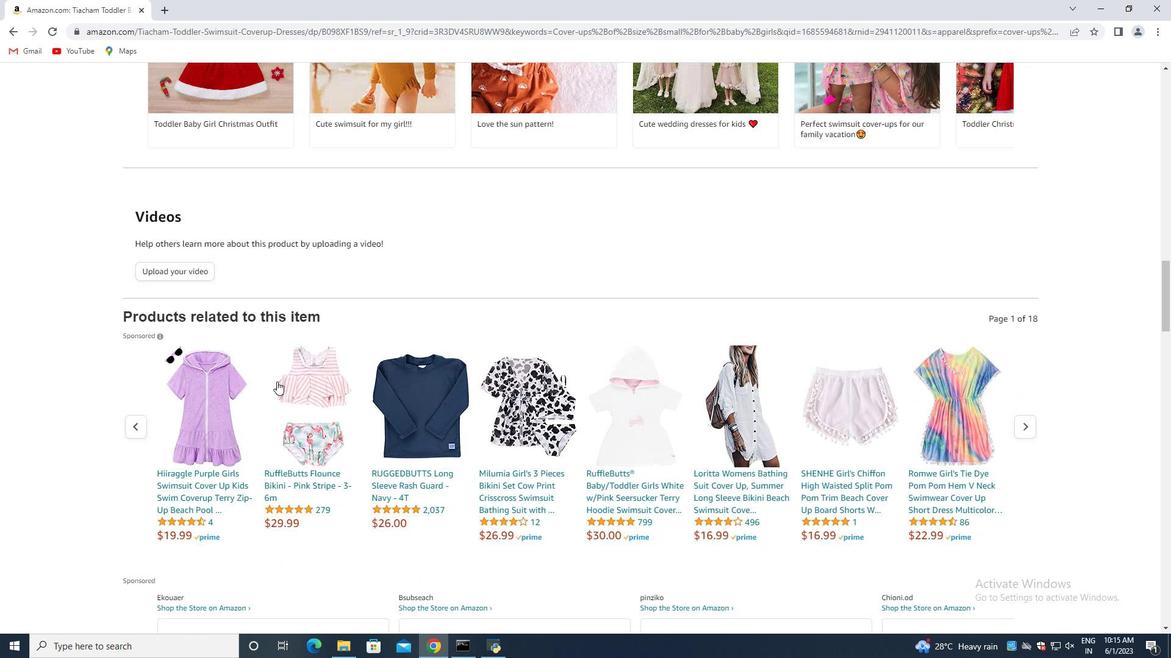 
Action: Mouse moved to (277, 382)
Screenshot: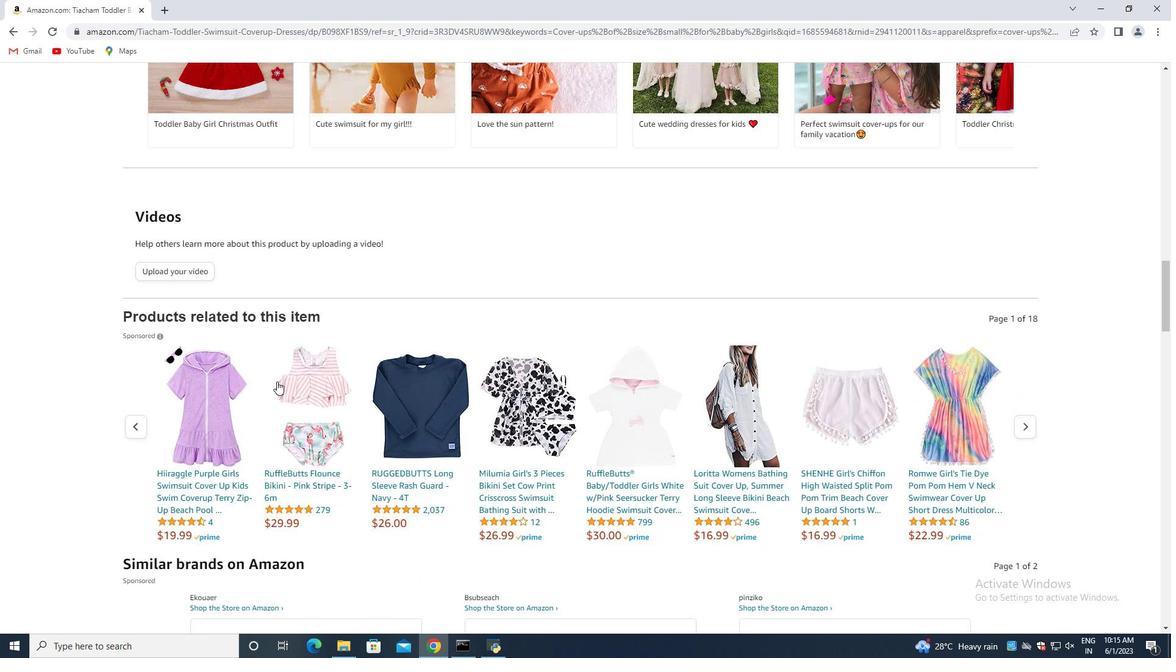 
Action: Mouse scrolled (277, 381) with delta (0, 0)
Screenshot: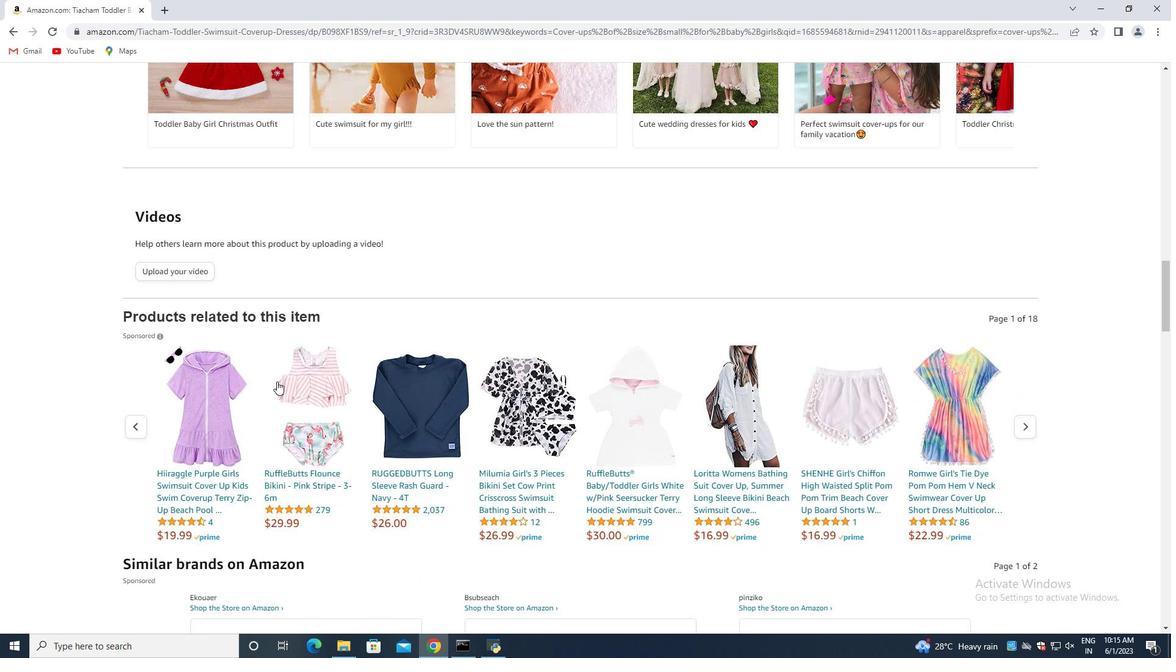 
Action: Mouse moved to (278, 386)
Screenshot: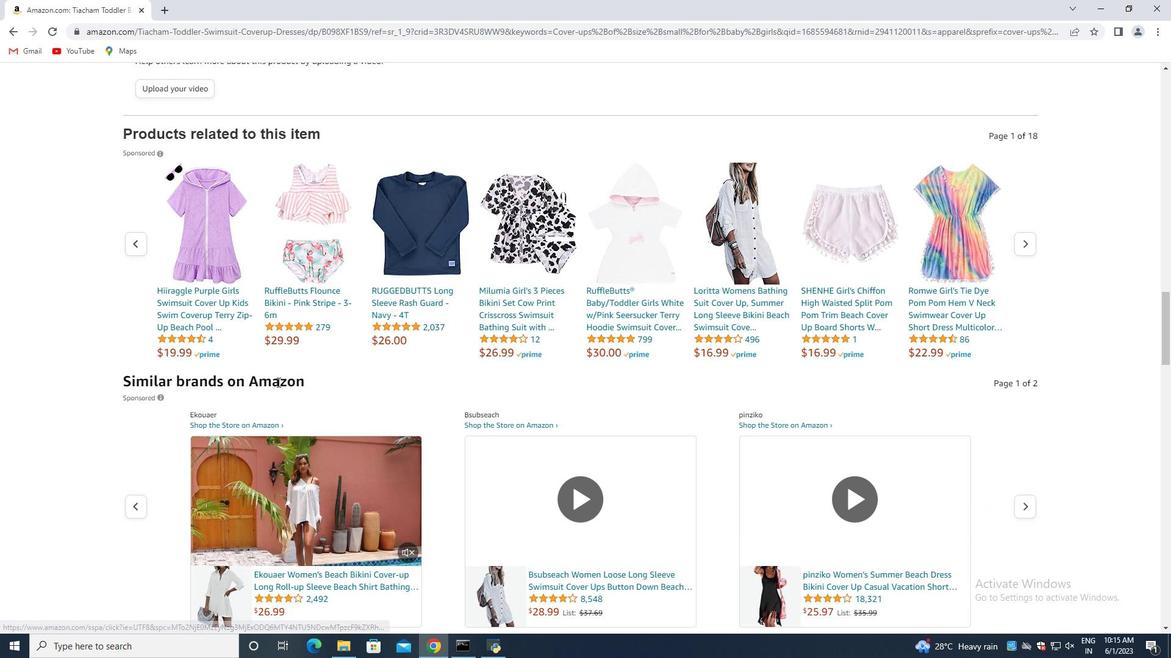 
Action: Mouse scrolled (278, 385) with delta (0, 0)
Screenshot: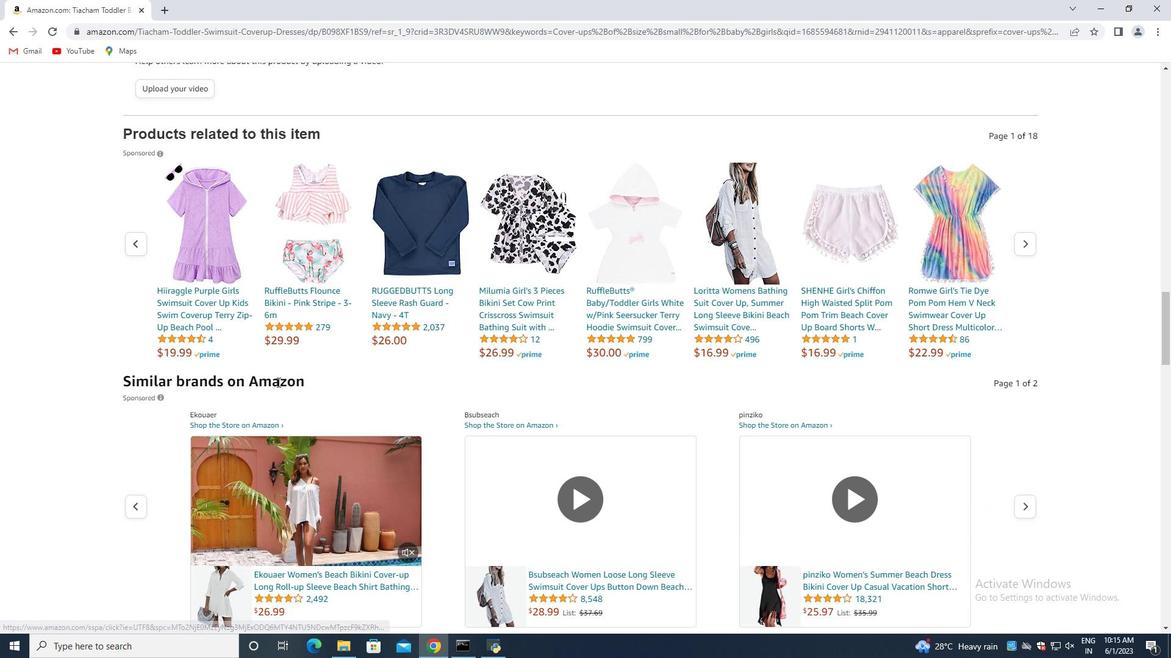 
Action: Mouse moved to (279, 387)
Screenshot: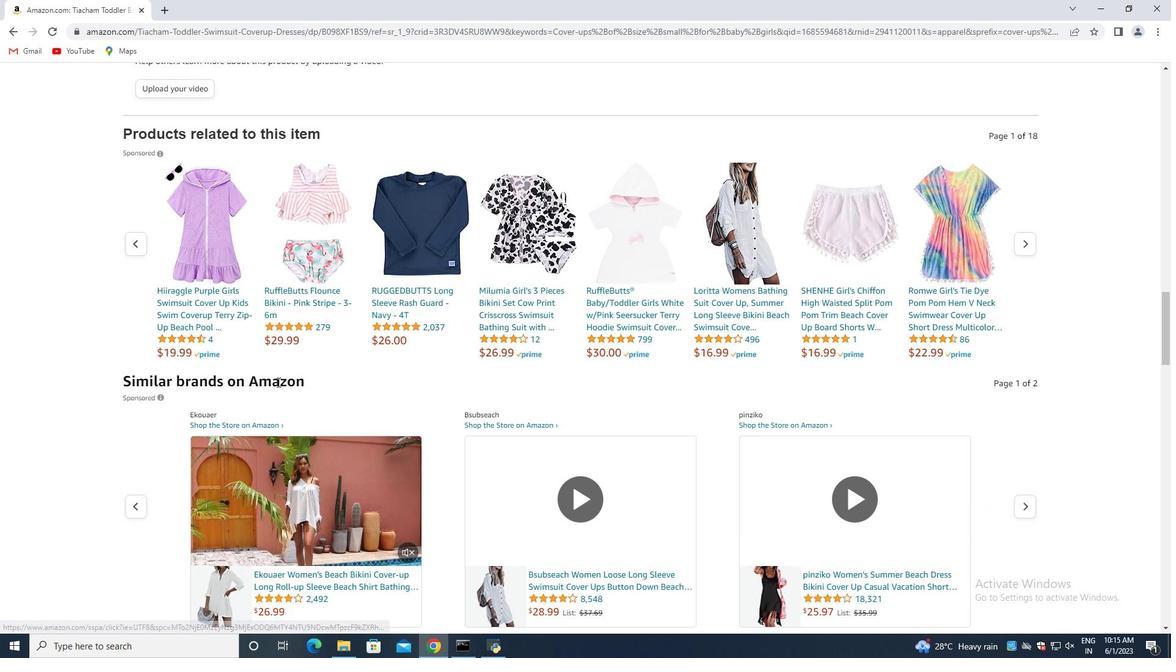
Action: Mouse scrolled (279, 386) with delta (0, 0)
Screenshot: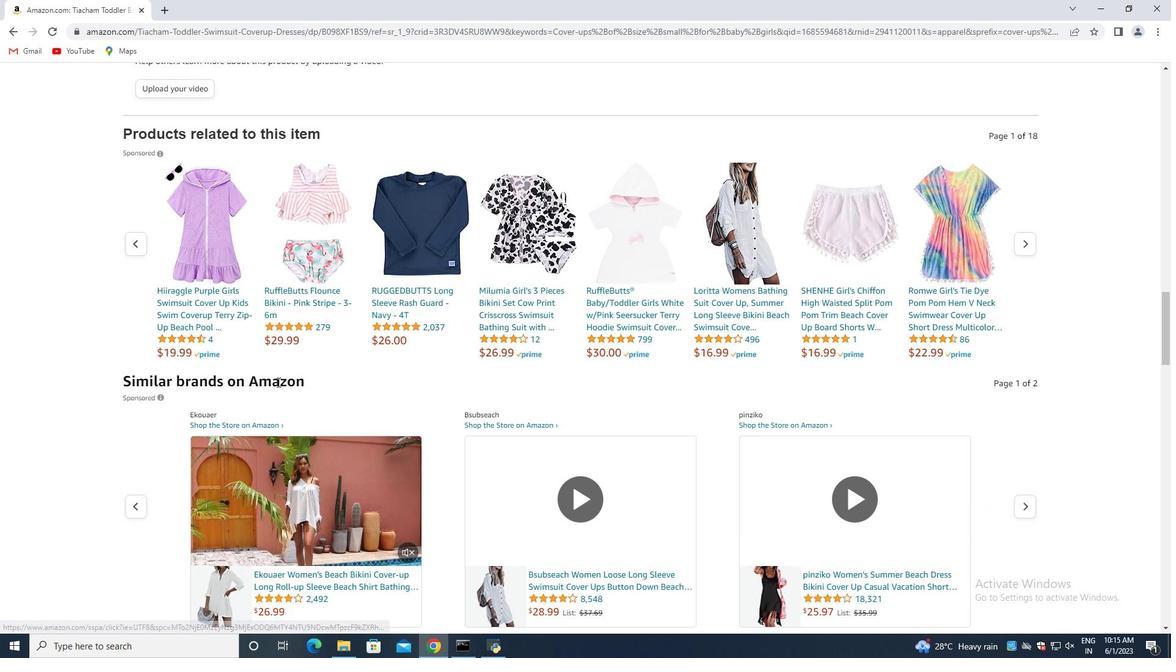 
Action: Mouse moved to (279, 387)
Screenshot: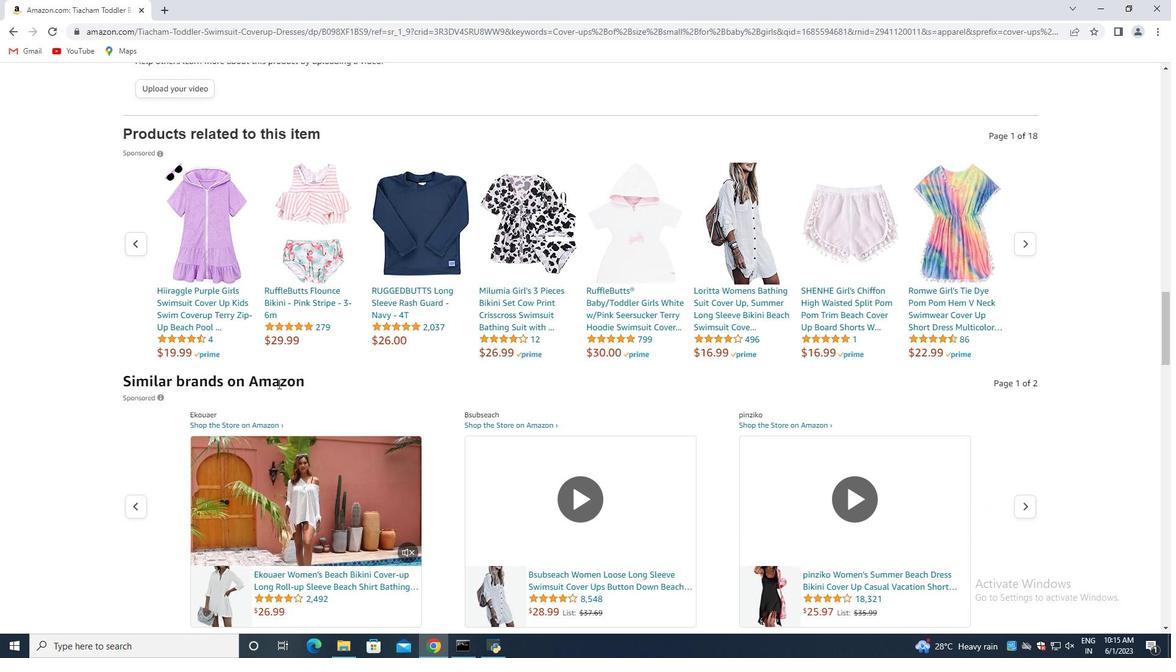 
Action: Mouse scrolled (279, 386) with delta (0, 0)
Screenshot: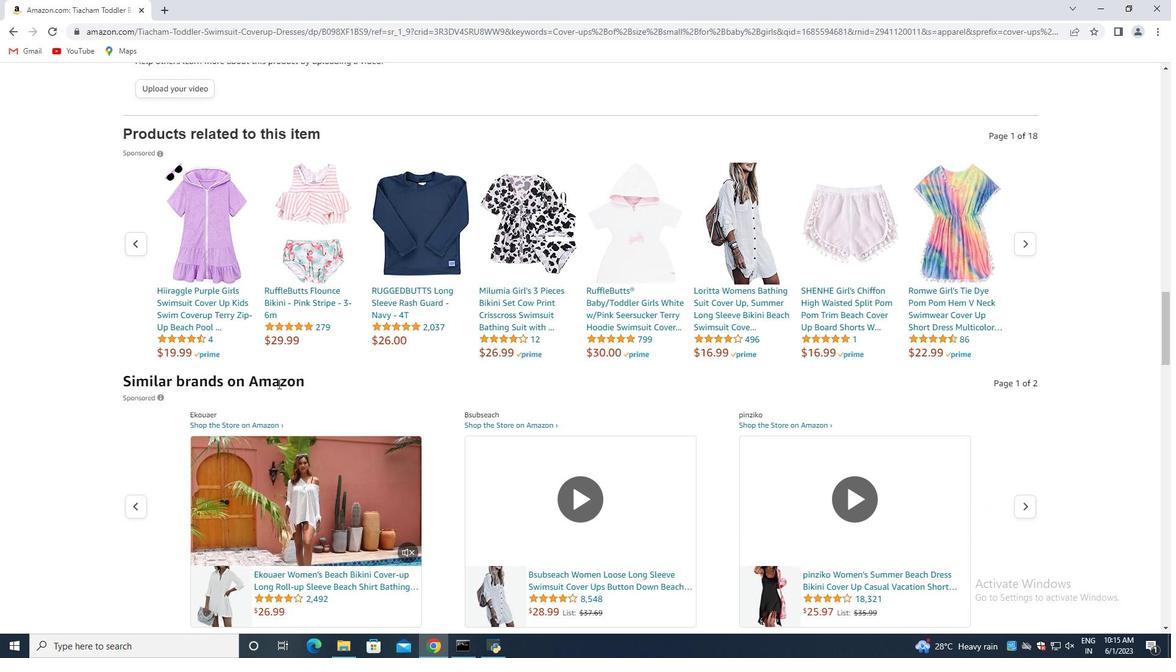 
Action: Mouse scrolled (279, 386) with delta (0, 0)
Screenshot: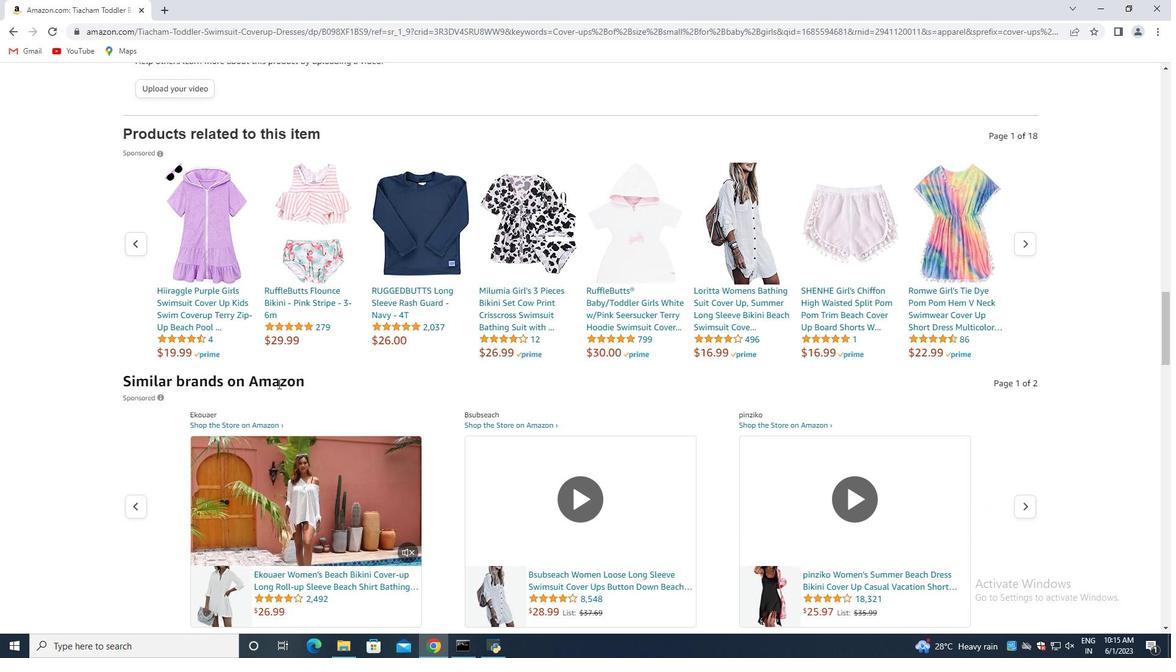 
Action: Mouse moved to (280, 388)
Screenshot: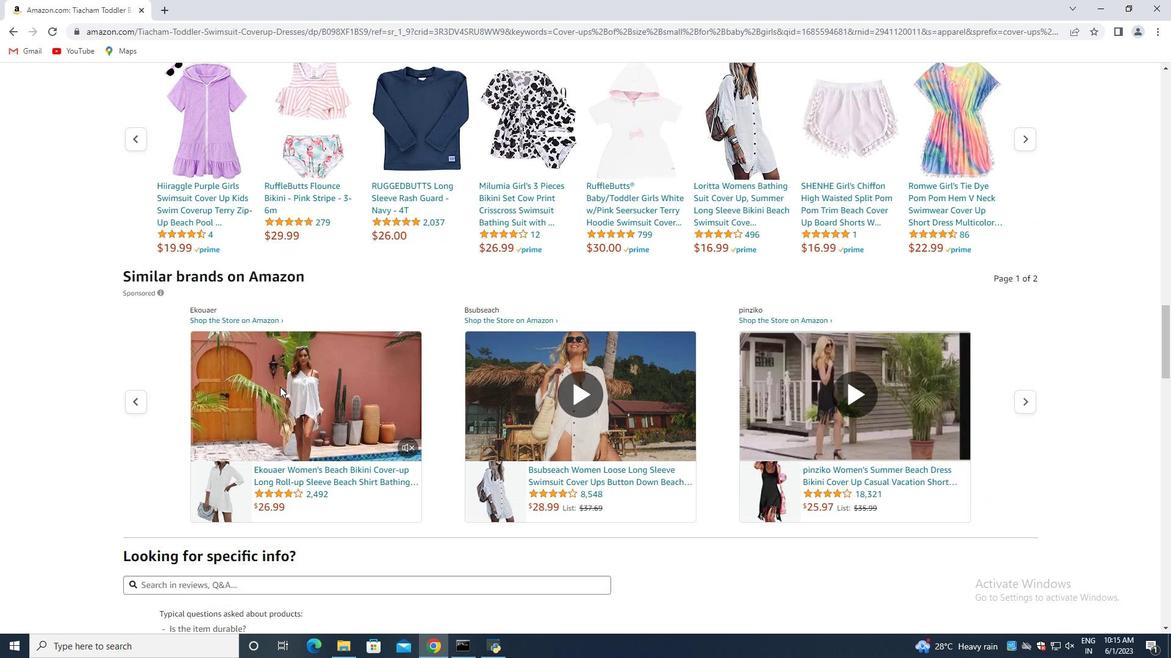 
Action: Mouse scrolled (280, 387) with delta (0, 0)
Screenshot: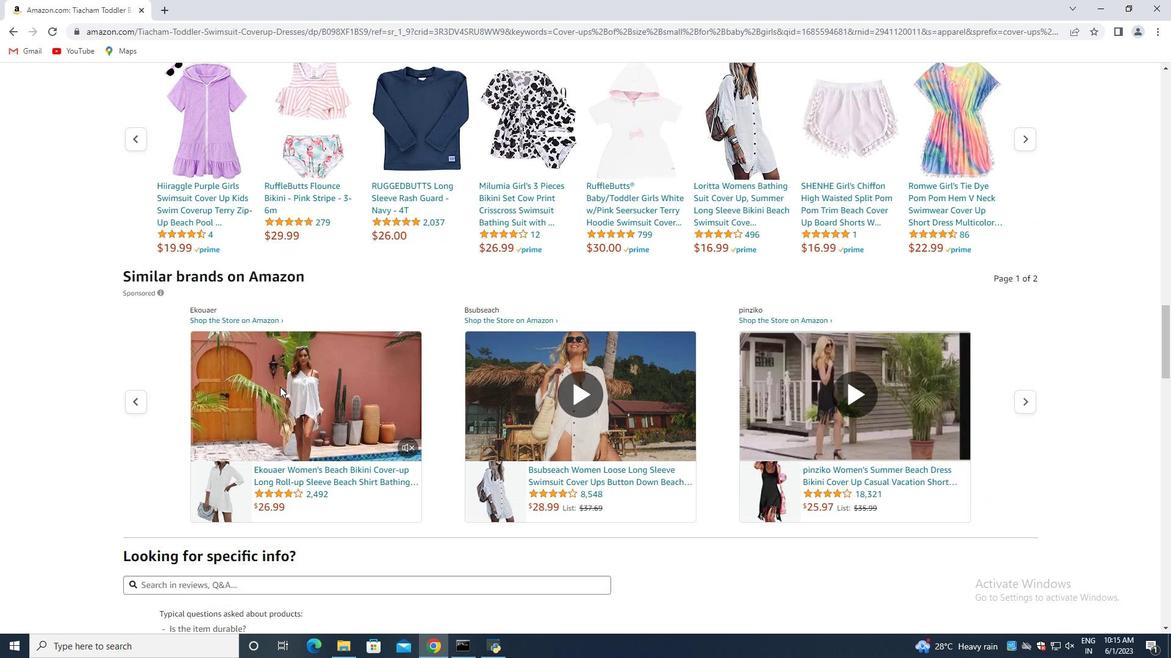 
Action: Mouse moved to (281, 388)
Screenshot: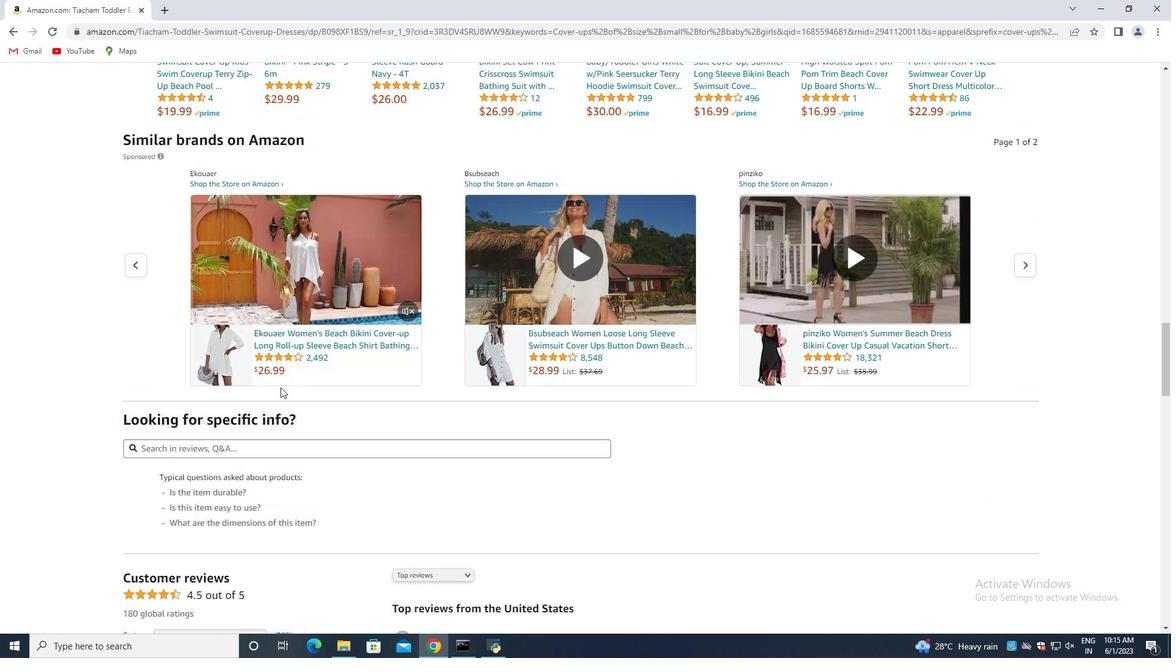
Action: Mouse scrolled (281, 387) with delta (0, 0)
Screenshot: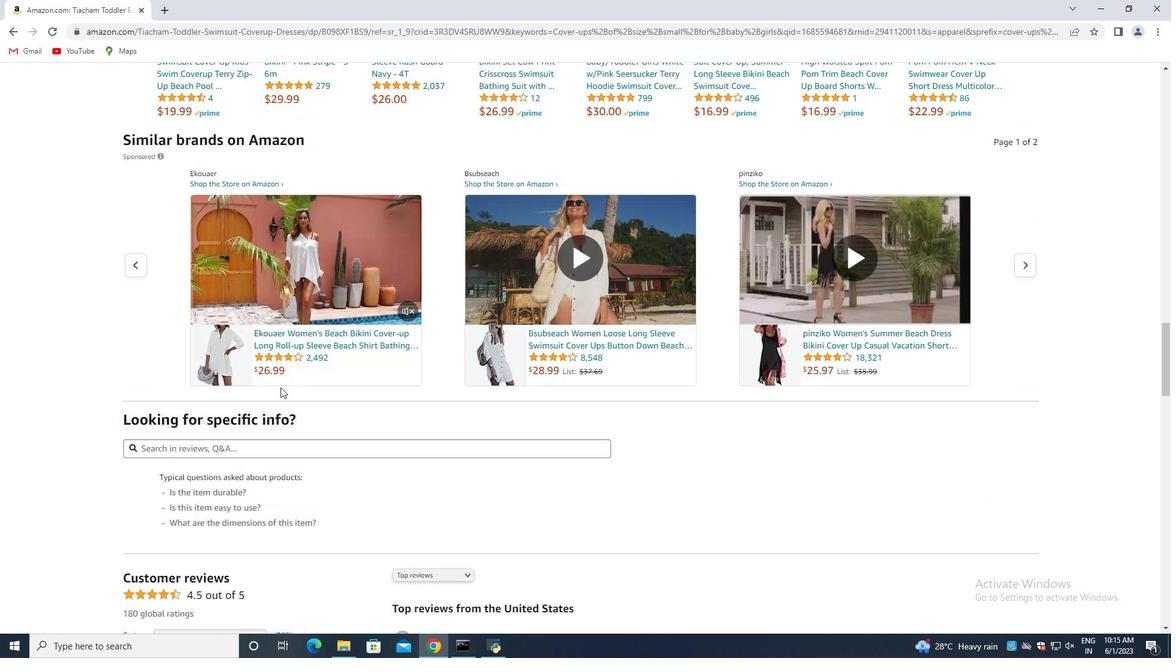 
Action: Mouse scrolled (281, 387) with delta (0, 0)
Screenshot: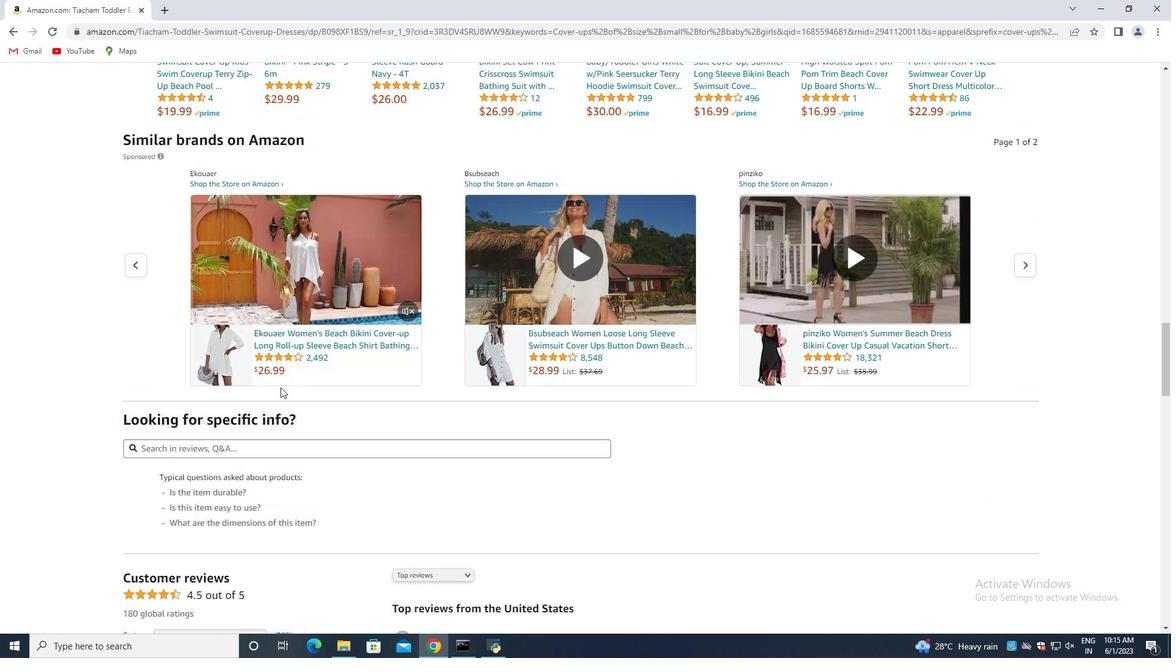 
Action: Mouse moved to (281, 389)
Screenshot: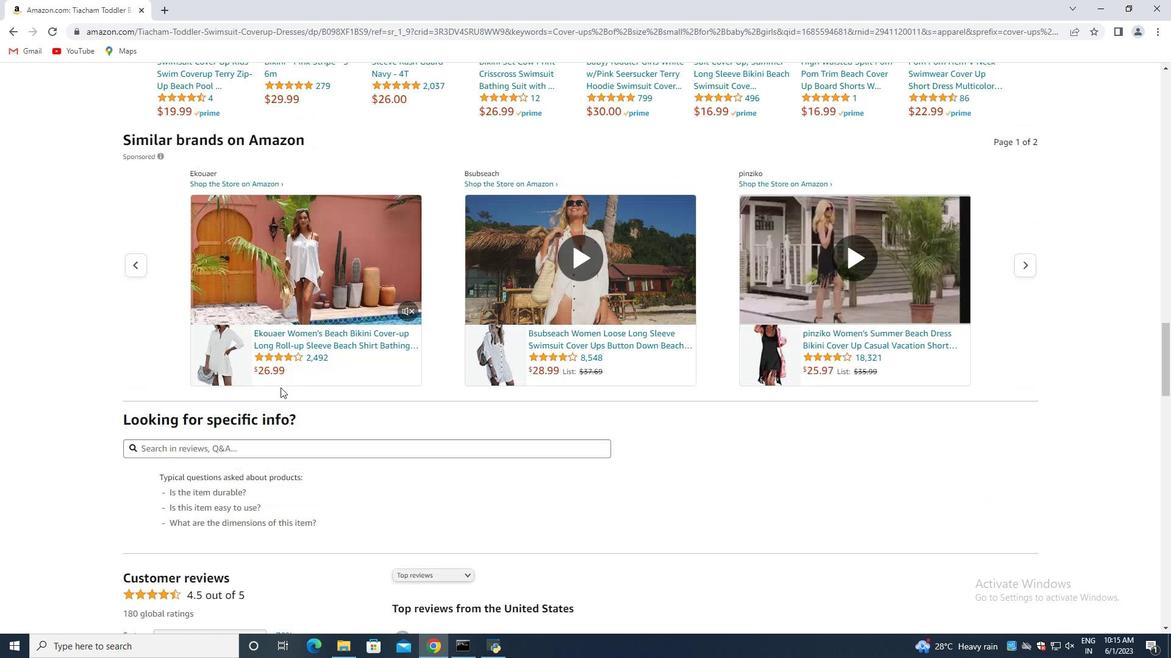 
Action: Mouse scrolled (281, 389) with delta (0, 0)
Screenshot: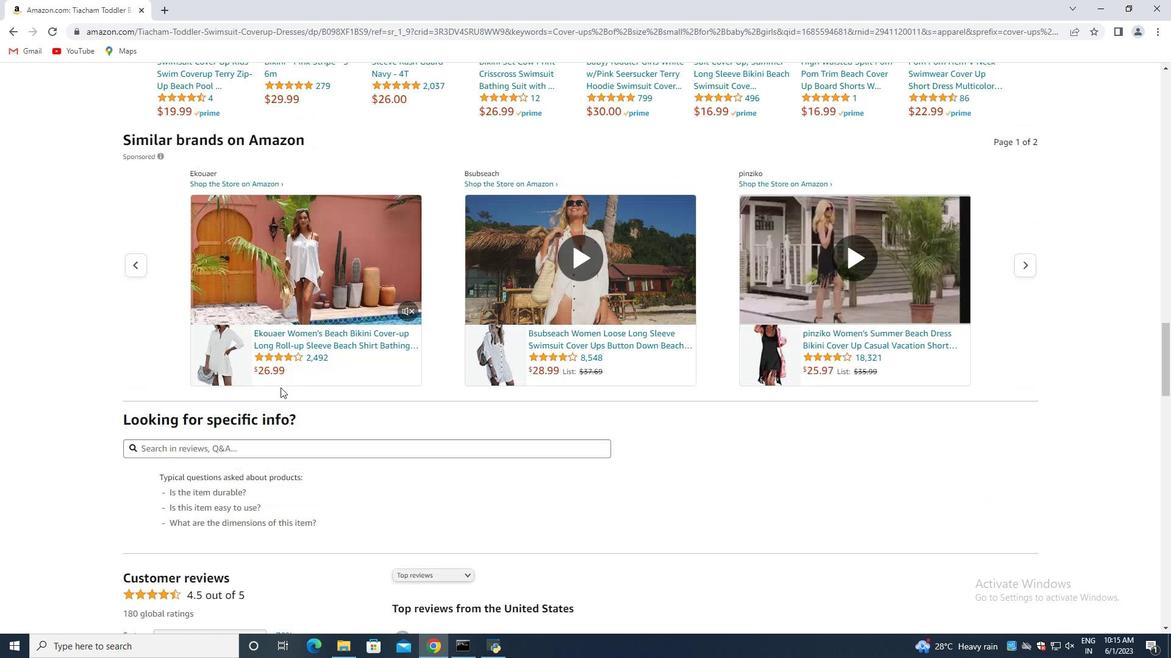 
Action: Mouse moved to (283, 392)
Screenshot: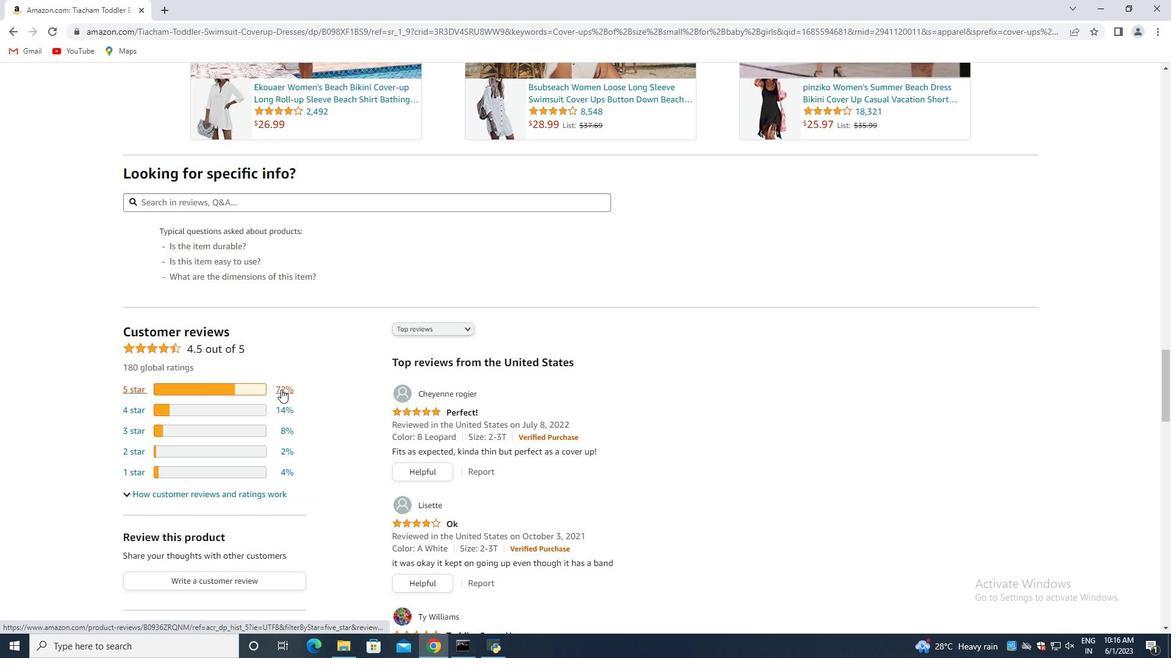 
Action: Mouse scrolled (283, 391) with delta (0, 0)
Screenshot: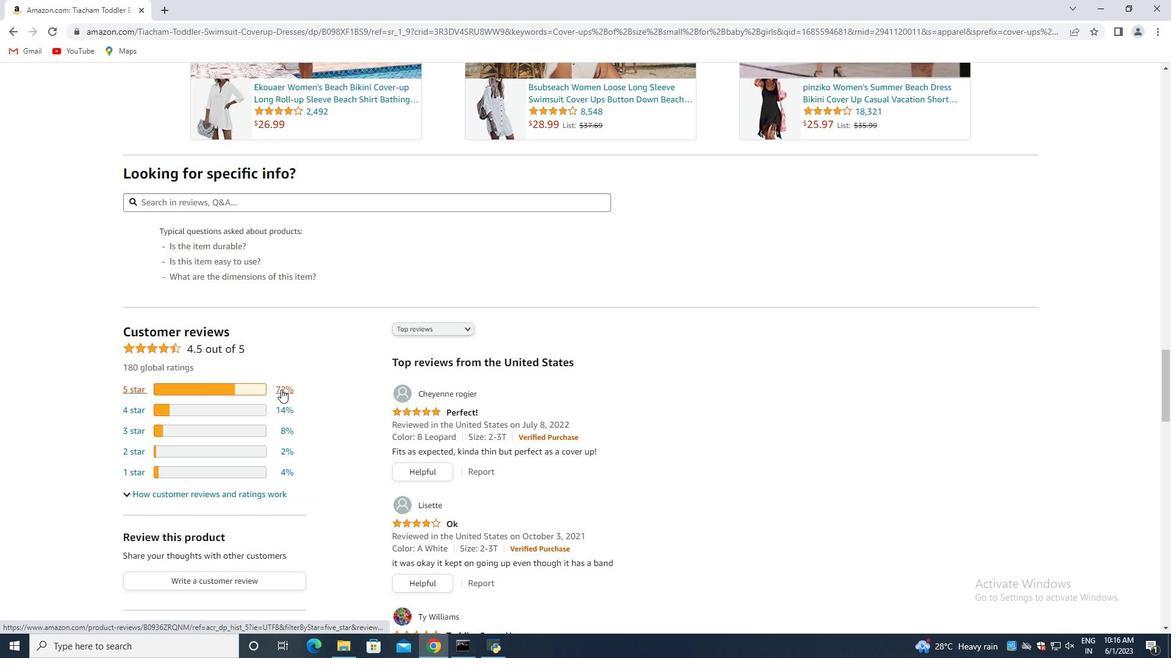 
Action: Mouse moved to (284, 395)
Screenshot: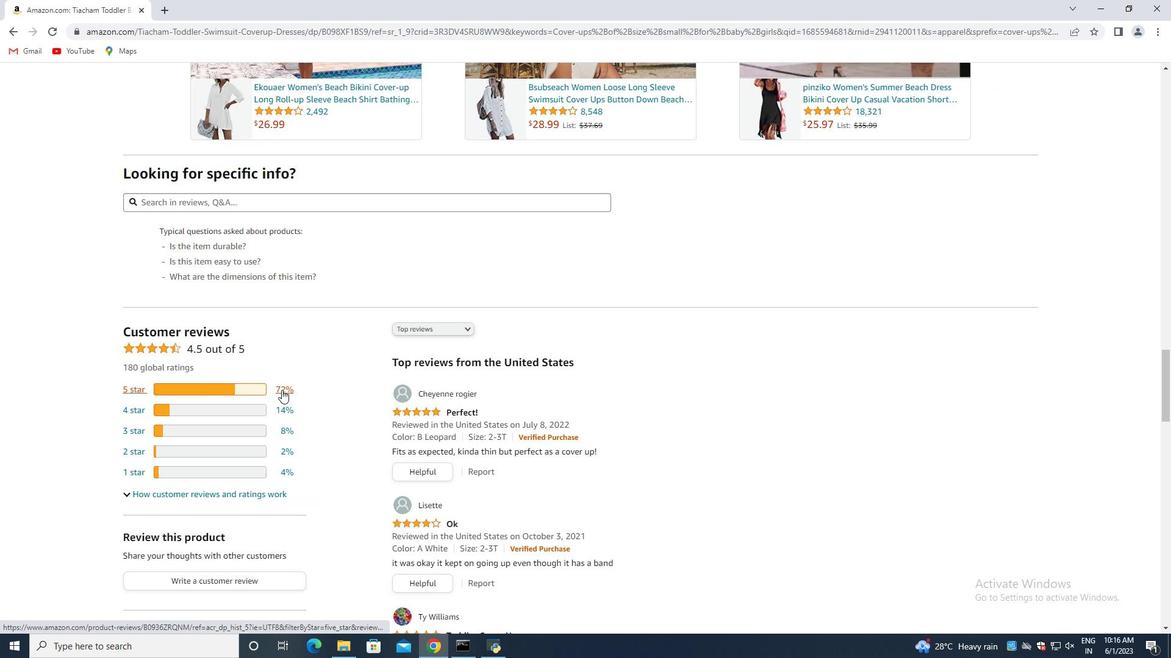 
Action: Mouse scrolled (284, 394) with delta (0, 0)
Screenshot: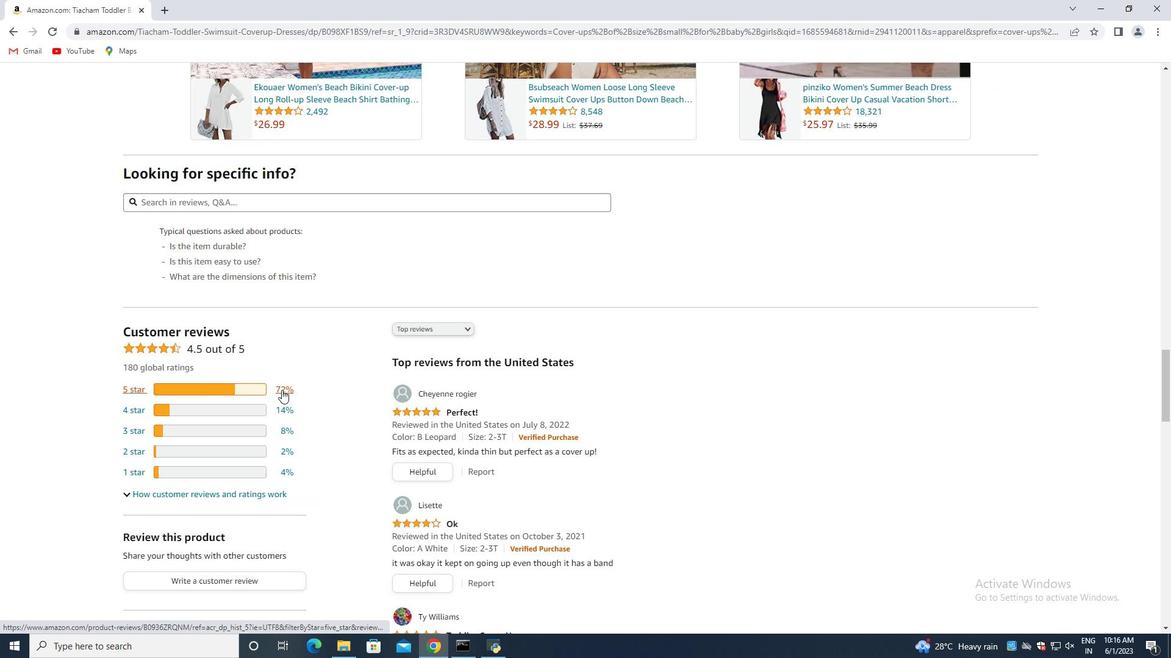 
Action: Mouse moved to (287, 398)
Screenshot: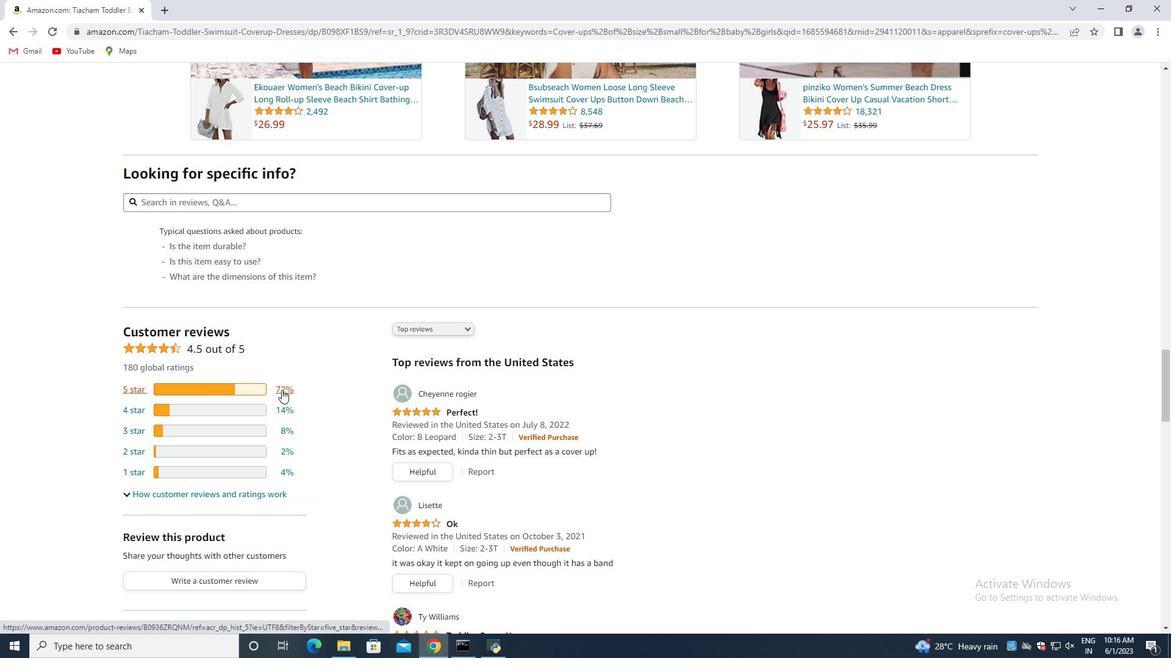 
Action: Mouse scrolled (287, 397) with delta (0, 0)
Screenshot: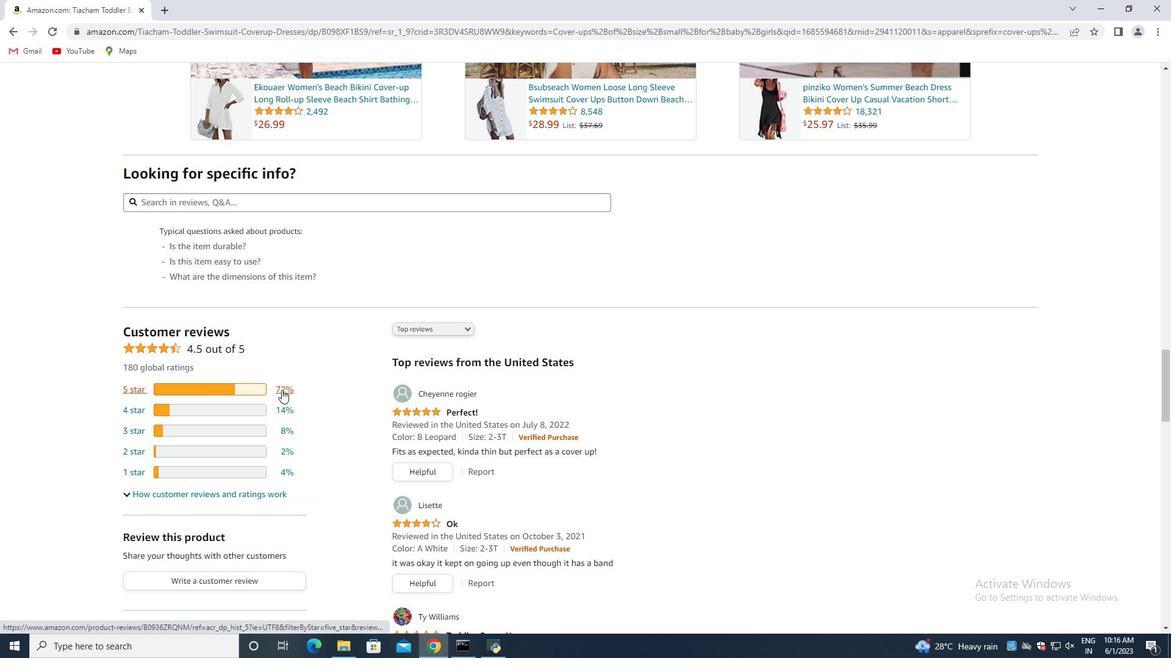 
Action: Mouse moved to (554, 340)
Screenshot: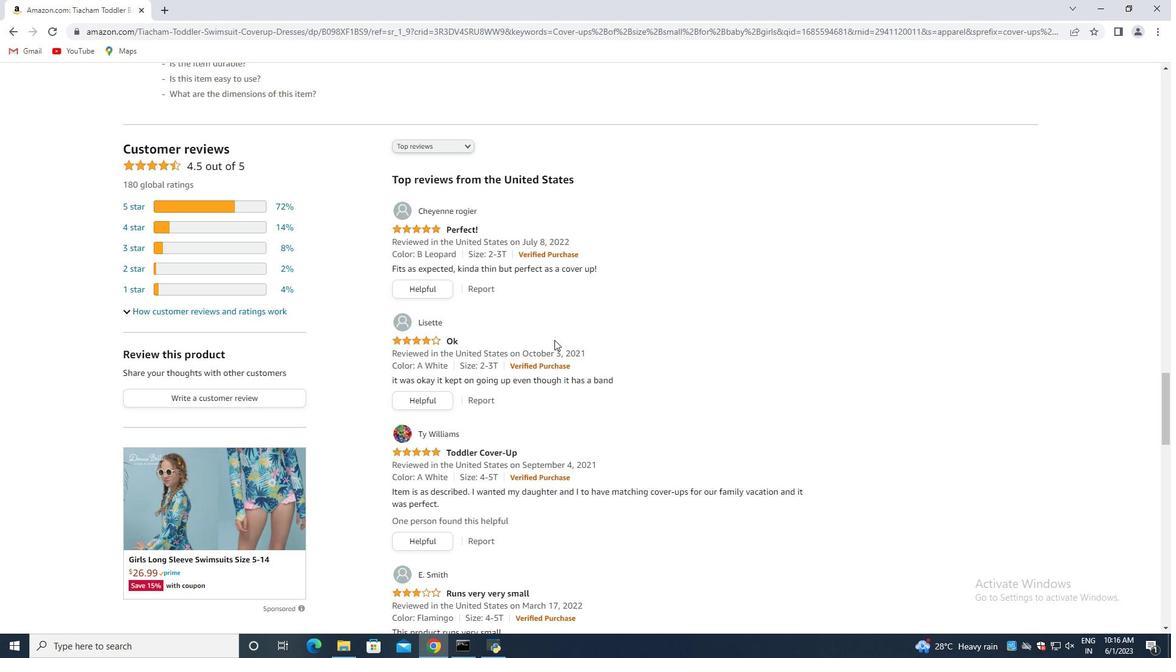
Action: Mouse scrolled (554, 339) with delta (0, 0)
Screenshot: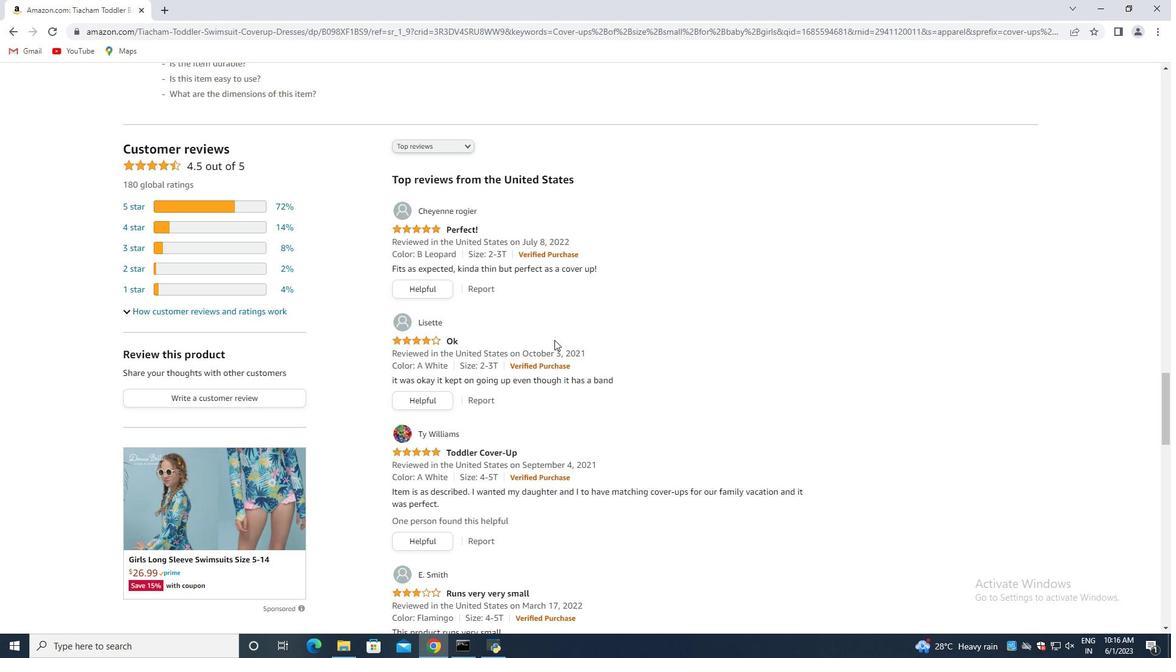
Action: Mouse moved to (556, 339)
Screenshot: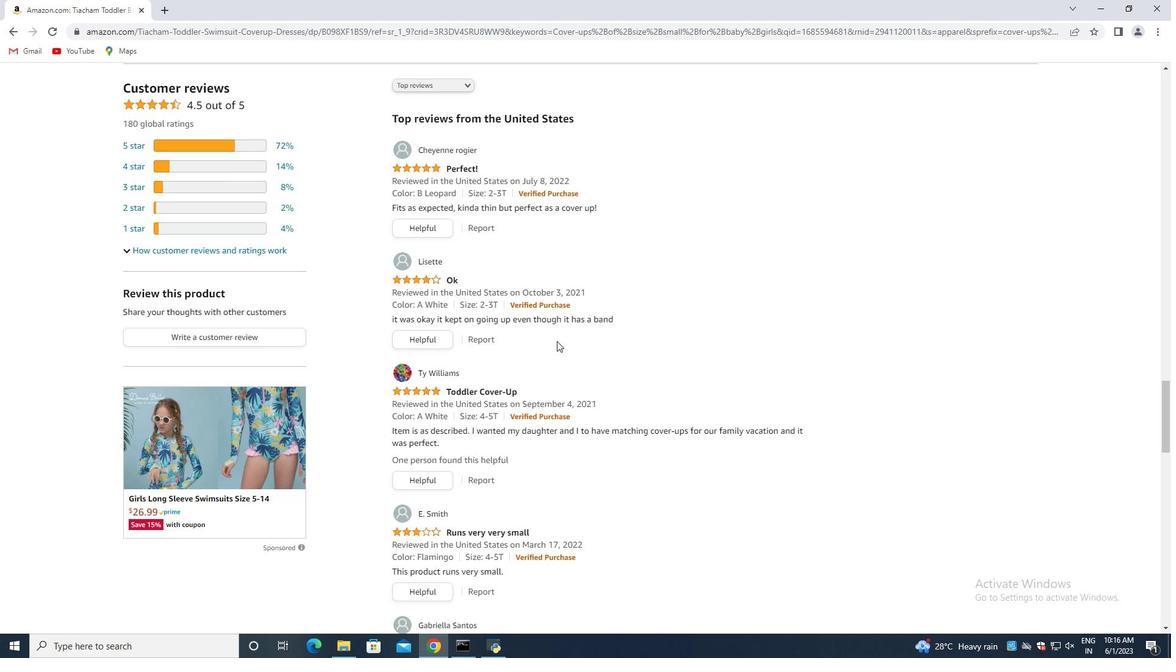 
Action: Mouse scrolled (556, 339) with delta (0, 0)
Screenshot: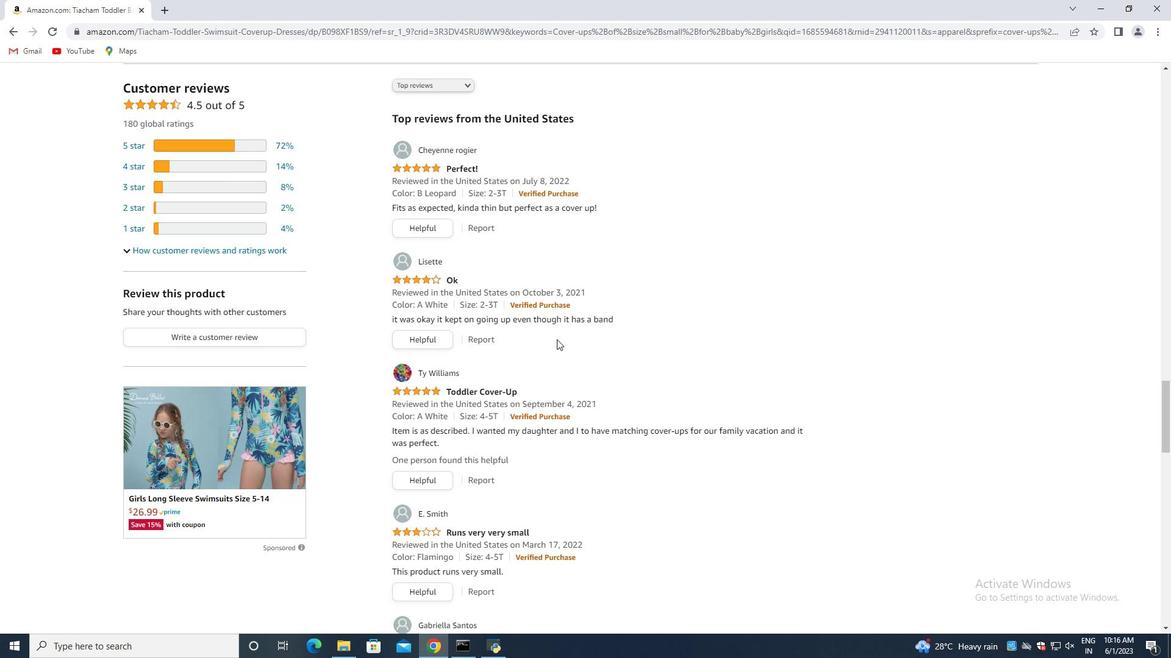 
Action: Mouse scrolled (556, 339) with delta (0, 0)
Screenshot: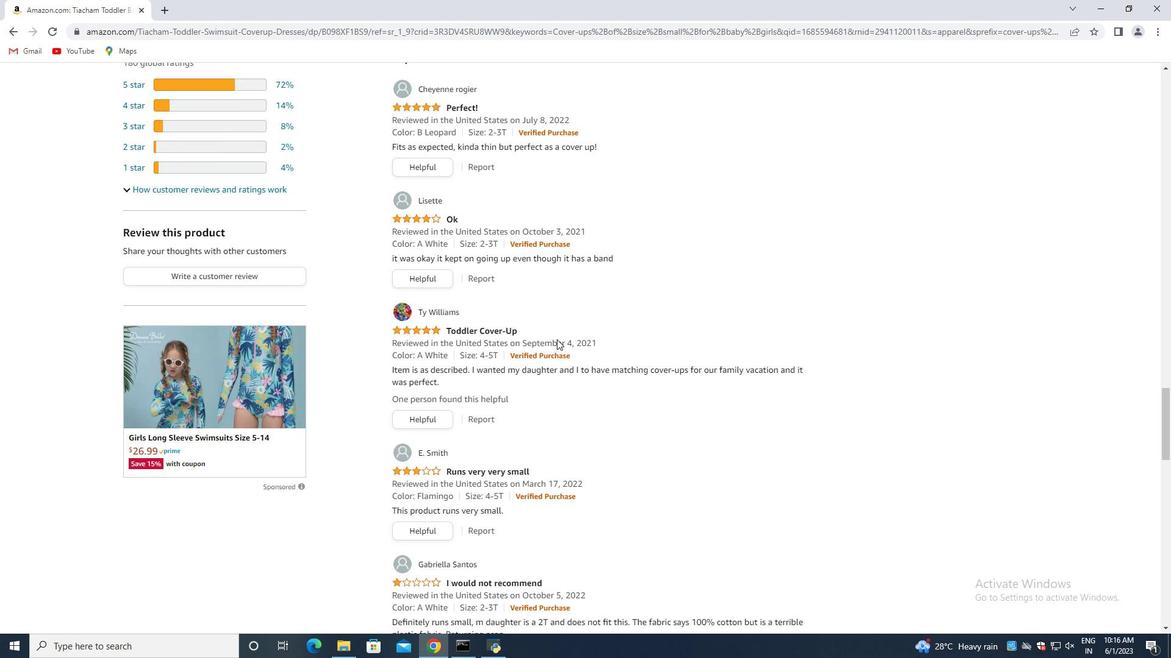 
Action: Mouse scrolled (556, 339) with delta (0, 0)
Screenshot: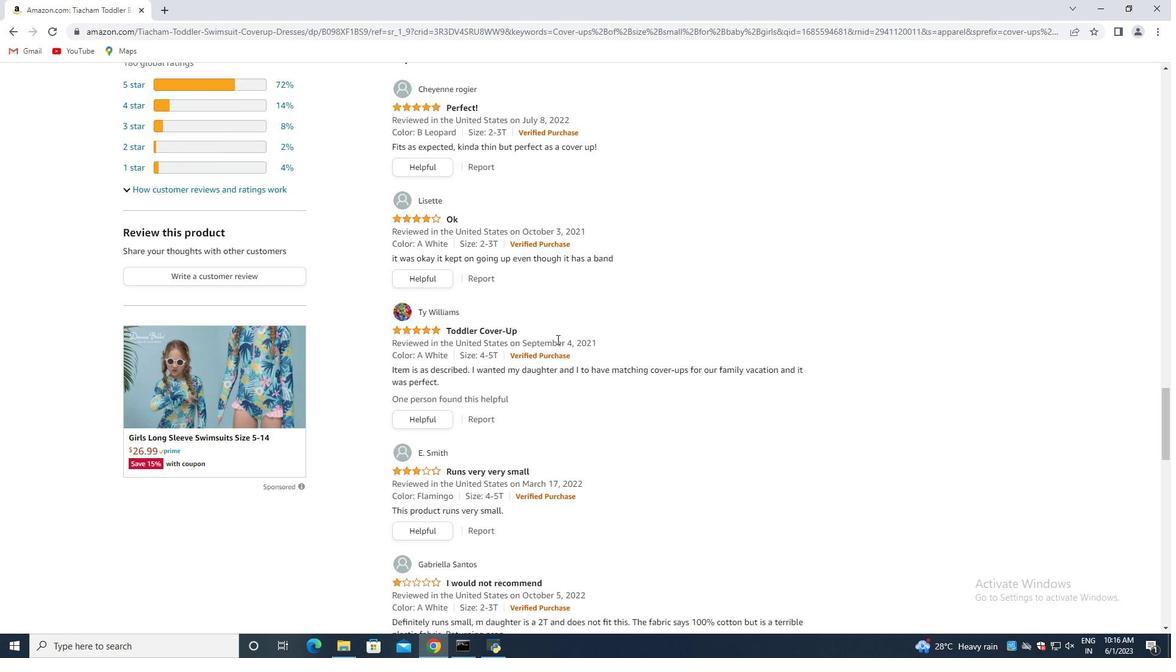 
Action: Mouse scrolled (556, 339) with delta (0, 0)
Screenshot: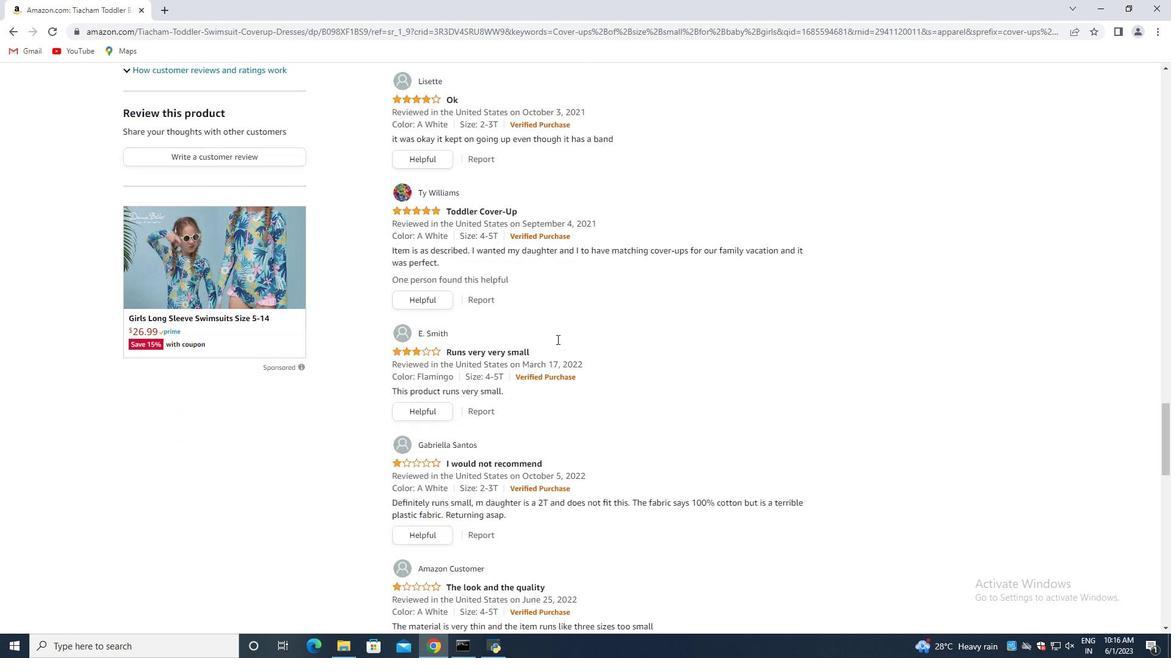 
Action: Mouse scrolled (556, 339) with delta (0, 0)
Screenshot: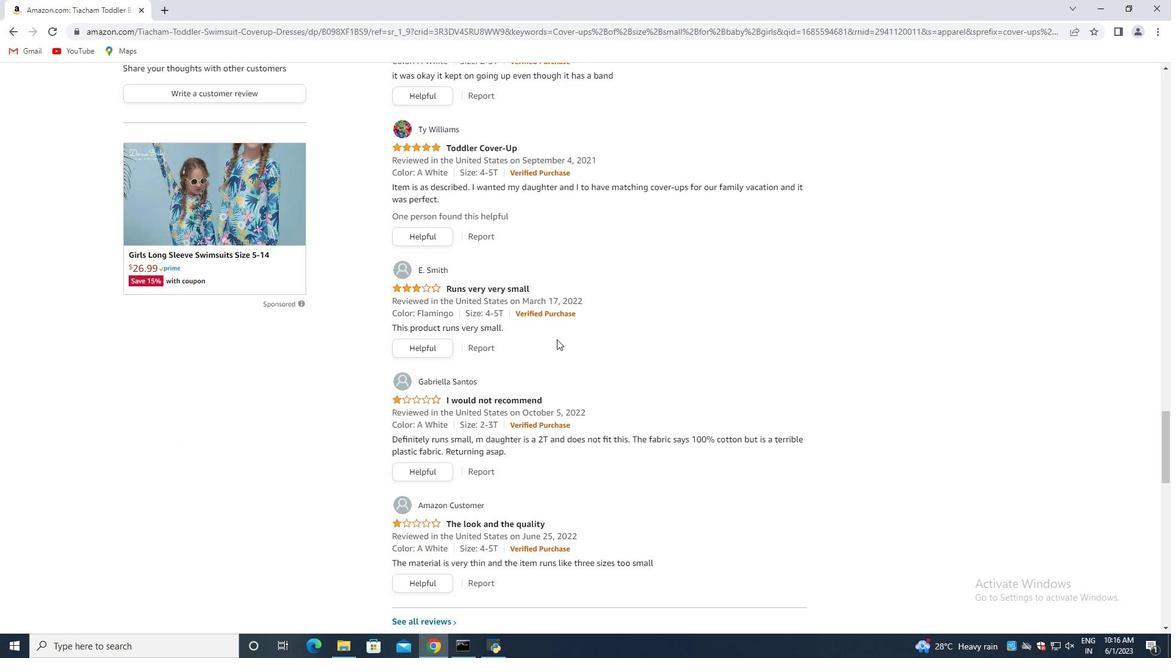 
Action: Mouse scrolled (556, 339) with delta (0, 0)
Screenshot: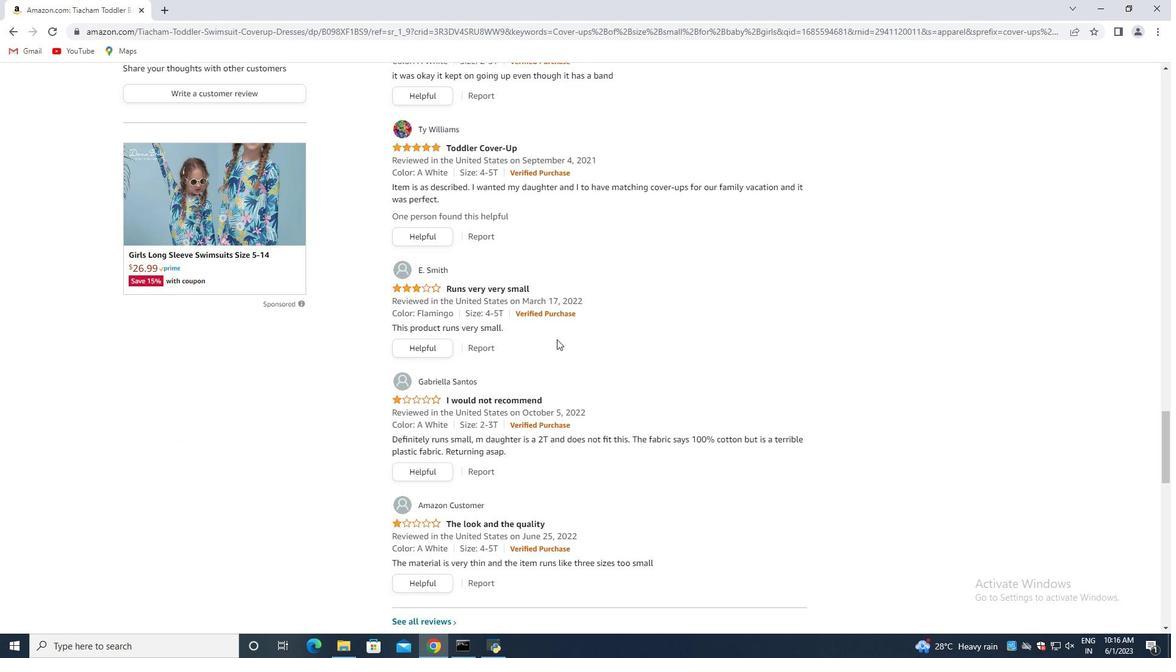 
Action: Mouse moved to (558, 338)
Screenshot: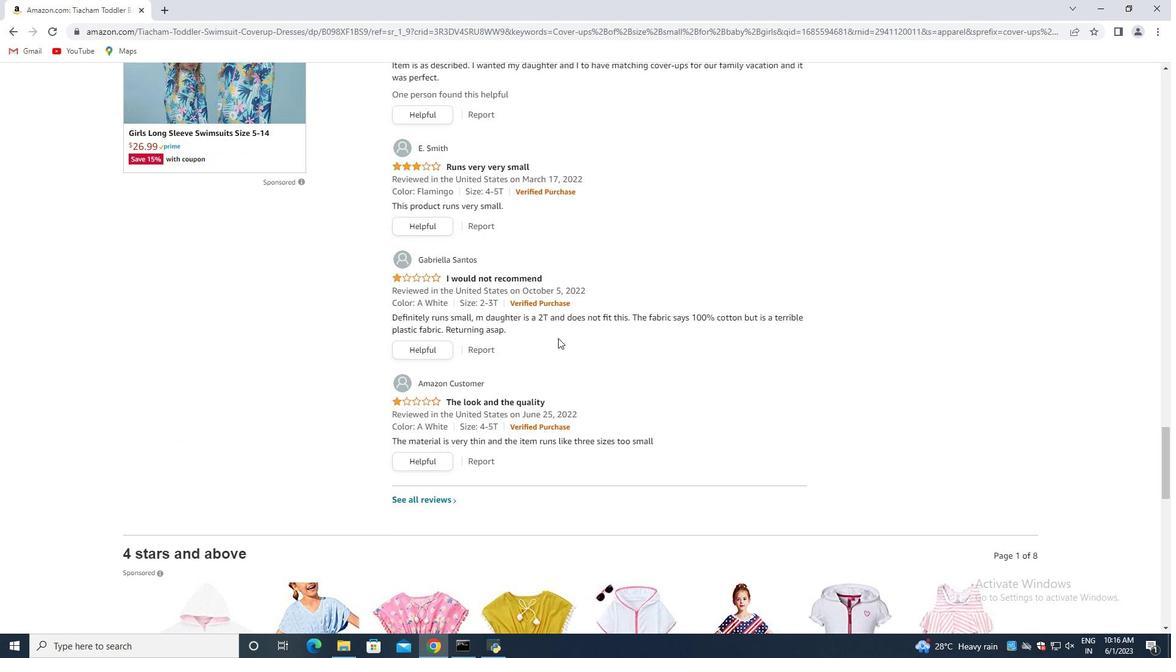 
Action: Mouse scrolled (558, 337) with delta (0, 0)
Screenshot: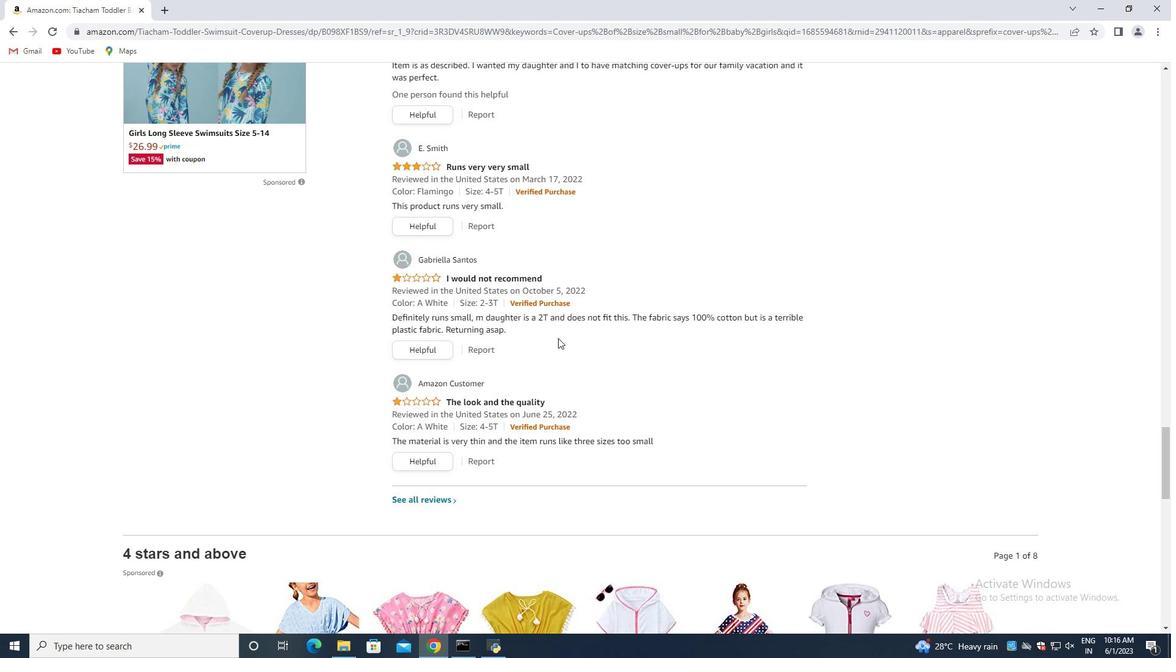 
Action: Mouse scrolled (558, 337) with delta (0, 0)
Screenshot: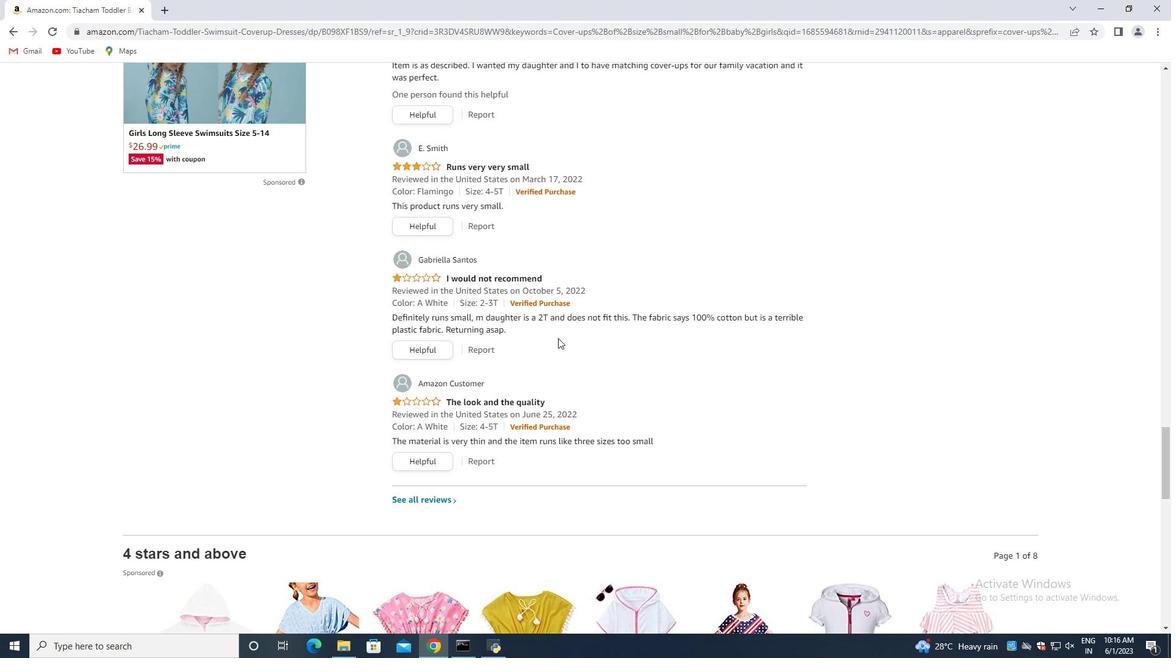 
Action: Mouse moved to (558, 337)
Screenshot: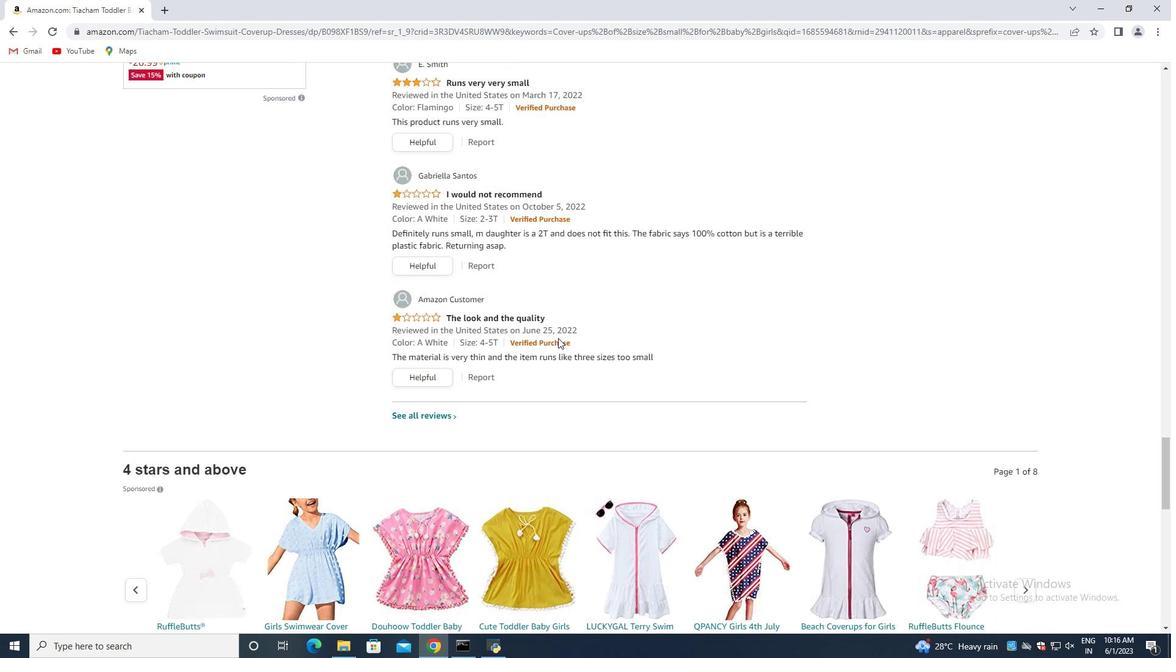 
Action: Mouse scrolled (558, 337) with delta (0, 0)
Screenshot: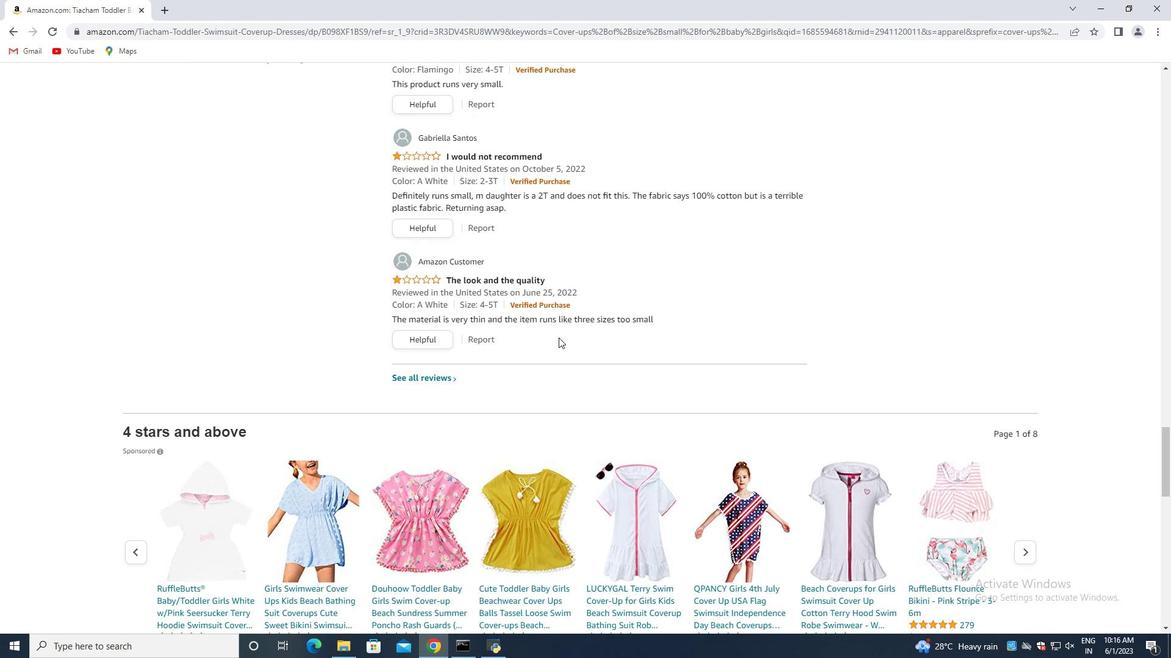 
Action: Mouse scrolled (558, 337) with delta (0, 0)
Screenshot: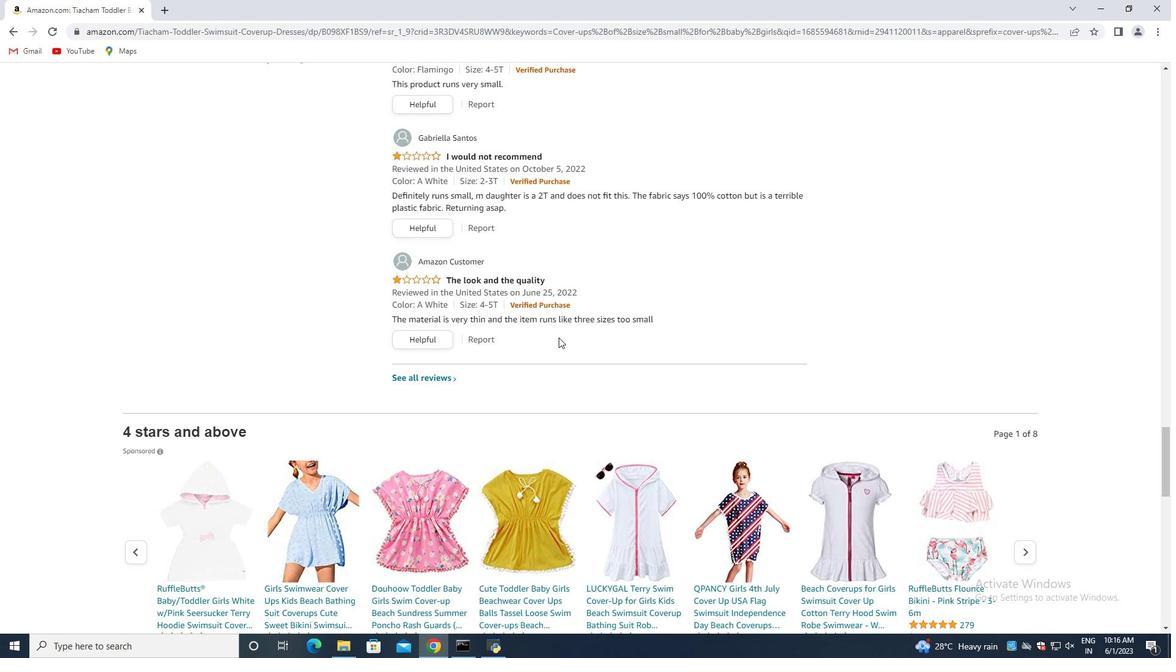 
Action: Mouse scrolled (558, 337) with delta (0, 0)
Screenshot: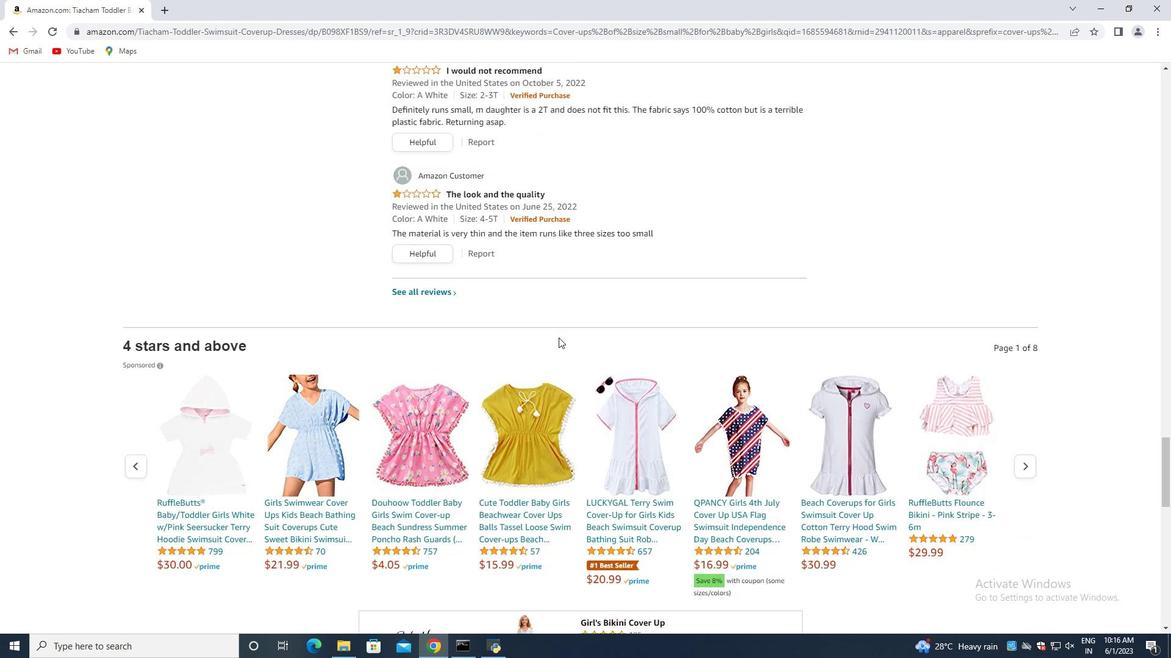 
Action: Mouse scrolled (558, 337) with delta (0, 0)
Screenshot: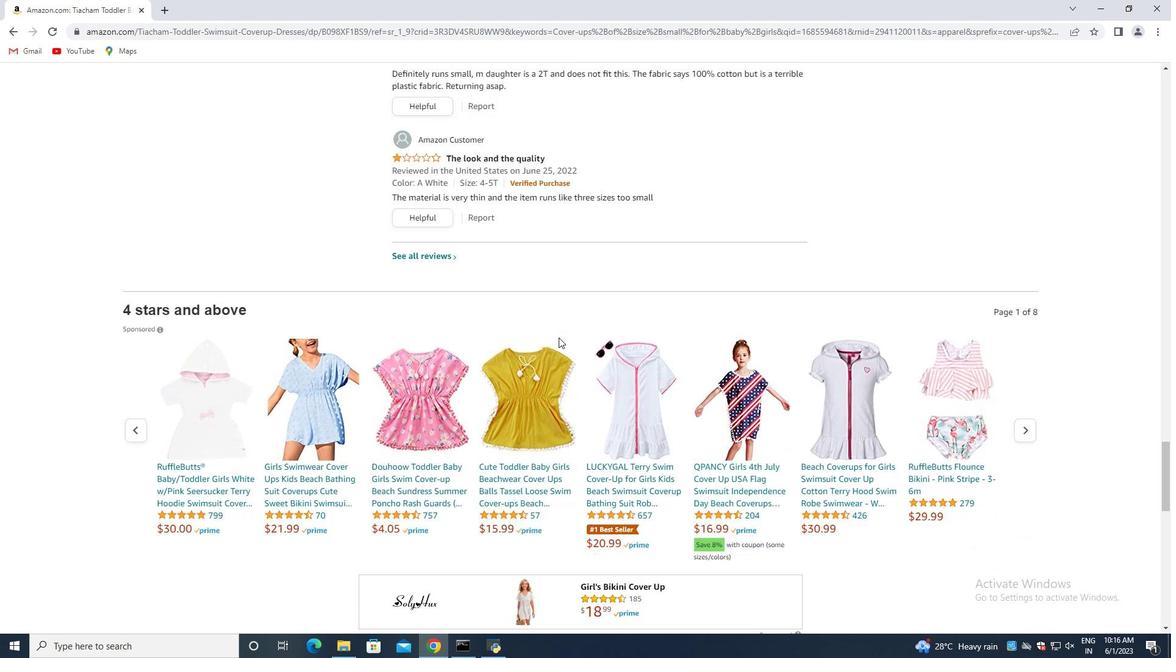 
Action: Mouse scrolled (558, 337) with delta (0, 0)
Screenshot: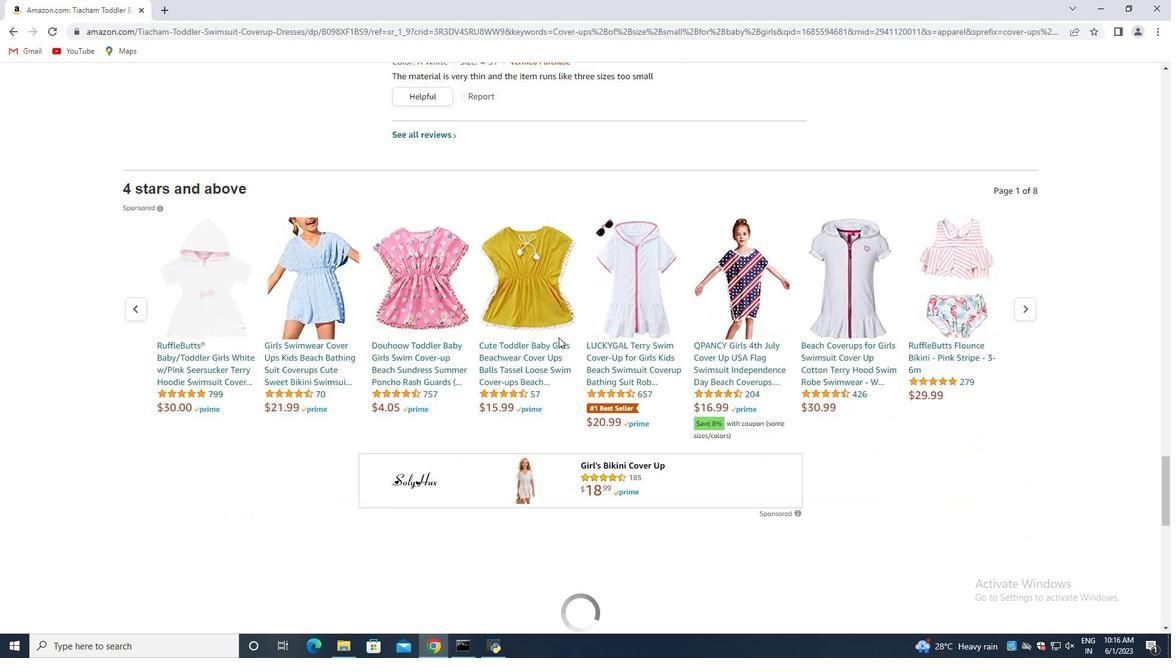 
Action: Mouse scrolled (558, 337) with delta (0, 0)
Screenshot: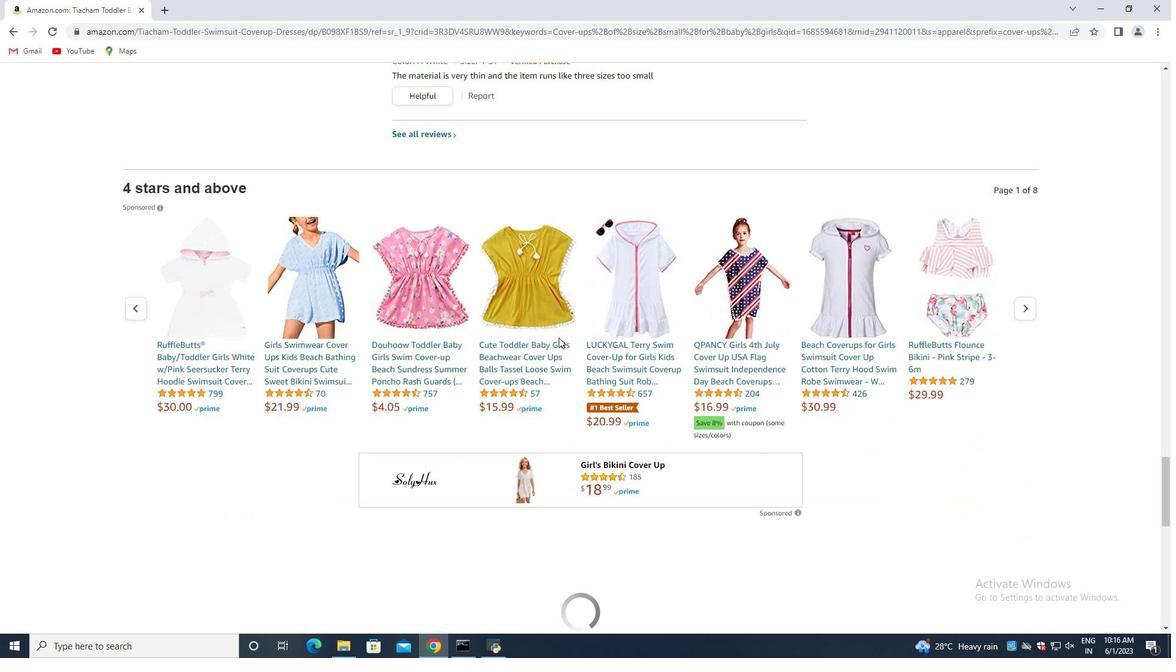 
Action: Mouse scrolled (558, 337) with delta (0, 0)
Screenshot: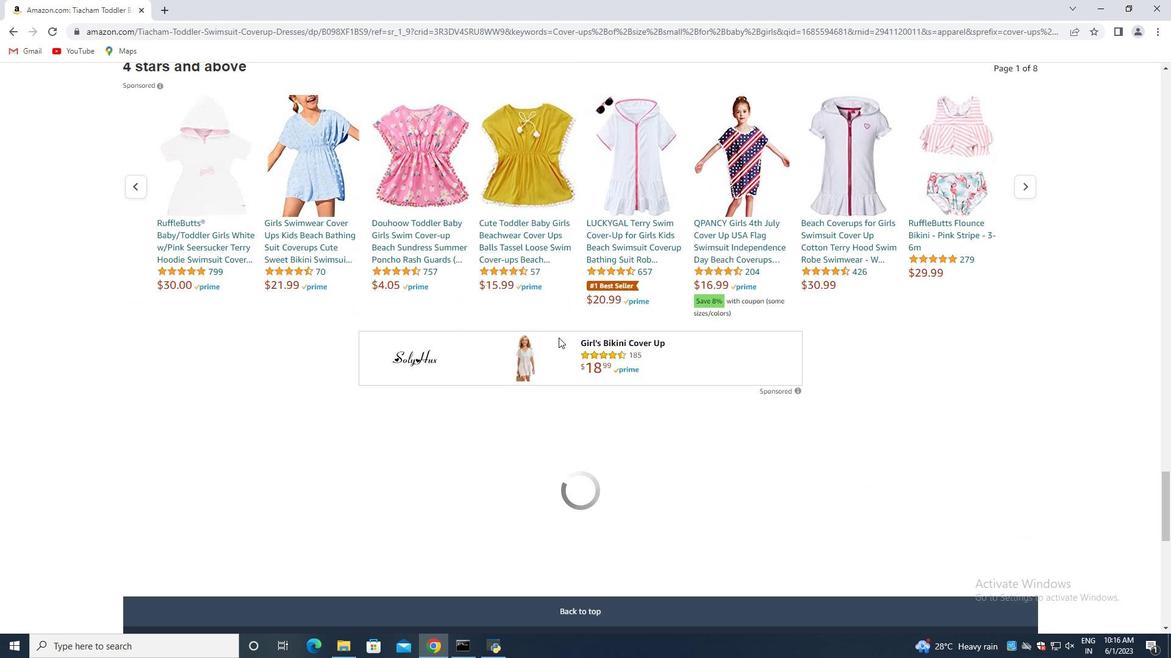 
Action: Mouse scrolled (558, 337) with delta (0, 0)
Screenshot: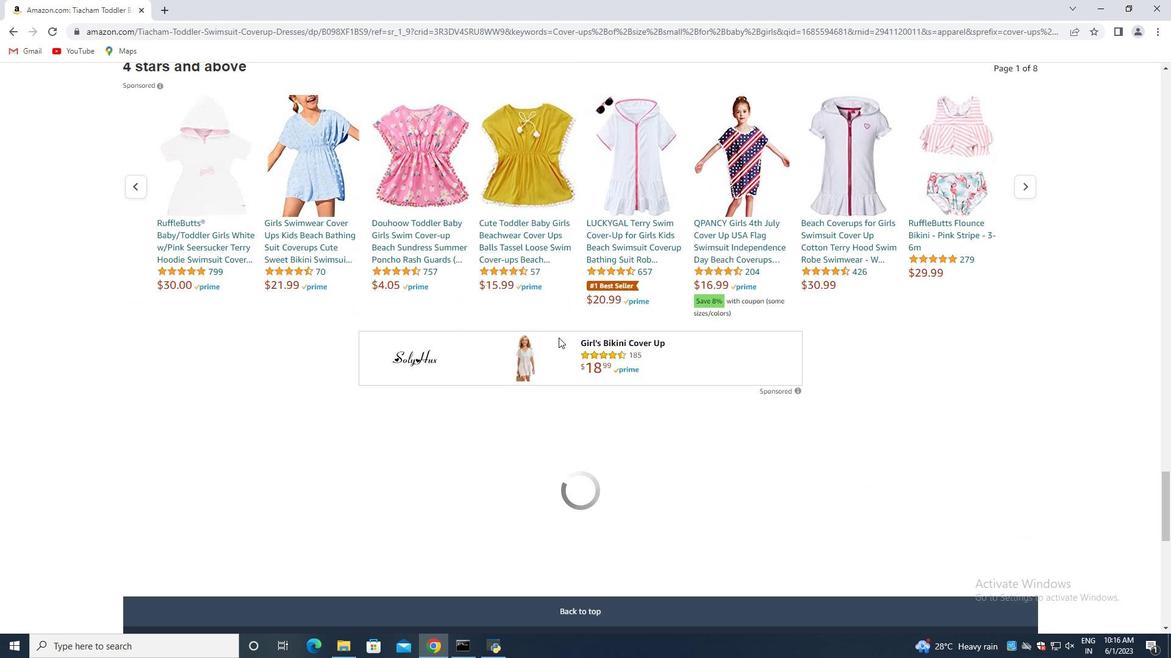 
Action: Mouse moved to (558, 337)
Screenshot: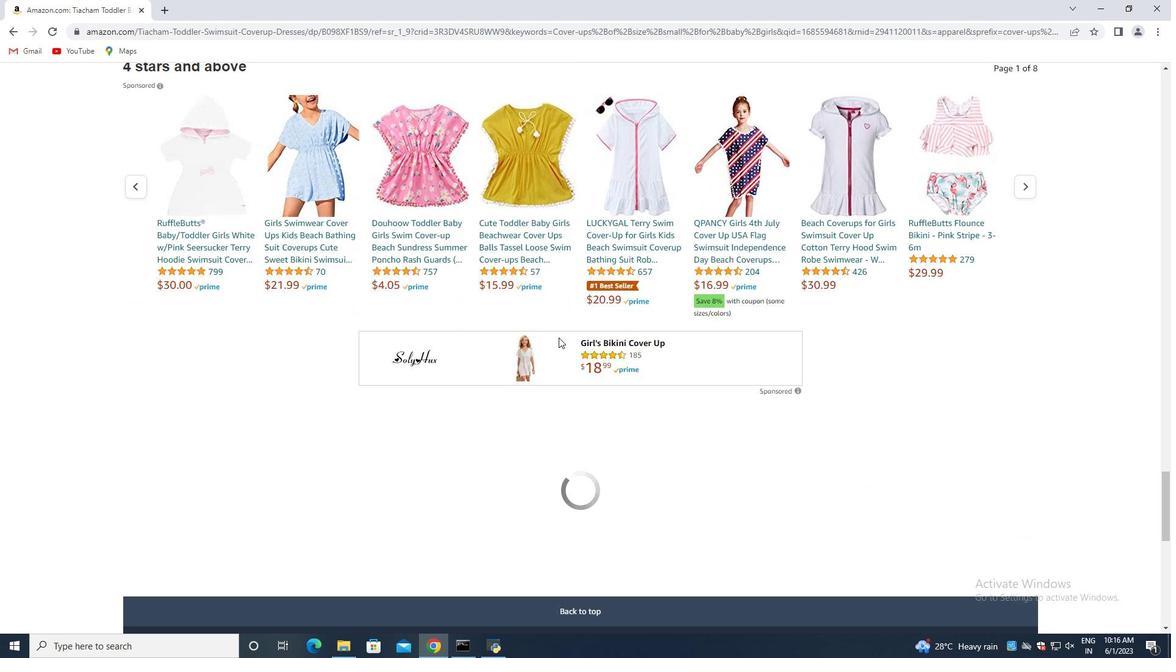 
Action: Mouse scrolled (558, 337) with delta (0, 0)
Screenshot: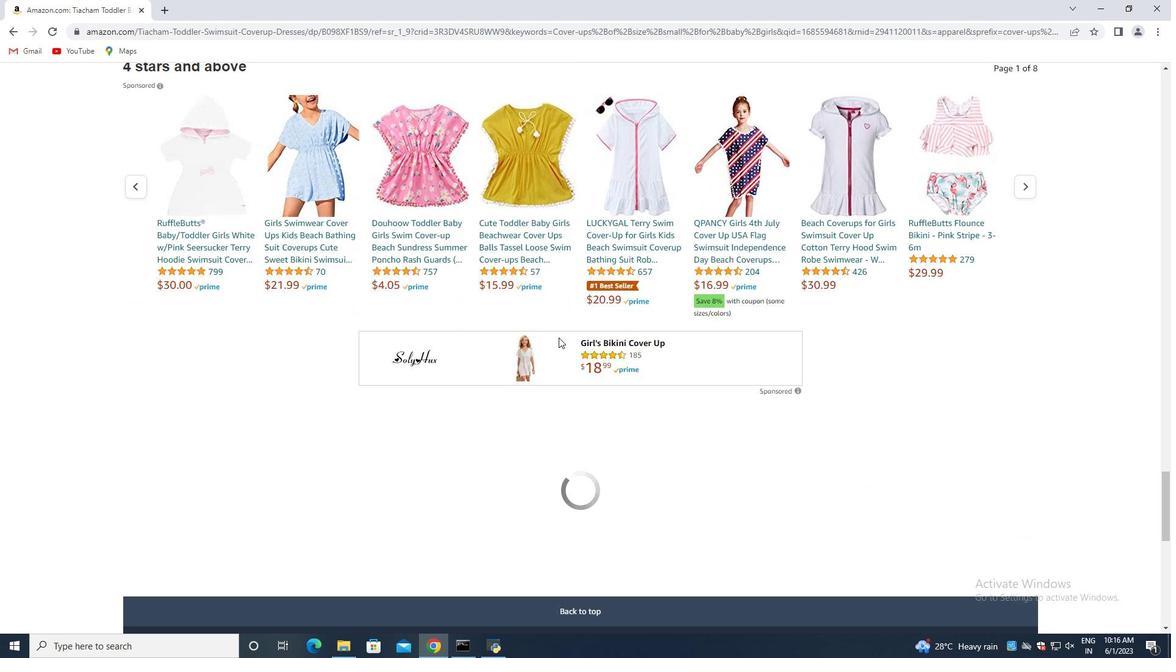 
Action: Mouse moved to (565, 358)
Screenshot: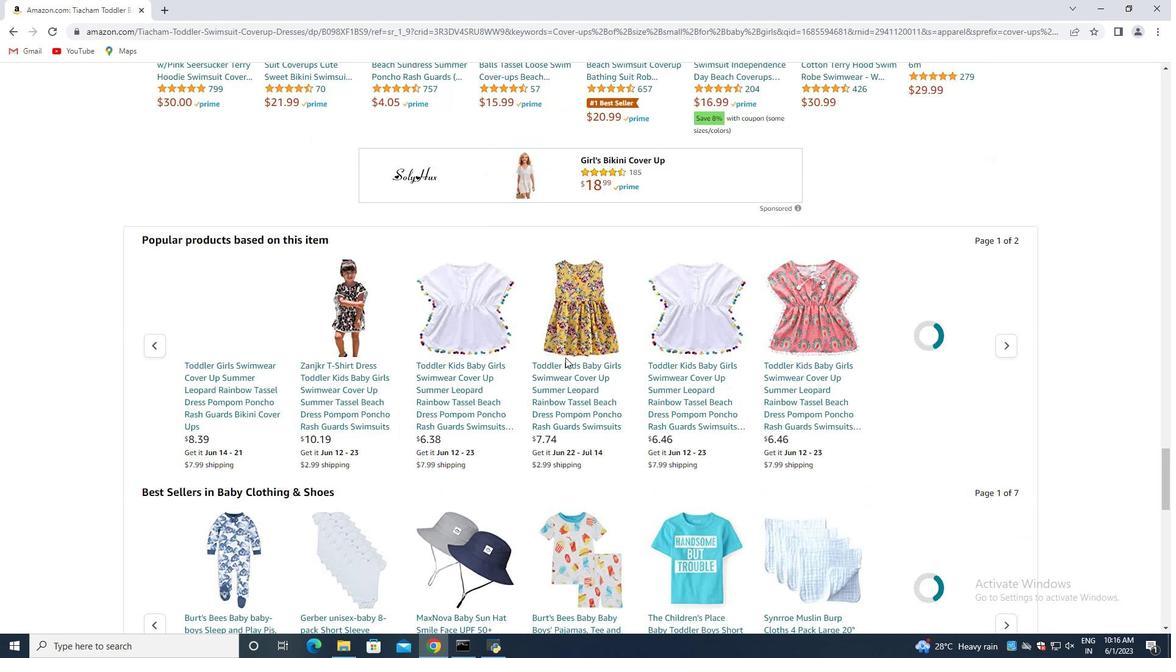
Action: Mouse scrolled (565, 357) with delta (0, 0)
Screenshot: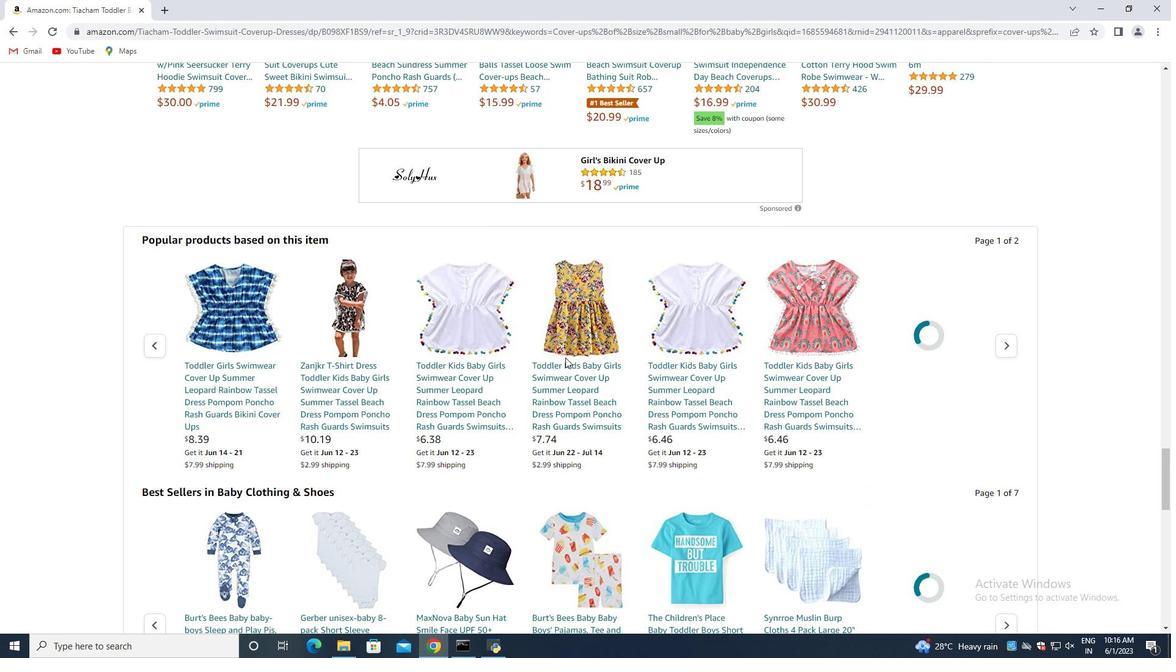 
Action: Mouse scrolled (565, 357) with delta (0, 0)
Screenshot: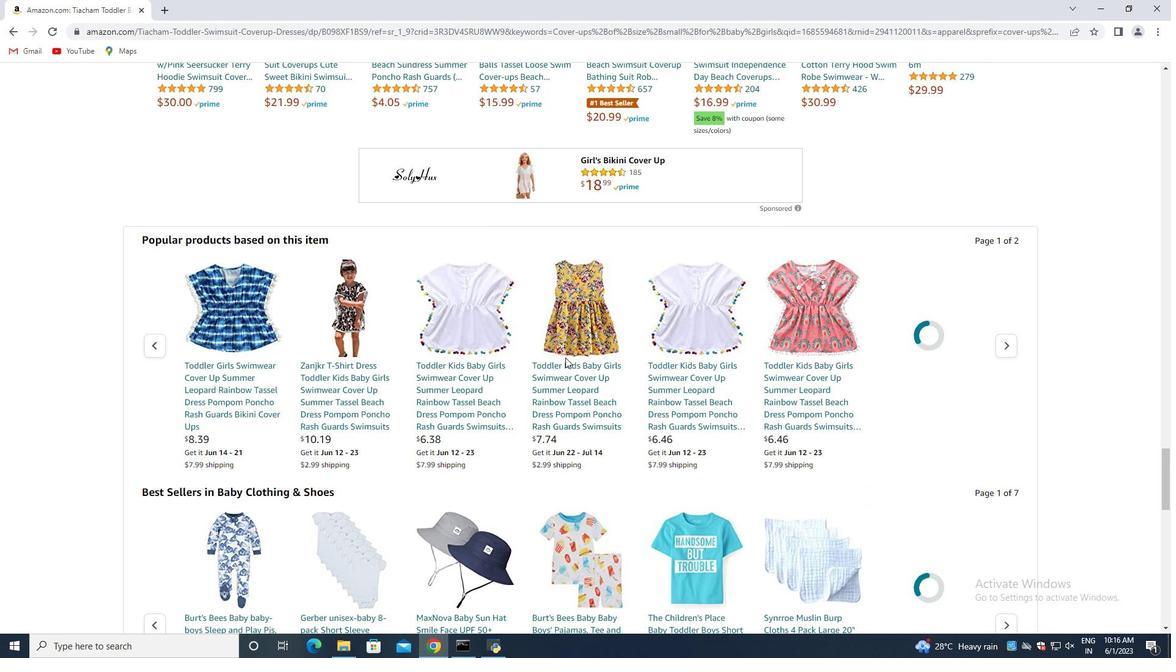 
Action: Mouse scrolled (565, 357) with delta (0, 0)
Screenshot: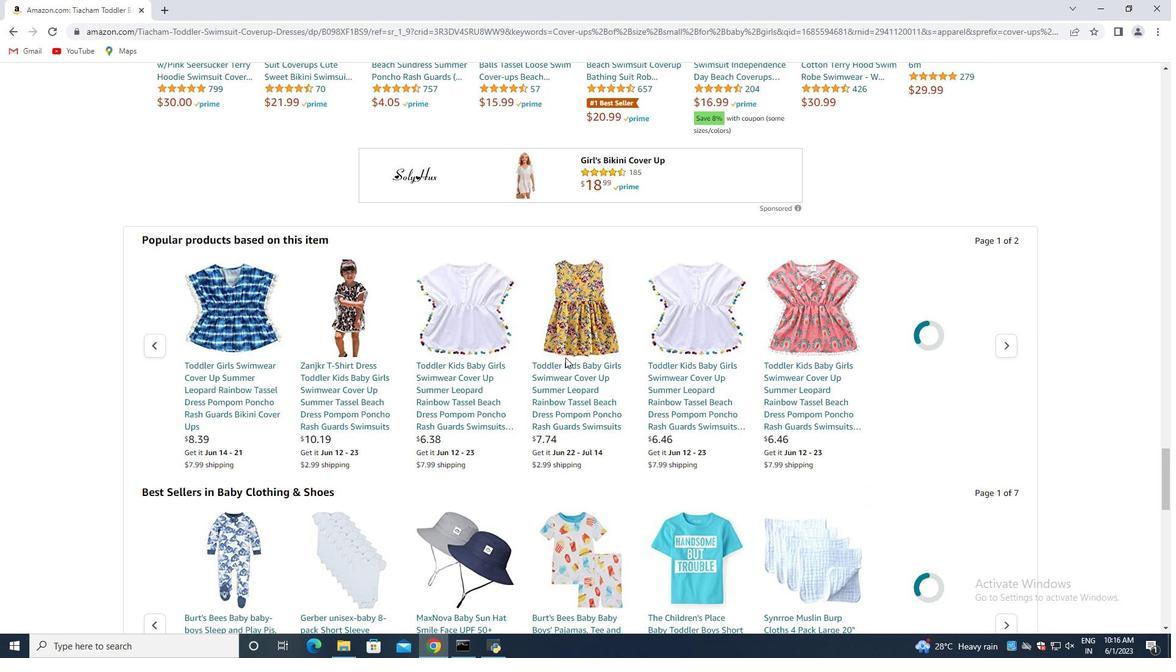 
Action: Mouse moved to (558, 371)
Screenshot: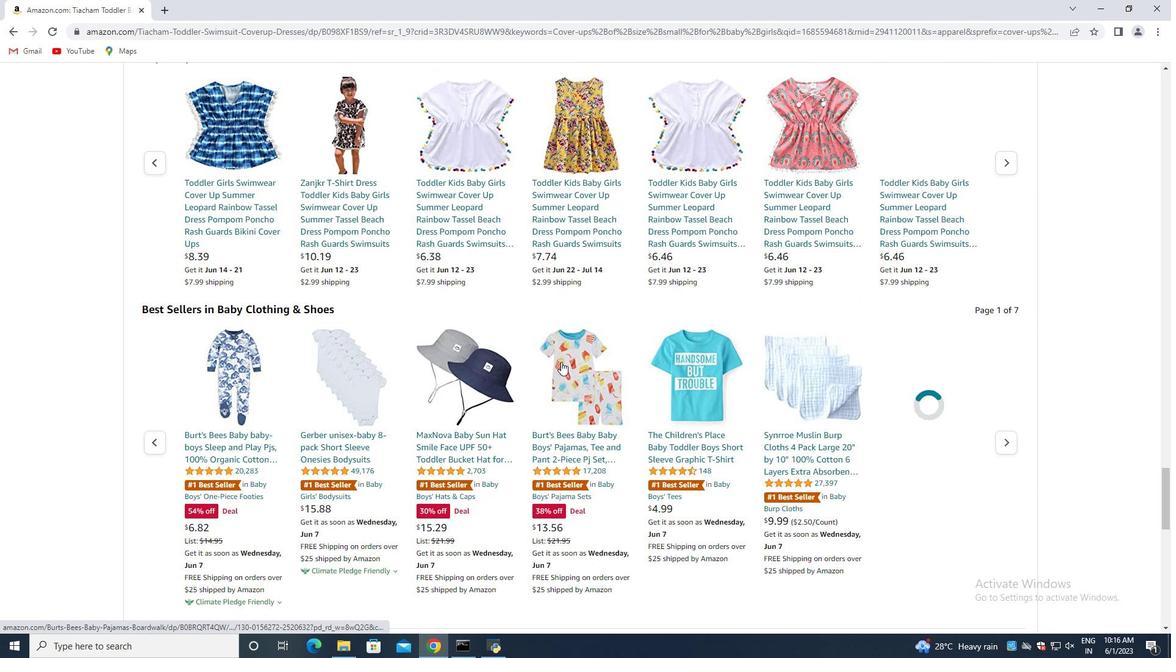 
Action: Mouse scrolled (558, 368) with delta (0, 0)
Screenshot: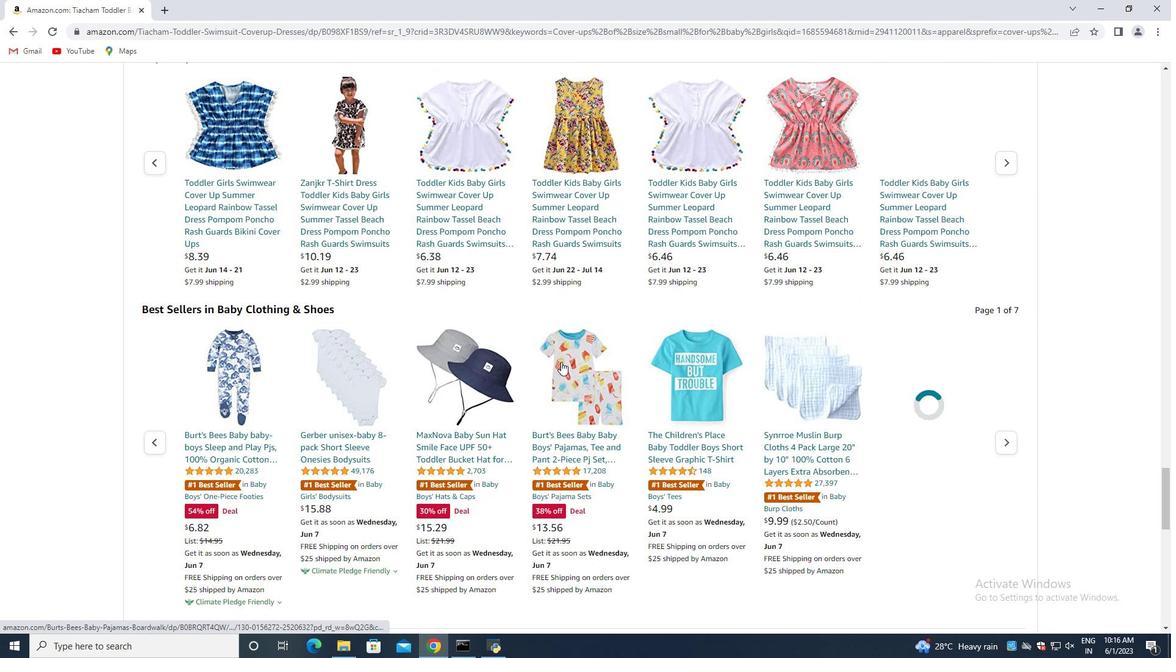 
Action: Mouse moved to (558, 372)
Screenshot: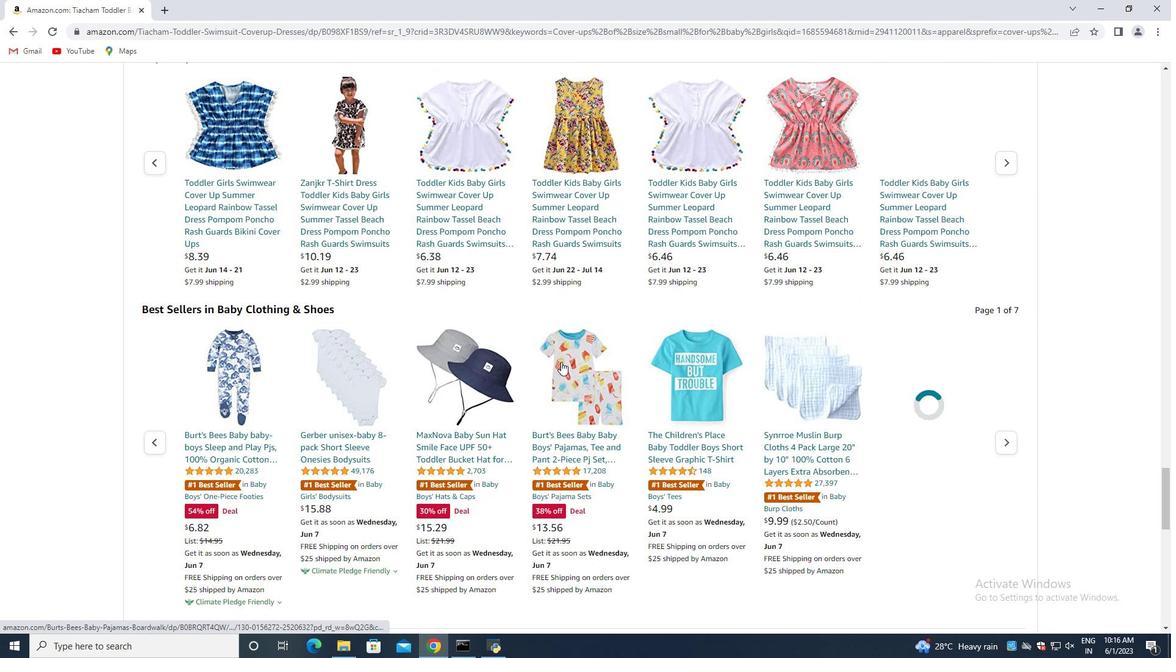 
Action: Mouse scrolled (558, 370) with delta (0, 0)
Screenshot: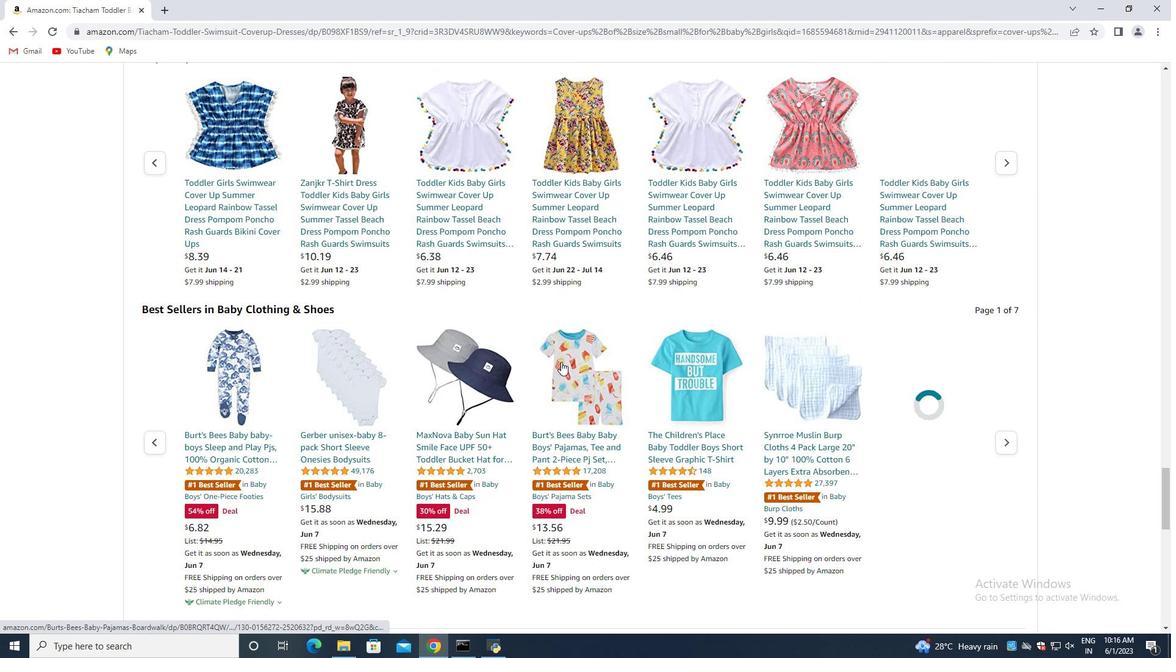 
Action: Mouse moved to (558, 372)
Screenshot: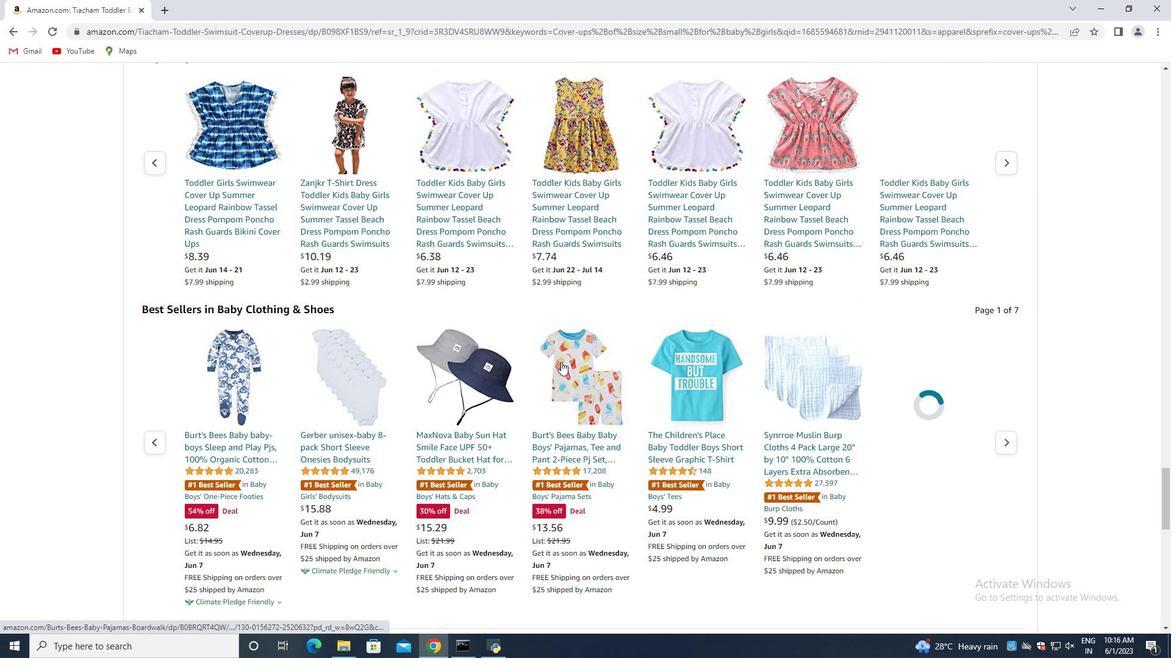 
Action: Mouse scrolled (558, 371) with delta (0, 0)
Screenshot: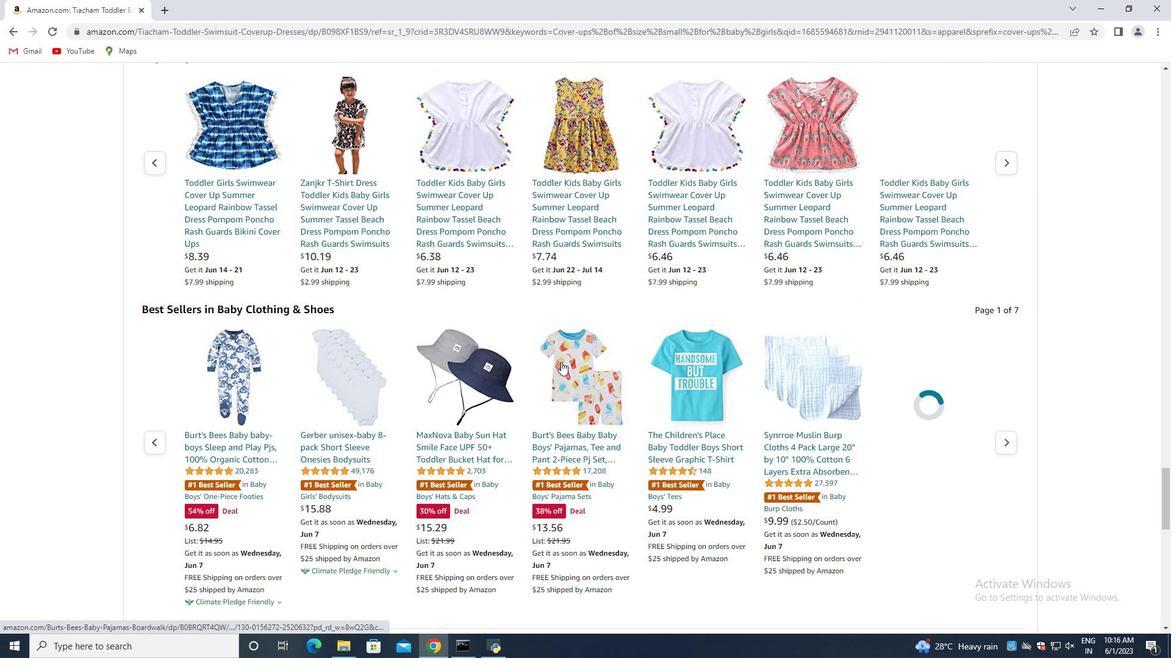 
Action: Mouse scrolled (558, 372) with delta (0, 0)
Screenshot: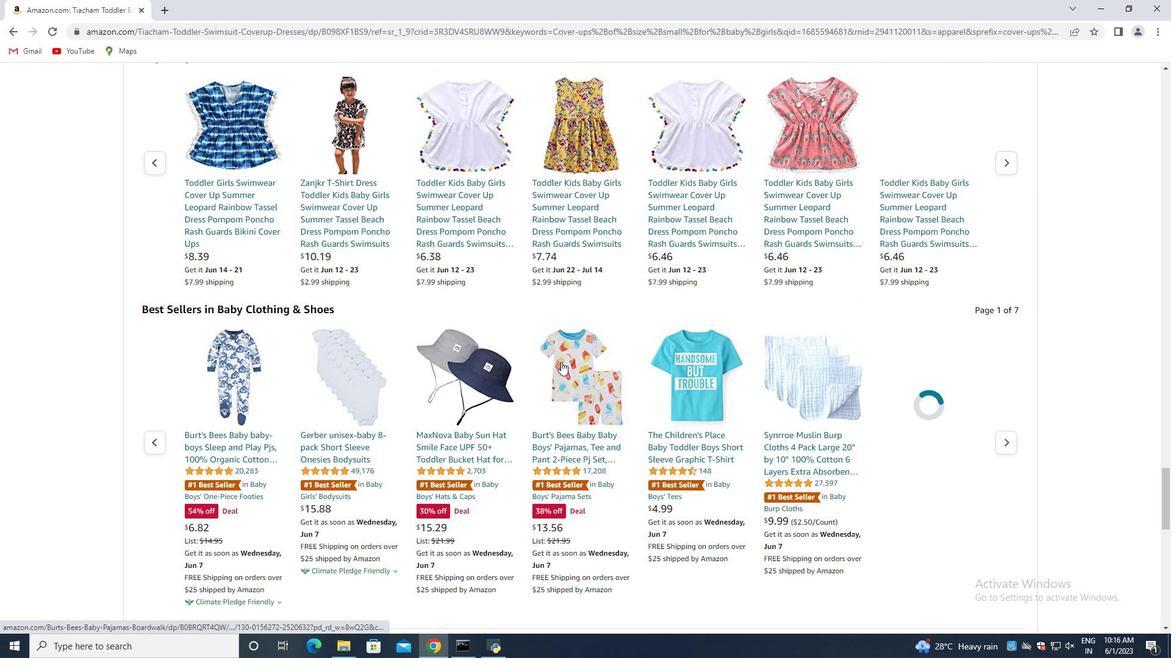
Action: Mouse moved to (553, 376)
Screenshot: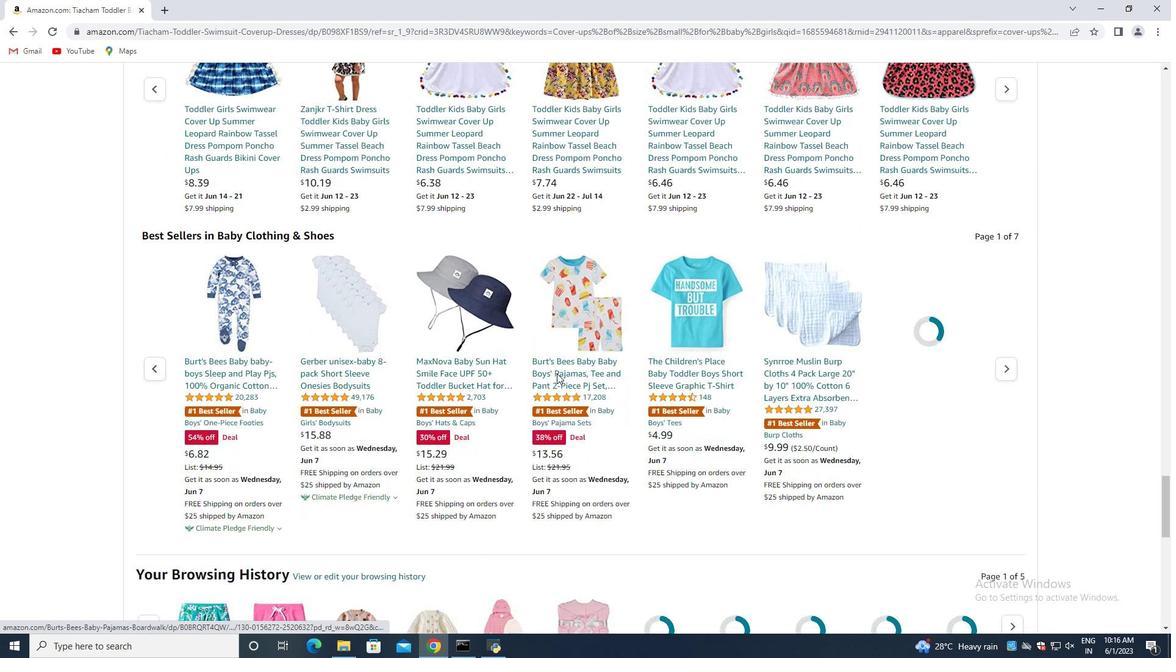 
Action: Mouse scrolled (553, 377) with delta (0, 0)
Screenshot: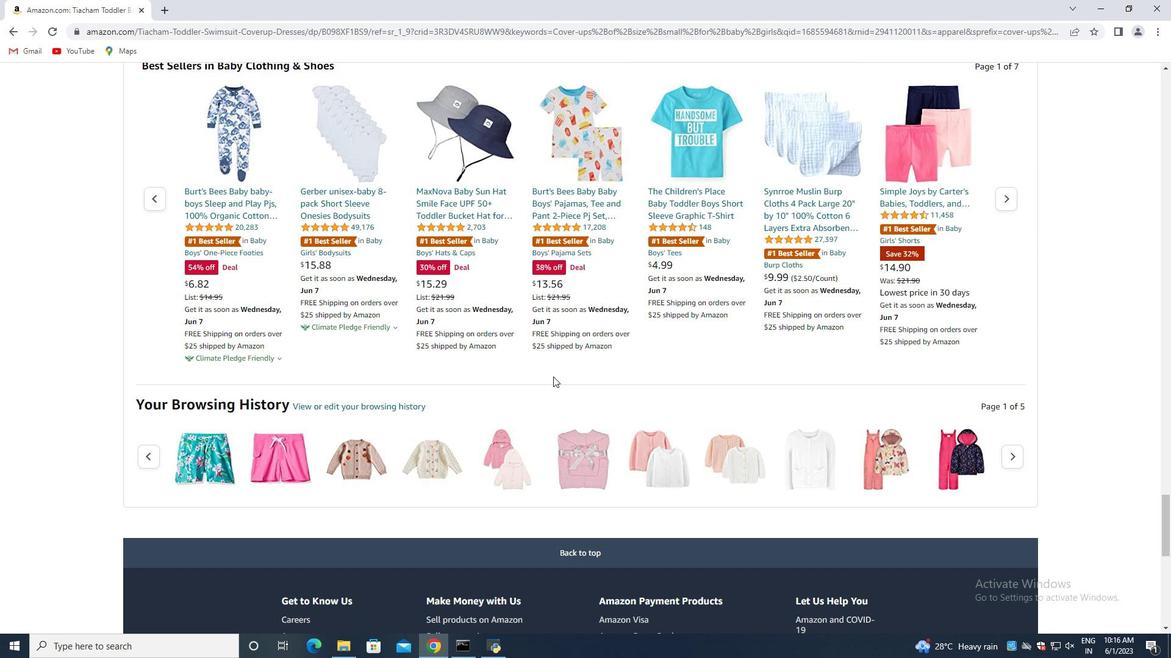 
Action: Mouse scrolled (553, 377) with delta (0, 0)
Screenshot: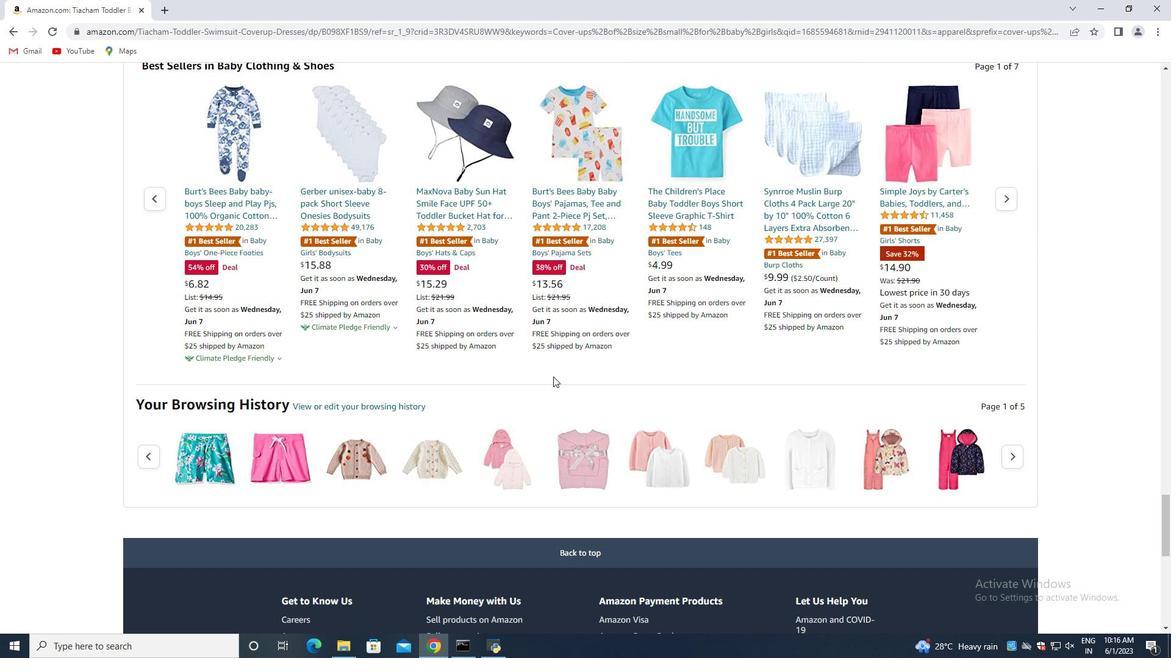 
Action: Mouse scrolled (553, 377) with delta (0, 0)
Screenshot: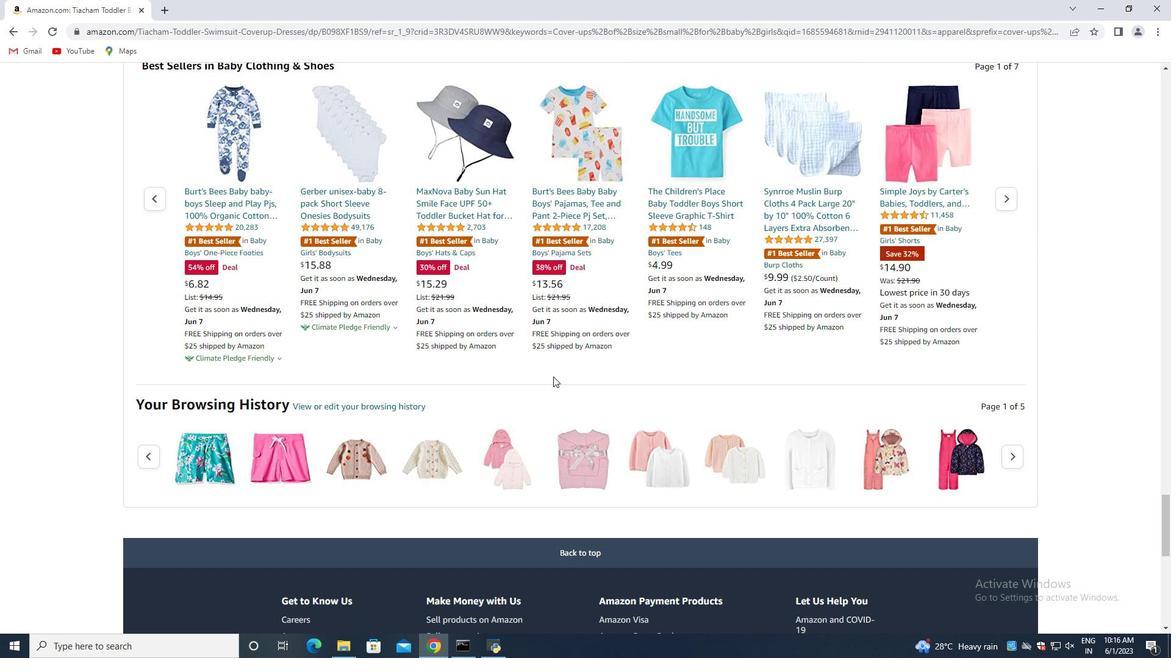 
Action: Mouse scrolled (553, 377) with delta (0, 0)
Screenshot: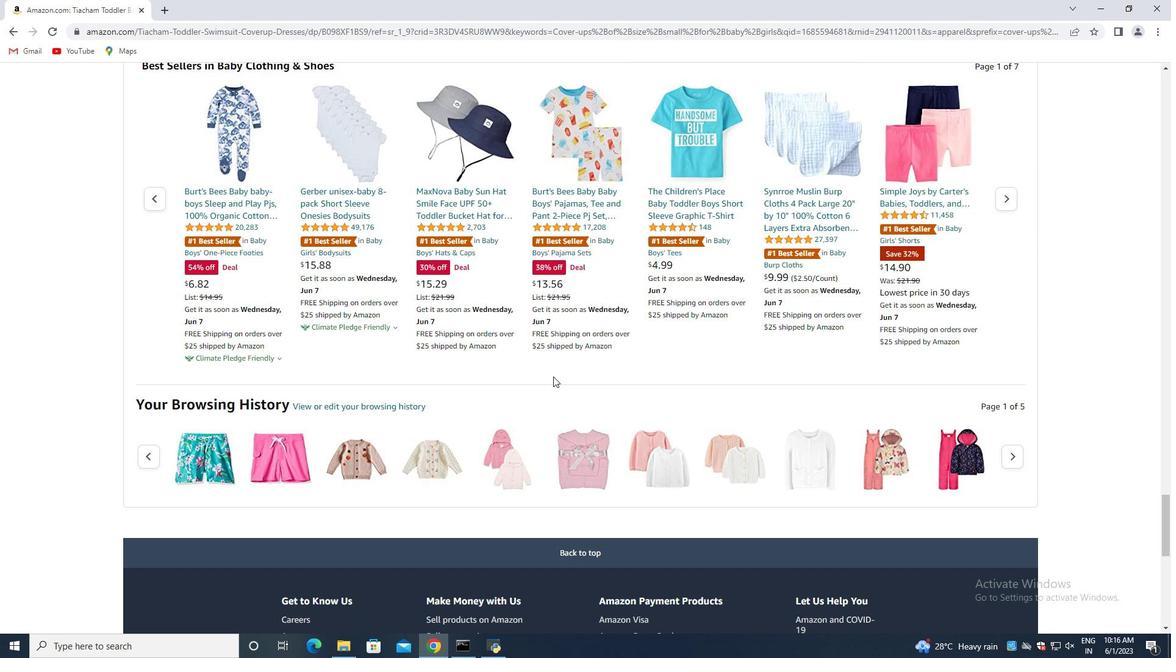 
Action: Mouse scrolled (553, 377) with delta (0, 0)
Screenshot: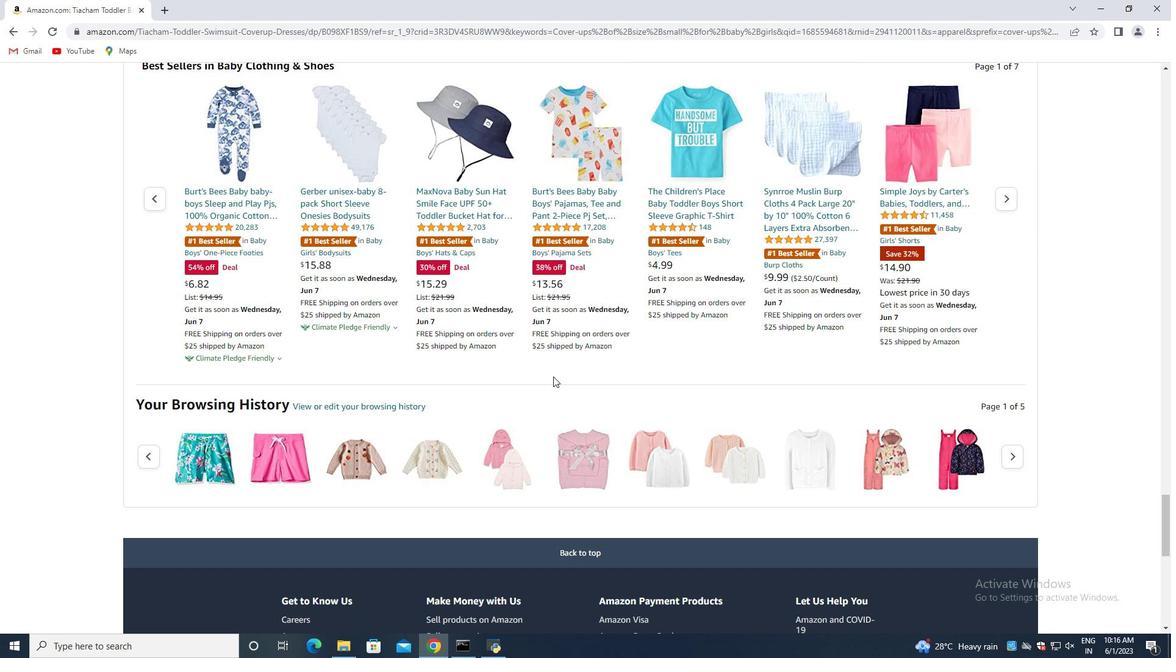 
Action: Mouse scrolled (553, 377) with delta (0, 0)
Screenshot: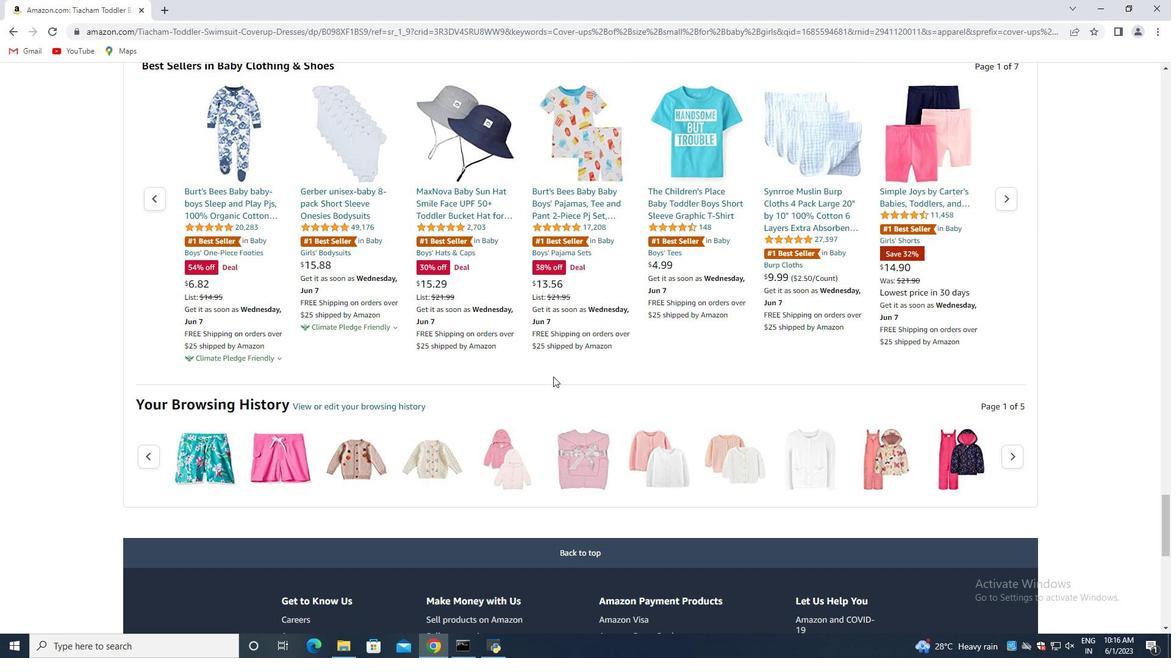 
Action: Mouse scrolled (553, 377) with delta (0, 0)
Screenshot: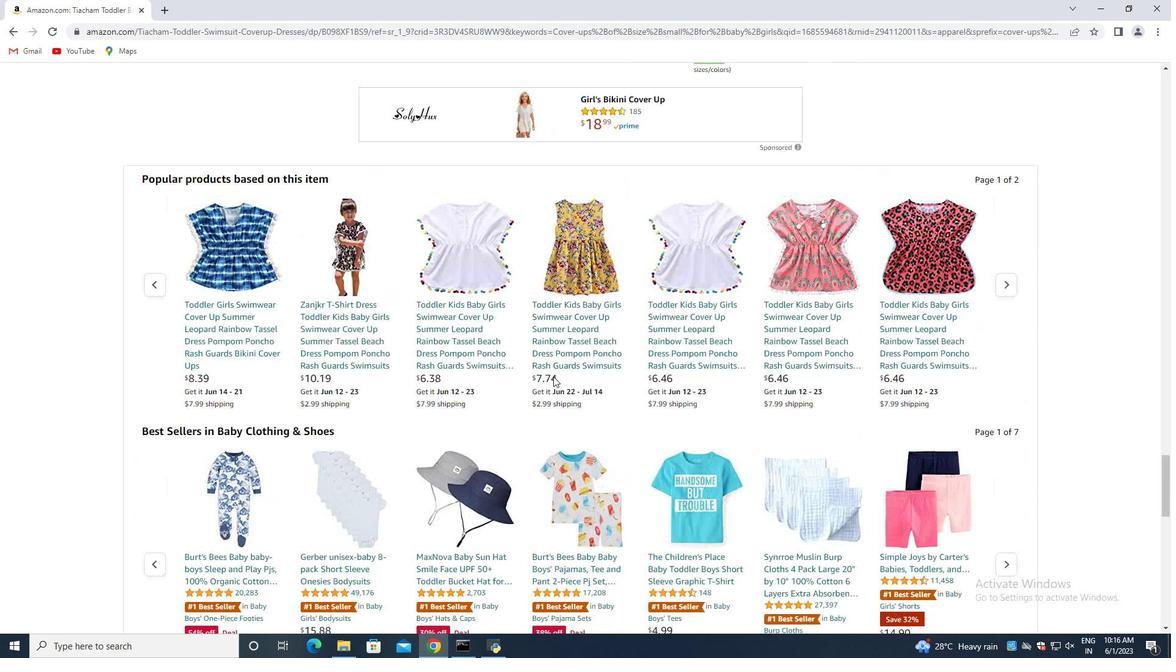 
Action: Mouse moved to (553, 376)
Screenshot: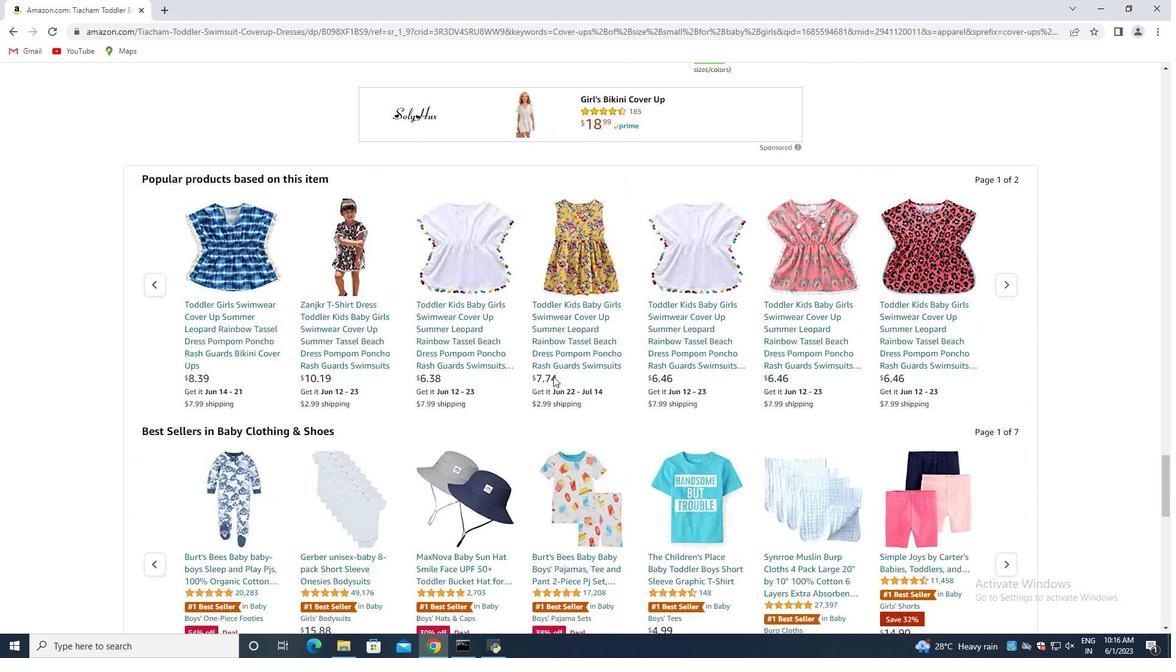 
Action: Mouse scrolled (553, 377) with delta (0, 0)
Screenshot: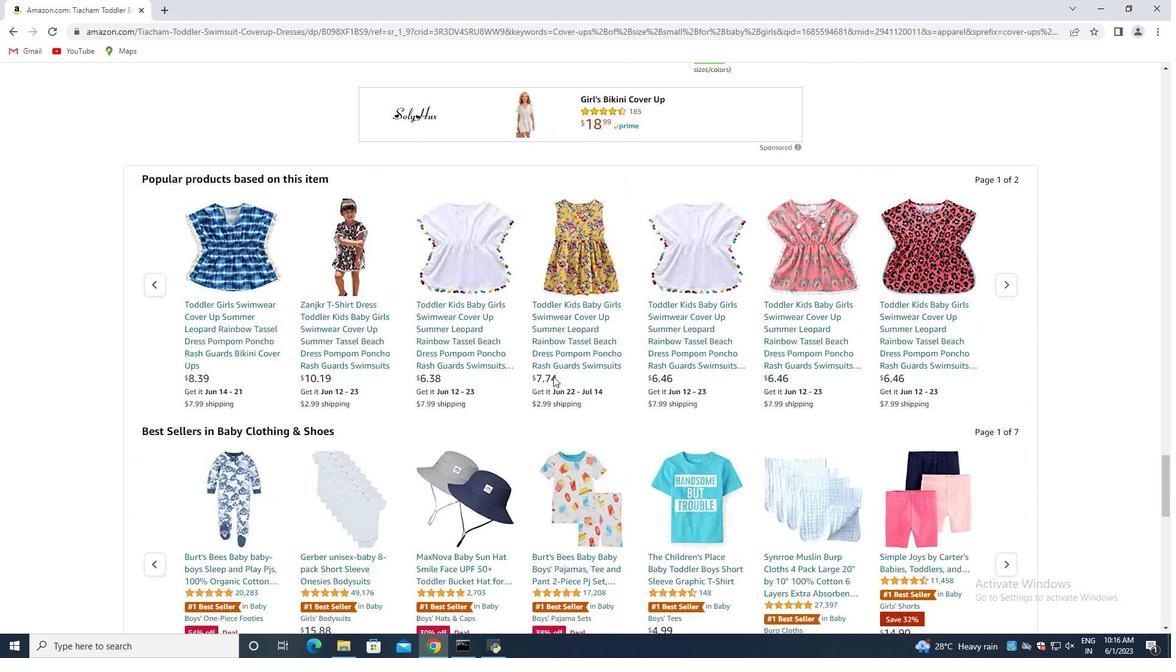 
Action: Mouse scrolled (553, 377) with delta (0, 0)
Screenshot: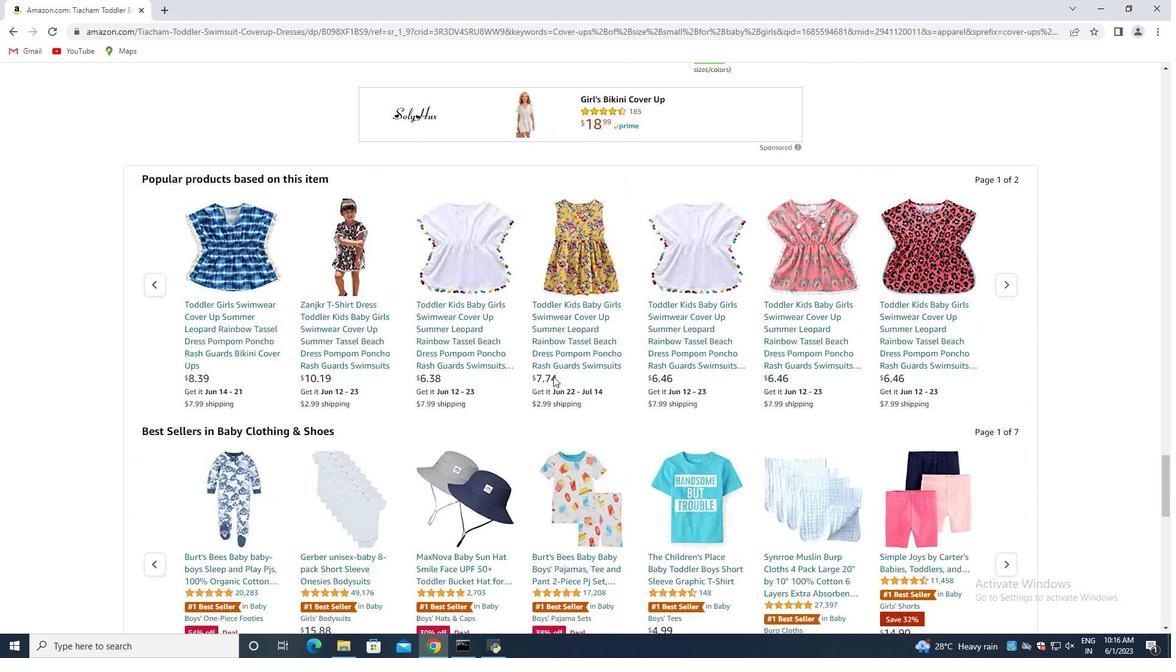 
Action: Mouse scrolled (553, 377) with delta (0, 0)
Screenshot: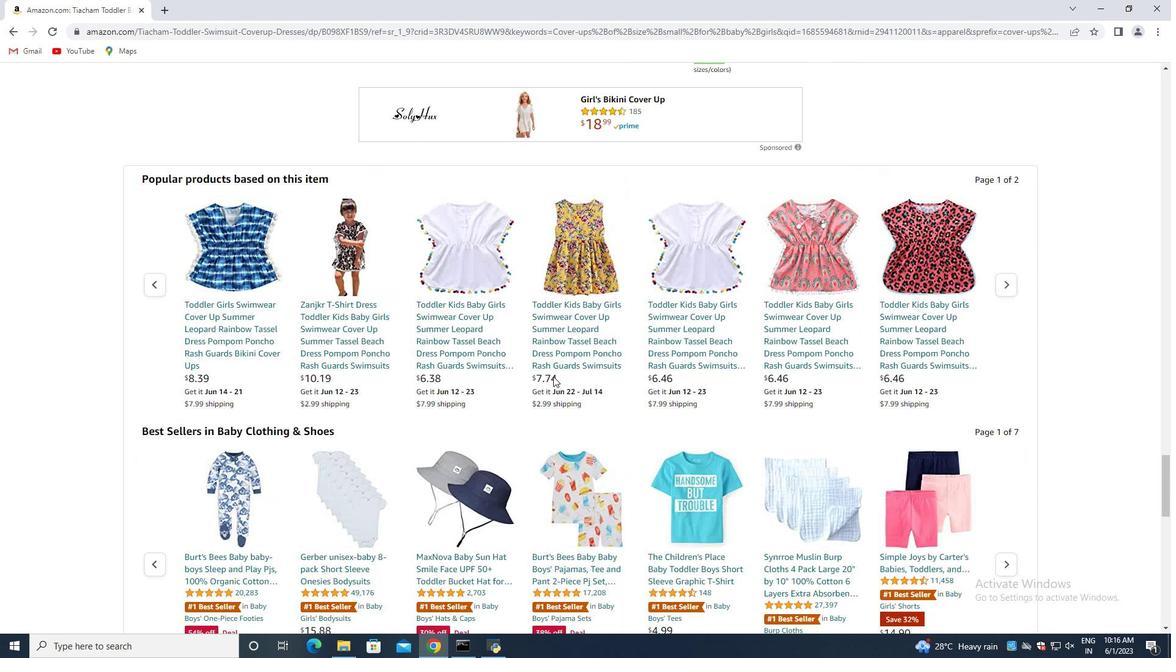 
Action: Mouse scrolled (553, 377) with delta (0, 0)
Screenshot: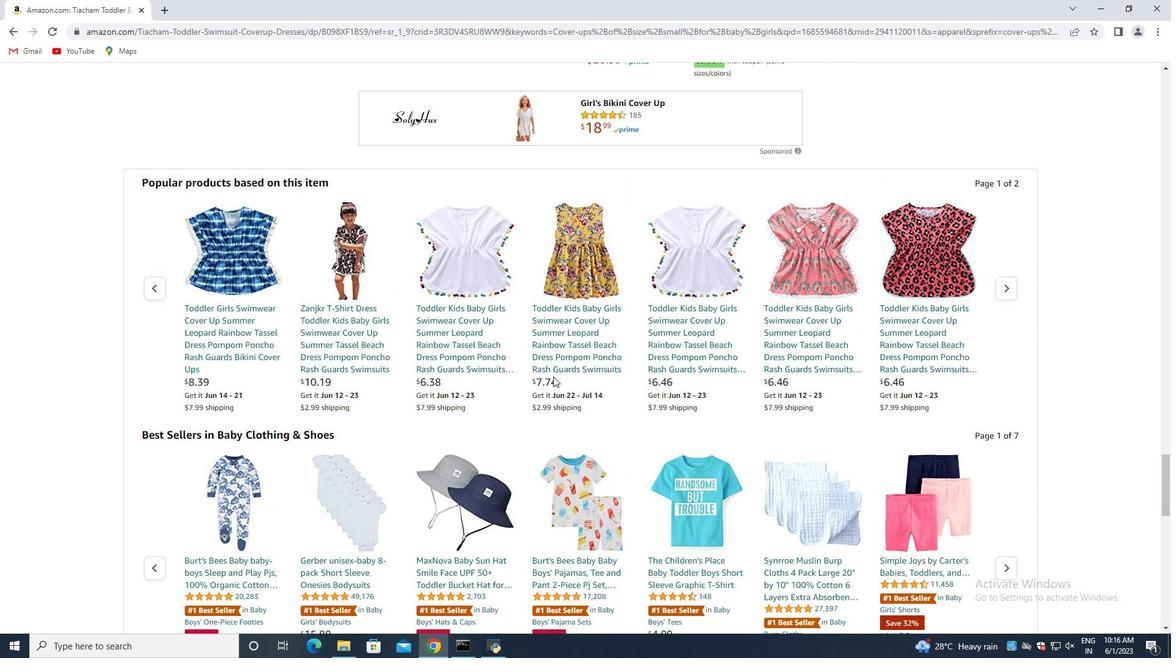 
Action: Mouse scrolled (553, 377) with delta (0, 0)
Screenshot: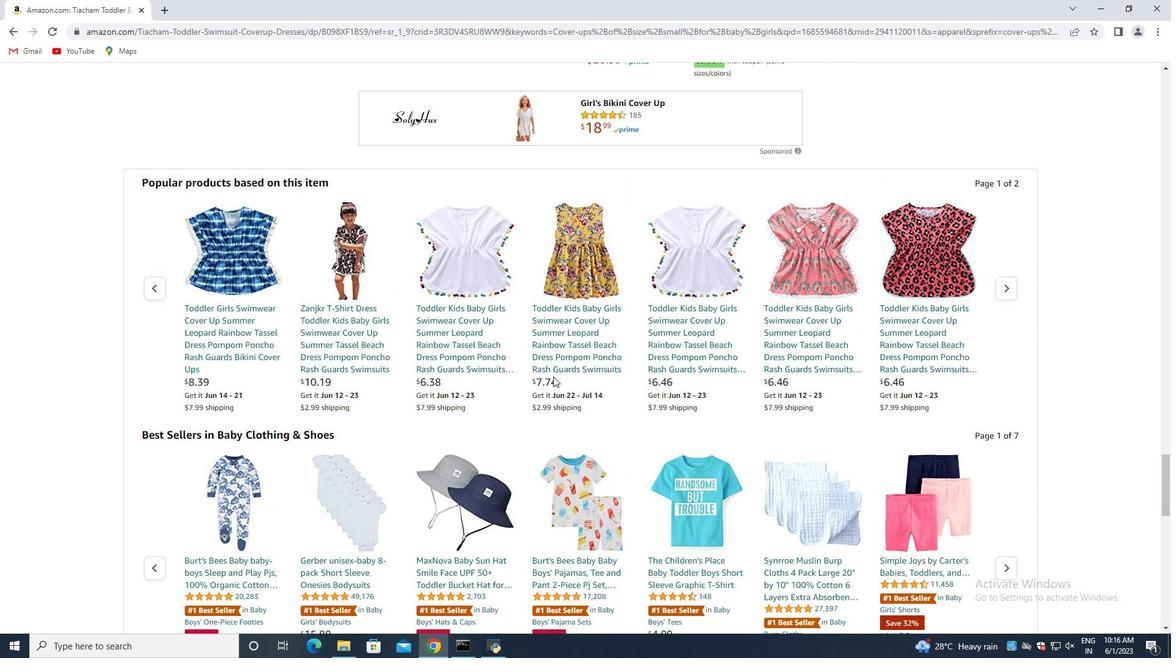 
Action: Mouse scrolled (553, 377) with delta (0, 0)
